 Task: Select street view around selected location Sequoia National Park, California, United States and verify 3 surrounding locations
Action: Mouse moved to (191, 96)
Screenshot: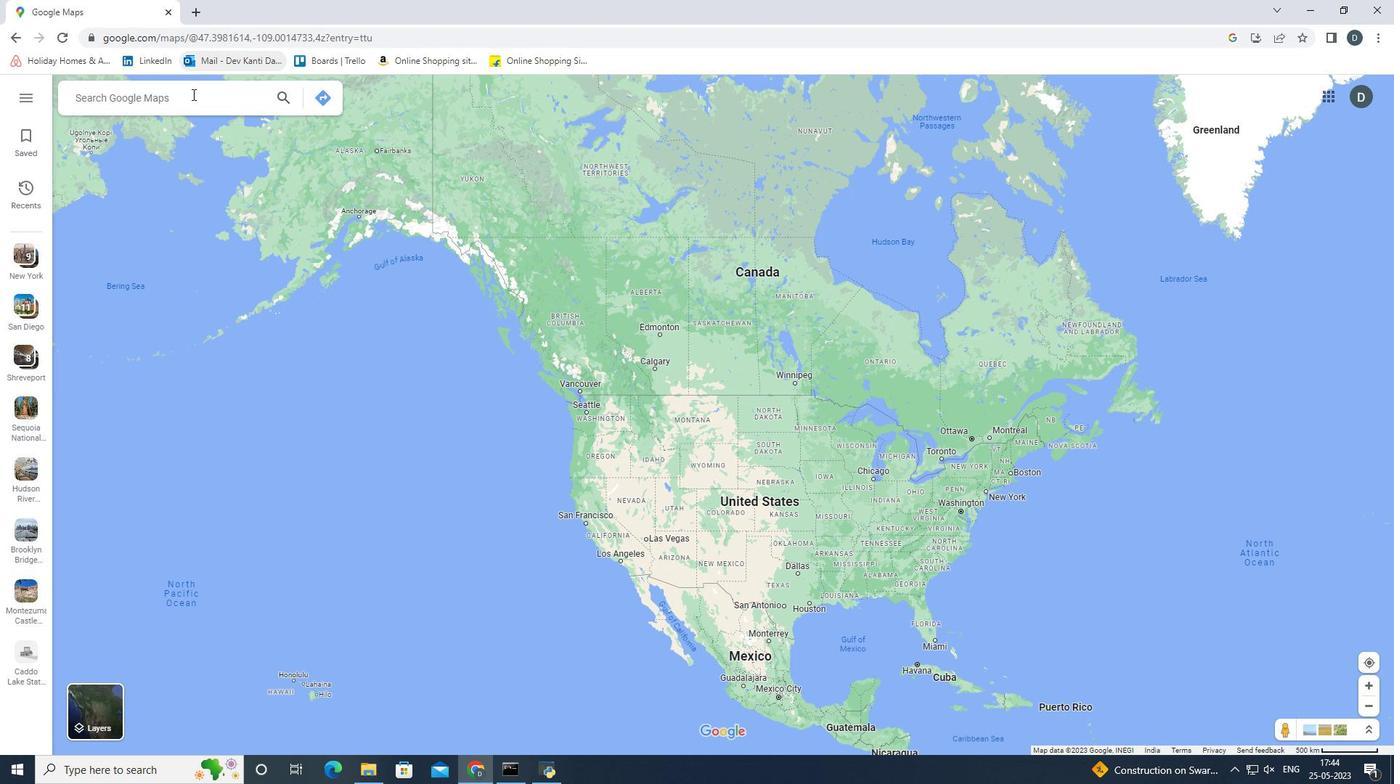 
Action: Mouse pressed left at (191, 96)
Screenshot: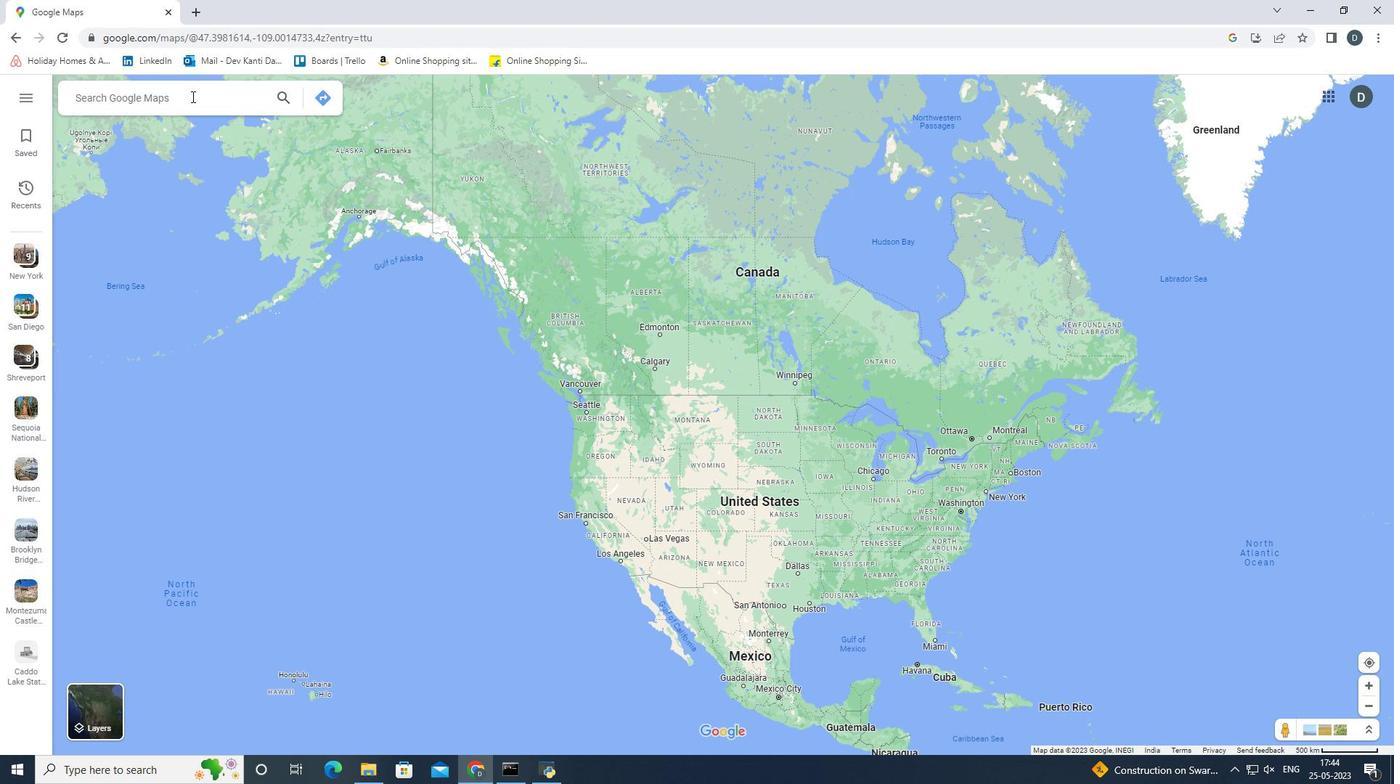 
Action: Mouse moved to (197, 130)
Screenshot: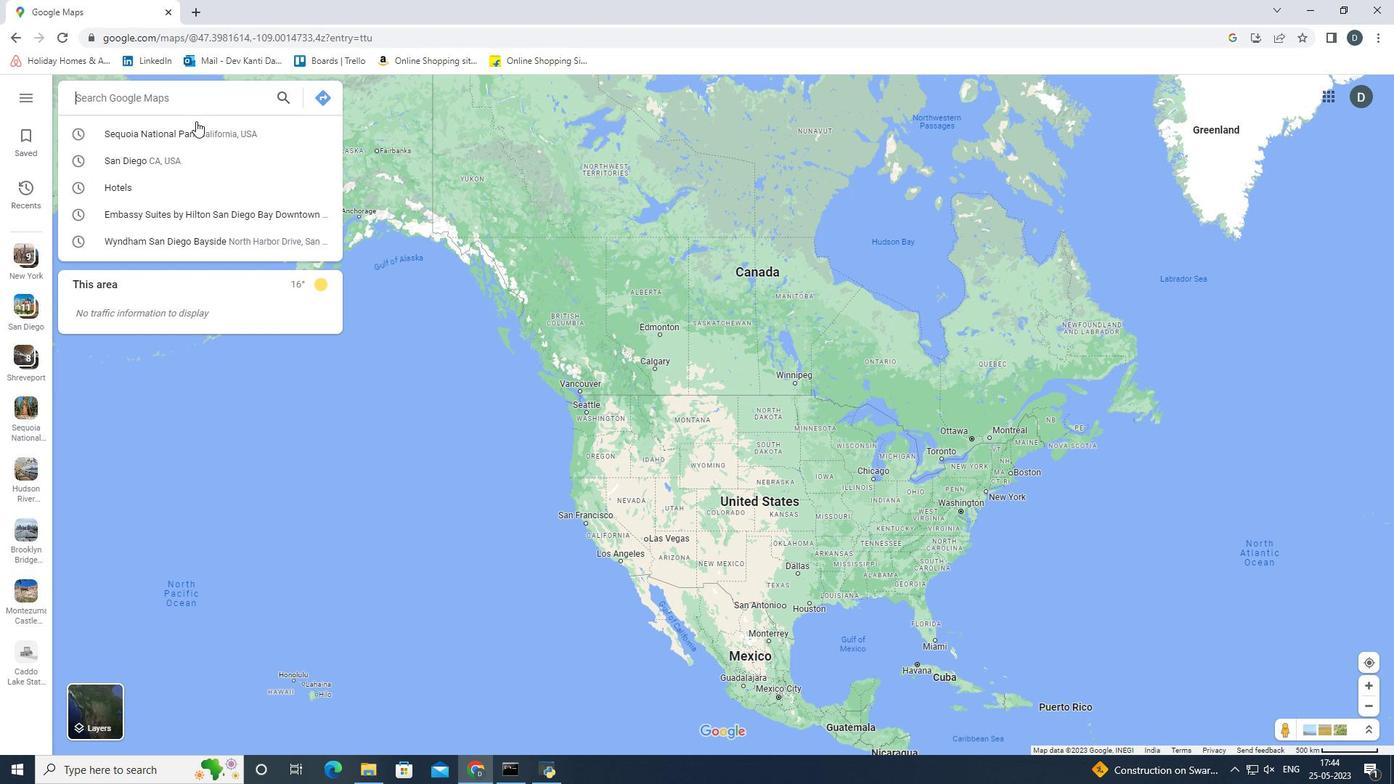 
Action: Mouse pressed left at (197, 130)
Screenshot: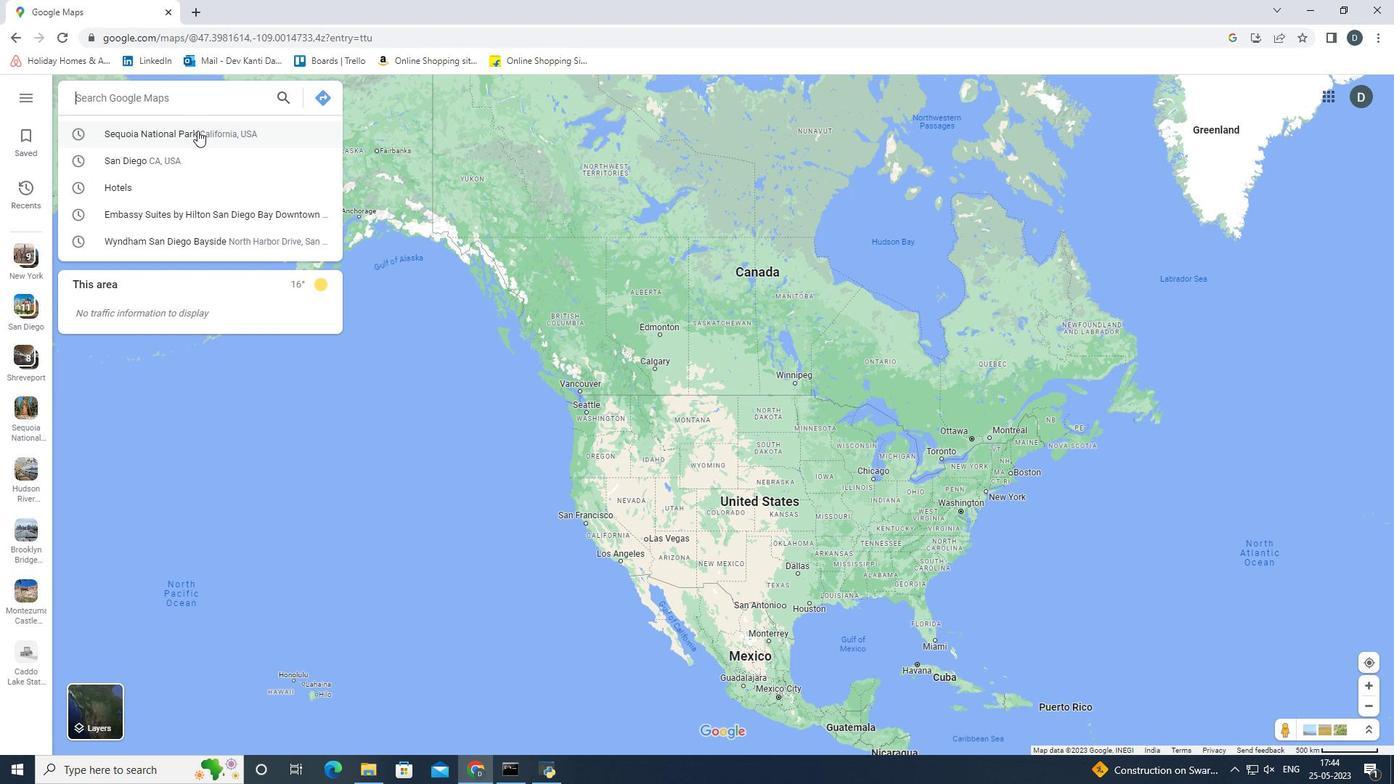 
Action: Mouse moved to (959, 413)
Screenshot: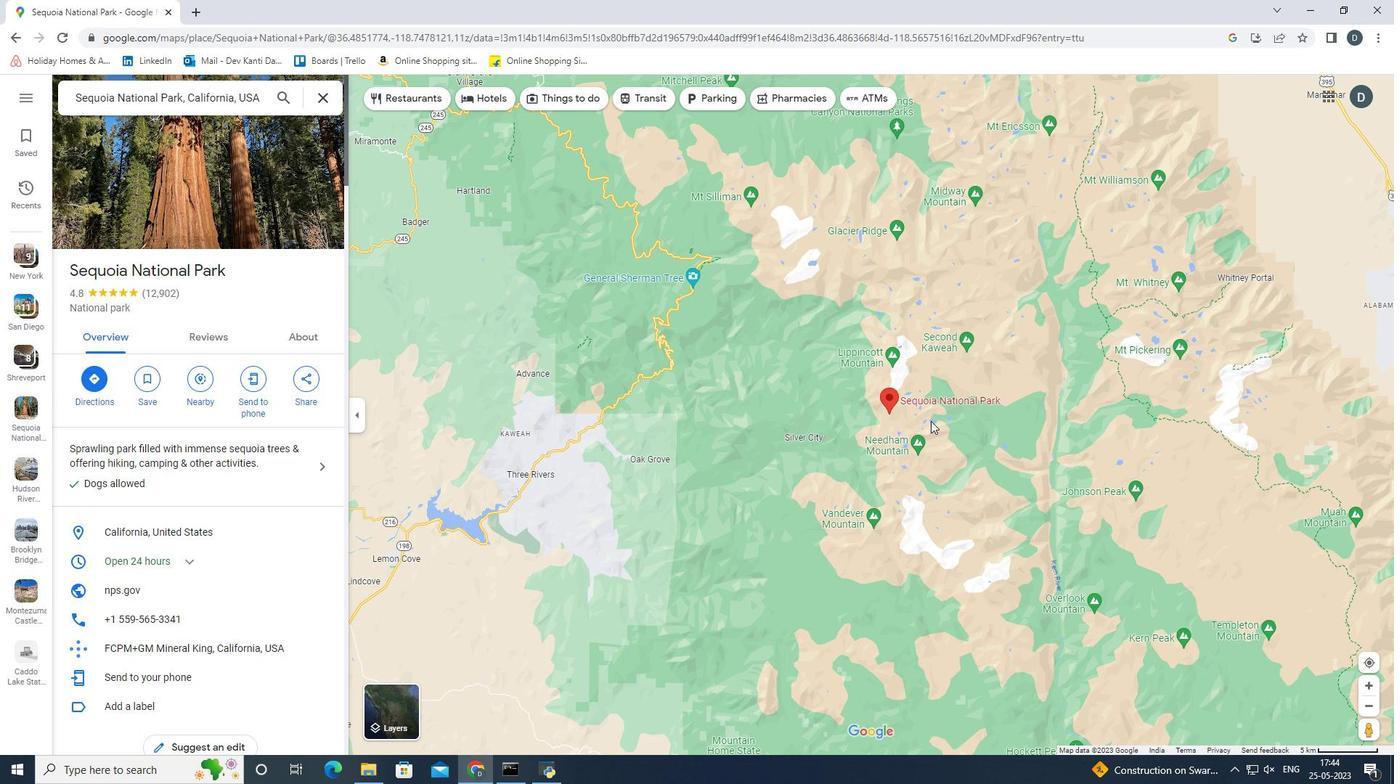 
Action: Mouse pressed left at (959, 413)
Screenshot: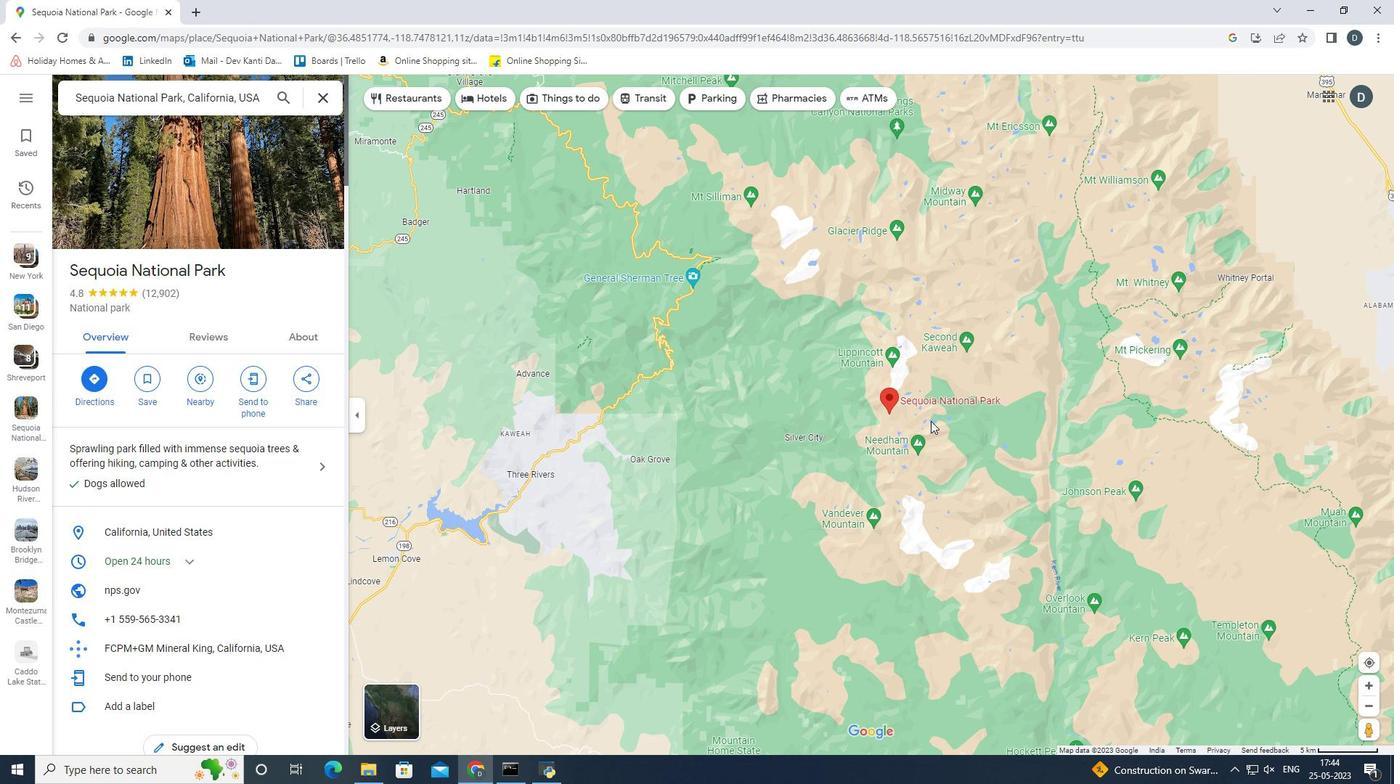 
Action: Mouse moved to (1374, 737)
Screenshot: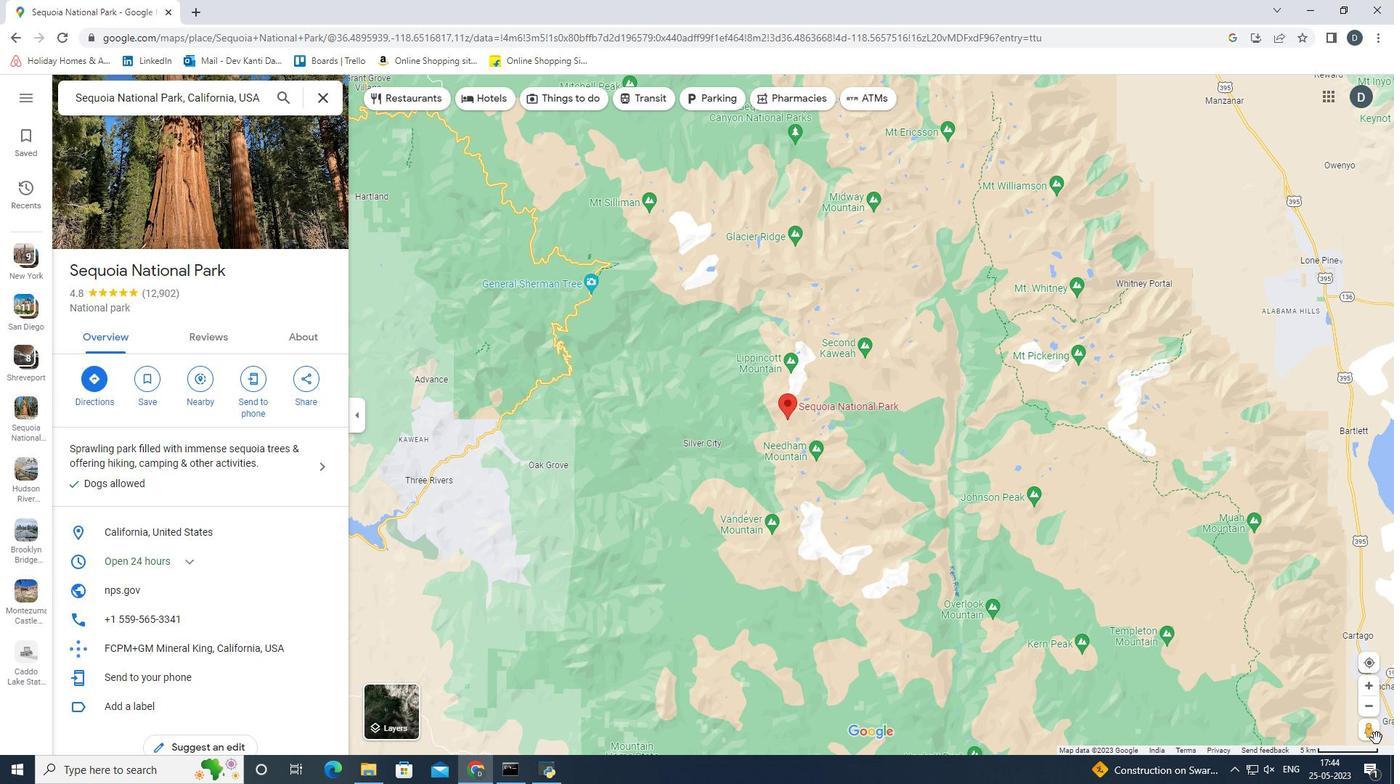 
Action: Mouse pressed left at (1374, 737)
Screenshot: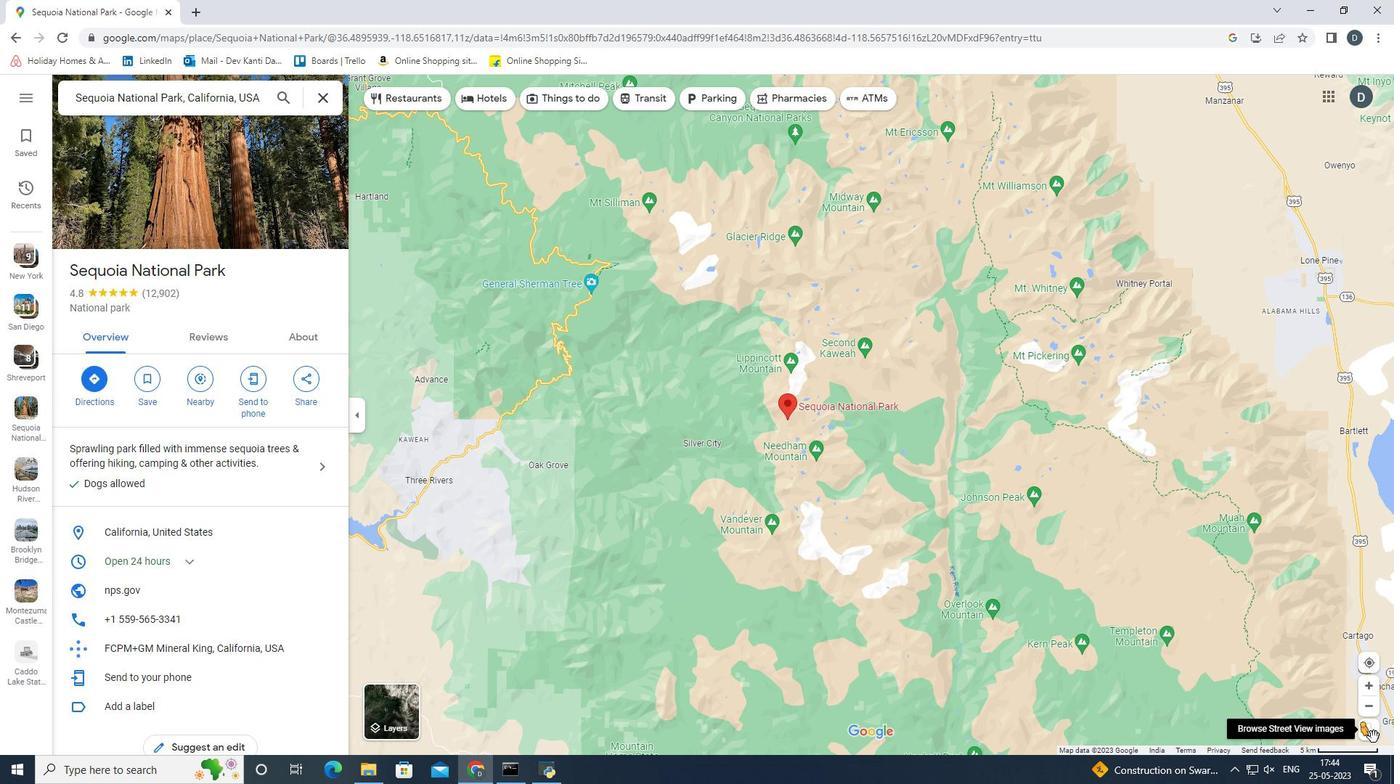 
Action: Mouse moved to (1058, 475)
Screenshot: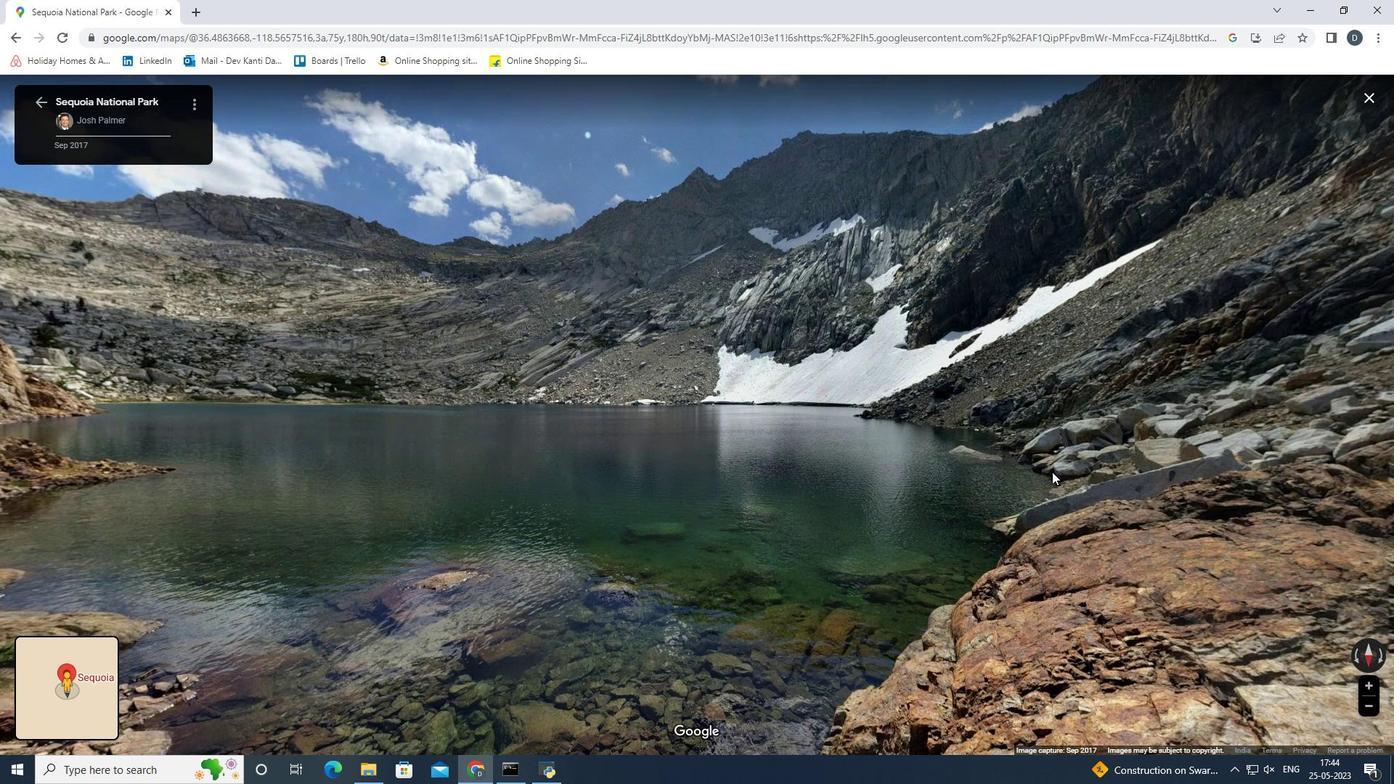 
Action: Mouse pressed left at (1058, 475)
Screenshot: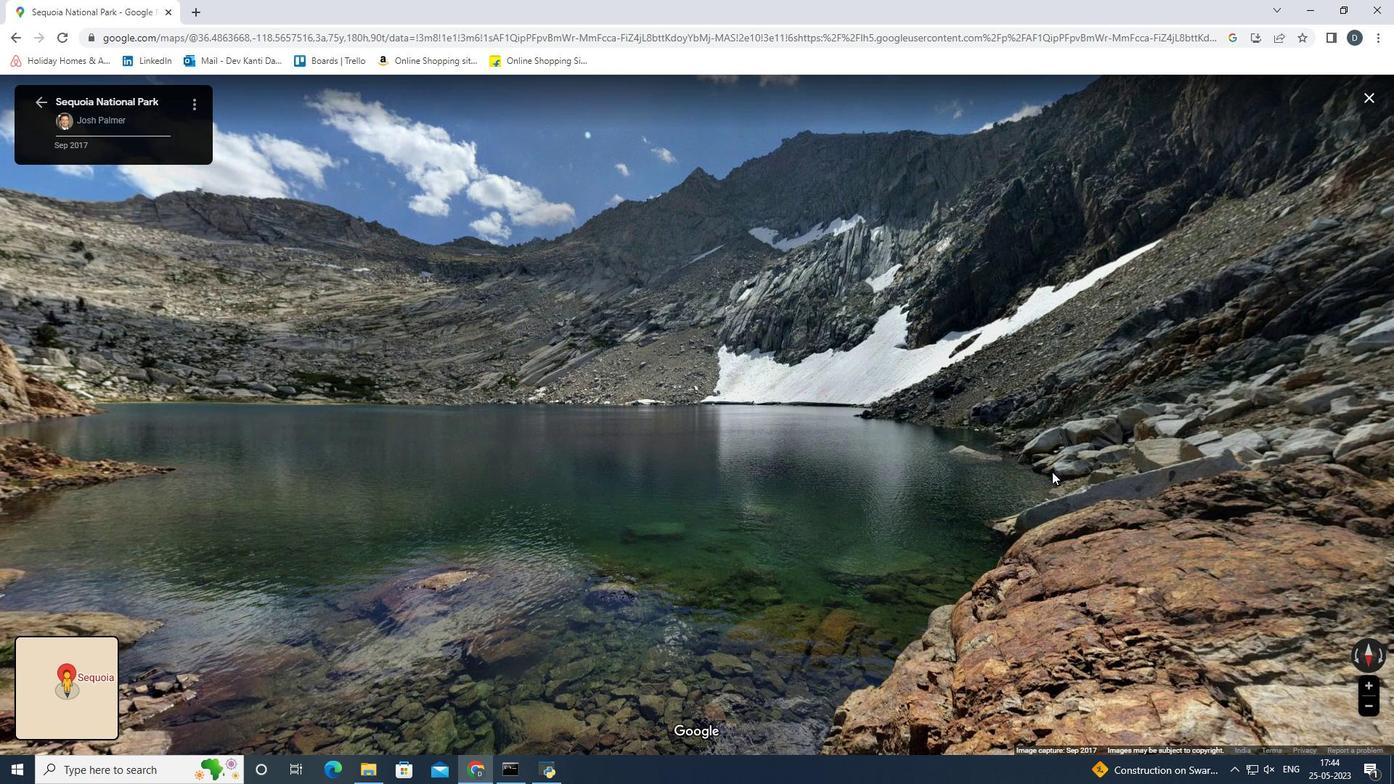 
Action: Mouse moved to (855, 490)
Screenshot: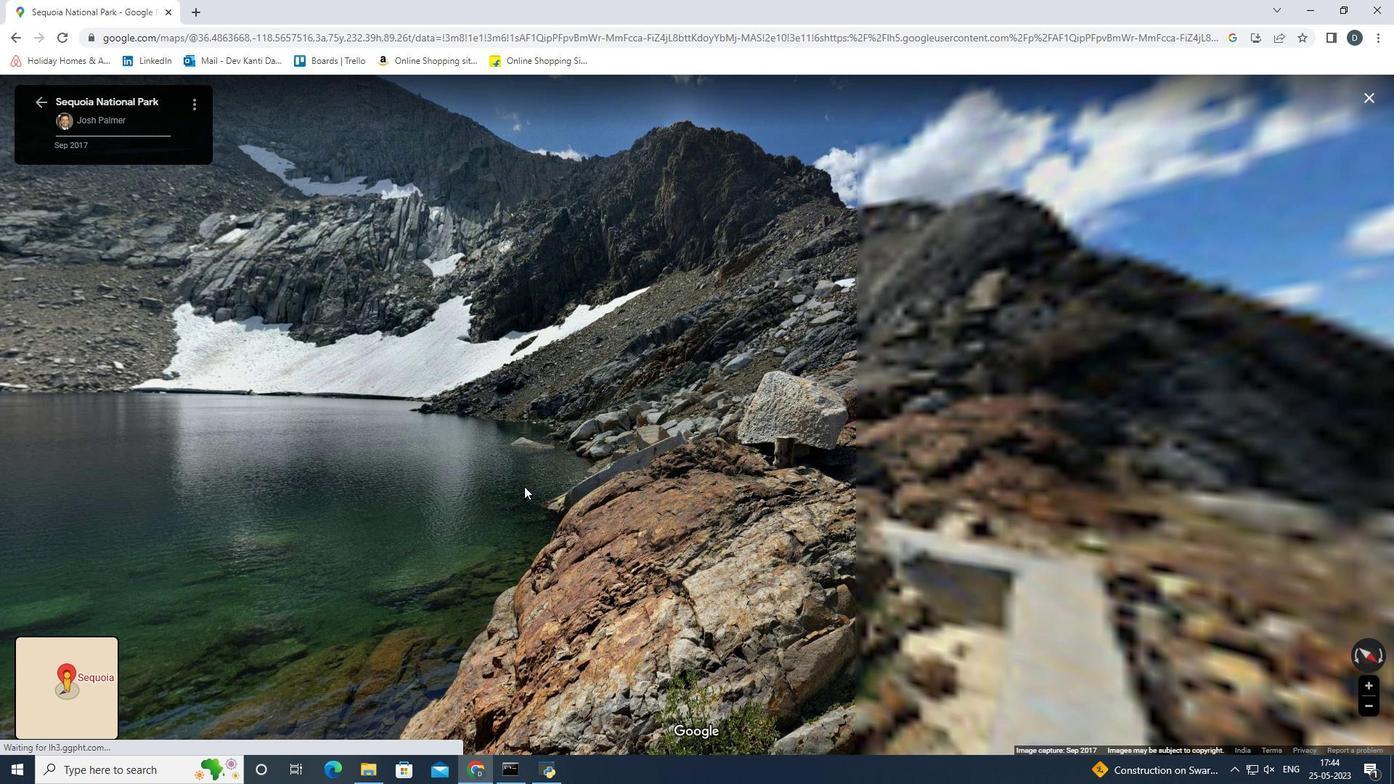 
Action: Mouse pressed left at (855, 490)
Screenshot: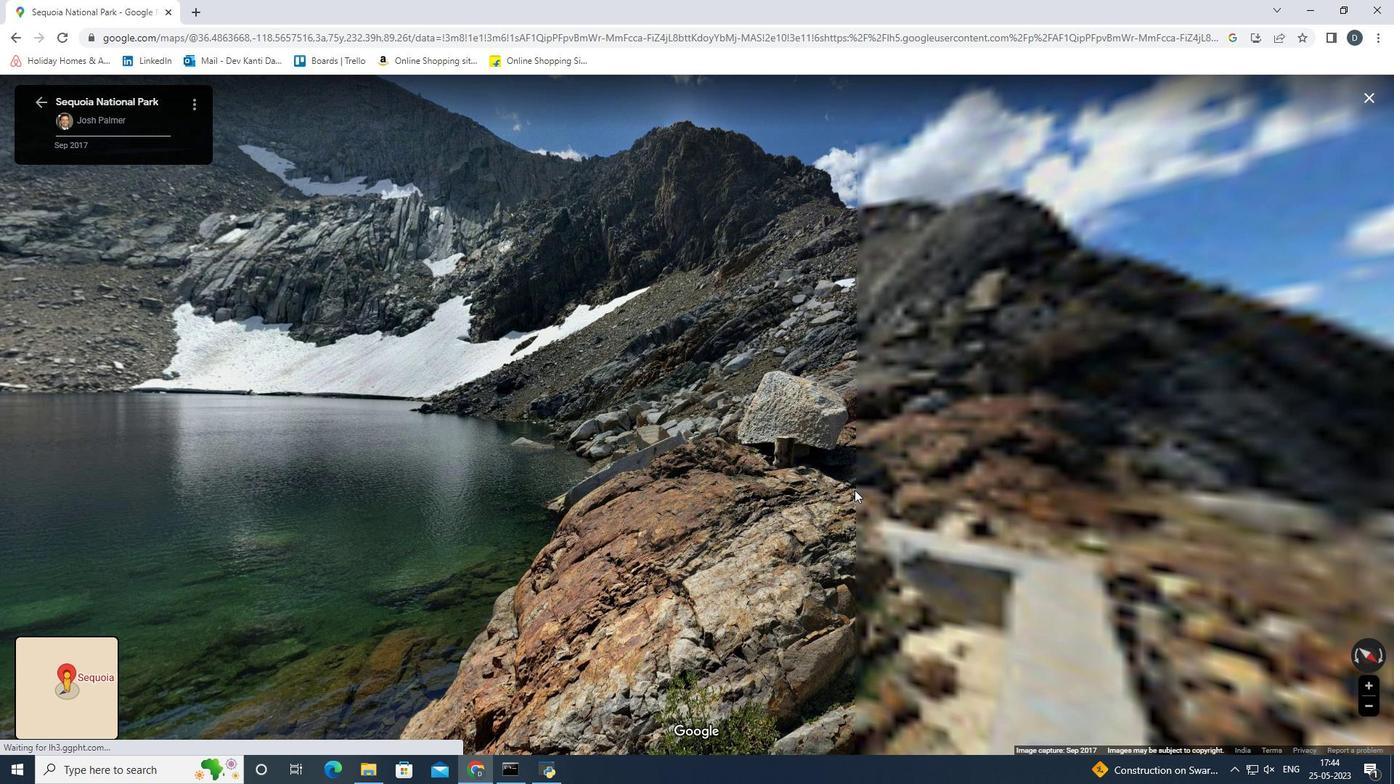 
Action: Mouse moved to (988, 483)
Screenshot: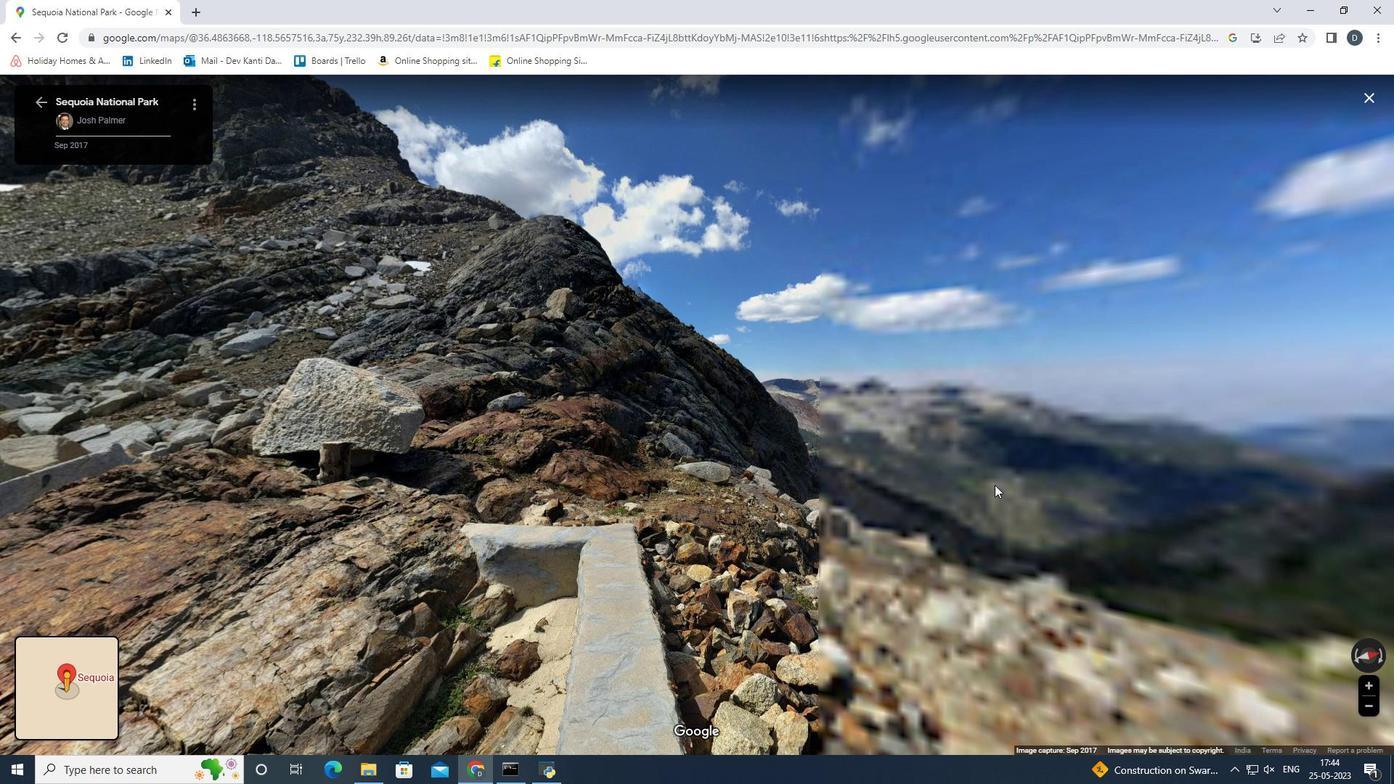 
Action: Mouse pressed left at (988, 483)
Screenshot: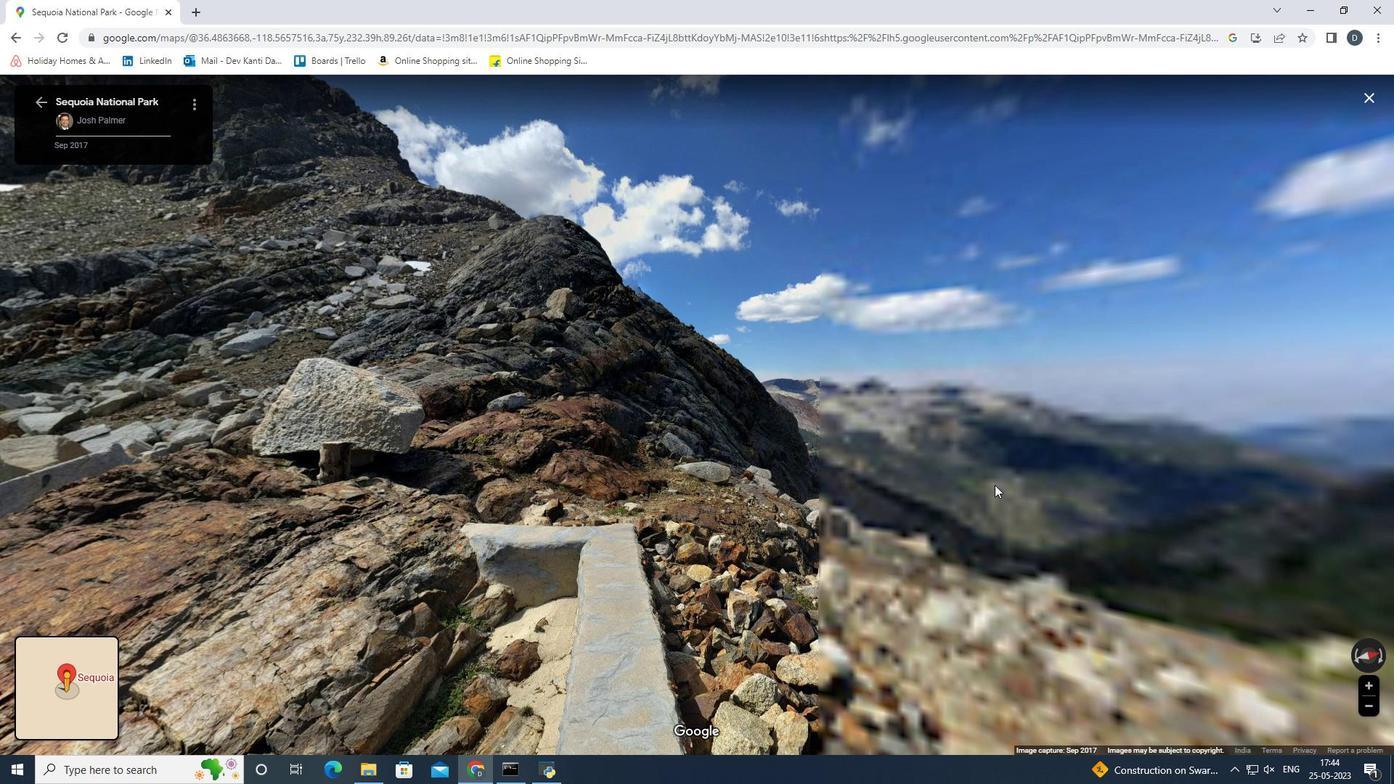 
Action: Mouse moved to (851, 473)
Screenshot: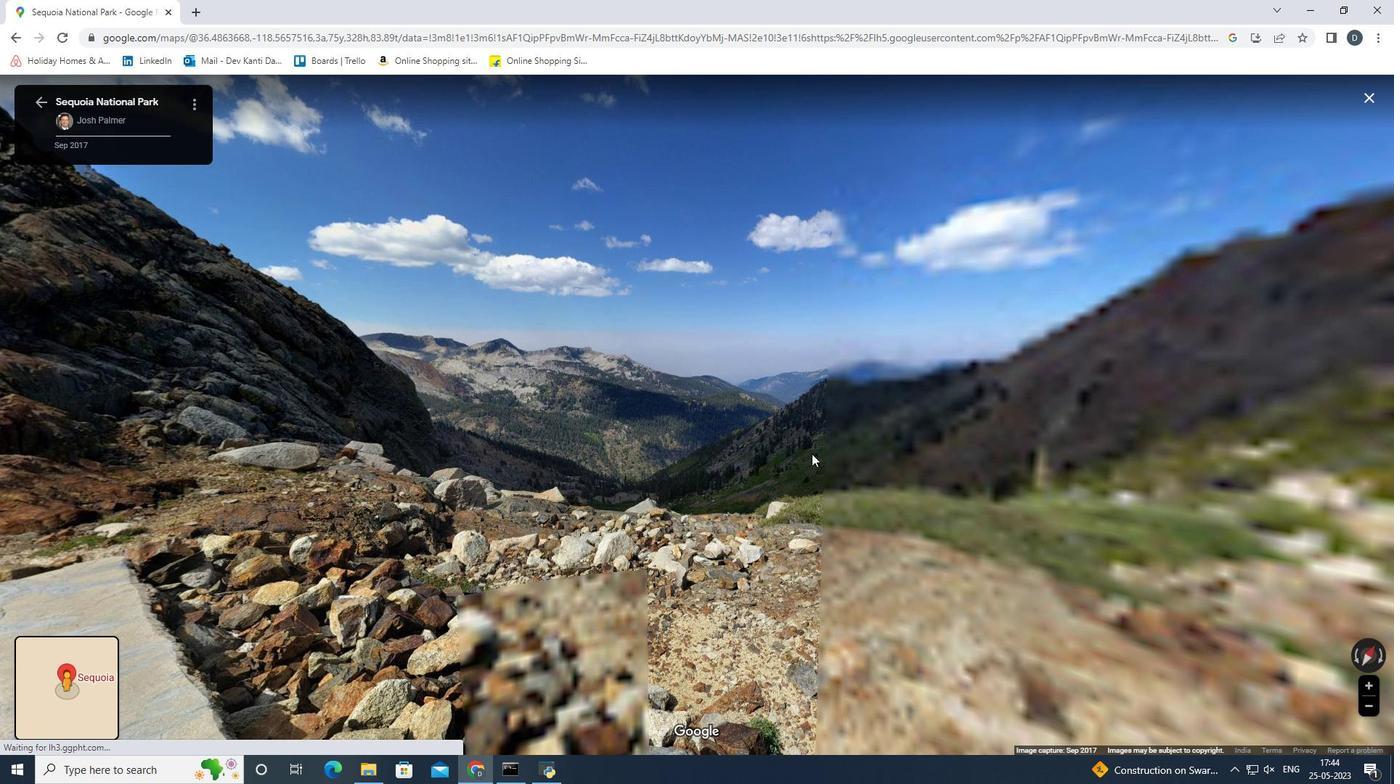 
Action: Mouse scrolled (851, 472) with delta (0, 0)
Screenshot: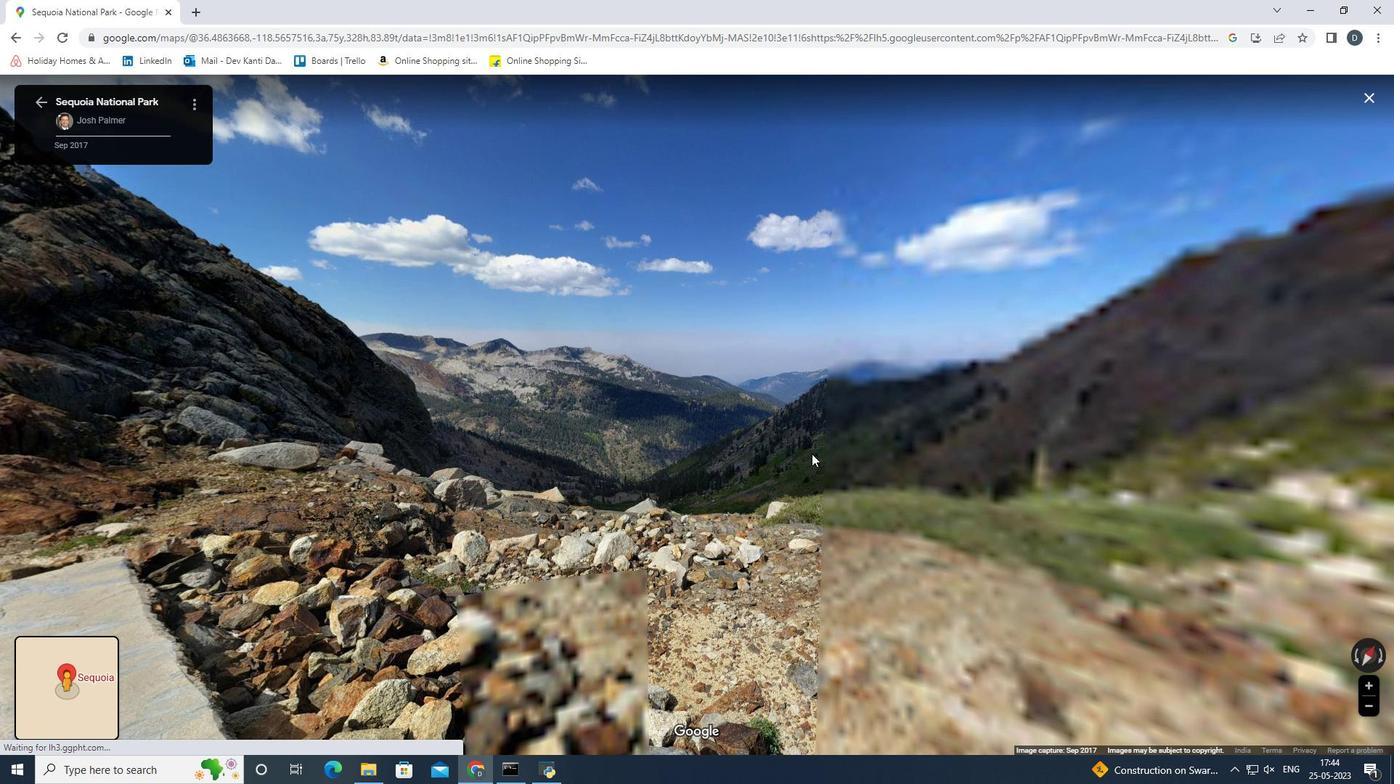 
Action: Mouse scrolled (851, 472) with delta (0, 0)
Screenshot: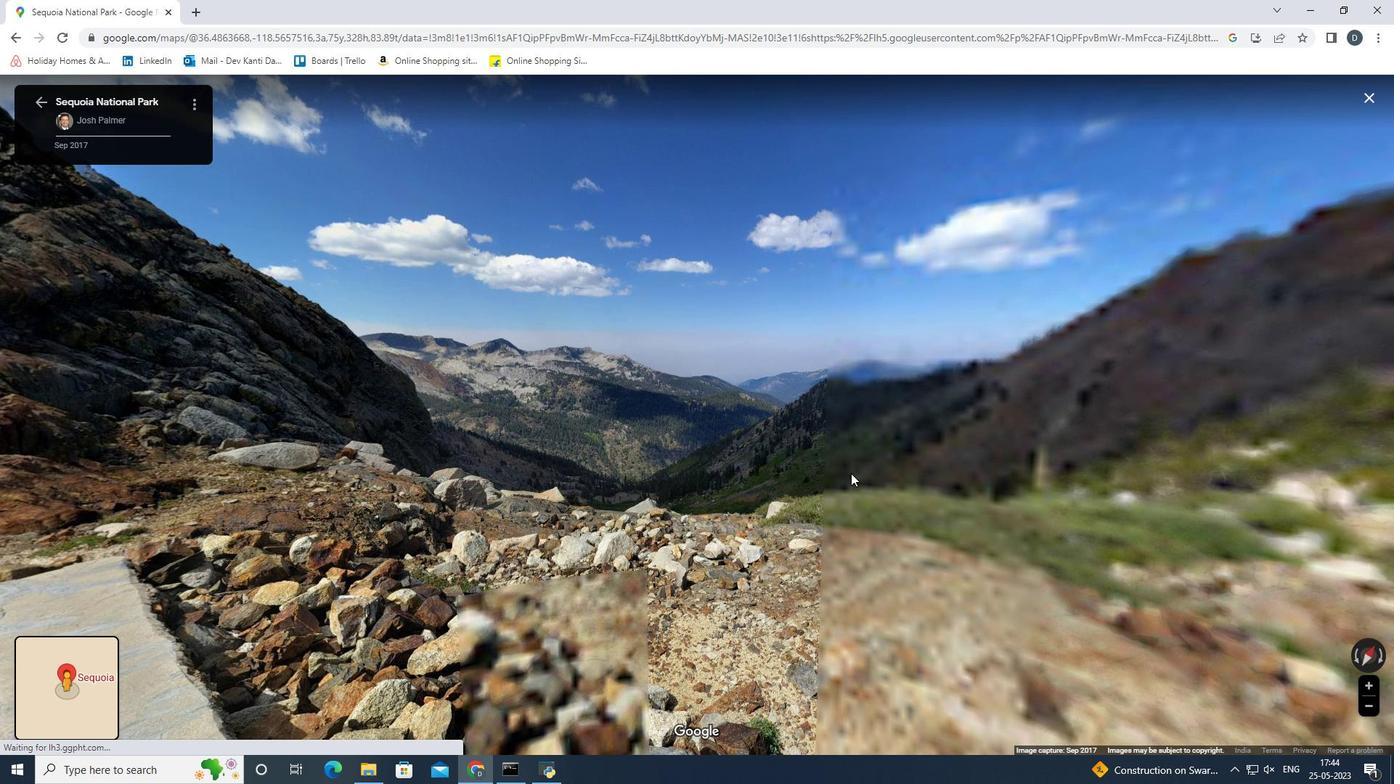 
Action: Mouse scrolled (851, 472) with delta (0, 0)
Screenshot: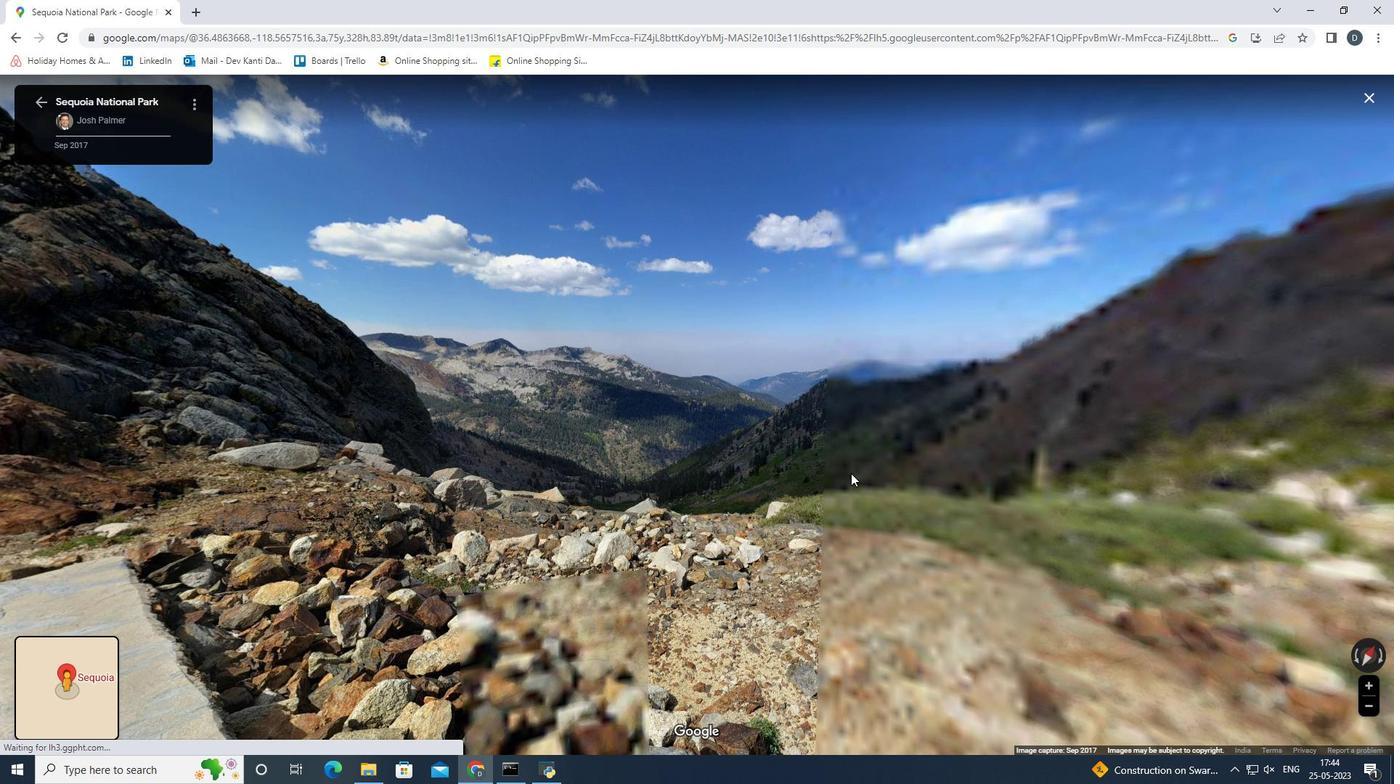 
Action: Mouse moved to (851, 472)
Screenshot: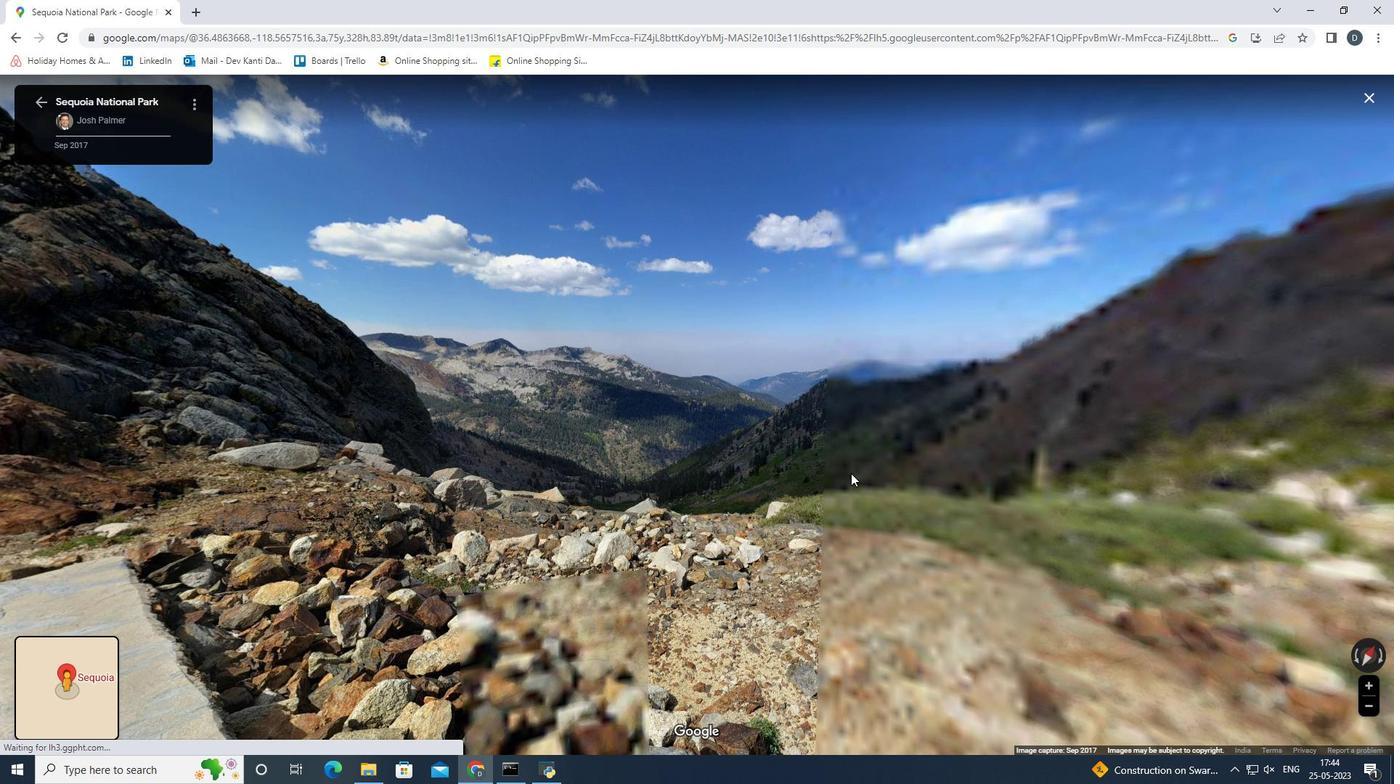 
Action: Mouse scrolled (851, 472) with delta (0, 0)
Screenshot: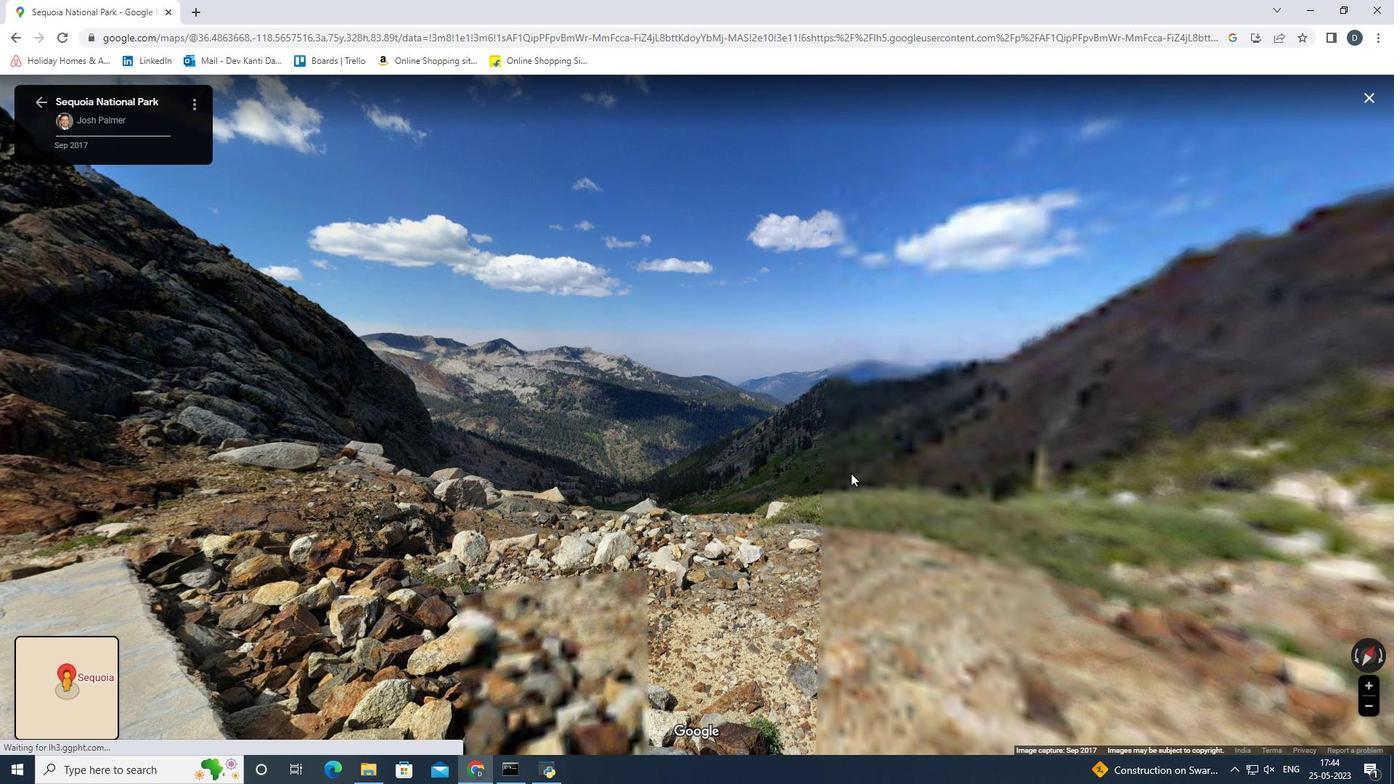 
Action: Mouse scrolled (851, 472) with delta (0, 0)
Screenshot: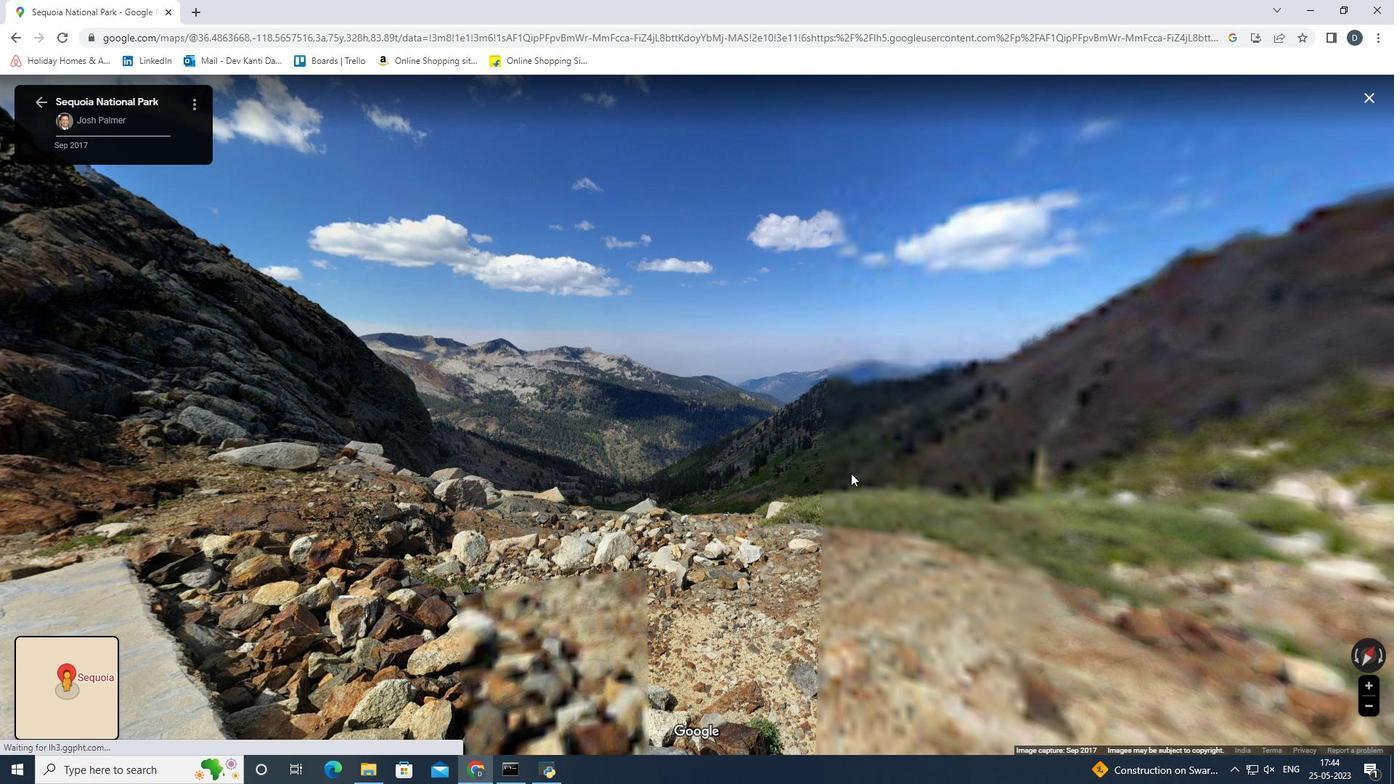 
Action: Mouse moved to (1042, 518)
Screenshot: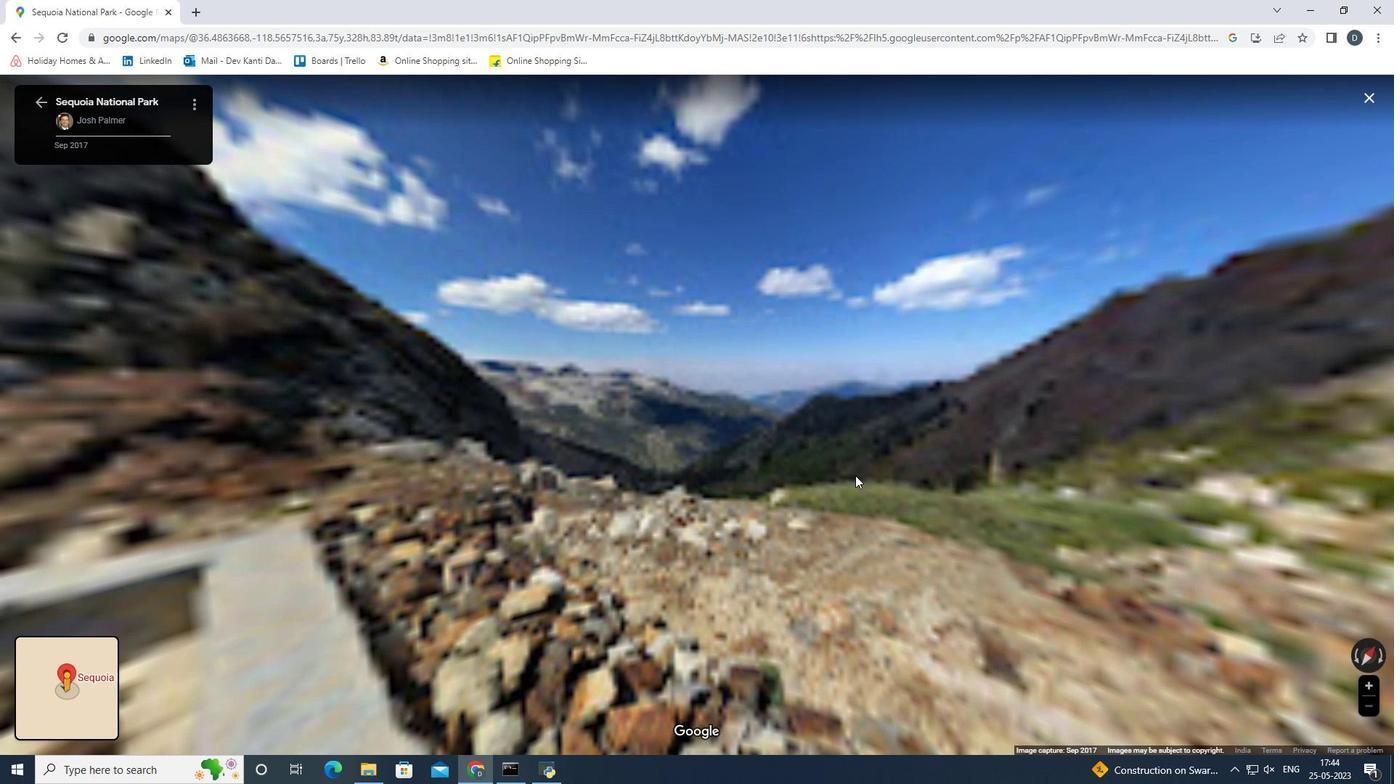 
Action: Mouse pressed left at (1042, 518)
Screenshot: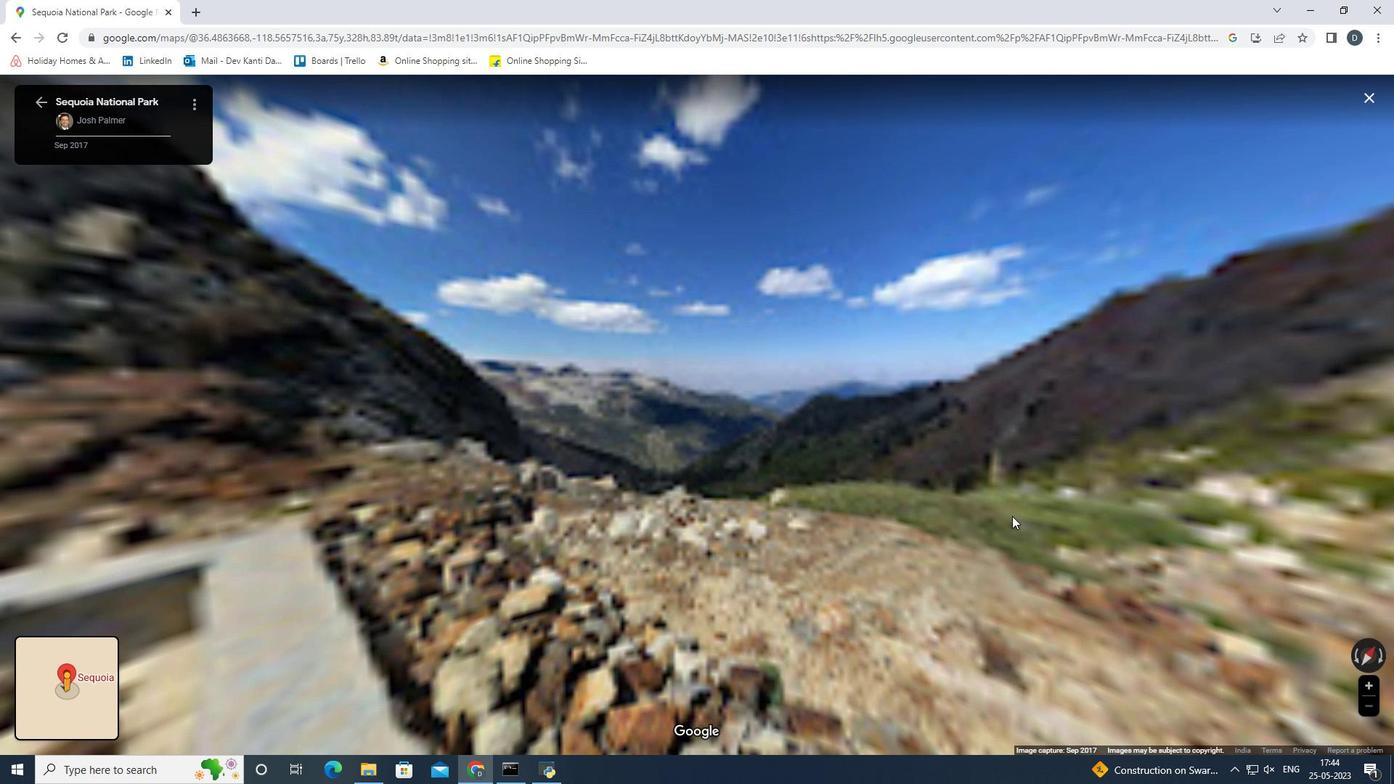 
Action: Mouse moved to (645, 491)
Screenshot: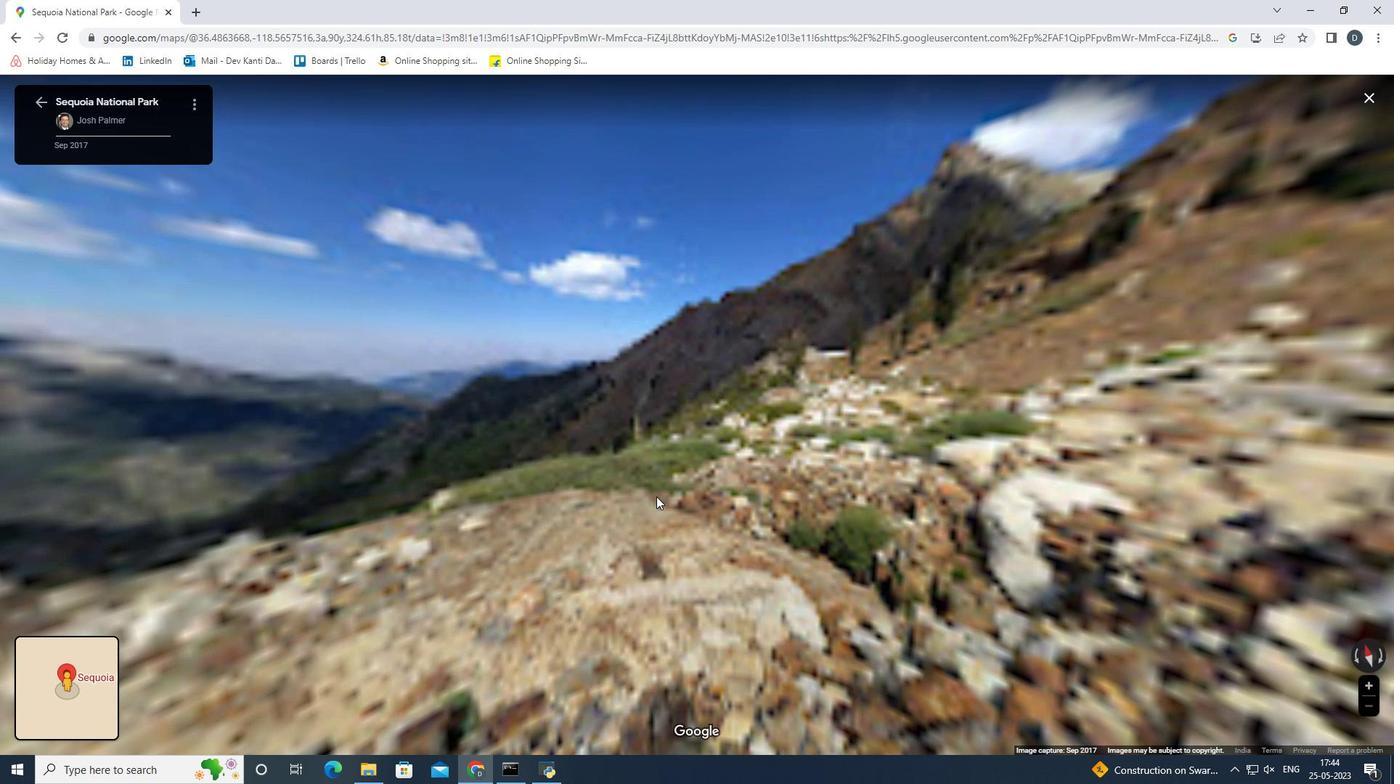 
Action: Mouse pressed left at (645, 491)
Screenshot: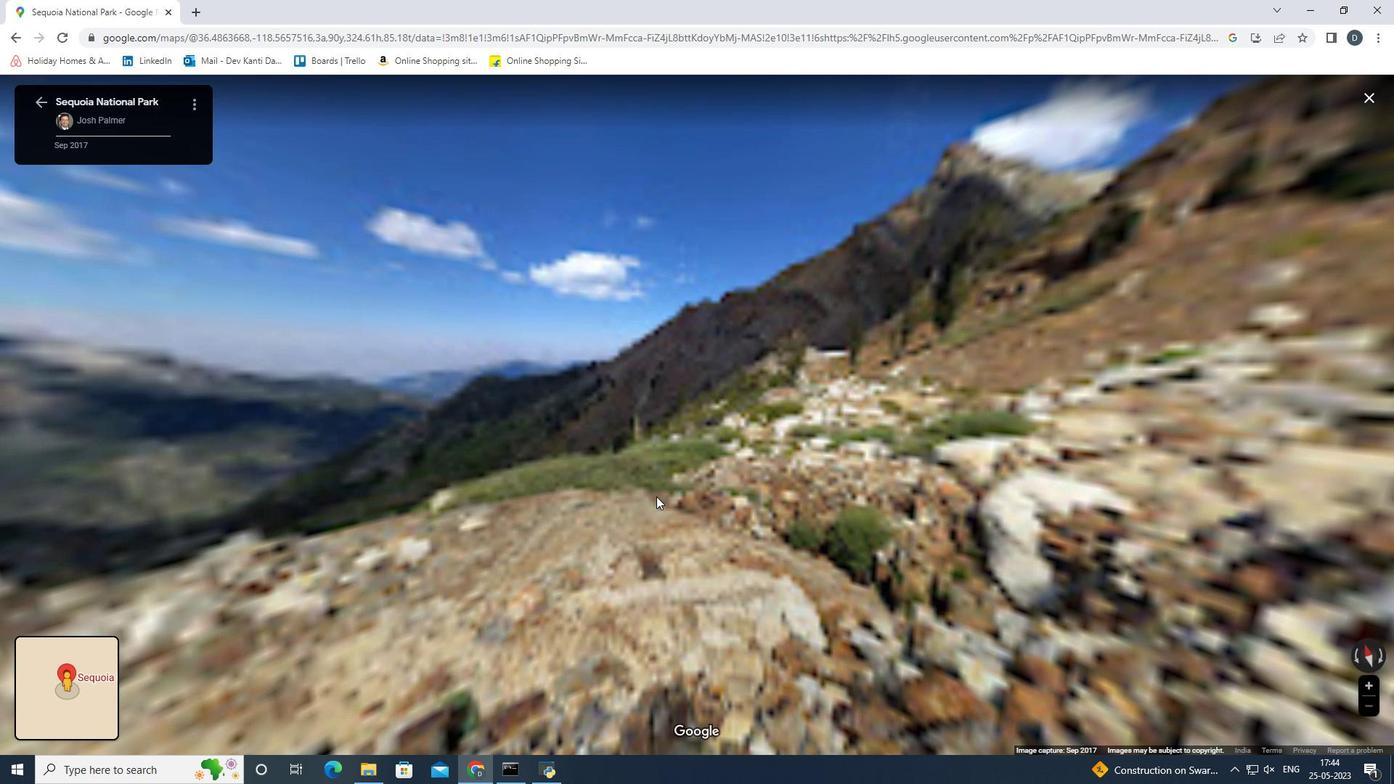 
Action: Mouse moved to (861, 509)
Screenshot: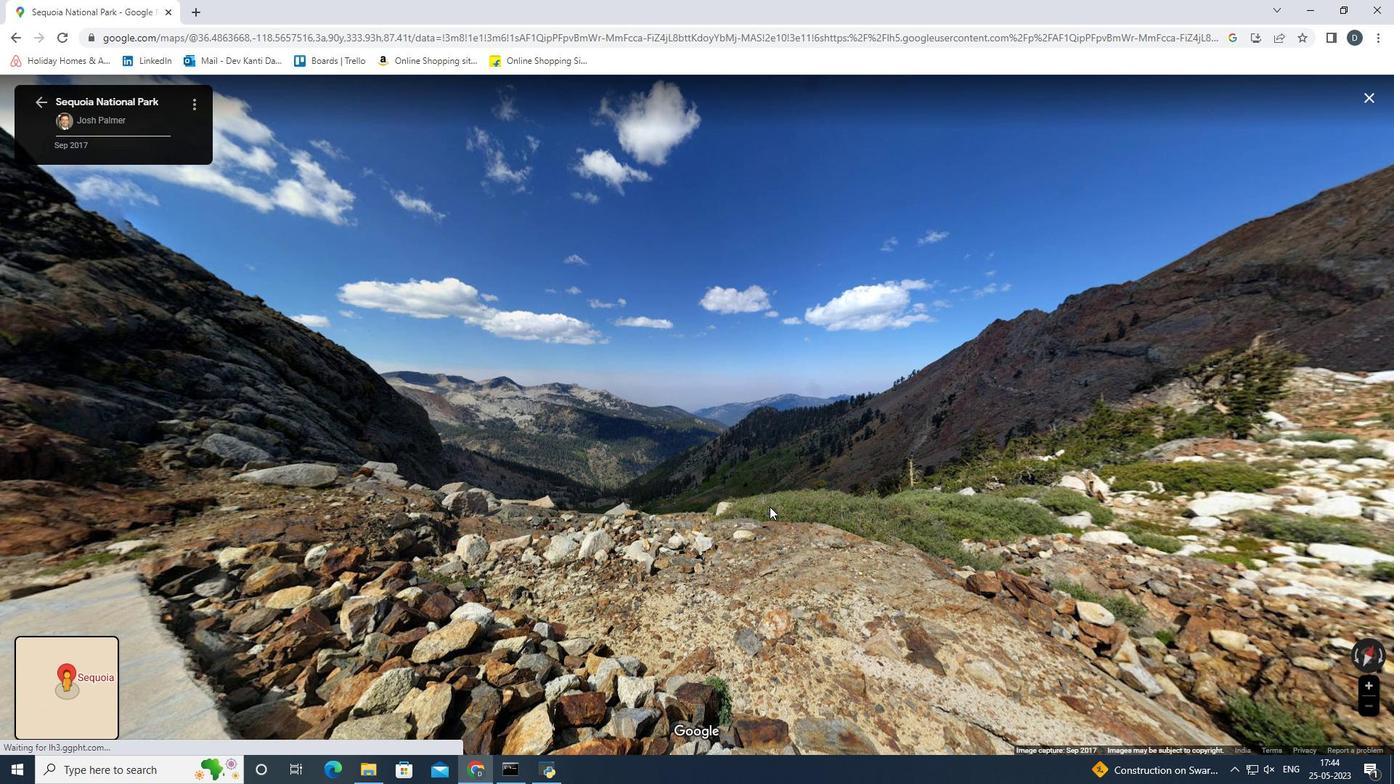
Action: Mouse pressed left at (861, 509)
Screenshot: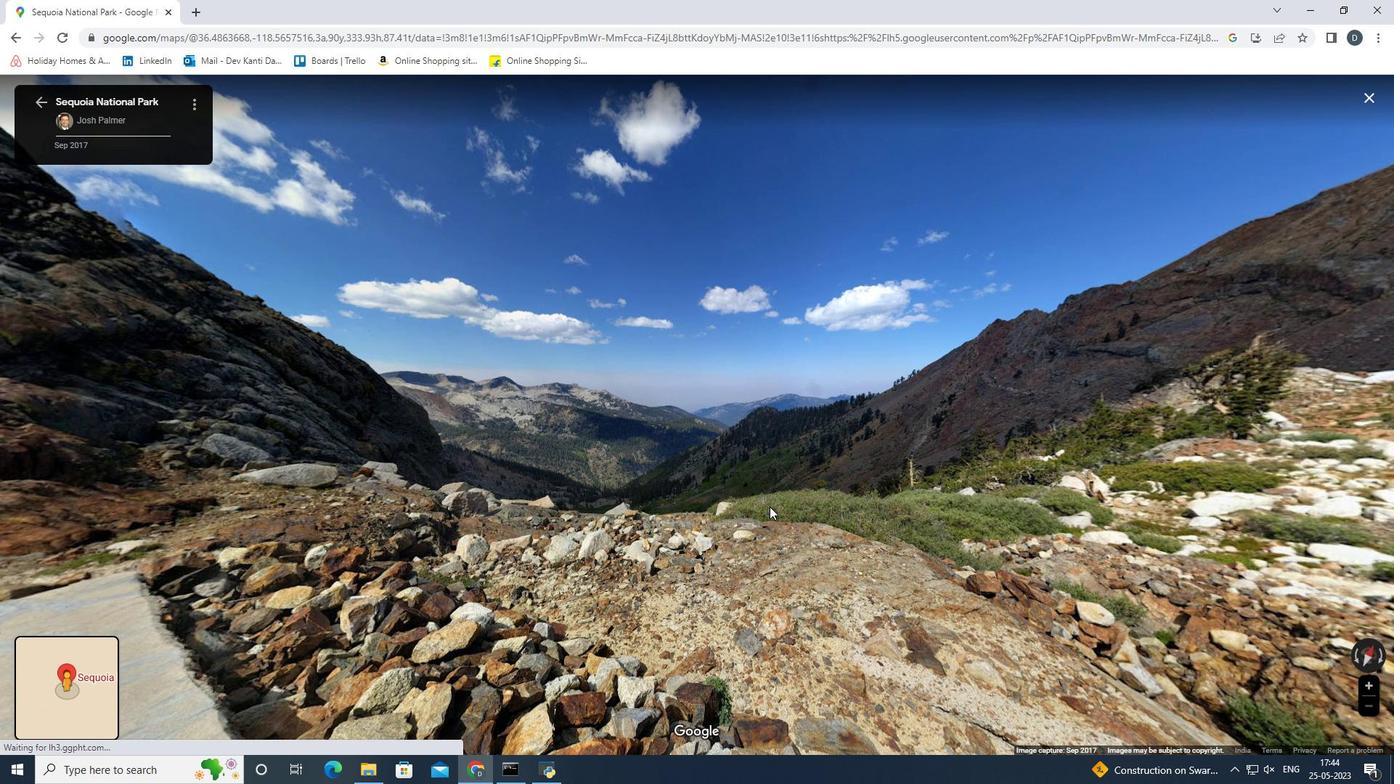 
Action: Mouse moved to (829, 472)
Screenshot: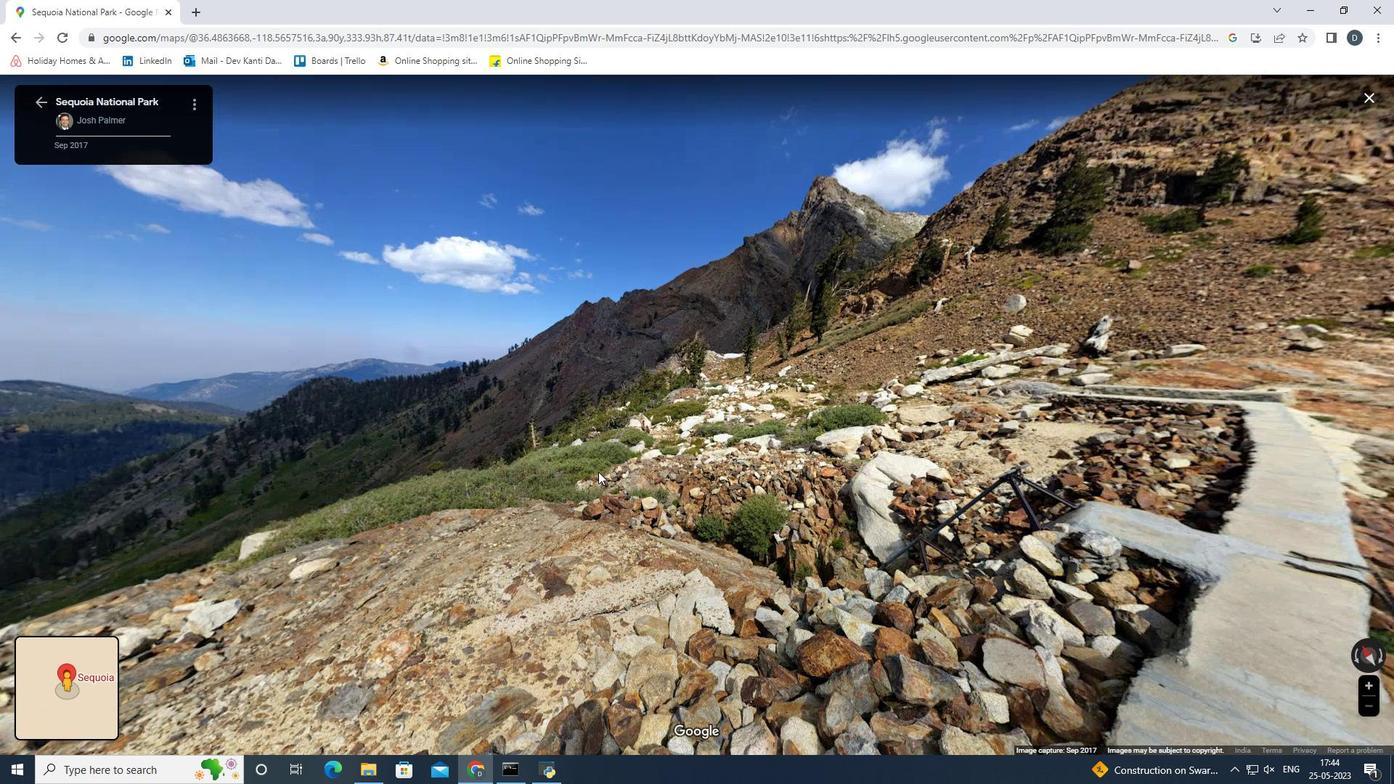 
Action: Mouse pressed left at (829, 472)
Screenshot: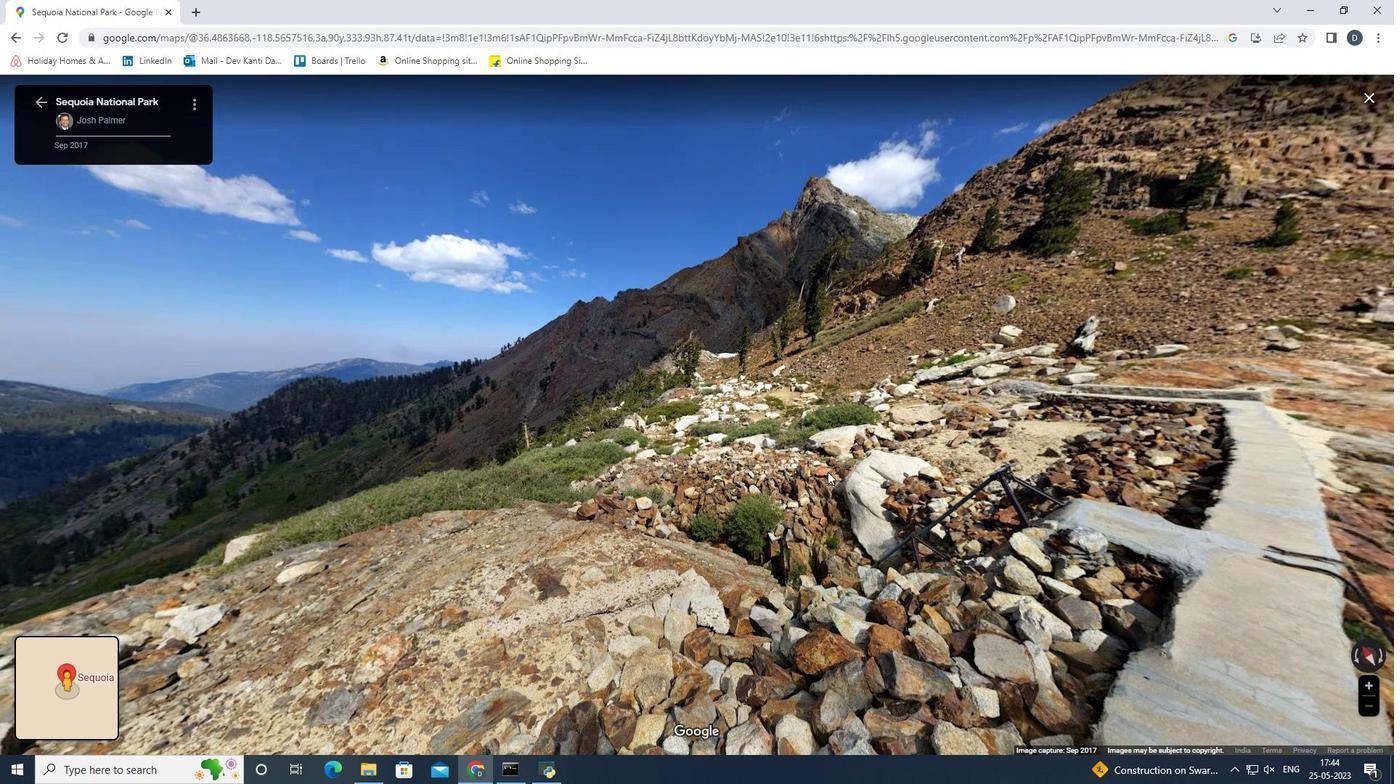 
Action: Mouse moved to (828, 475)
Screenshot: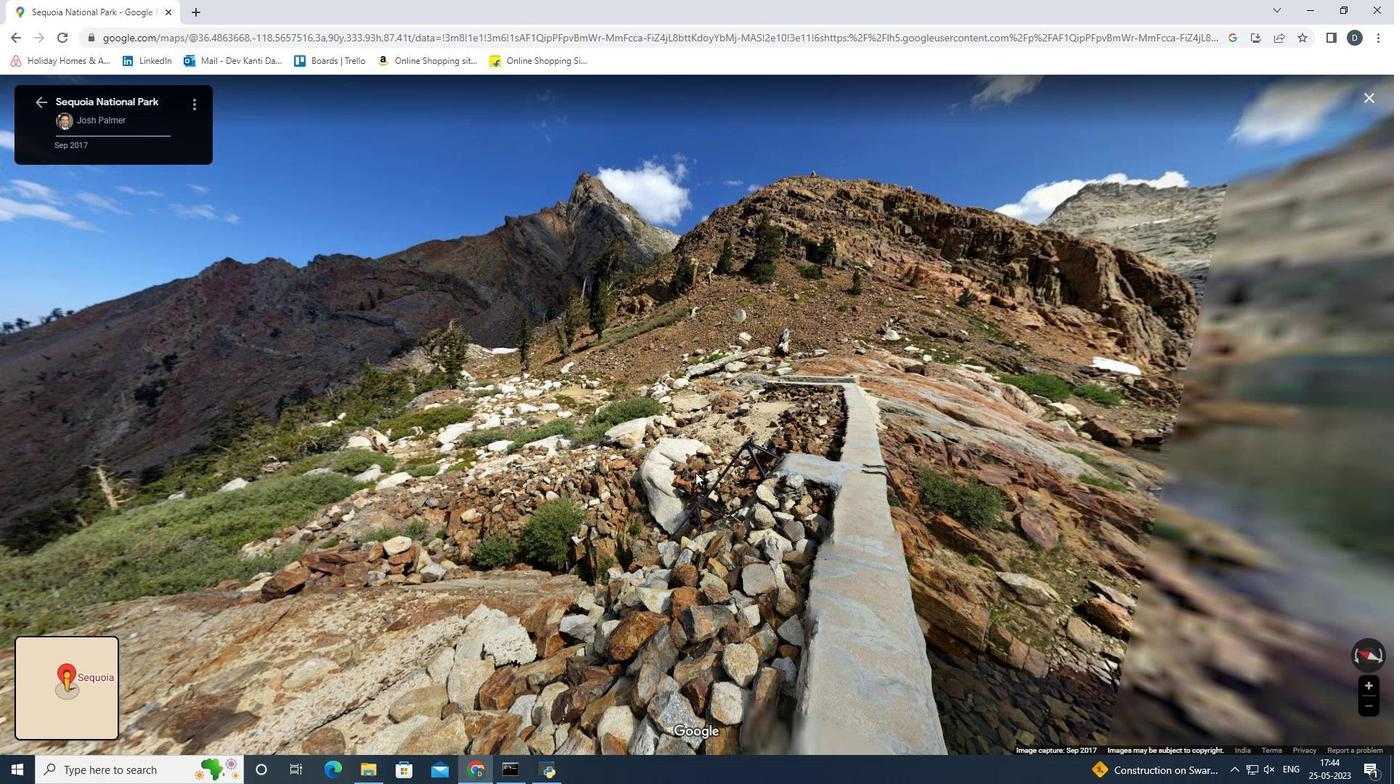 
Action: Mouse pressed left at (828, 475)
Screenshot: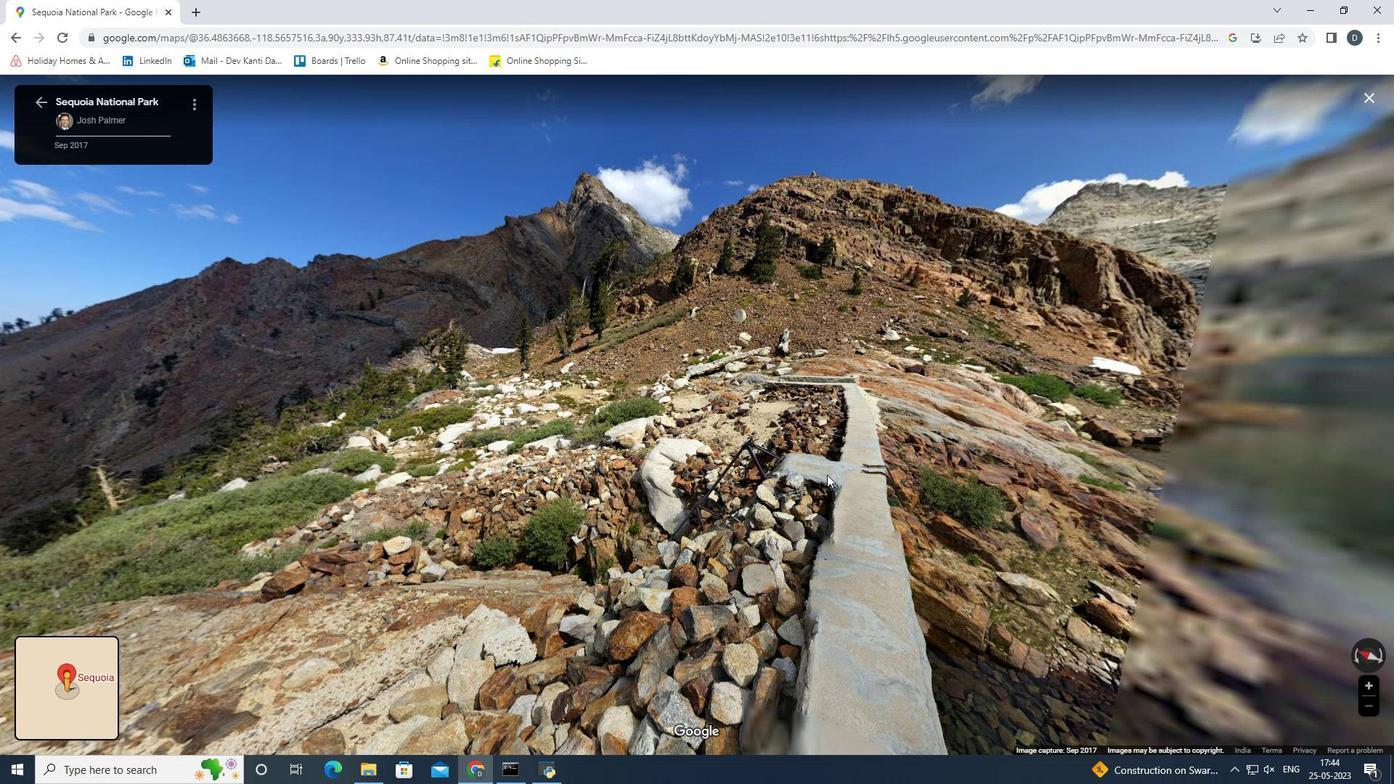 
Action: Mouse moved to (932, 466)
Screenshot: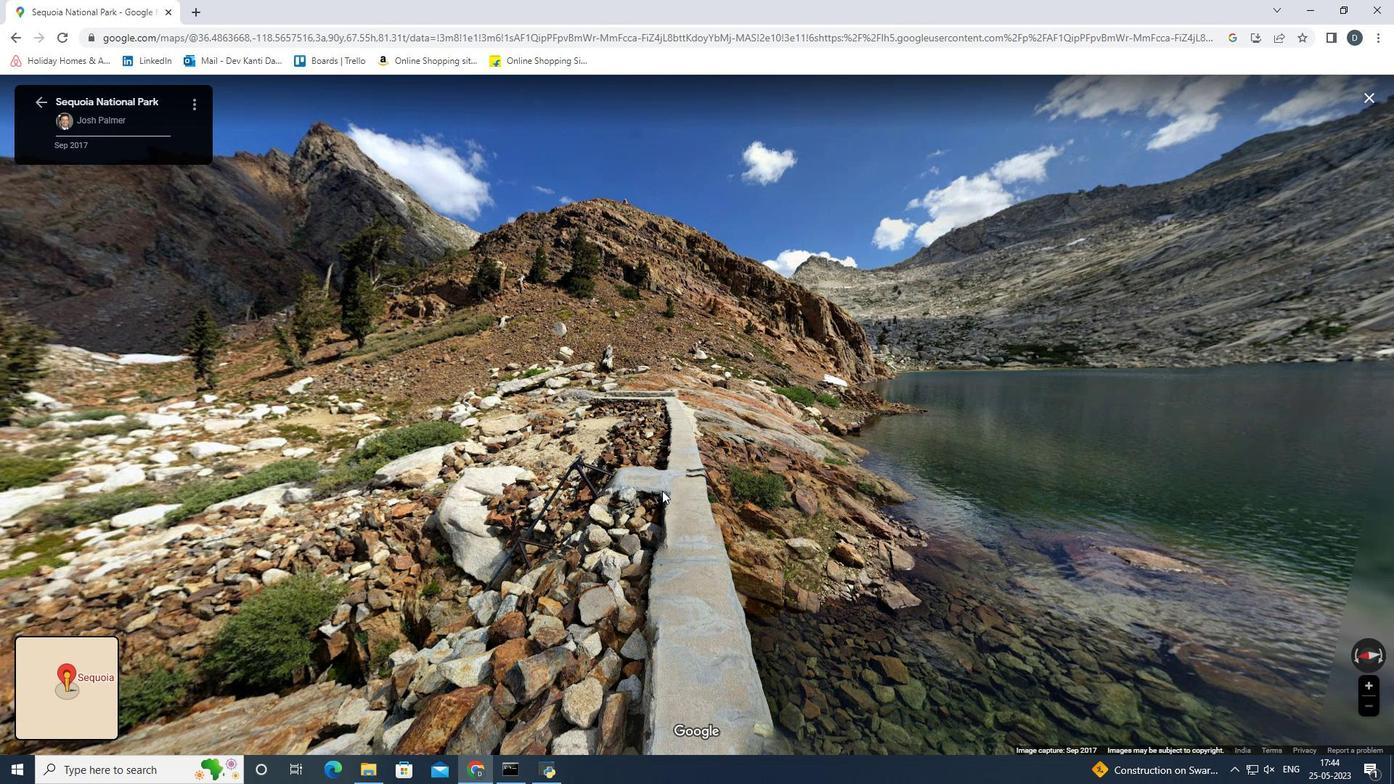 
Action: Mouse pressed left at (932, 466)
Screenshot: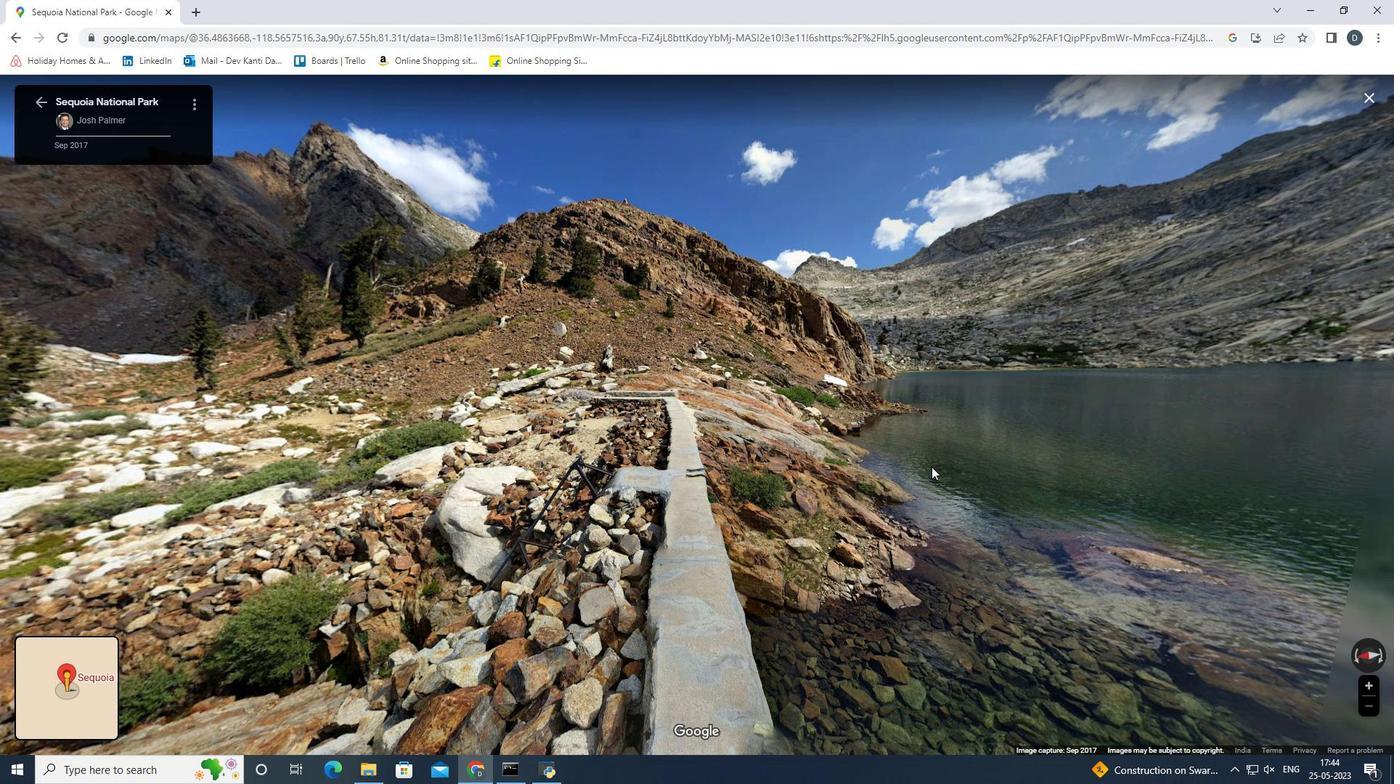 
Action: Mouse moved to (149, 479)
Screenshot: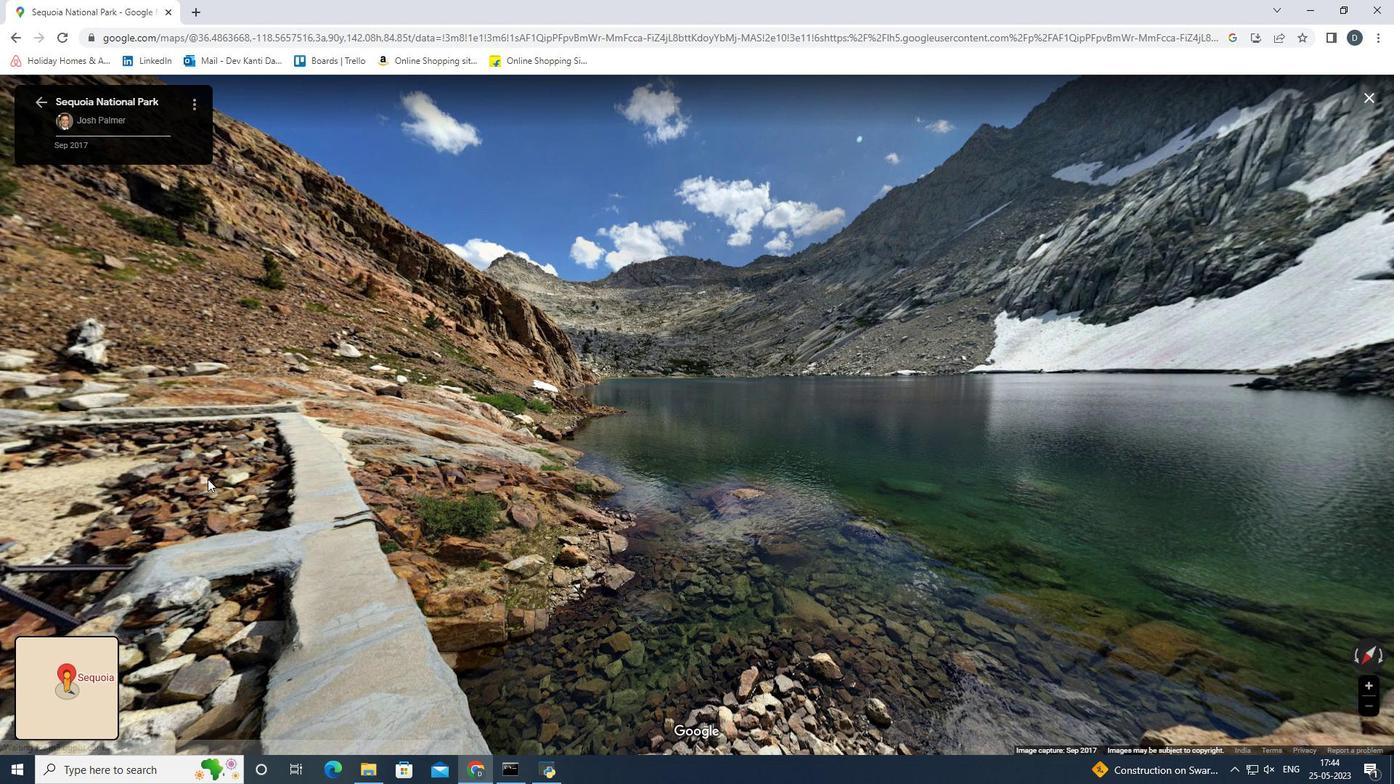 
Action: Mouse pressed left at (149, 479)
Screenshot: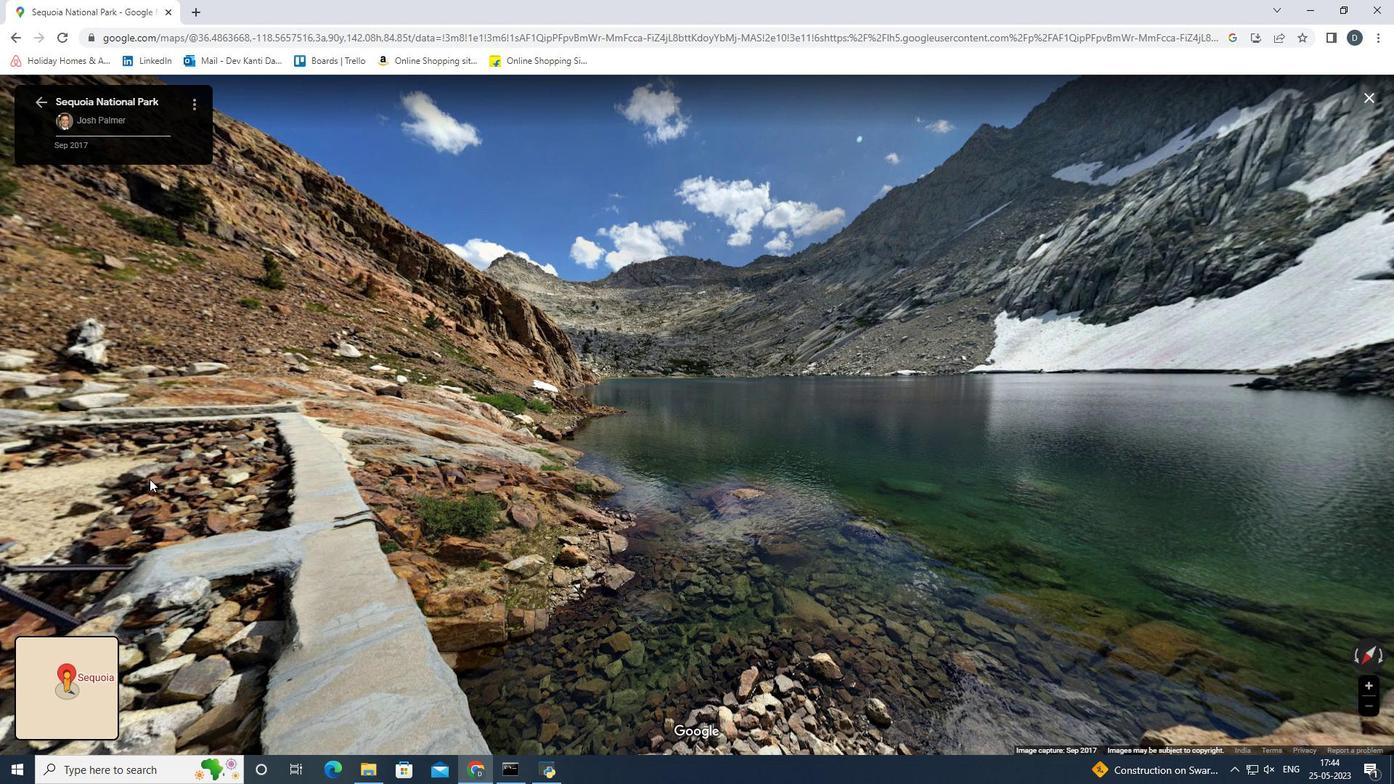 
Action: Mouse moved to (905, 480)
Screenshot: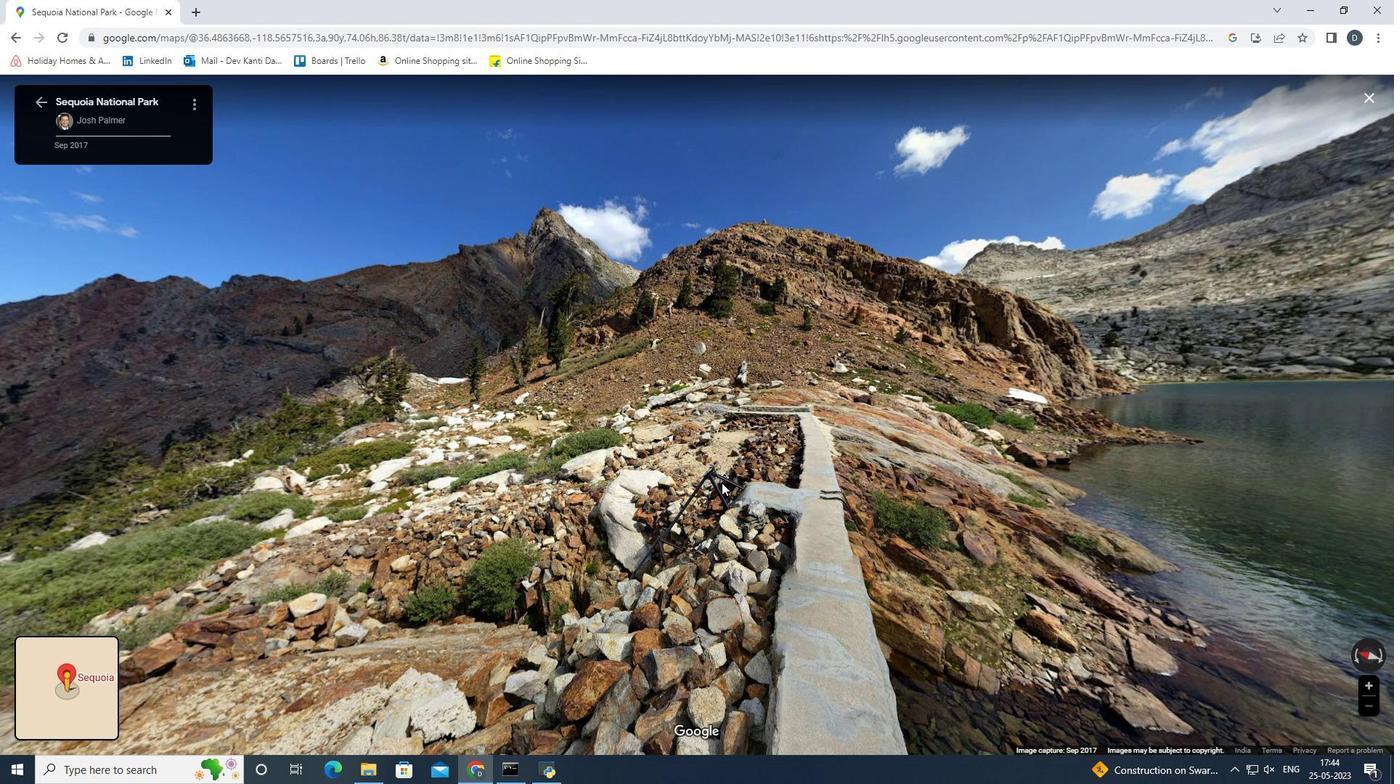
Action: Mouse pressed left at (905, 480)
Screenshot: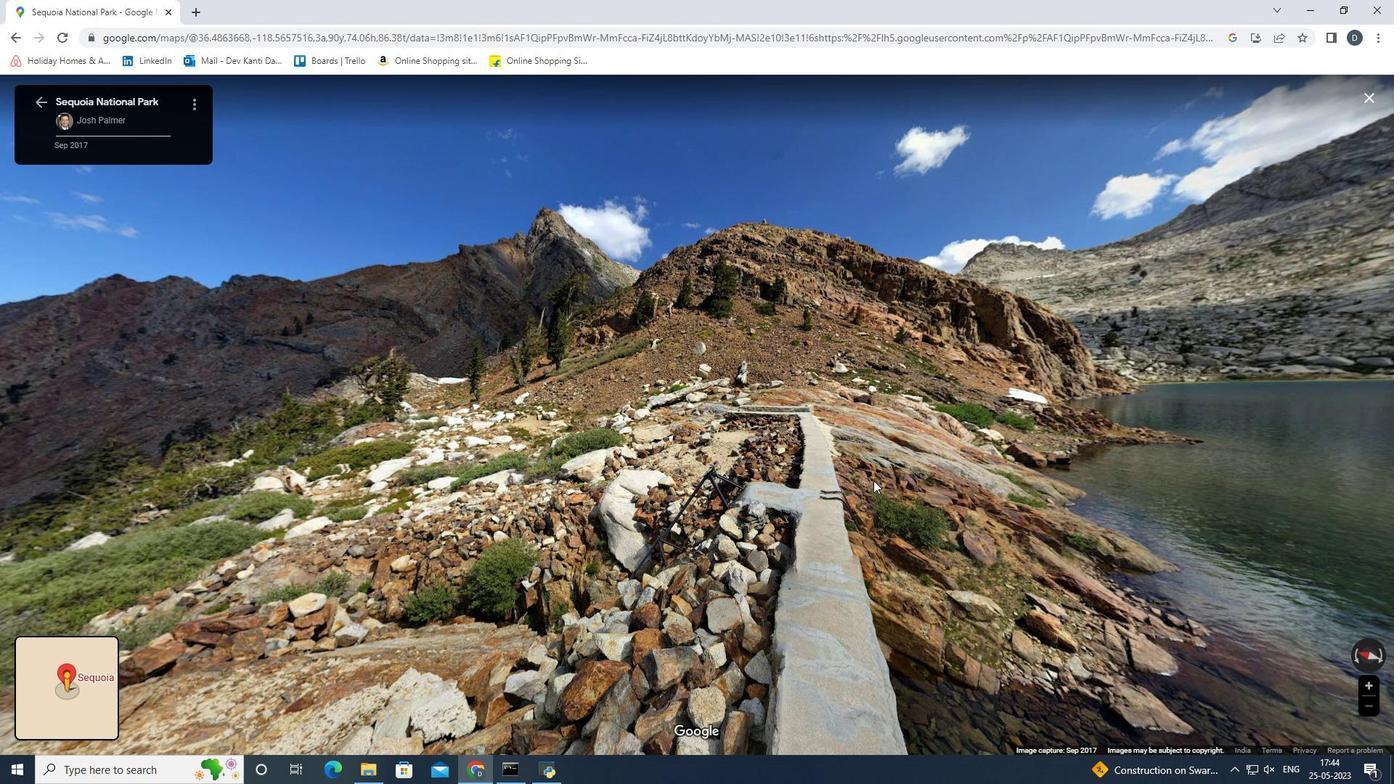 
Action: Mouse moved to (834, 479)
Screenshot: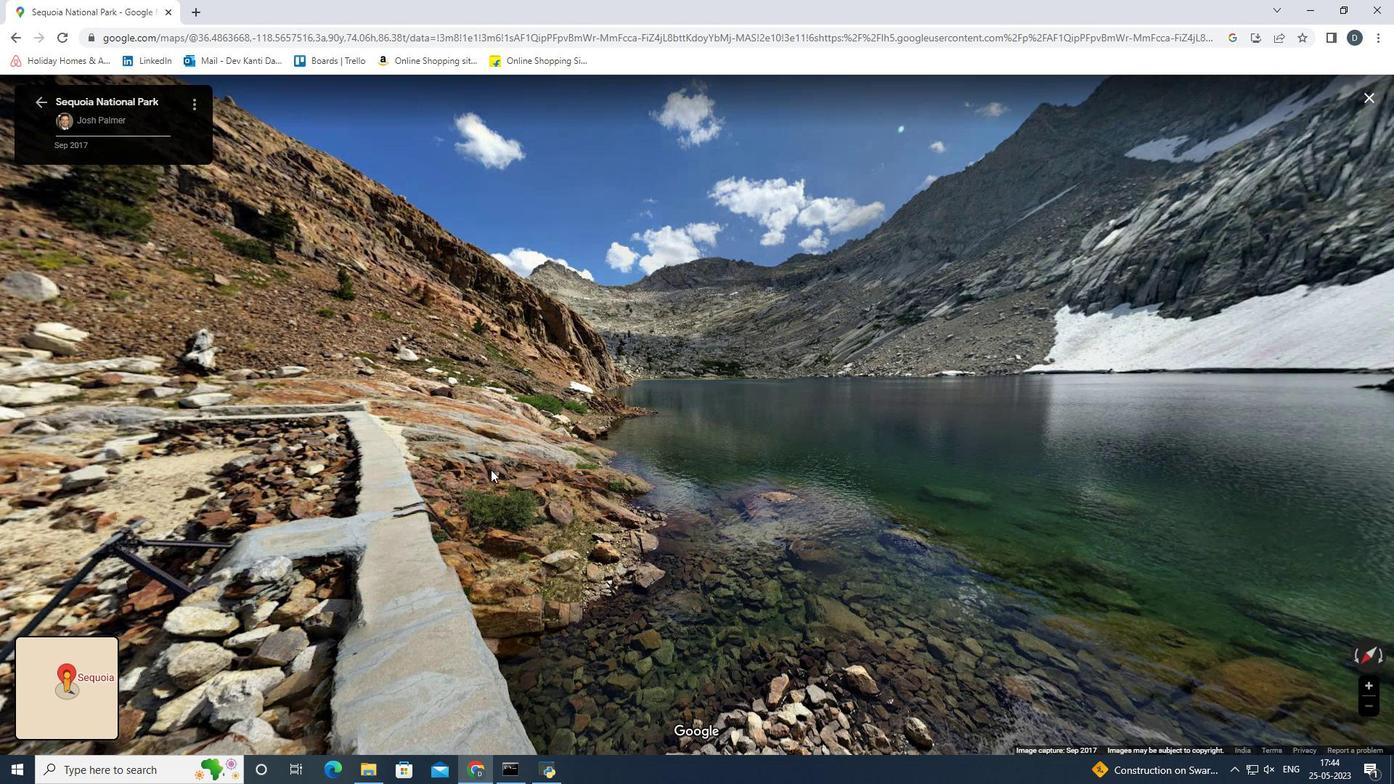 
Action: Mouse pressed left at (834, 479)
Screenshot: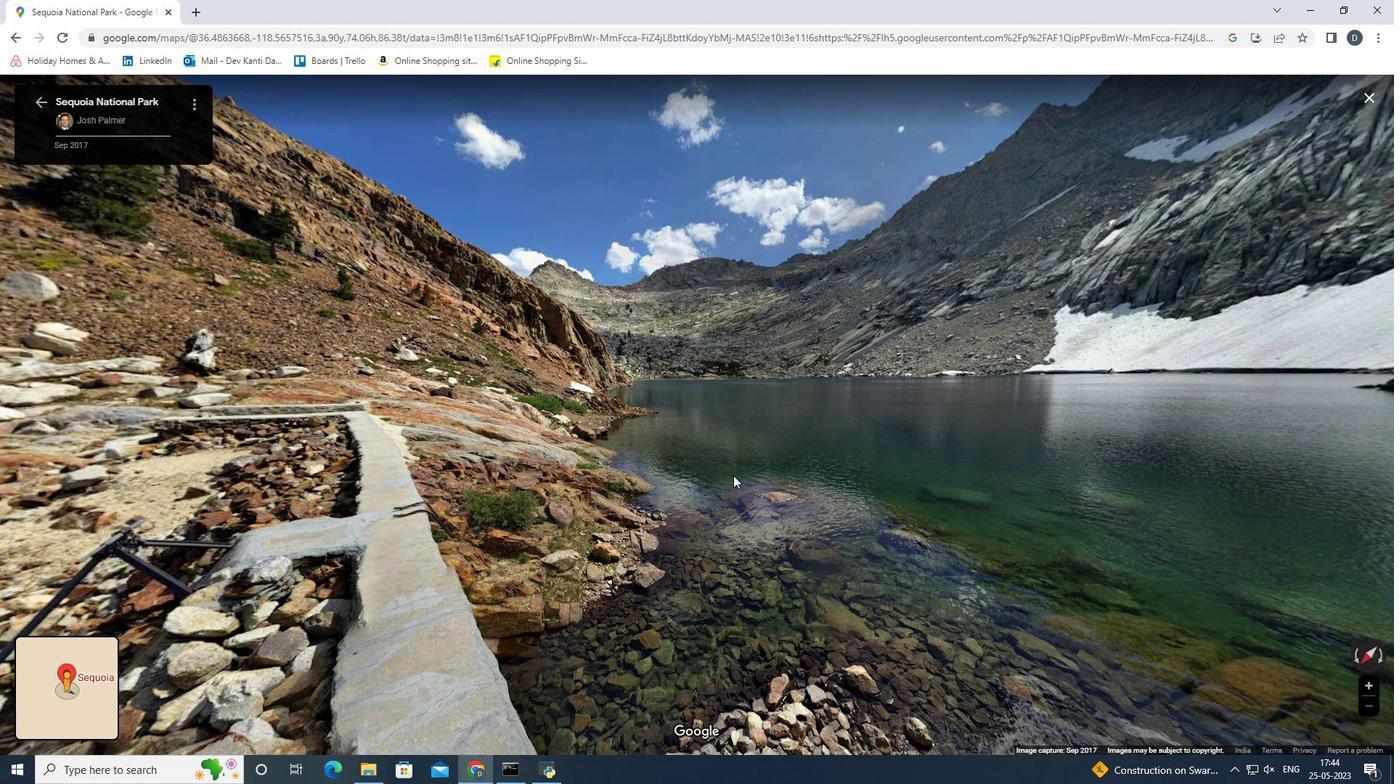 
Action: Mouse moved to (835, 480)
Screenshot: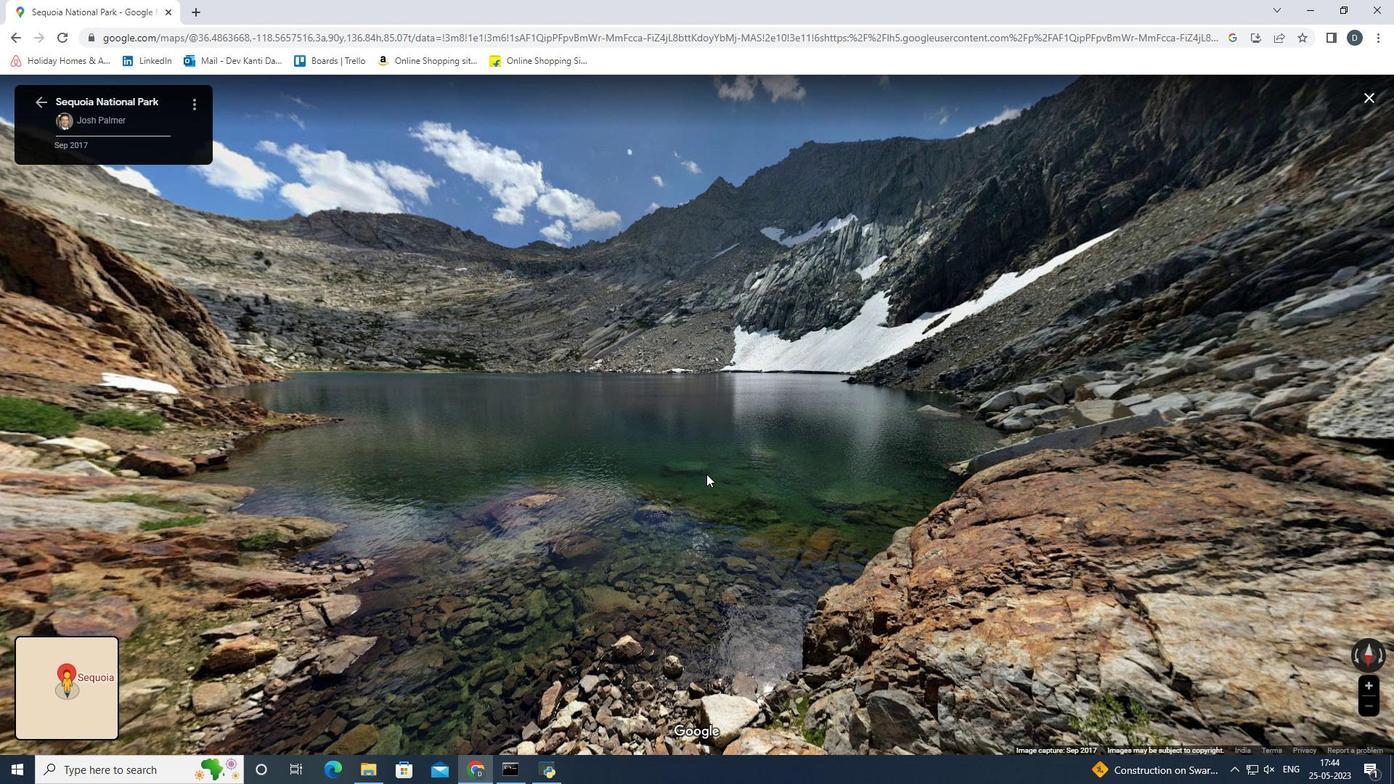 
Action: Mouse pressed left at (835, 480)
Screenshot: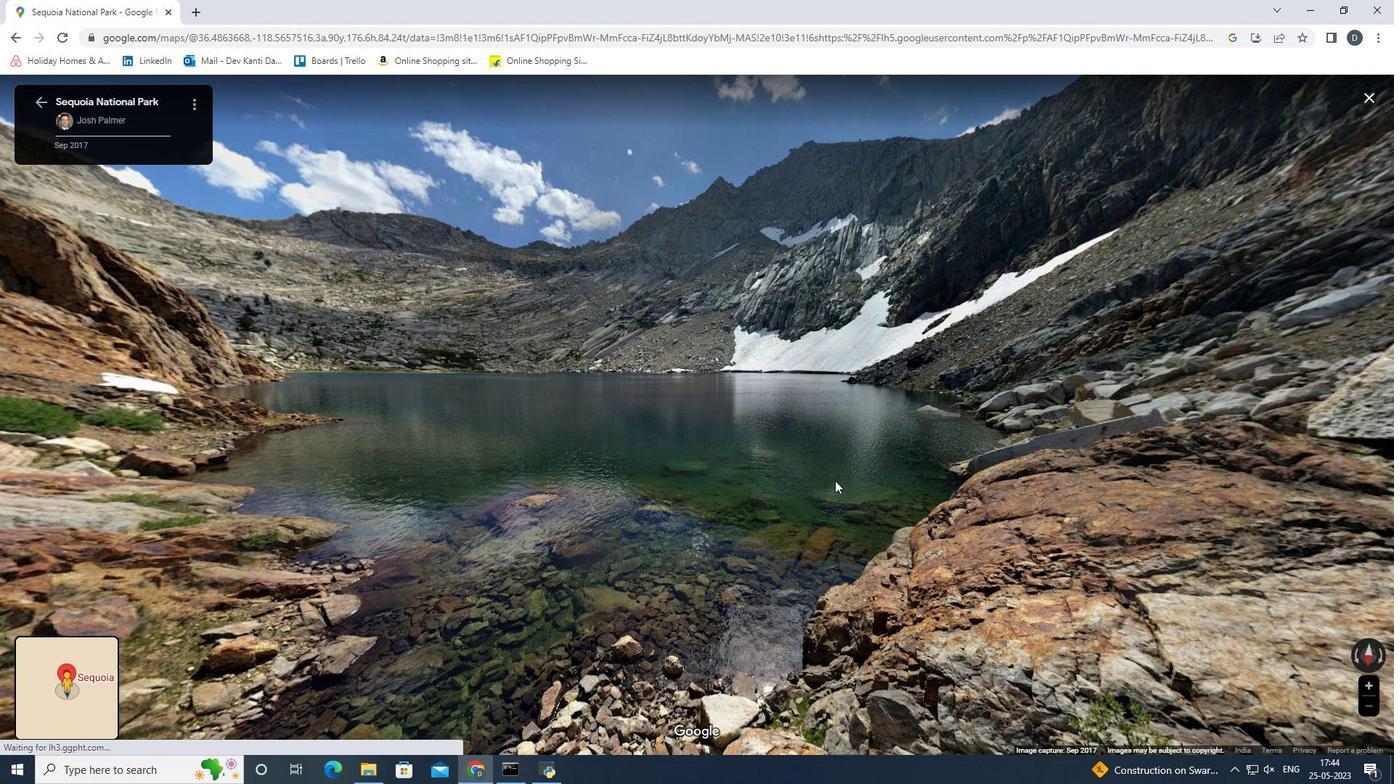 
Action: Mouse moved to (711, 426)
Screenshot: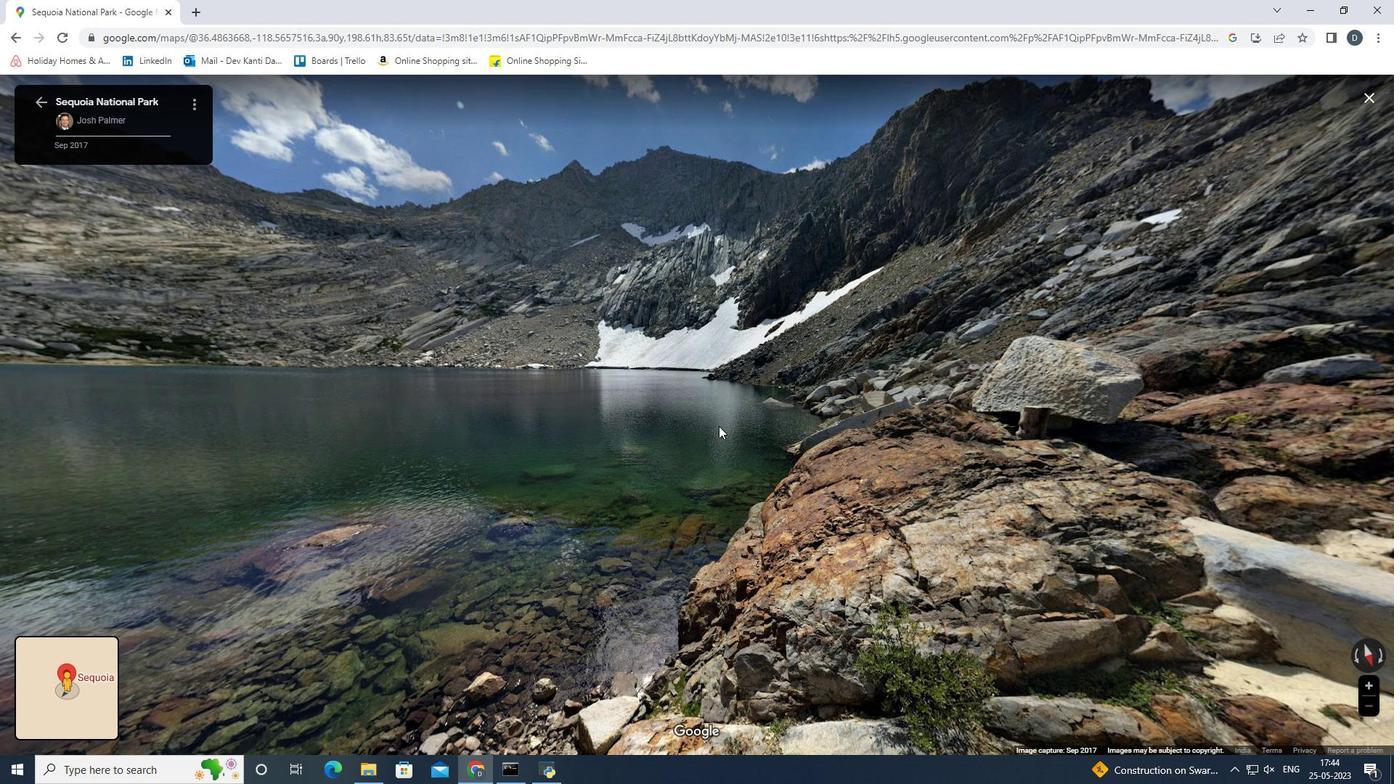 
Action: Mouse pressed left at (711, 426)
Screenshot: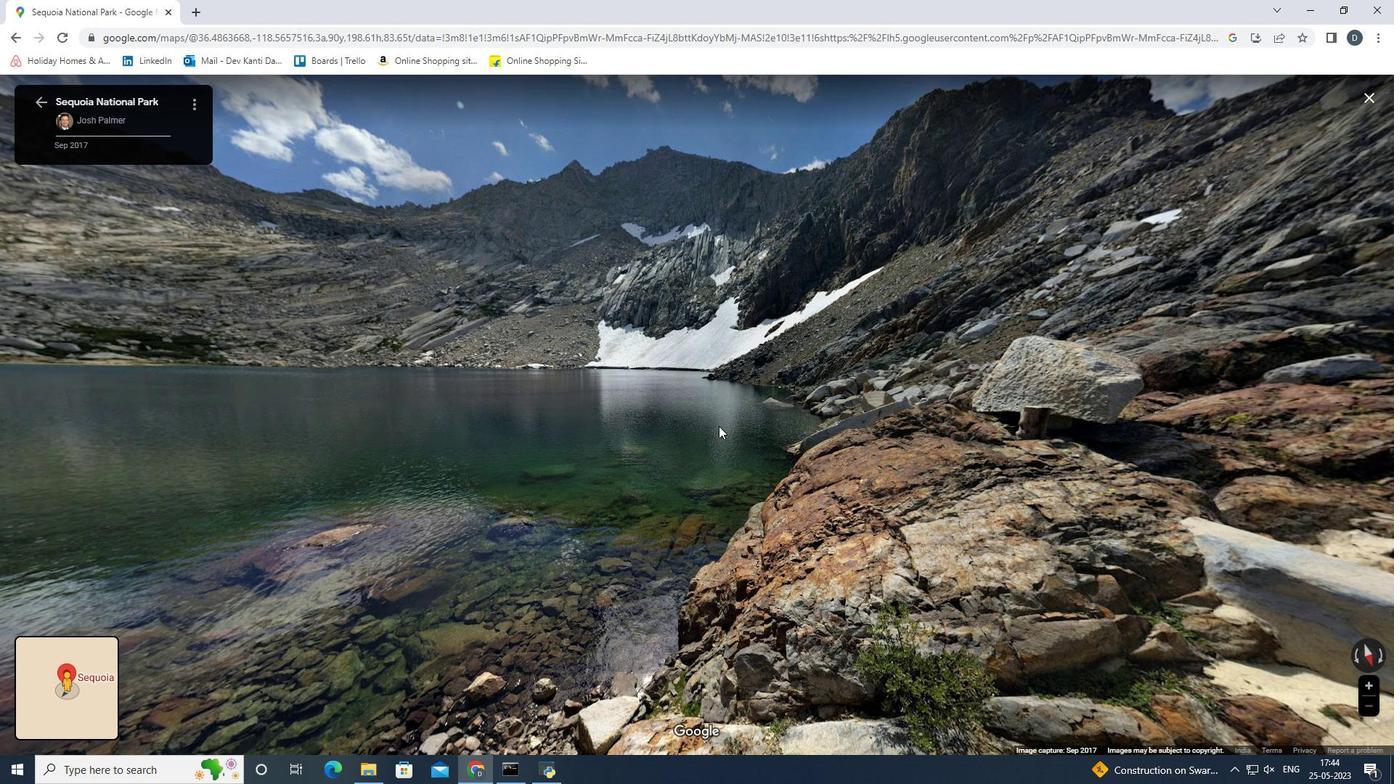 
Action: Mouse moved to (867, 446)
Screenshot: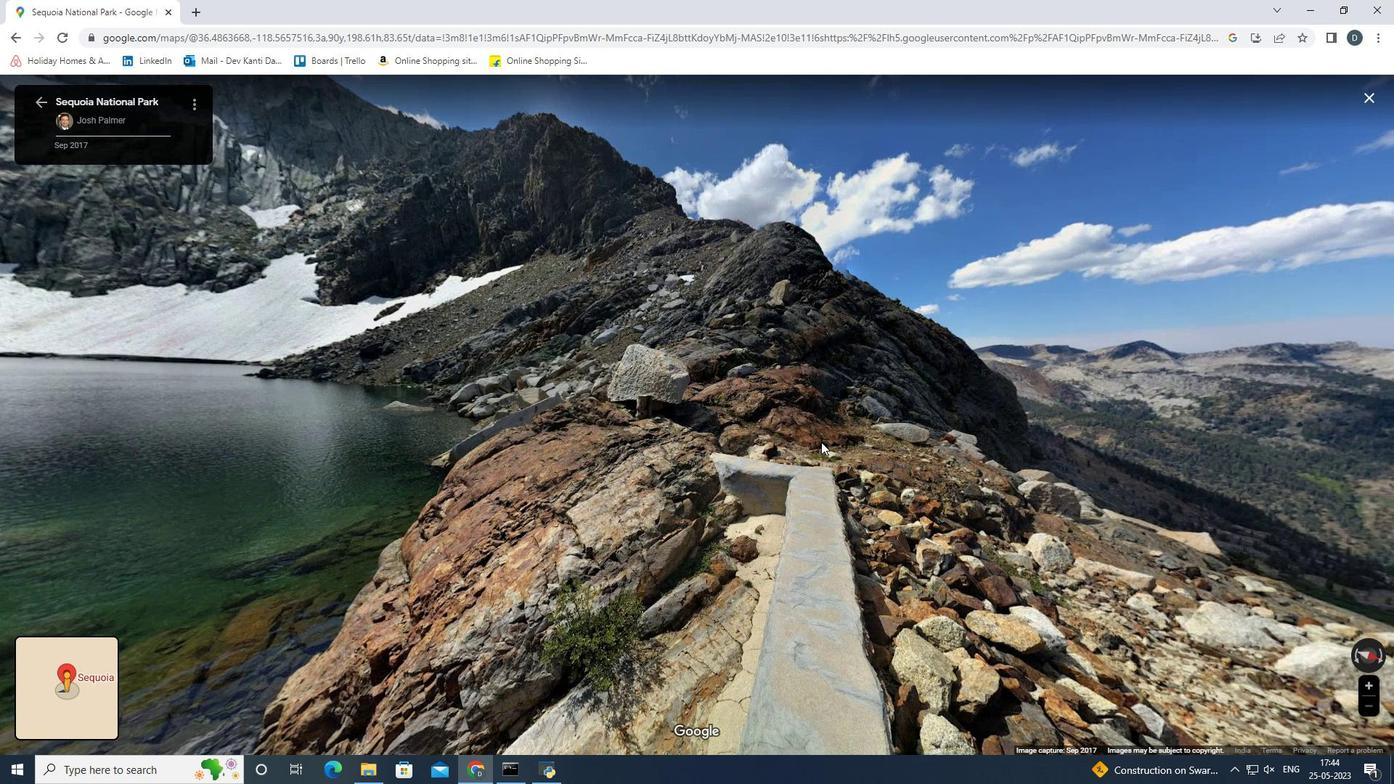 
Action: Mouse pressed left at (867, 446)
Screenshot: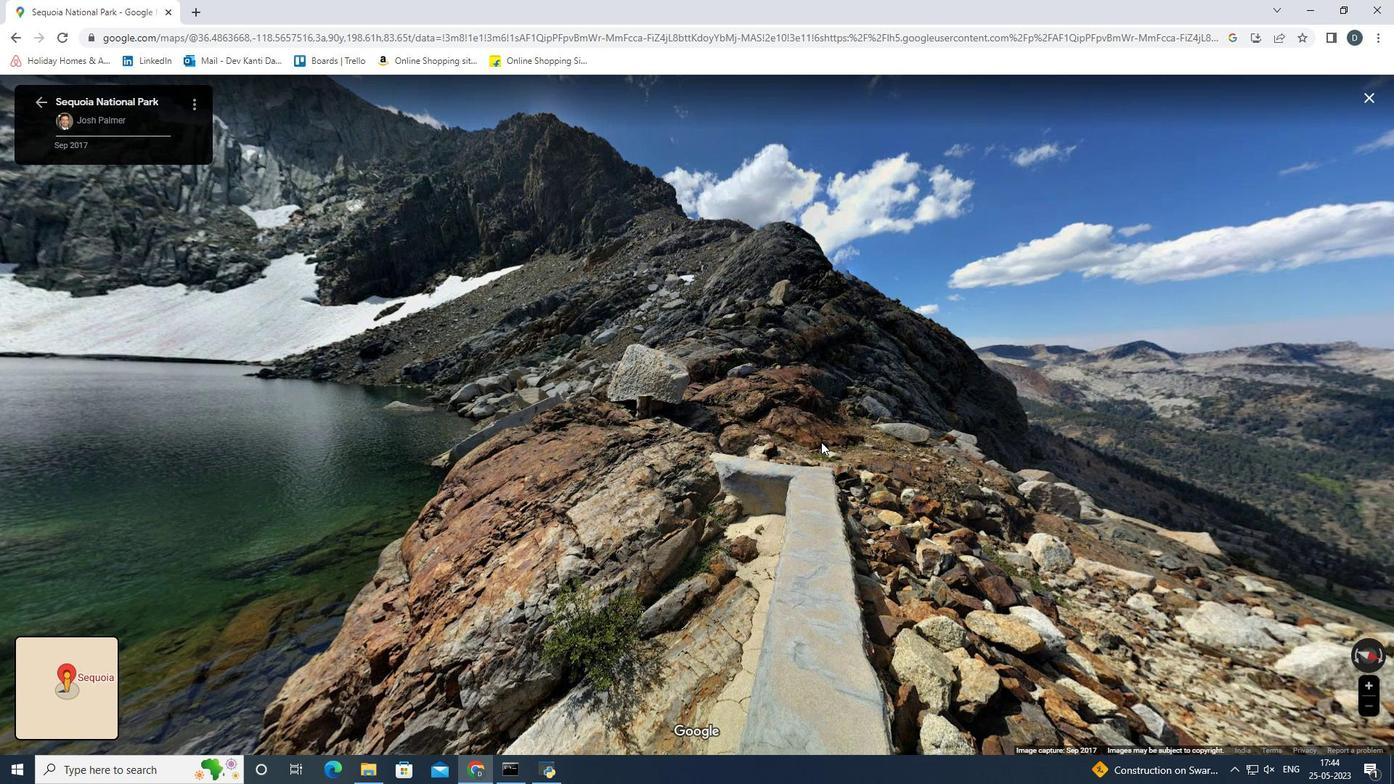 
Action: Mouse moved to (514, 443)
Screenshot: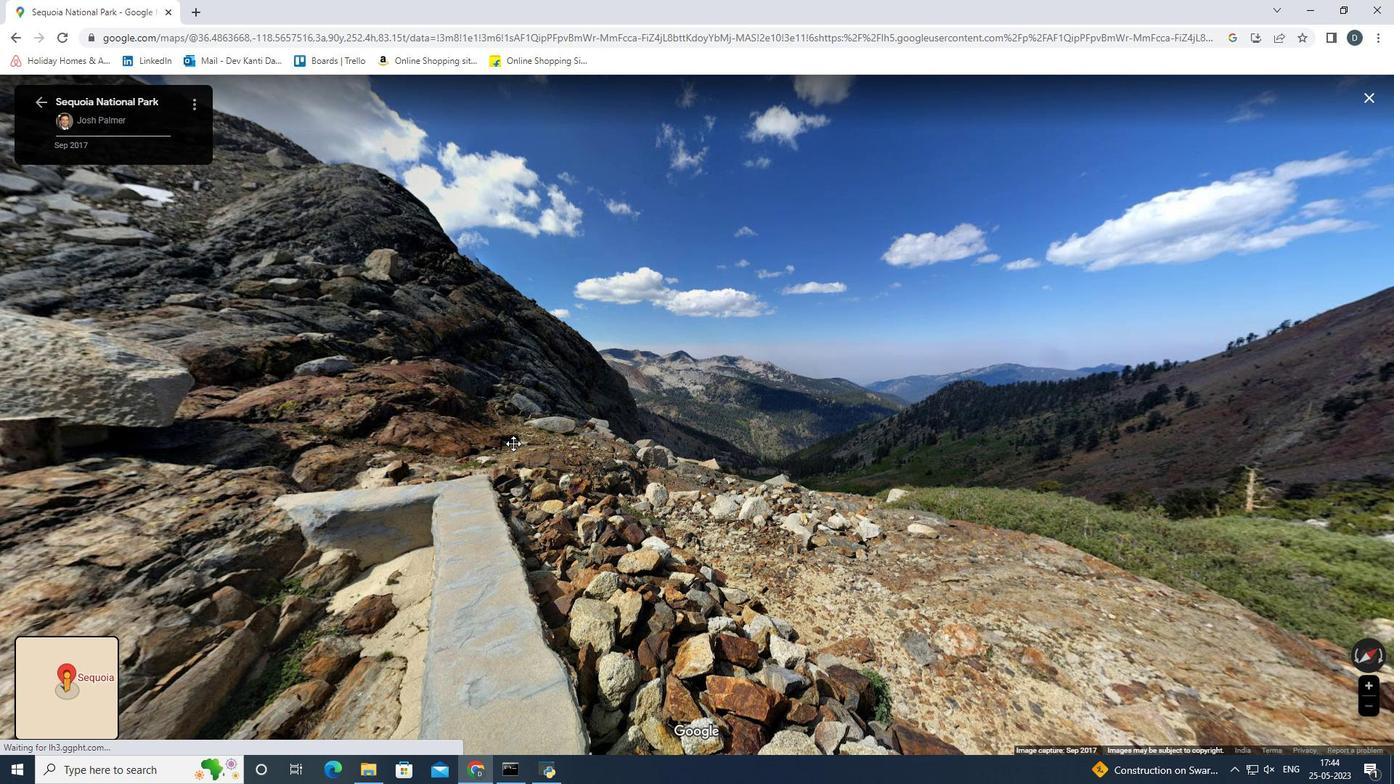 
Action: Mouse pressed left at (513, 443)
Screenshot: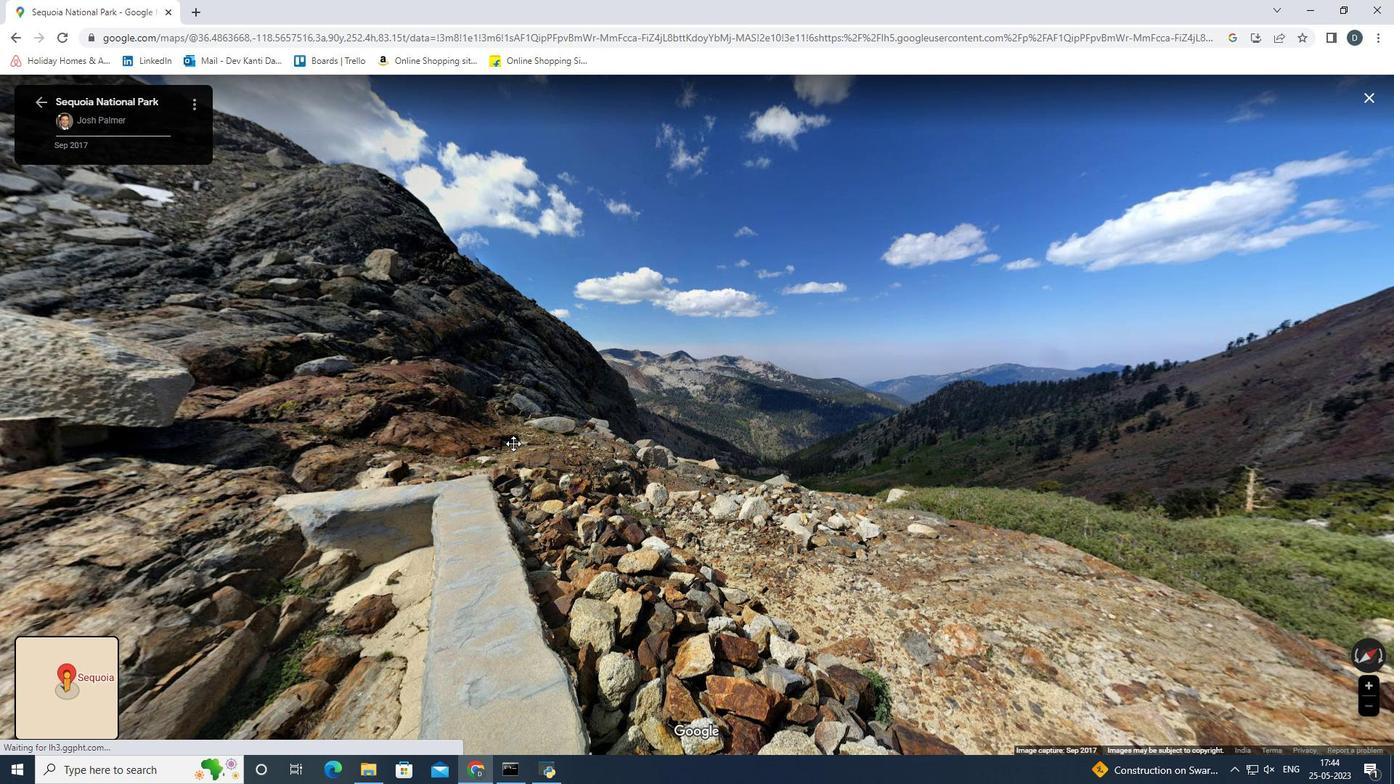 
Action: Mouse moved to (558, 449)
Screenshot: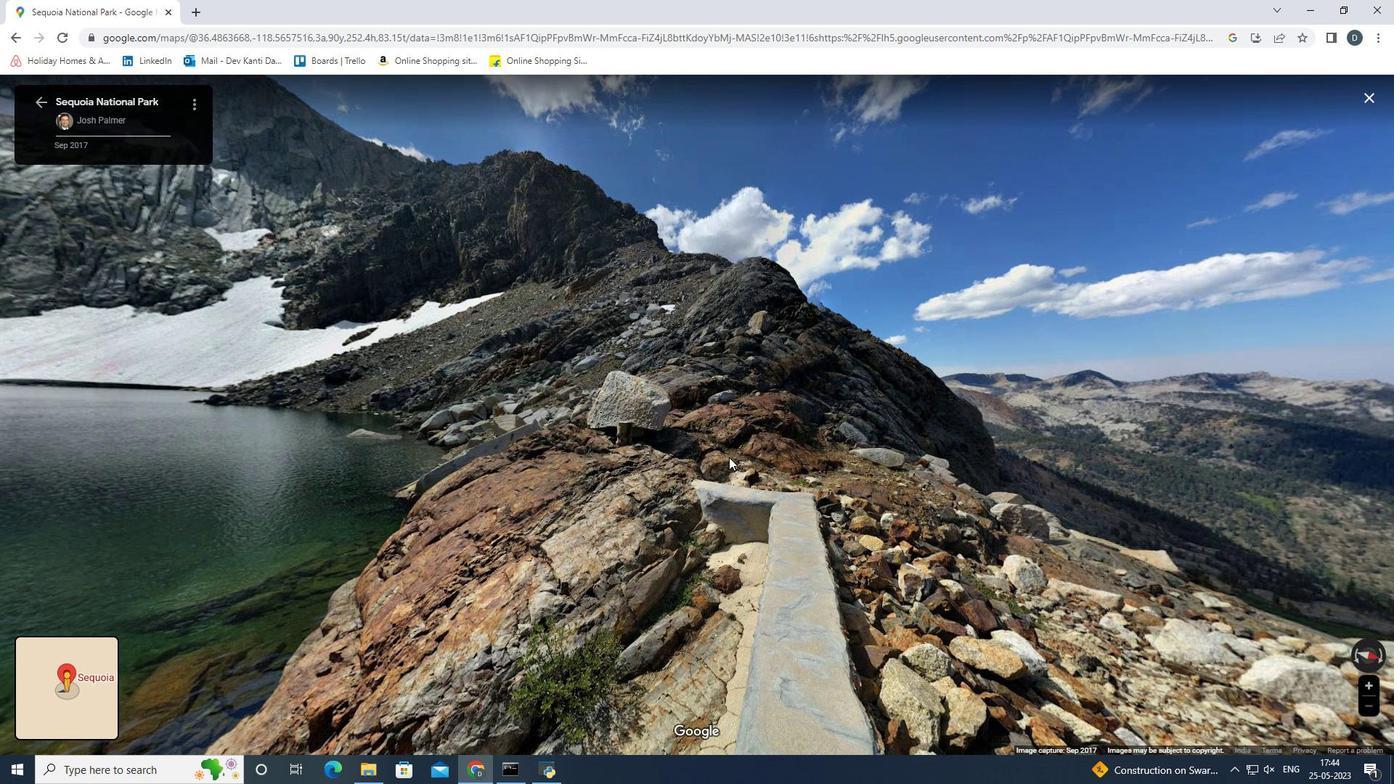 
Action: Mouse pressed left at (558, 449)
Screenshot: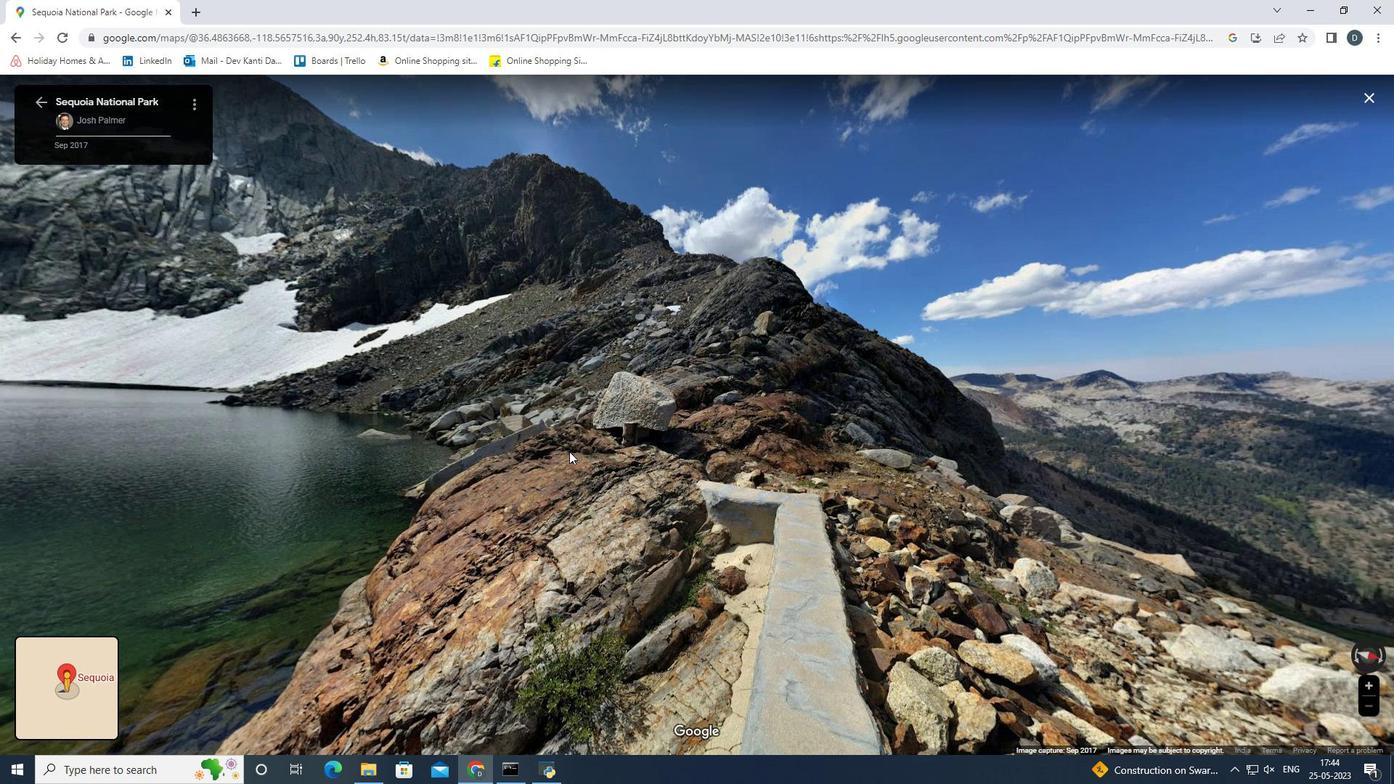
Action: Mouse moved to (441, 454)
Screenshot: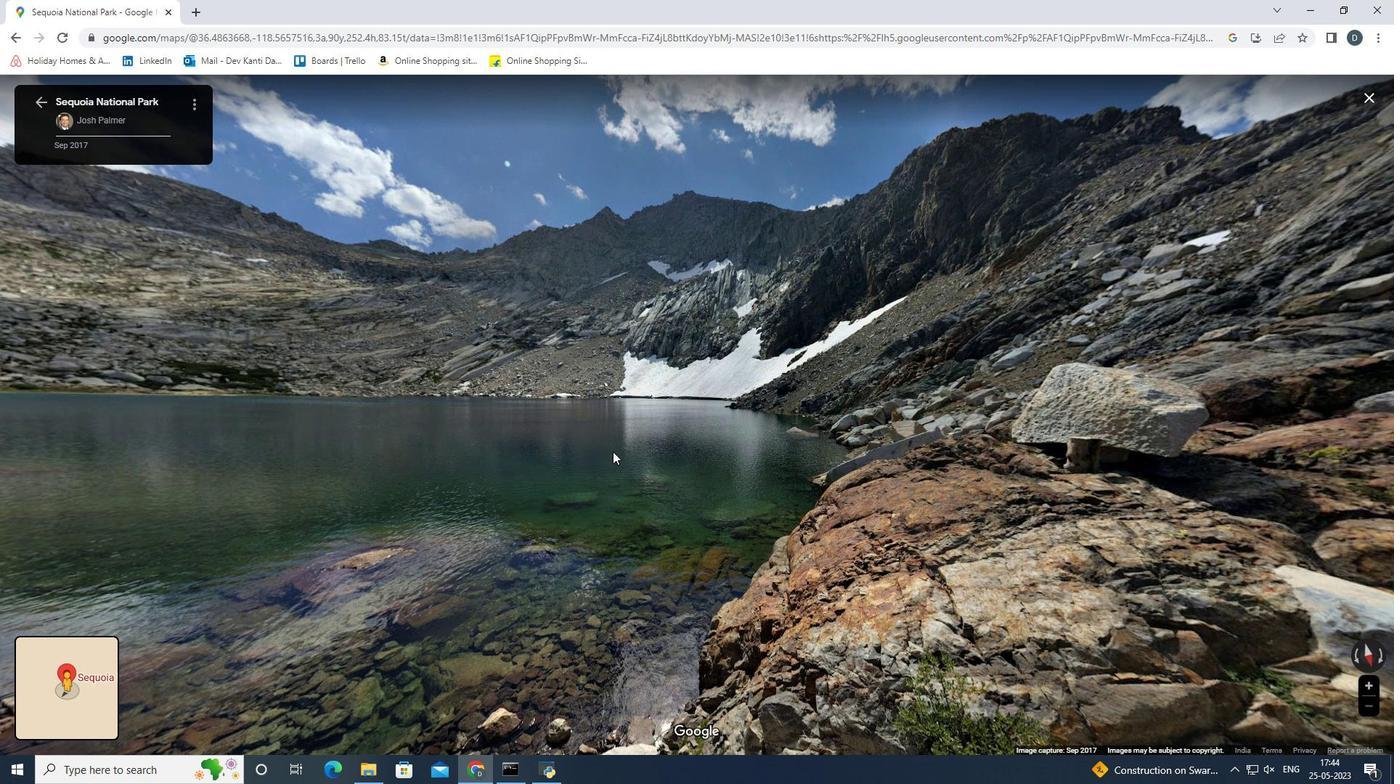 
Action: Mouse pressed left at (419, 451)
Screenshot: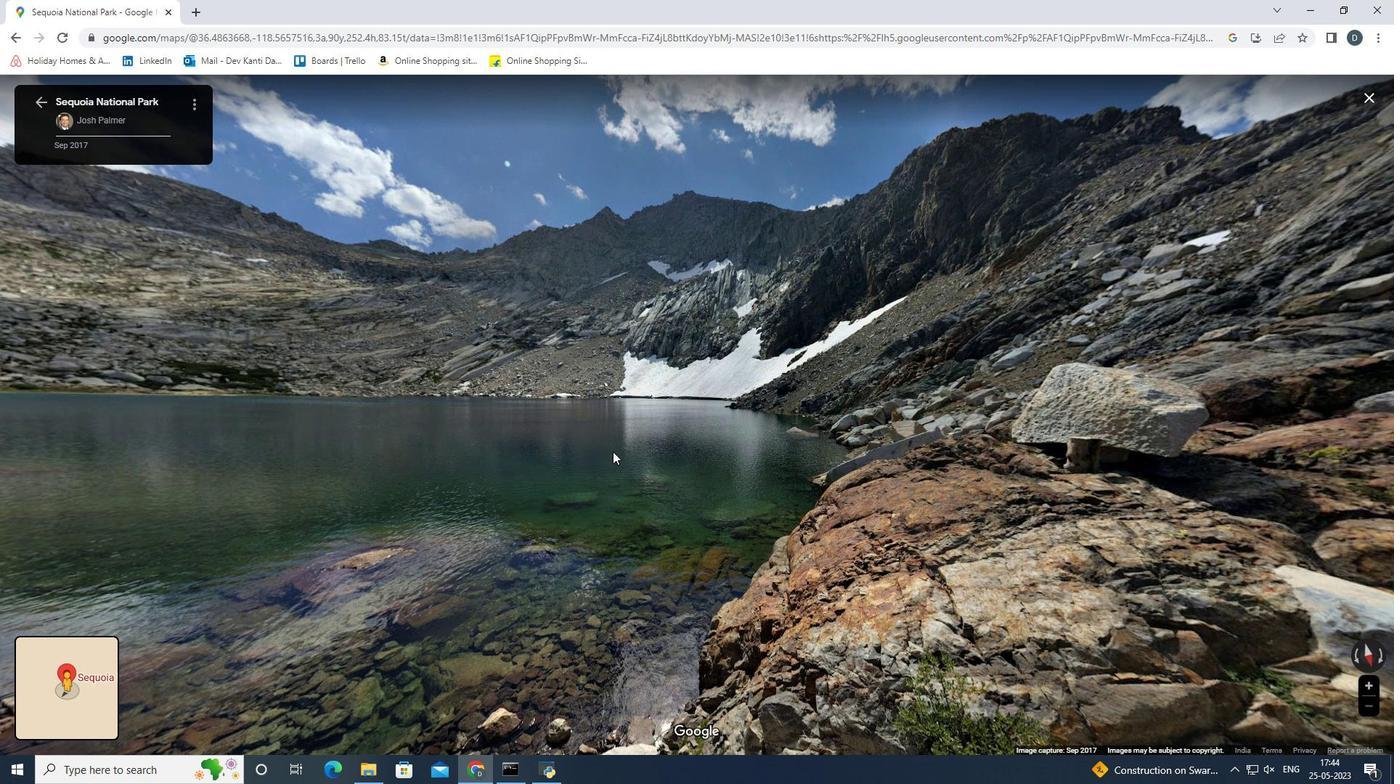 
Action: Mouse moved to (584, 461)
Screenshot: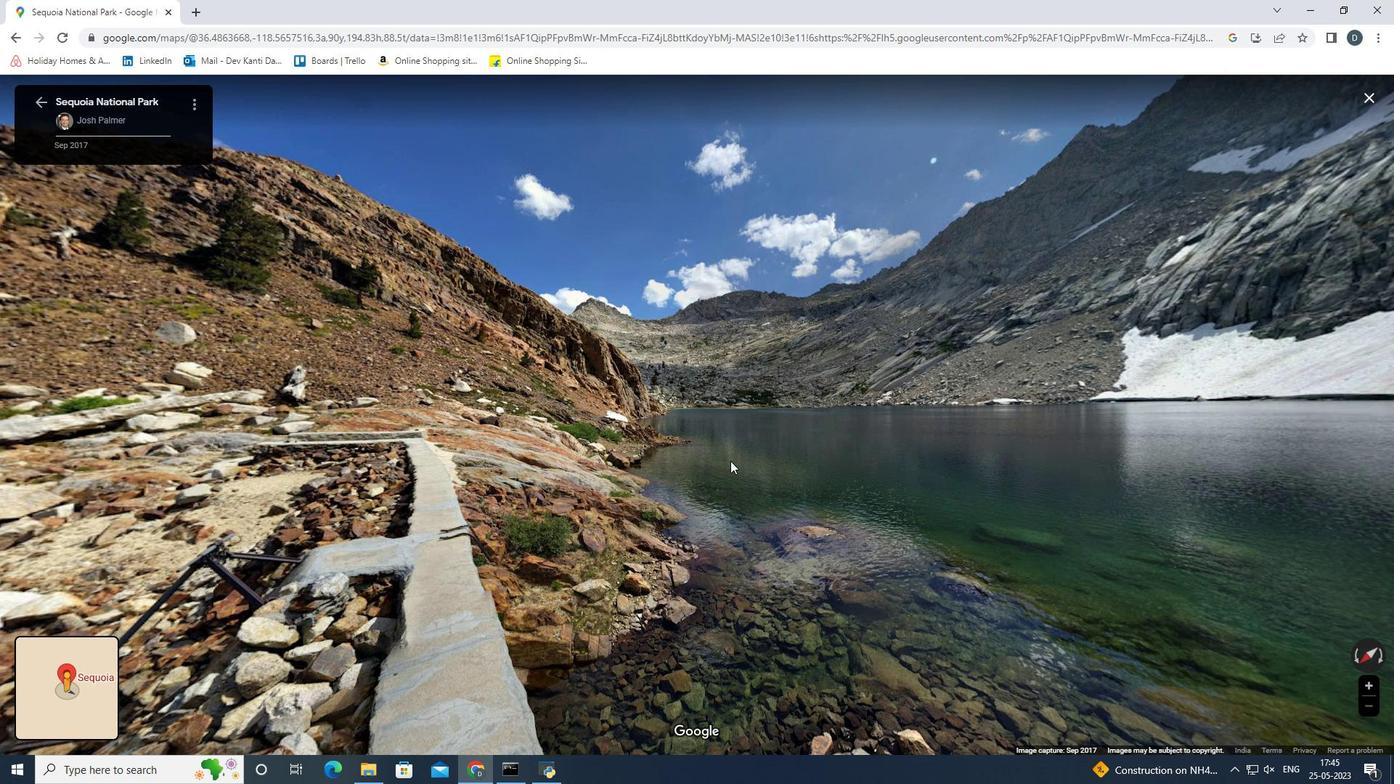 
Action: Mouse pressed left at (584, 461)
Screenshot: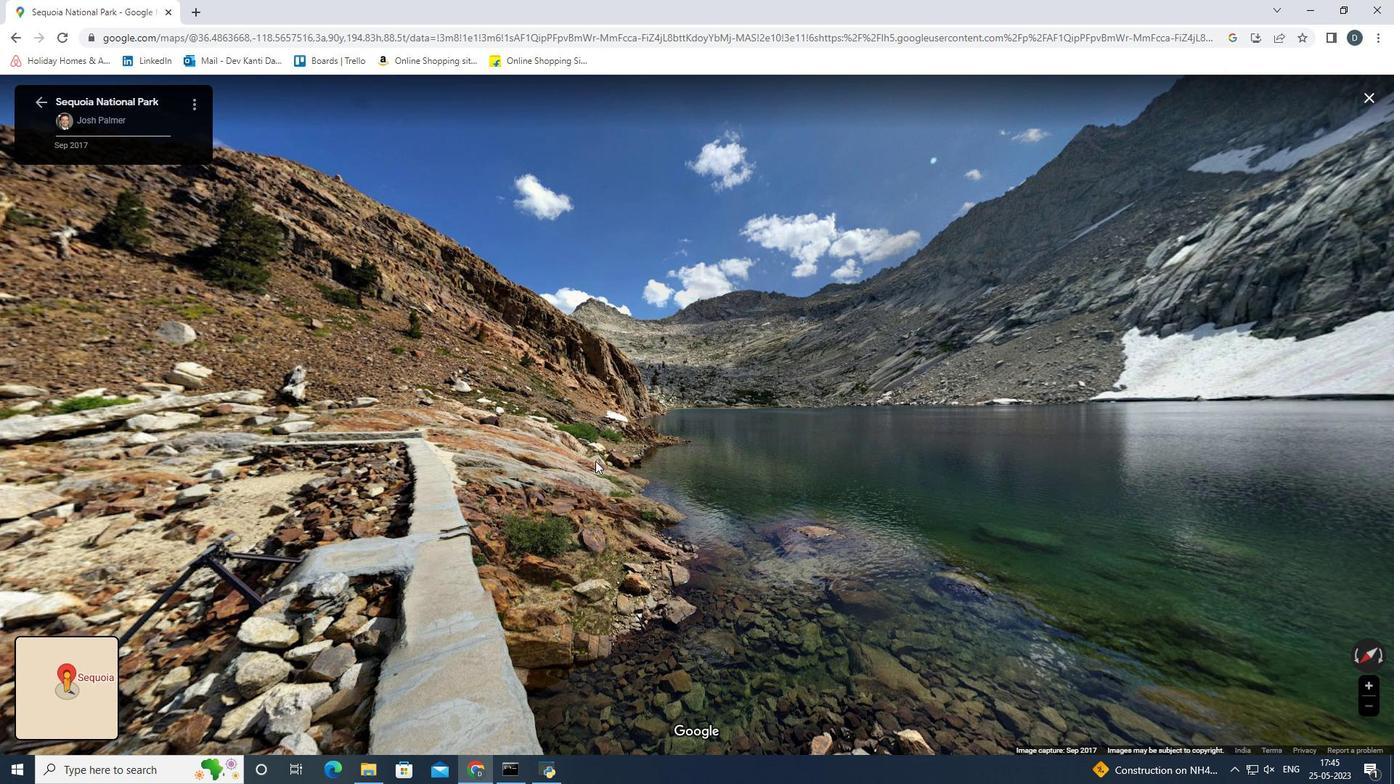 
Action: Mouse moved to (936, 464)
Screenshot: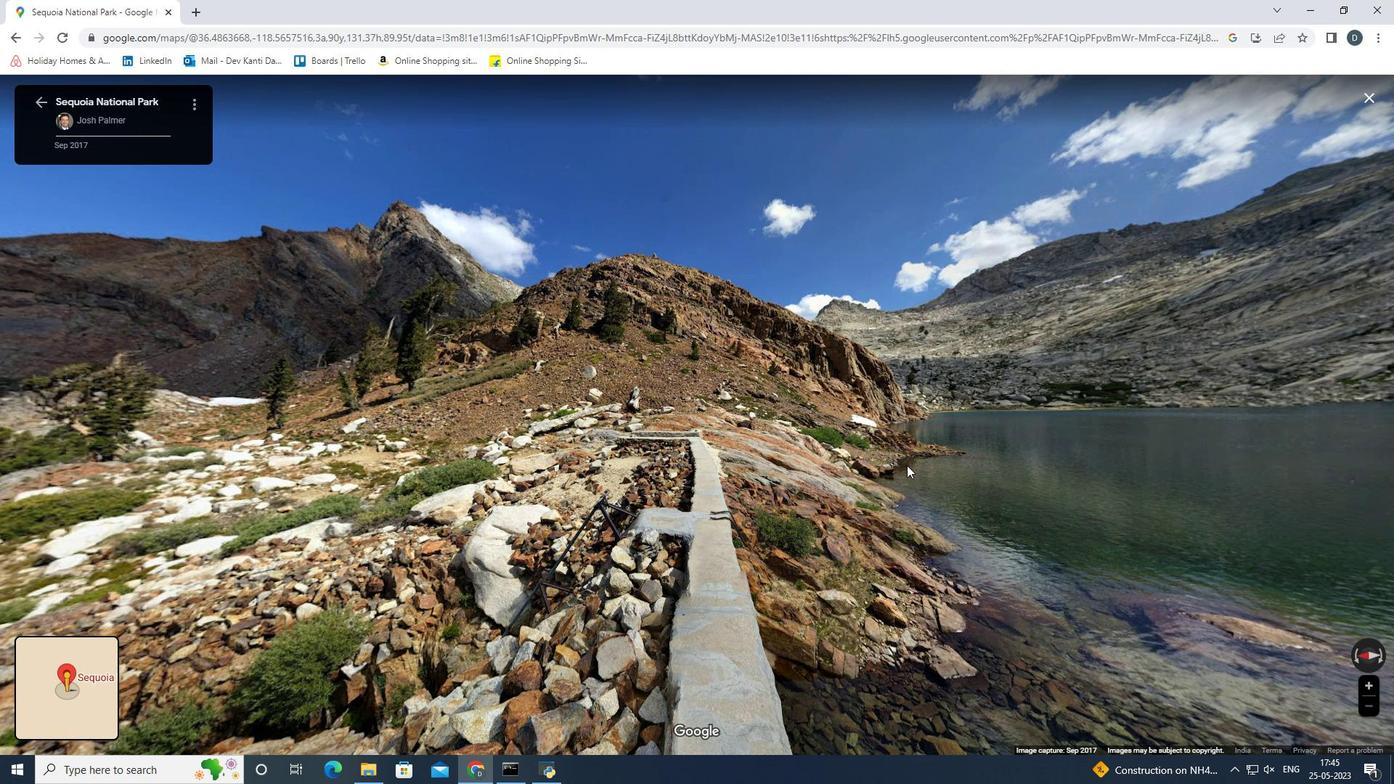 
Action: Mouse pressed left at (936, 464)
Screenshot: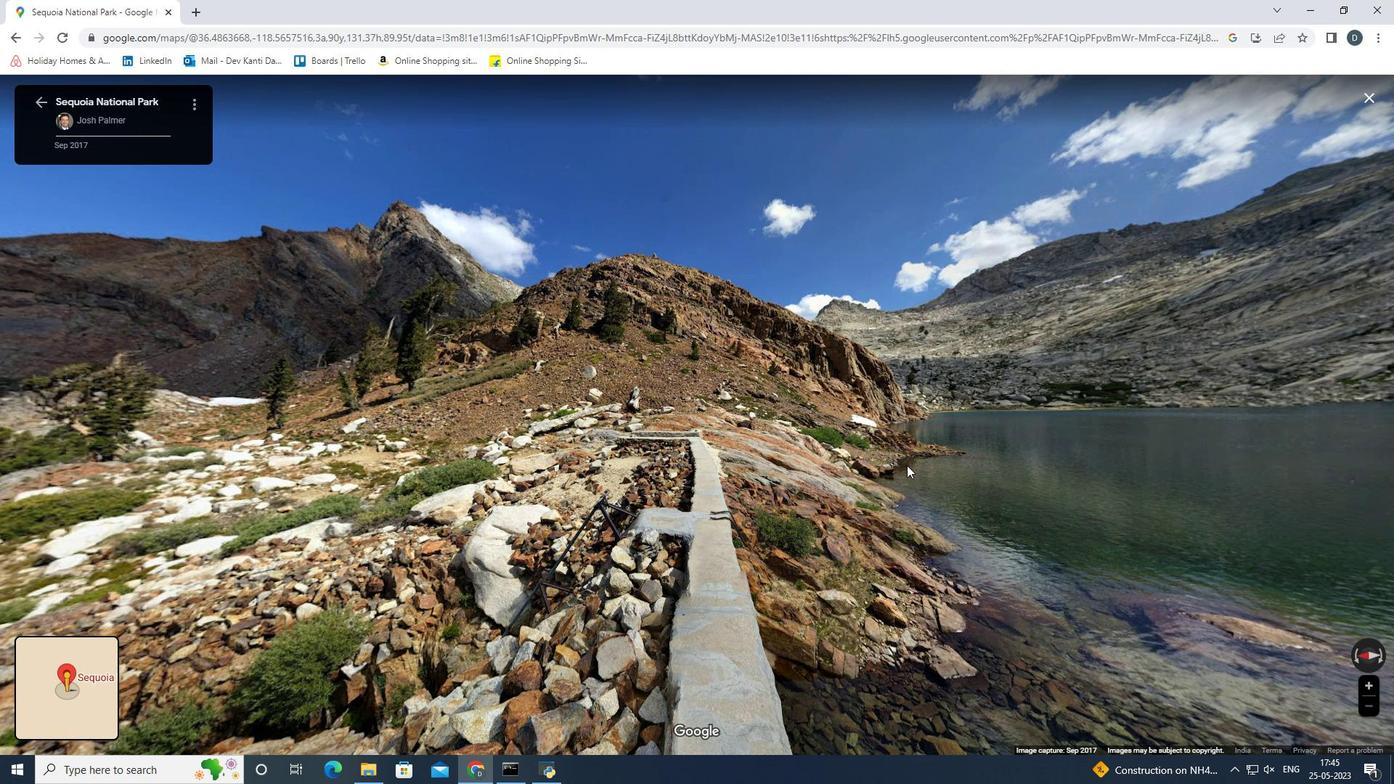 
Action: Mouse moved to (929, 462)
Screenshot: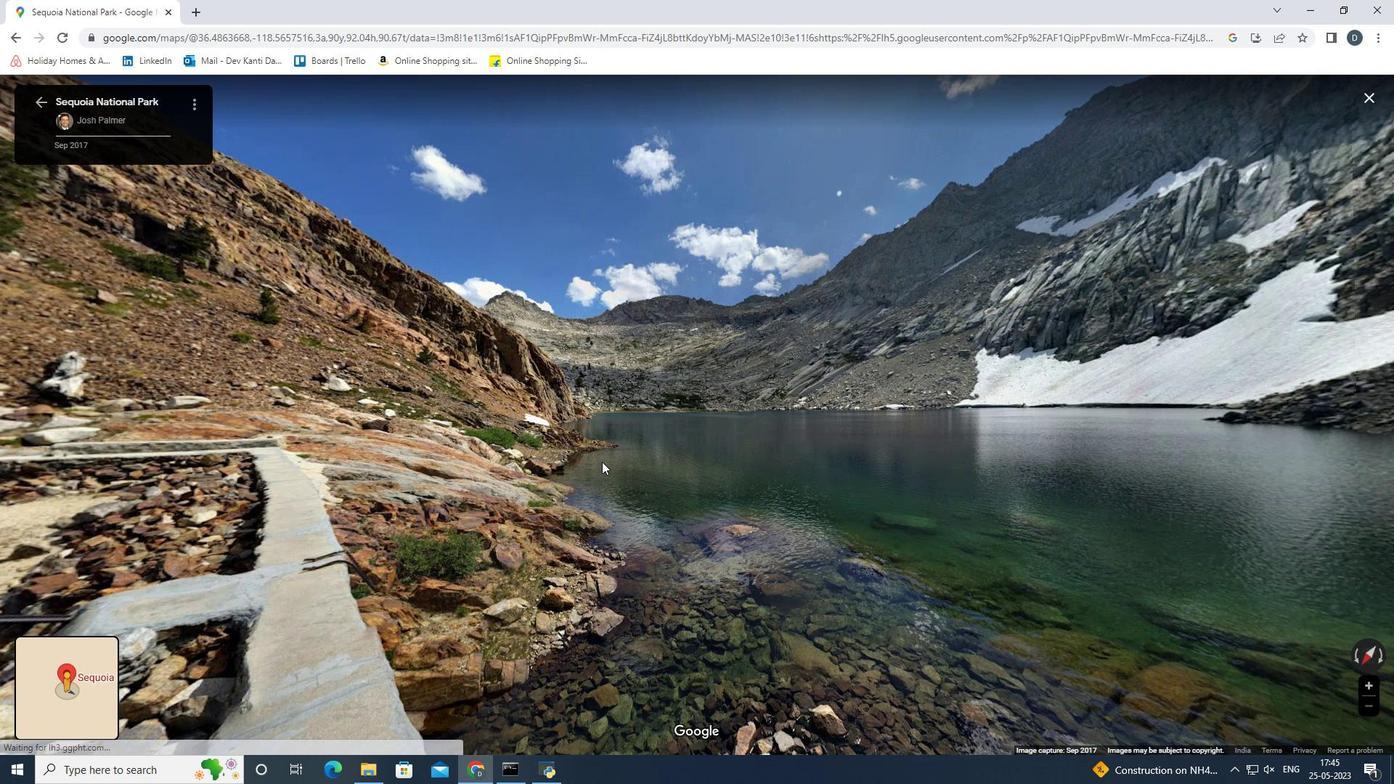 
Action: Mouse pressed left at (929, 462)
Screenshot: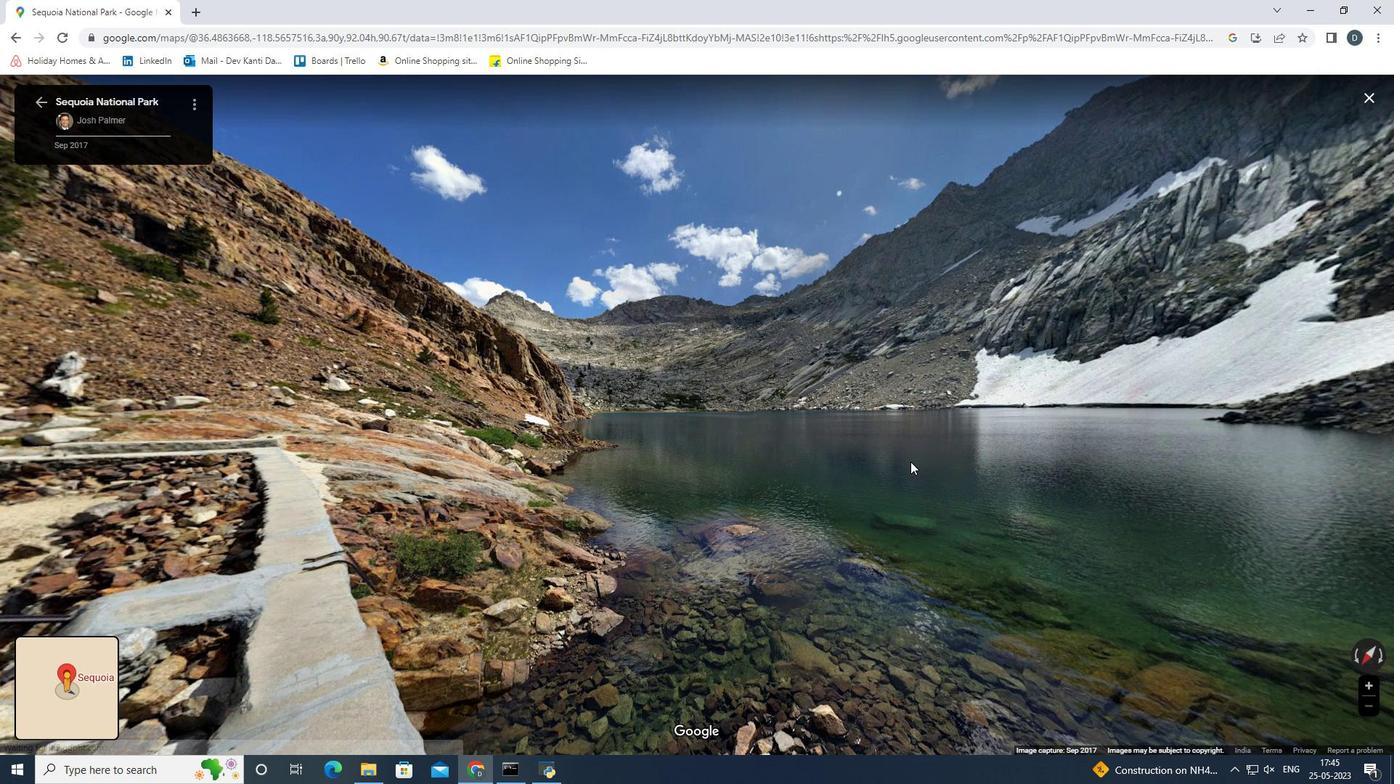 
Action: Mouse moved to (571, 491)
Screenshot: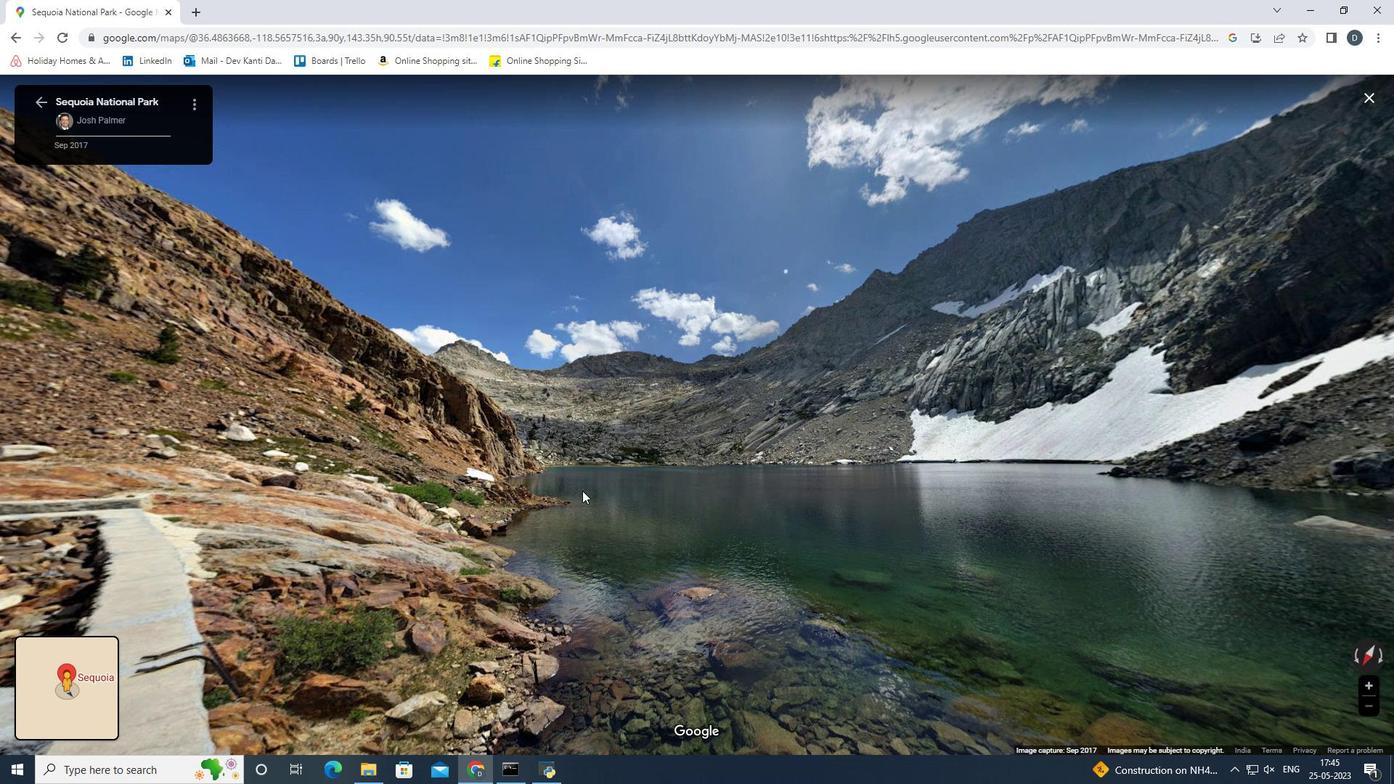 
Action: Mouse pressed left at (571, 491)
Screenshot: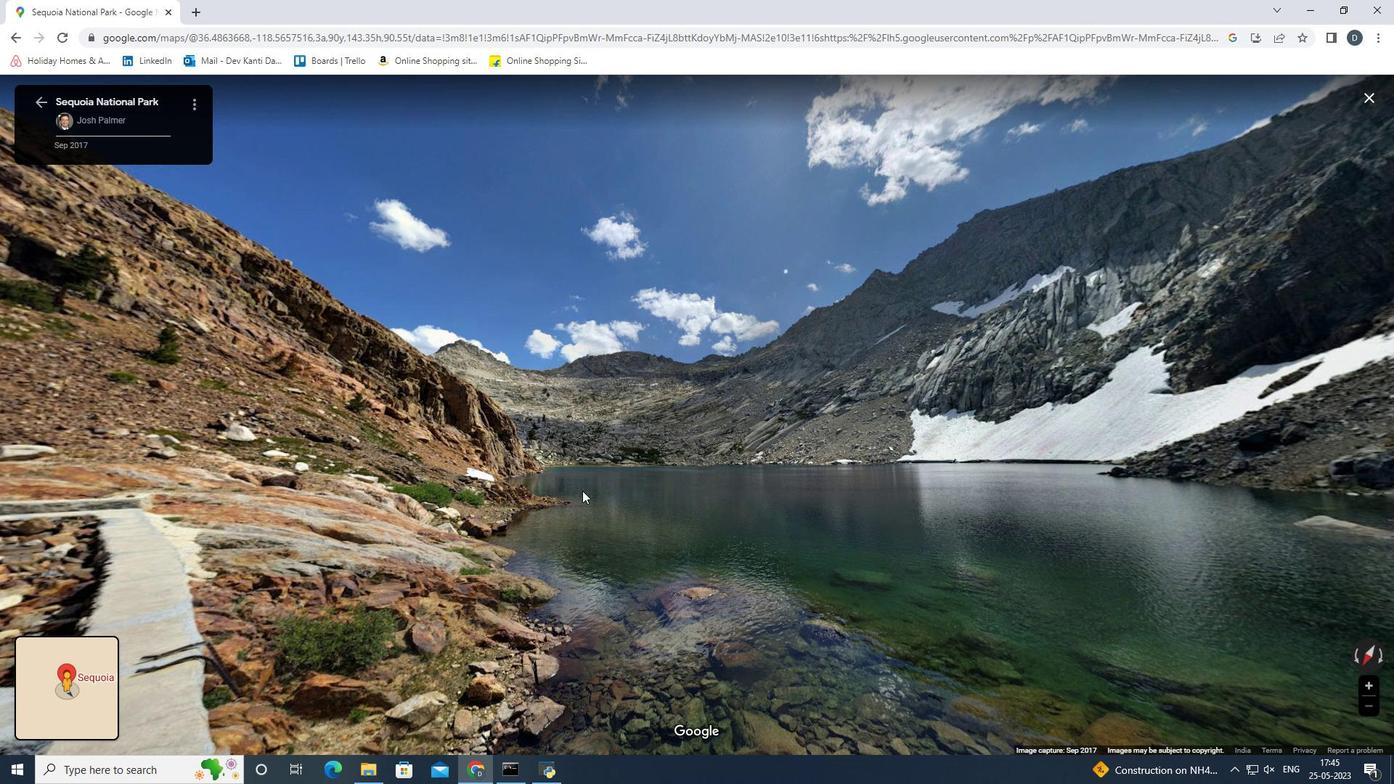 
Action: Mouse moved to (618, 480)
Screenshot: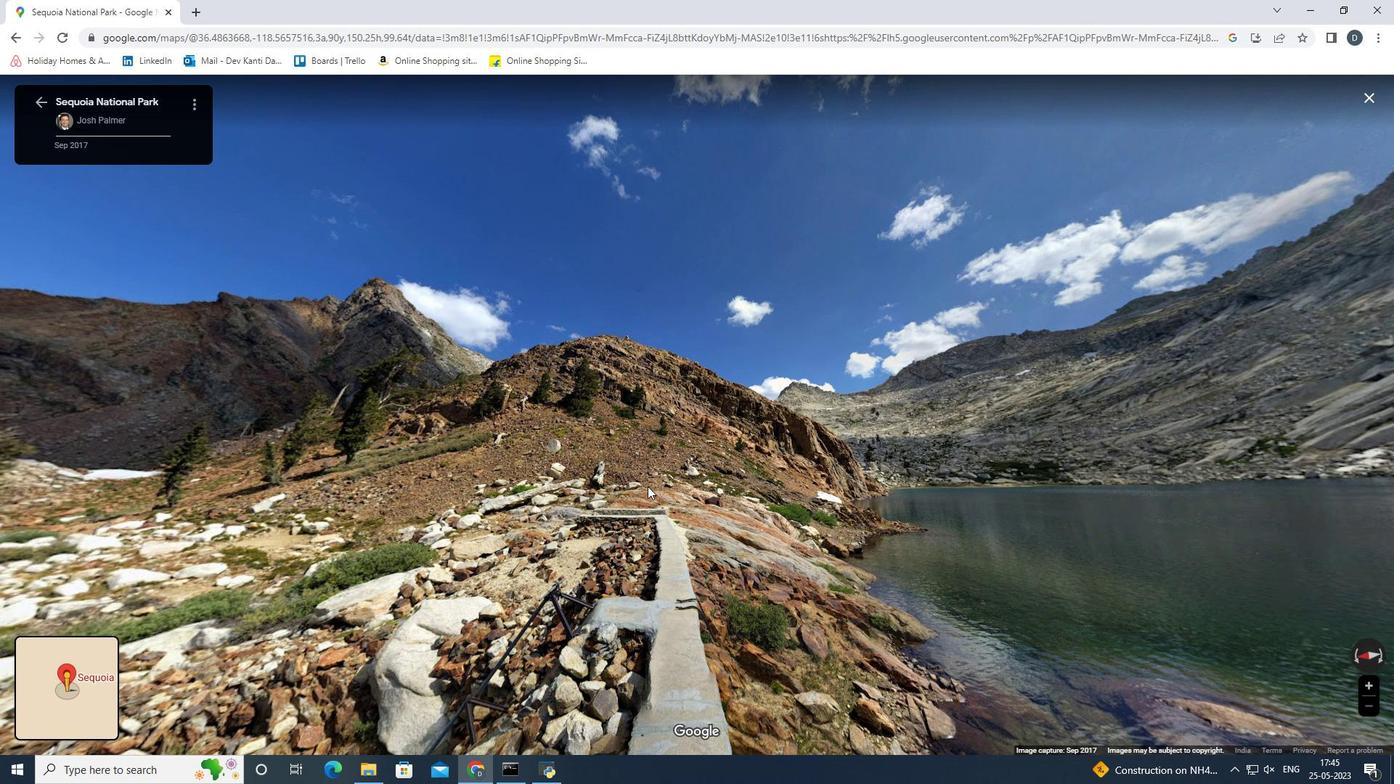 
Action: Mouse pressed left at (618, 480)
Screenshot: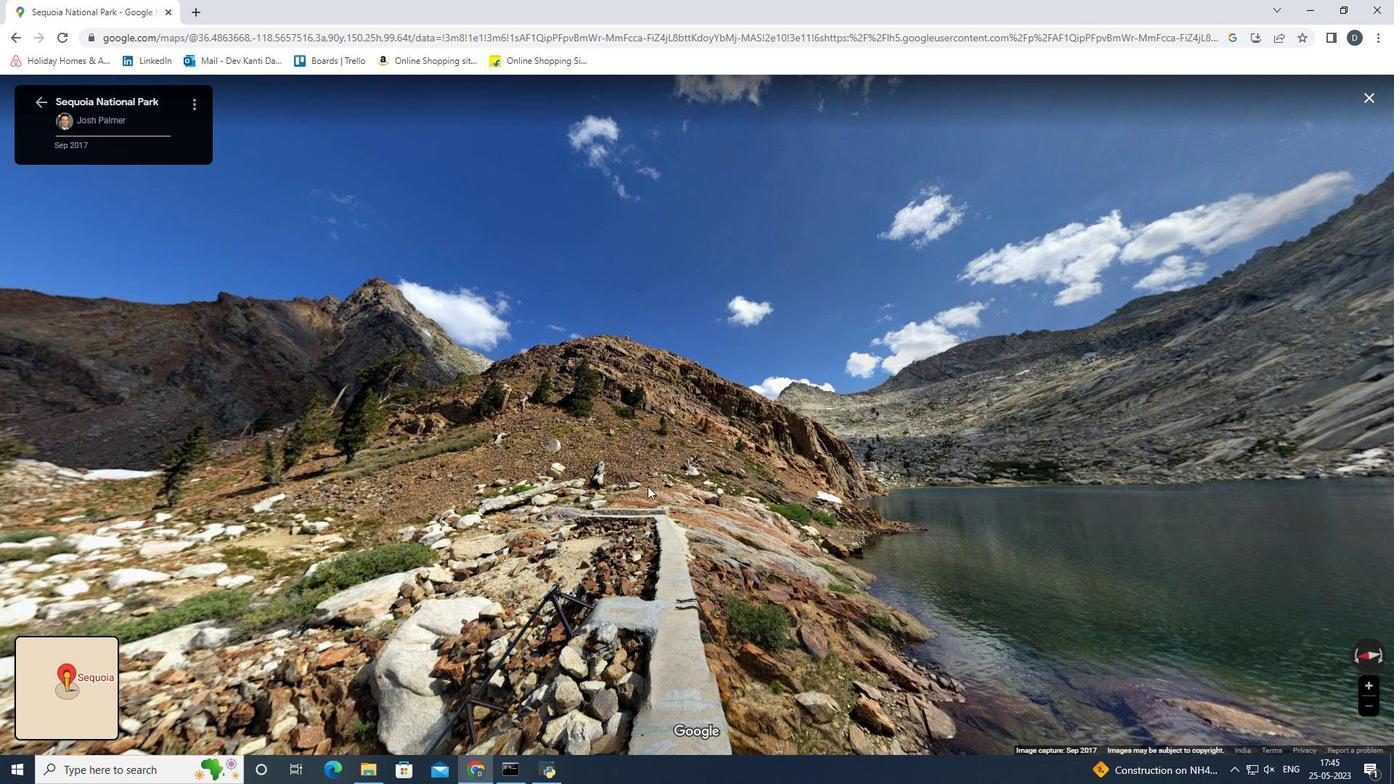 
Action: Mouse moved to (709, 486)
Screenshot: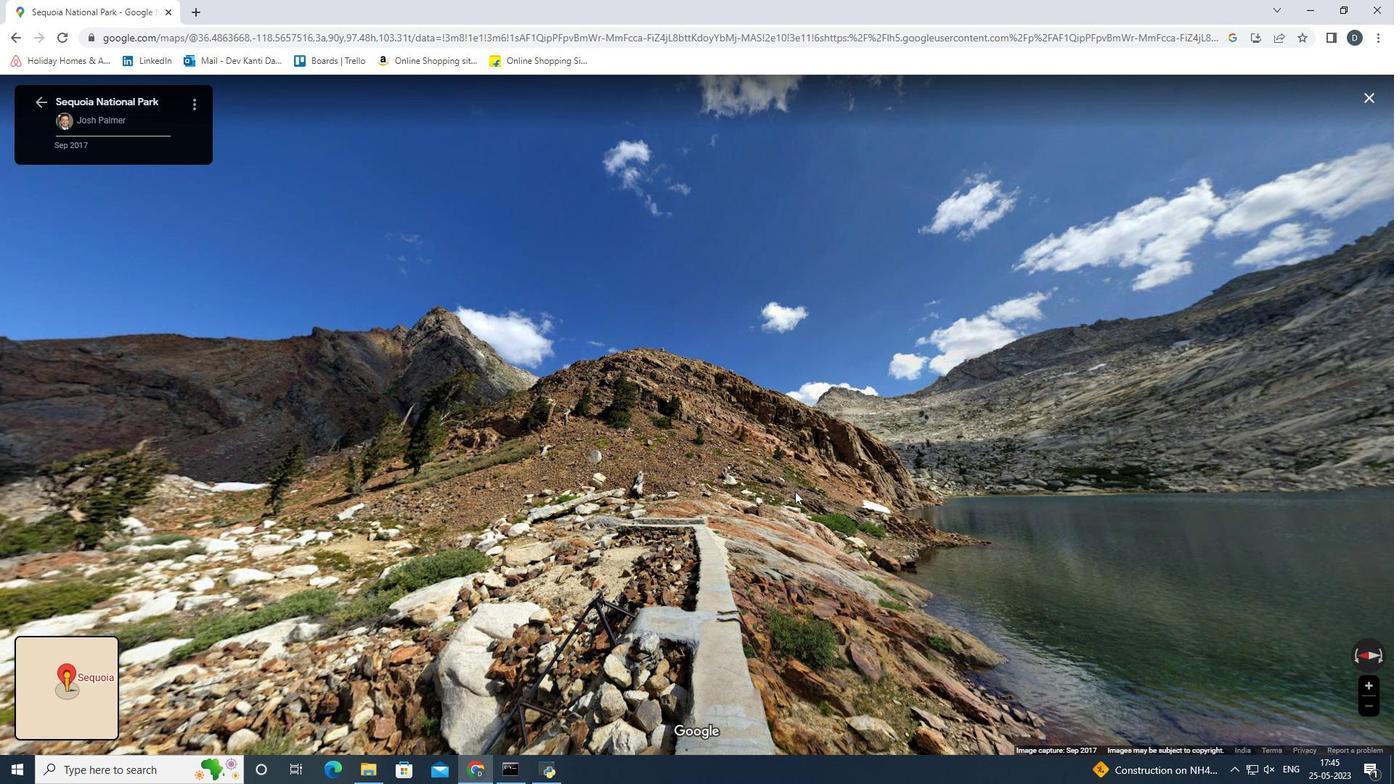 
Action: Mouse pressed left at (709, 486)
Screenshot: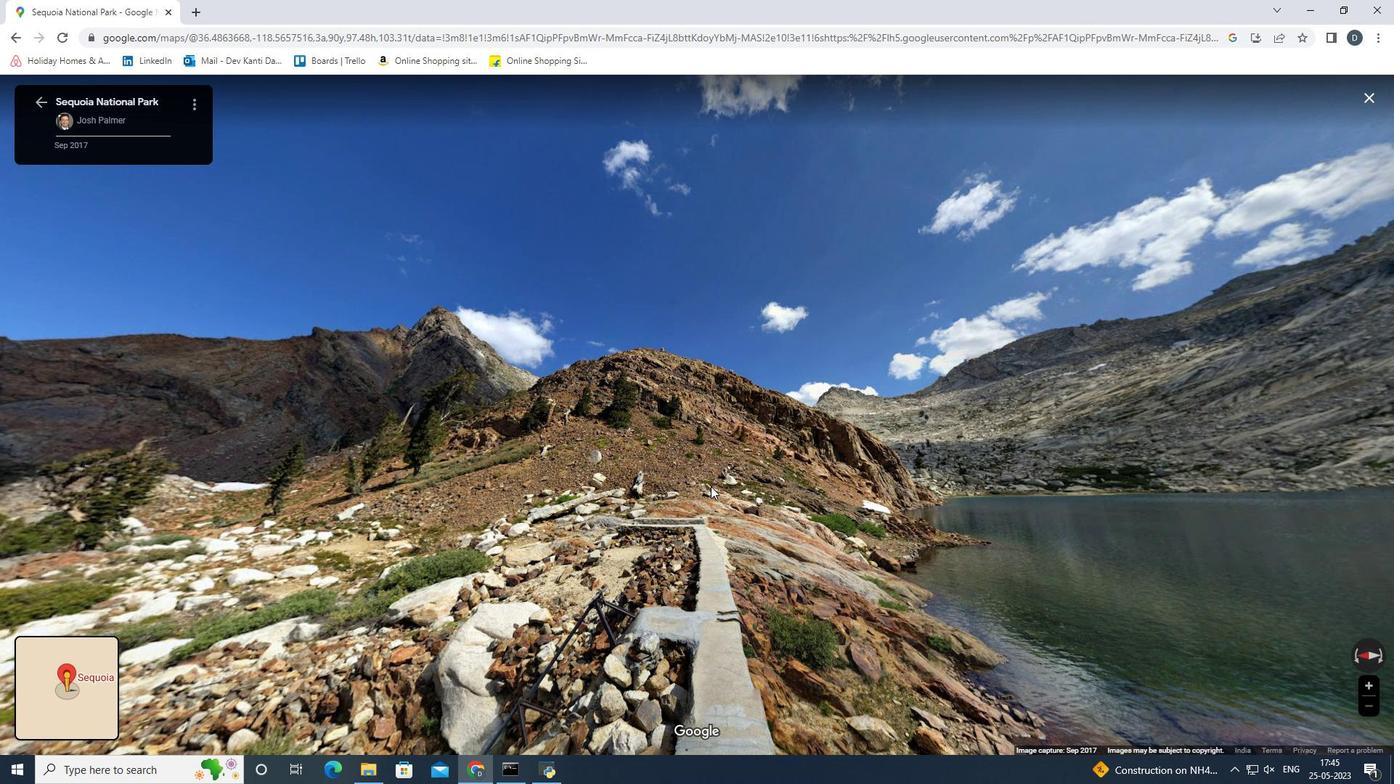 
Action: Mouse moved to (750, 459)
Screenshot: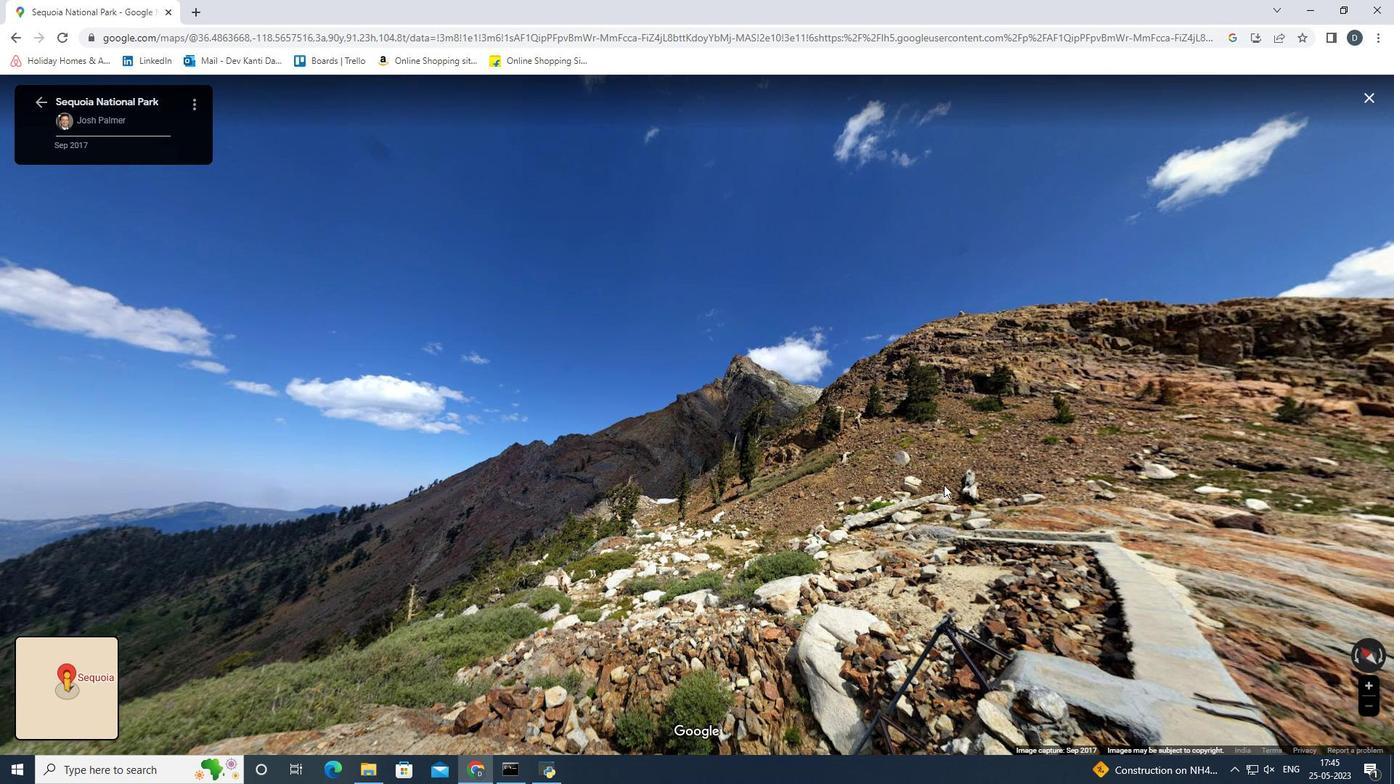
Action: Mouse pressed left at (750, 459)
Screenshot: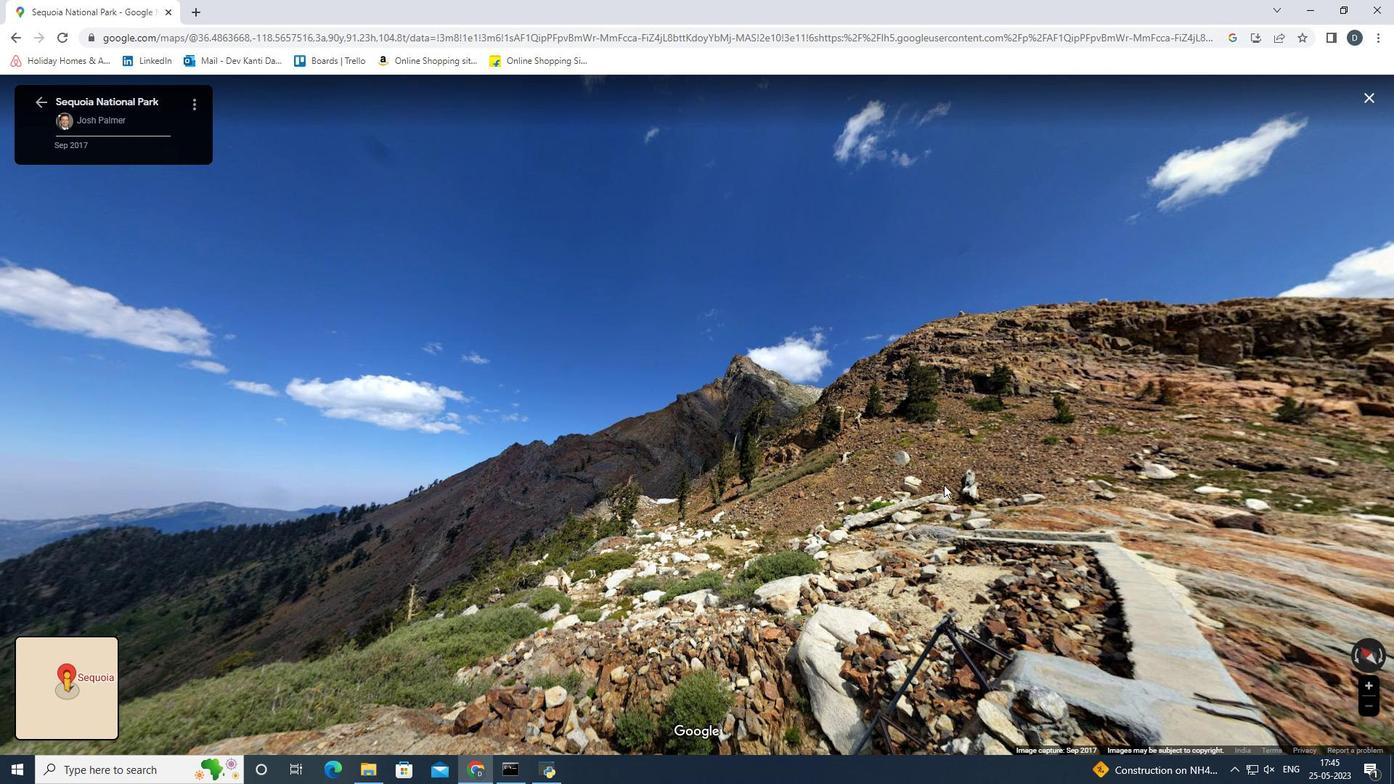 
Action: Mouse moved to (1010, 512)
Screenshot: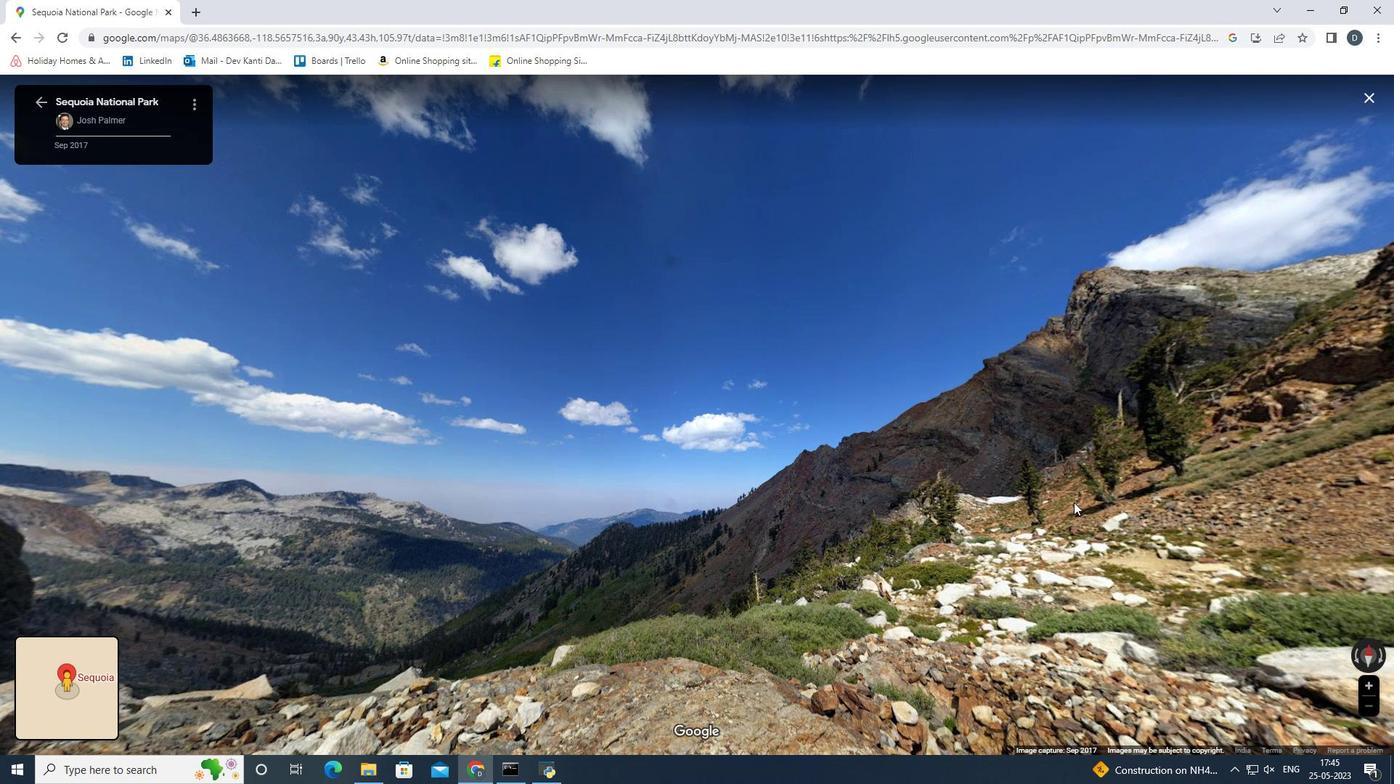 
Action: Mouse pressed left at (1010, 512)
Screenshot: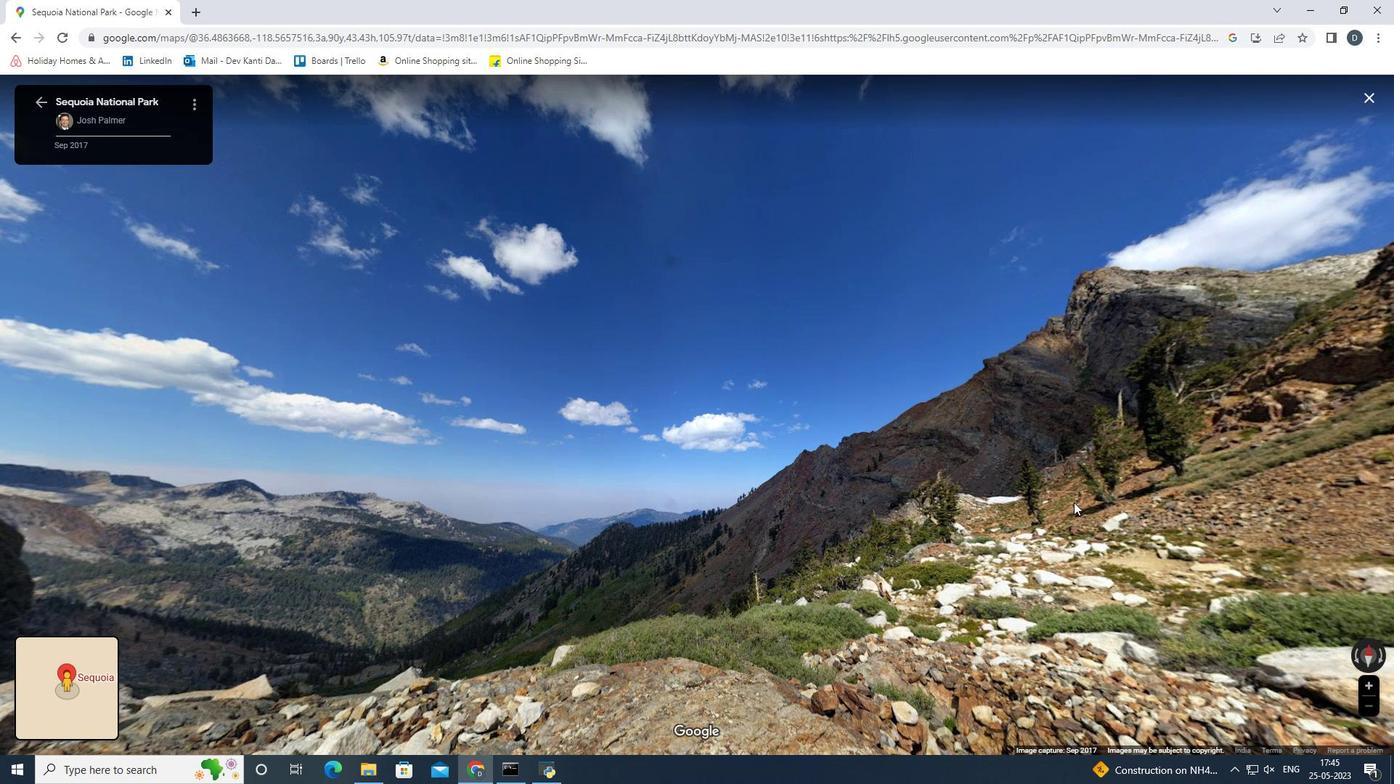 
Action: Mouse moved to (636, 468)
Screenshot: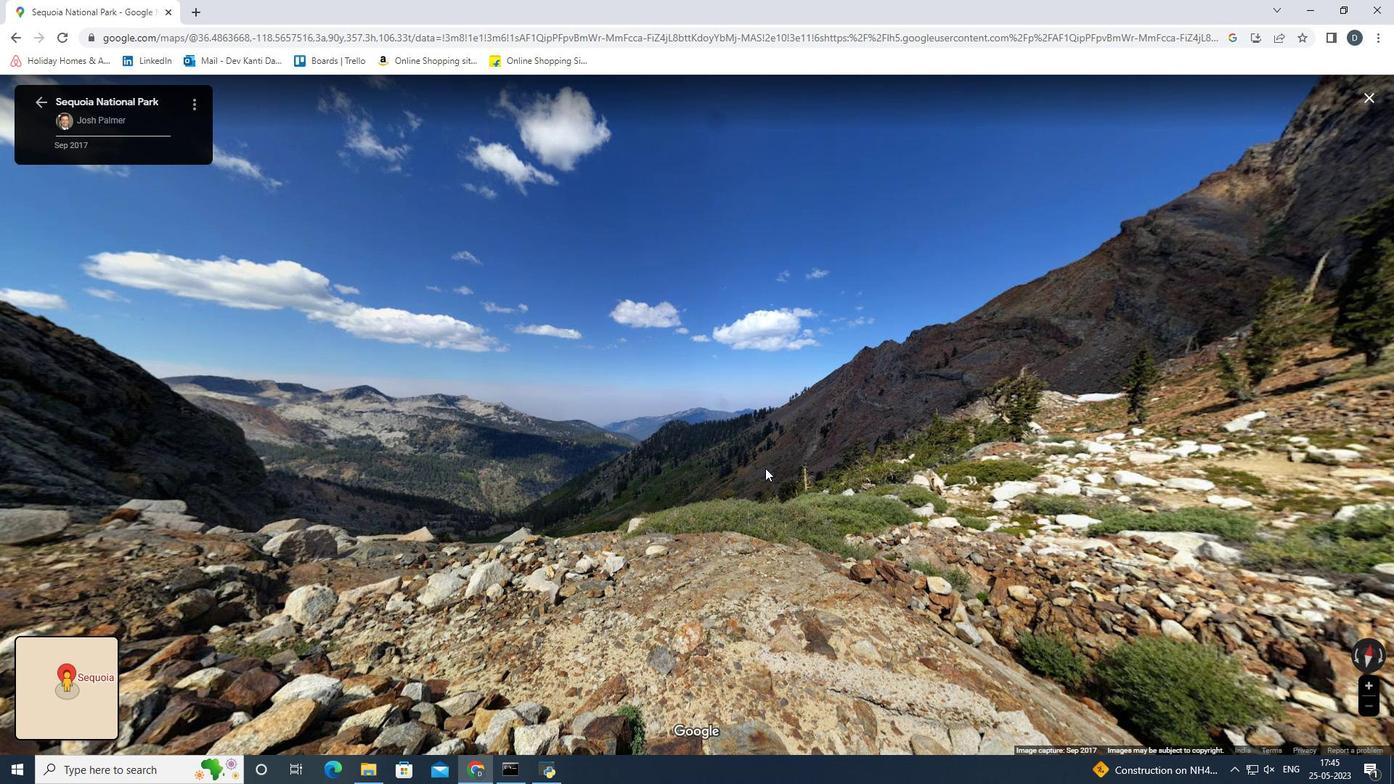 
Action: Mouse pressed left at (636, 468)
Screenshot: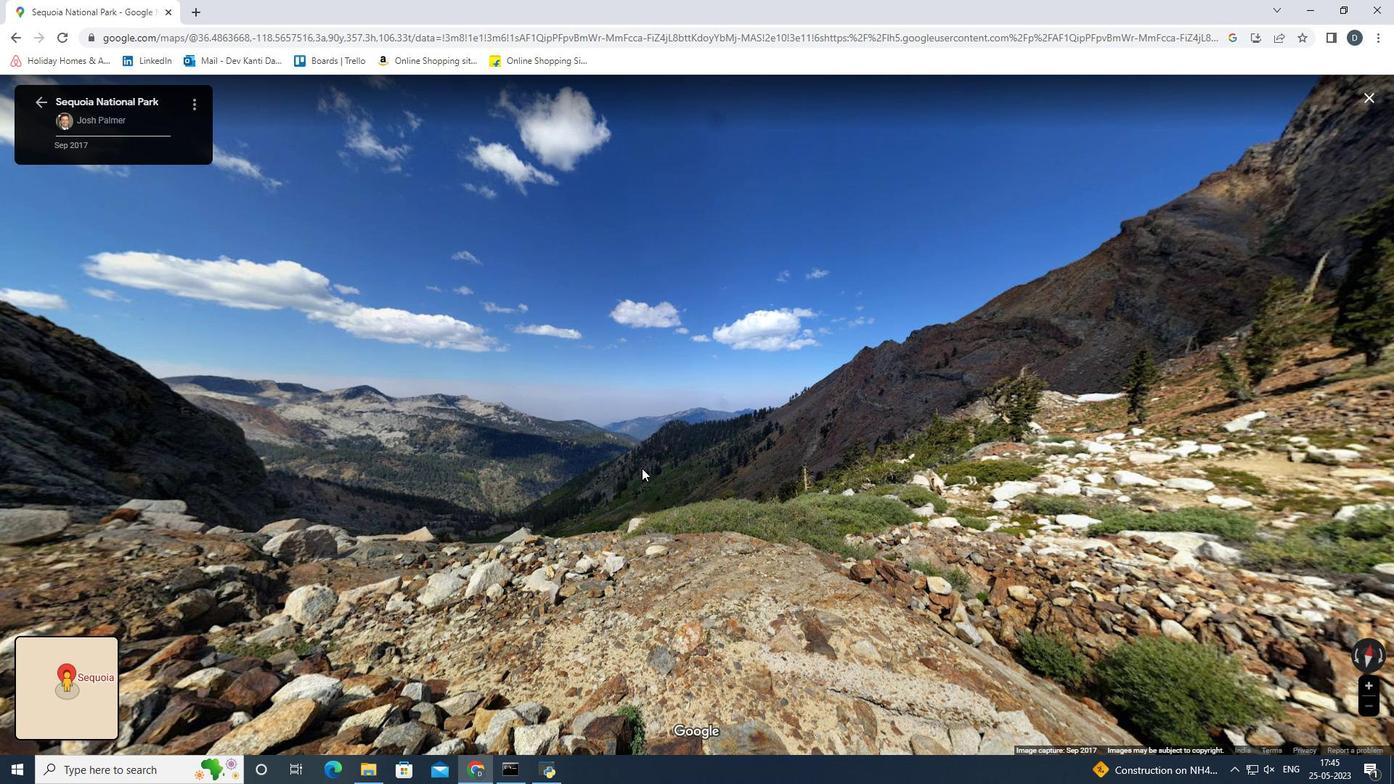 
Action: Mouse moved to (1102, 505)
Screenshot: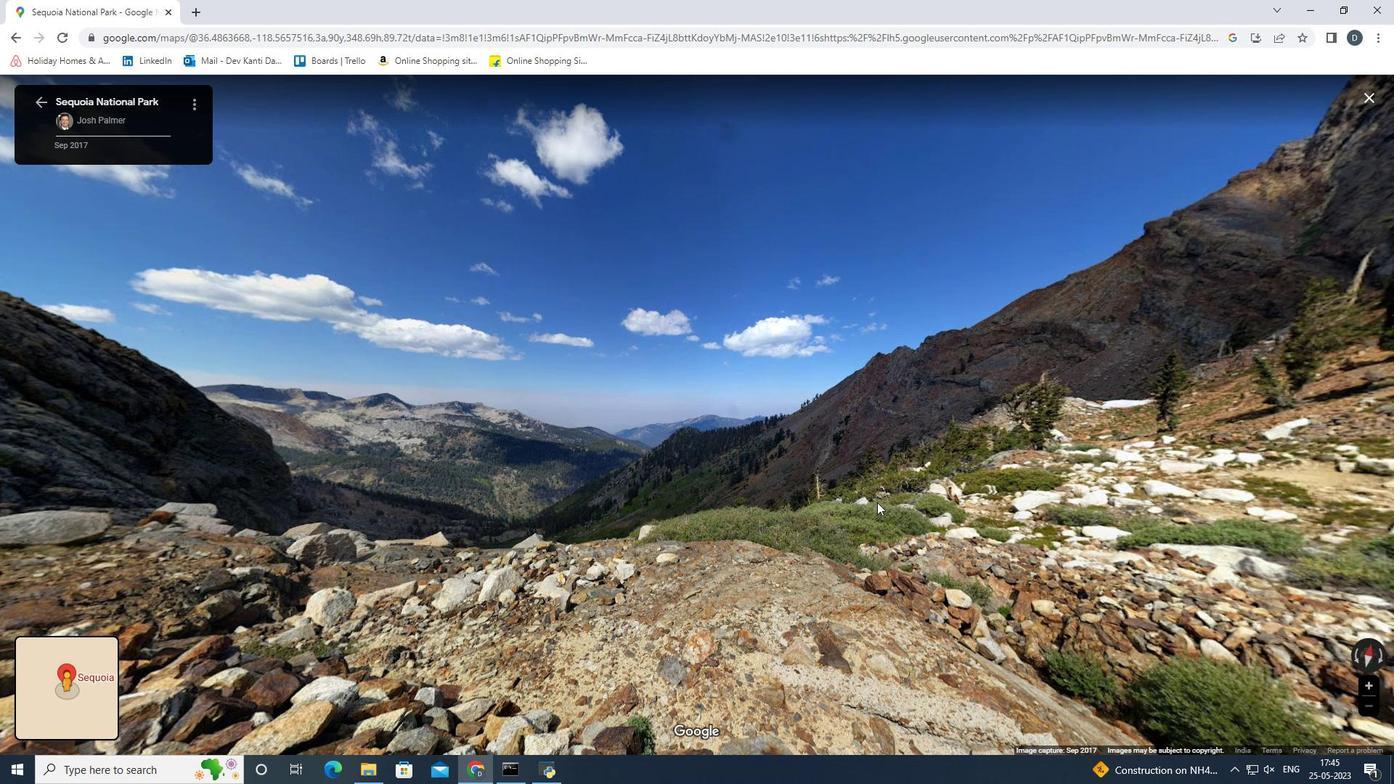 
Action: Mouse pressed left at (1102, 505)
Screenshot: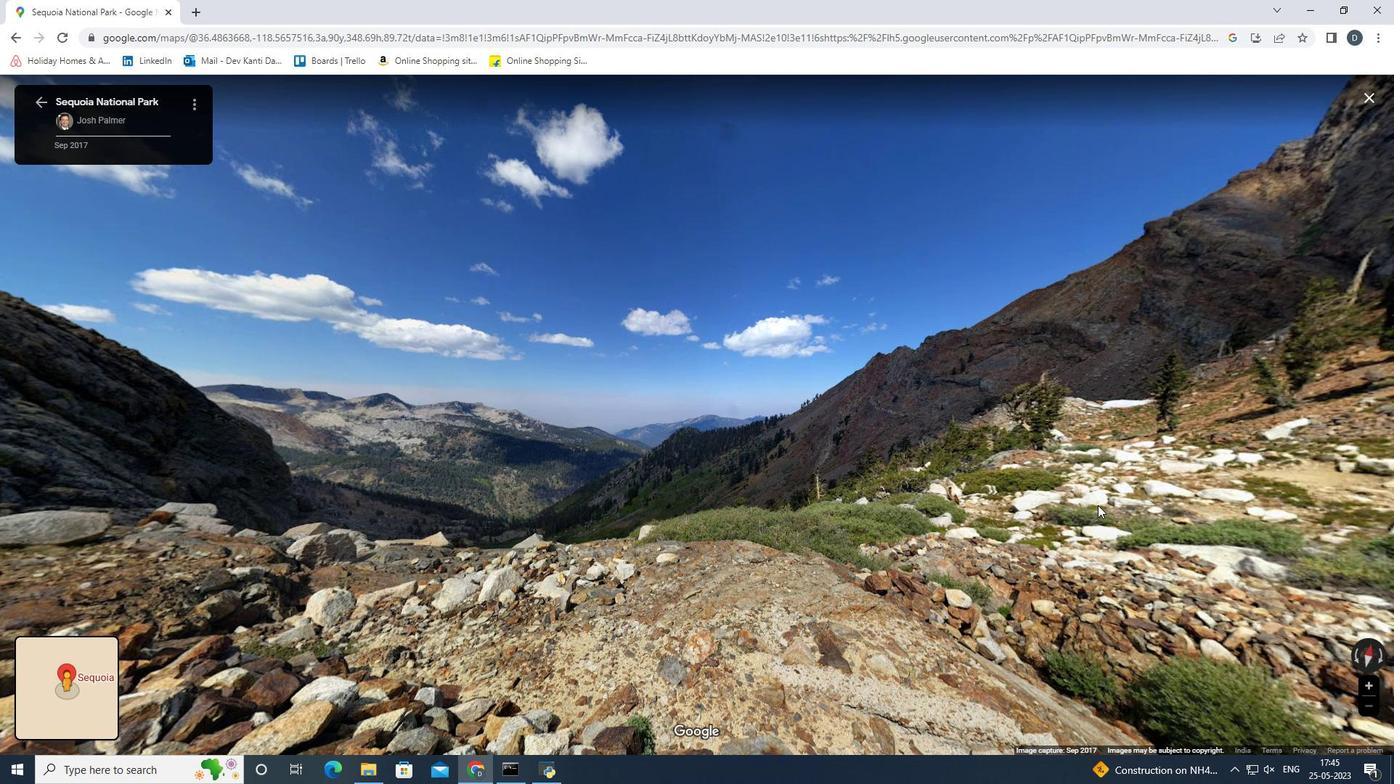 
Action: Mouse moved to (1203, 516)
Screenshot: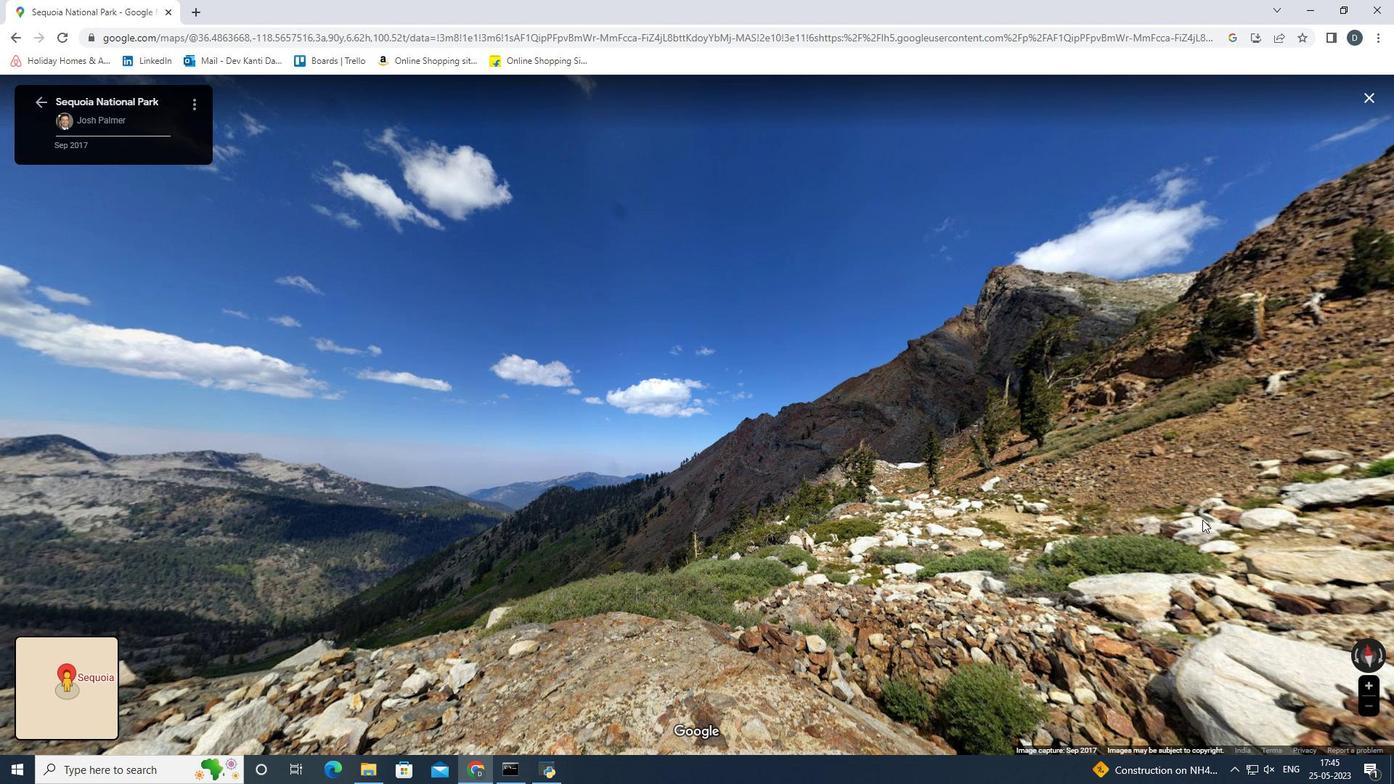 
Action: Mouse pressed left at (1203, 516)
Screenshot: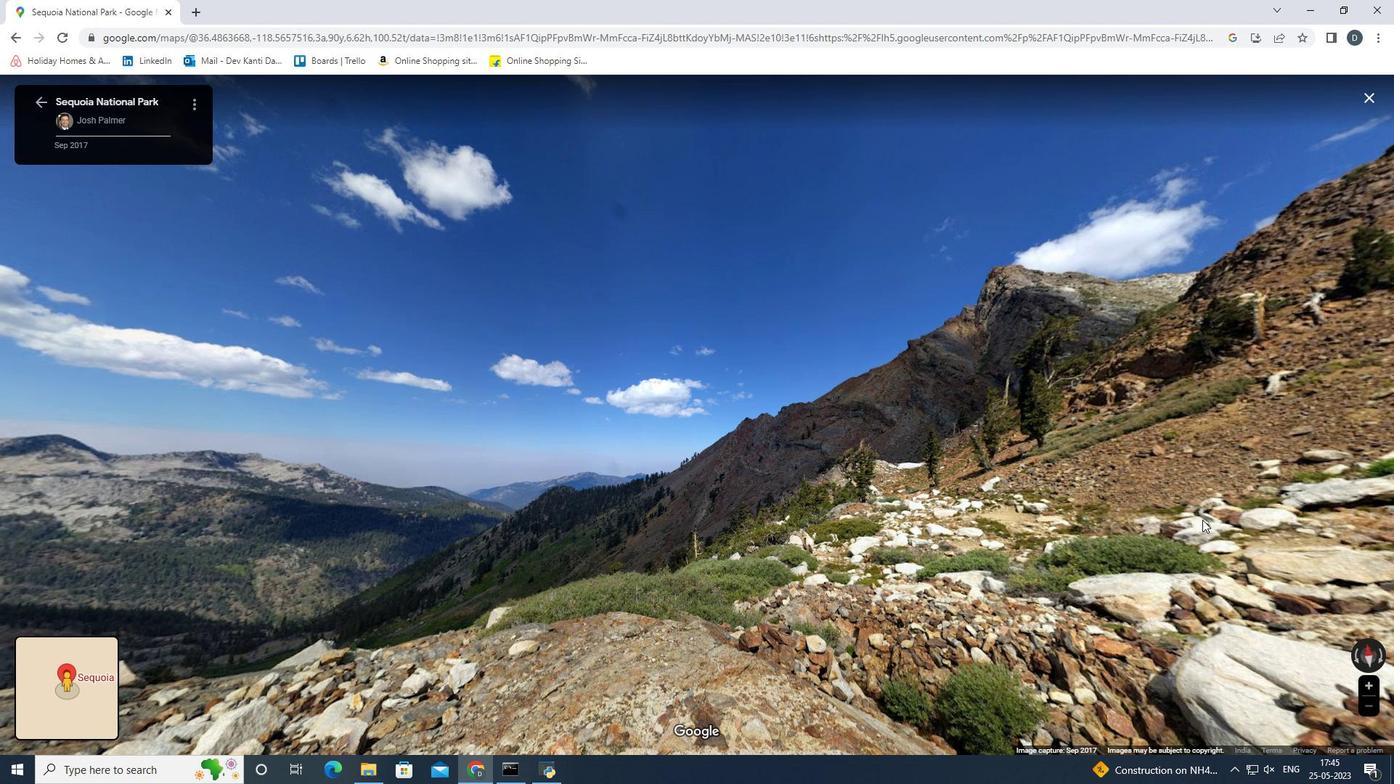 
Action: Mouse moved to (800, 512)
Screenshot: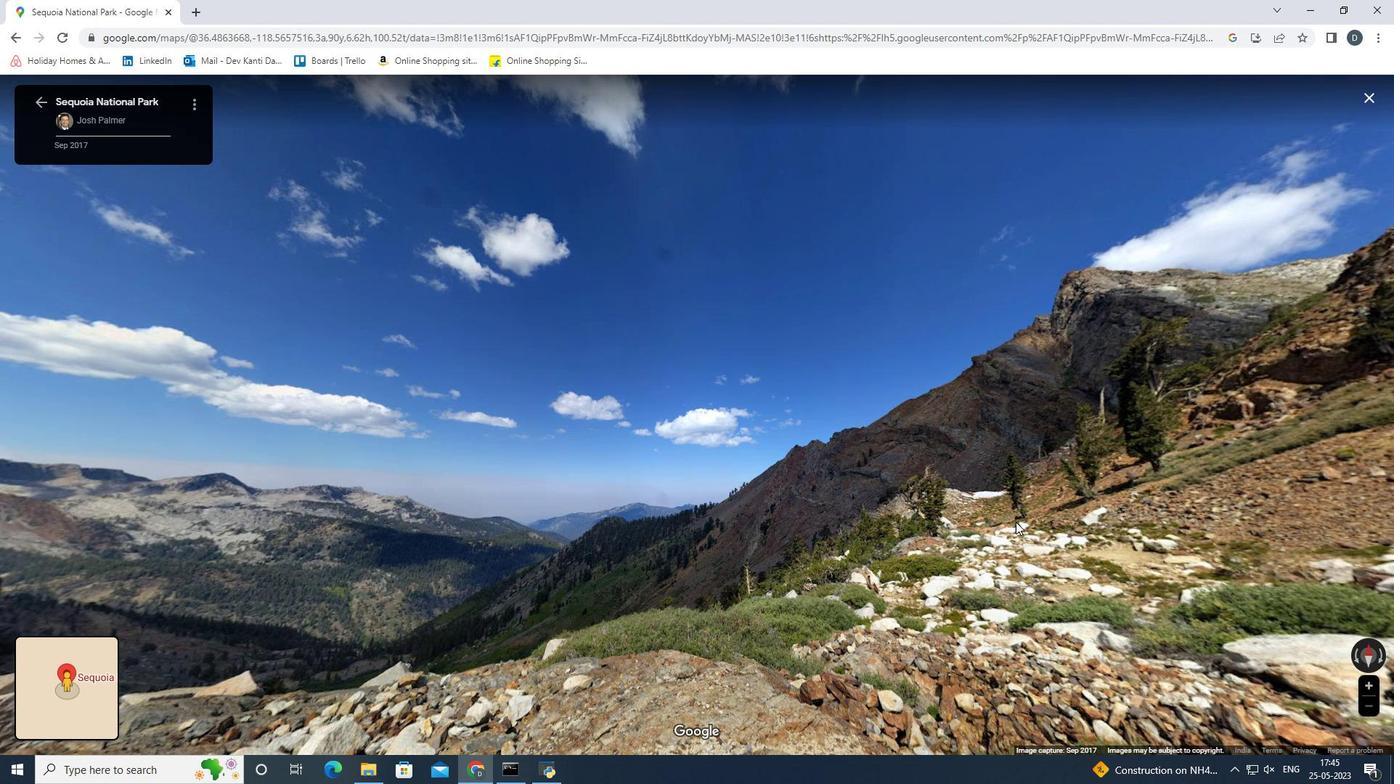 
Action: Mouse pressed left at (800, 512)
Screenshot: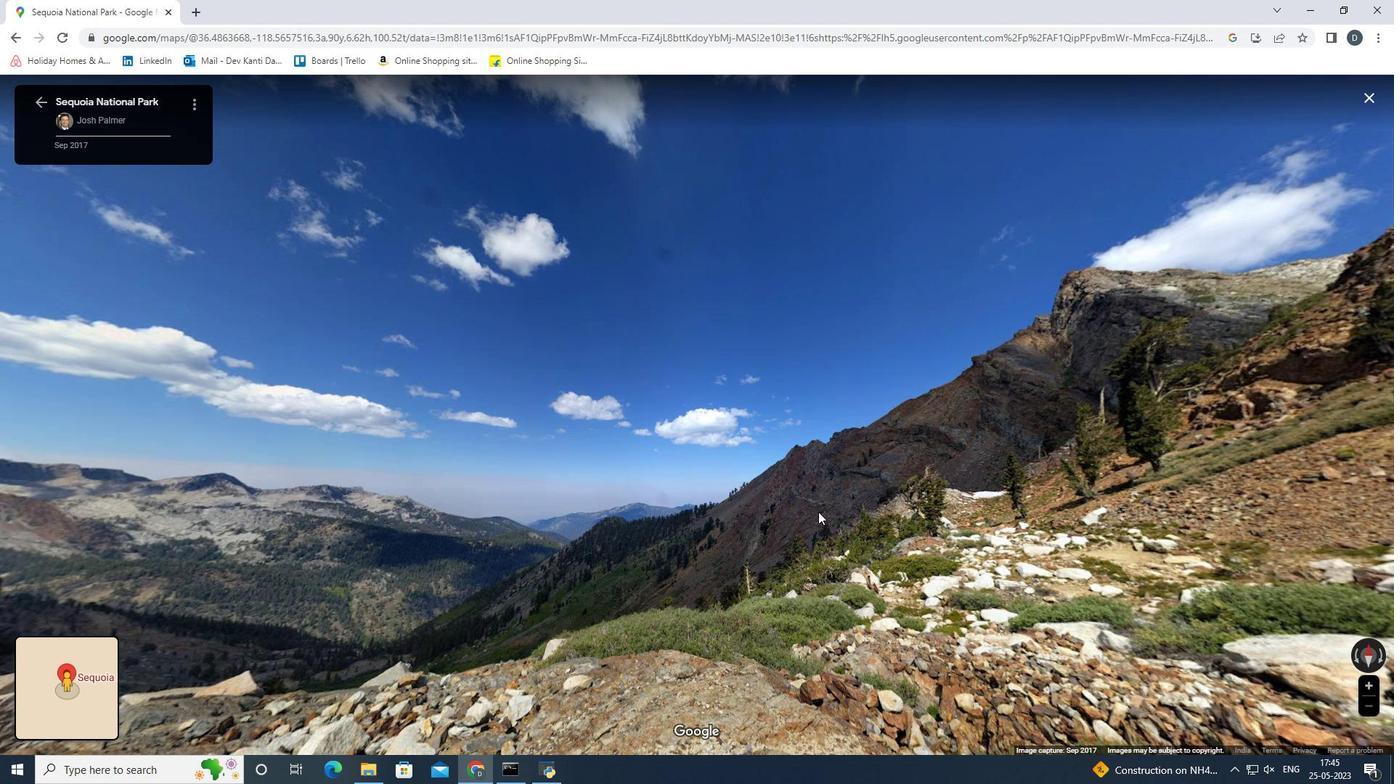 
Action: Mouse moved to (777, 461)
Screenshot: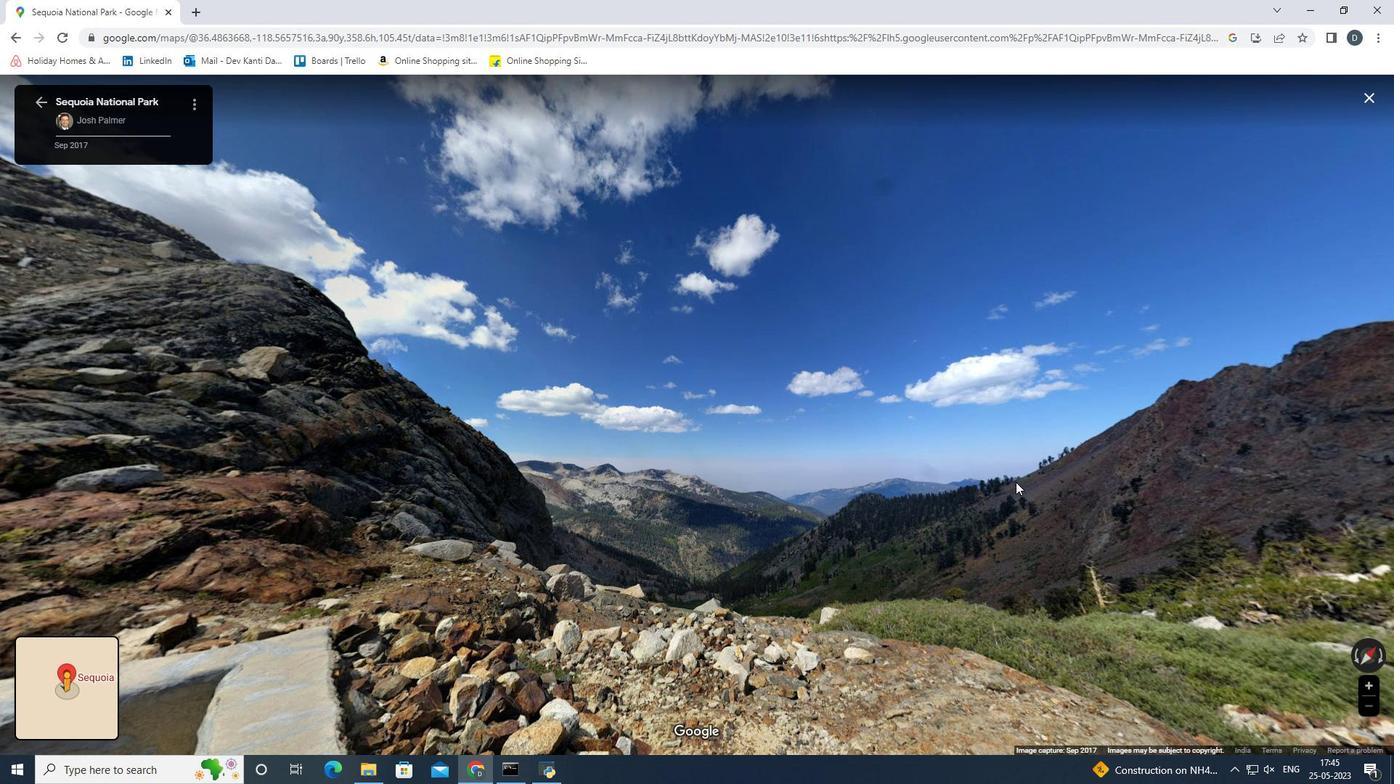 
Action: Mouse pressed left at (777, 461)
Screenshot: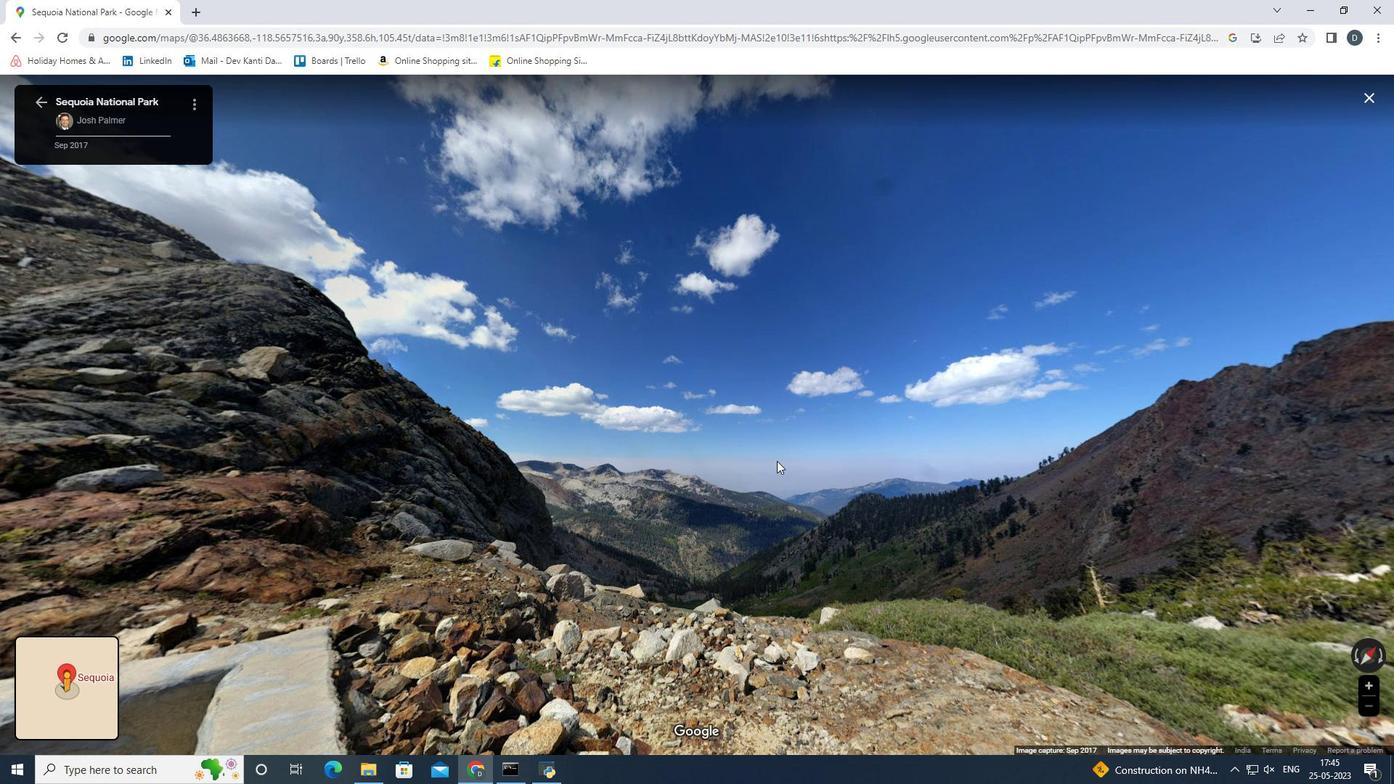 
Action: Mouse moved to (812, 461)
Screenshot: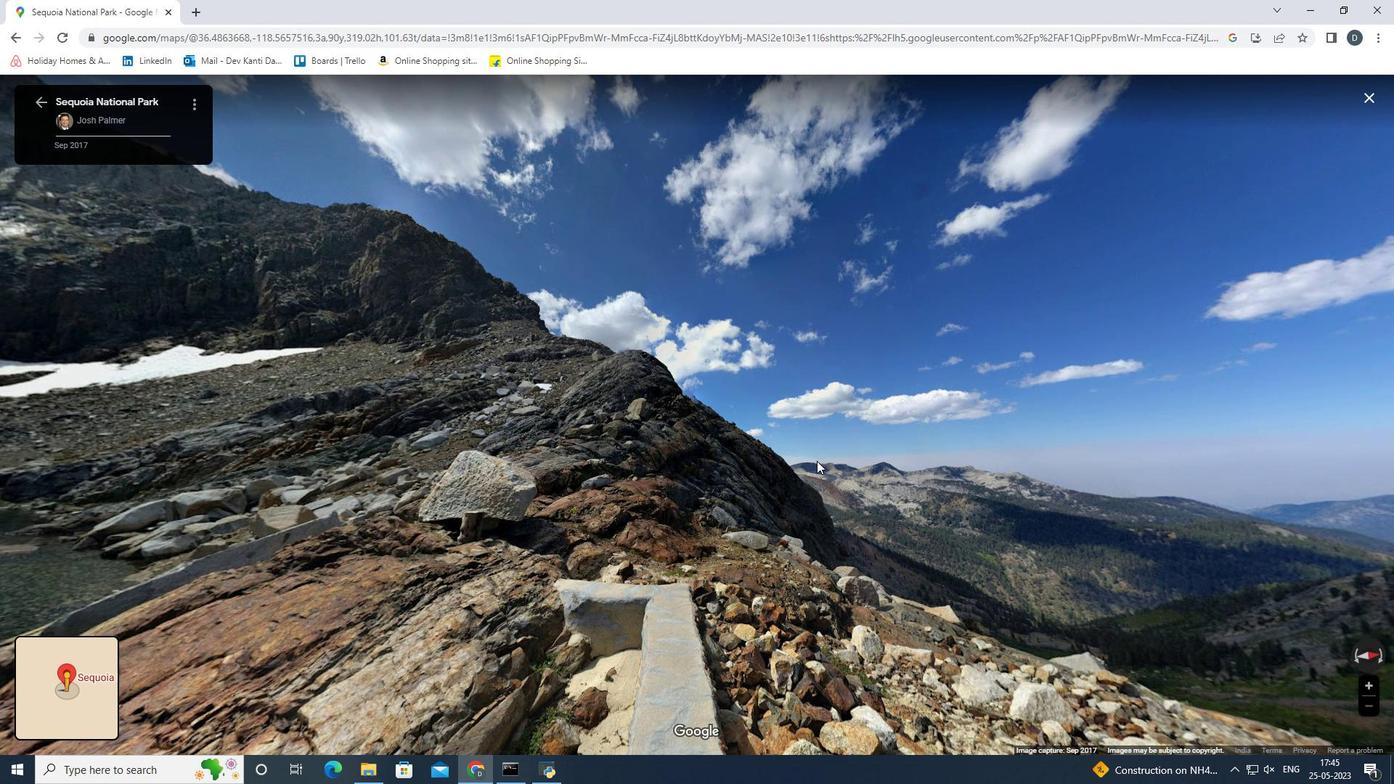 
Action: Mouse pressed left at (812, 461)
Screenshot: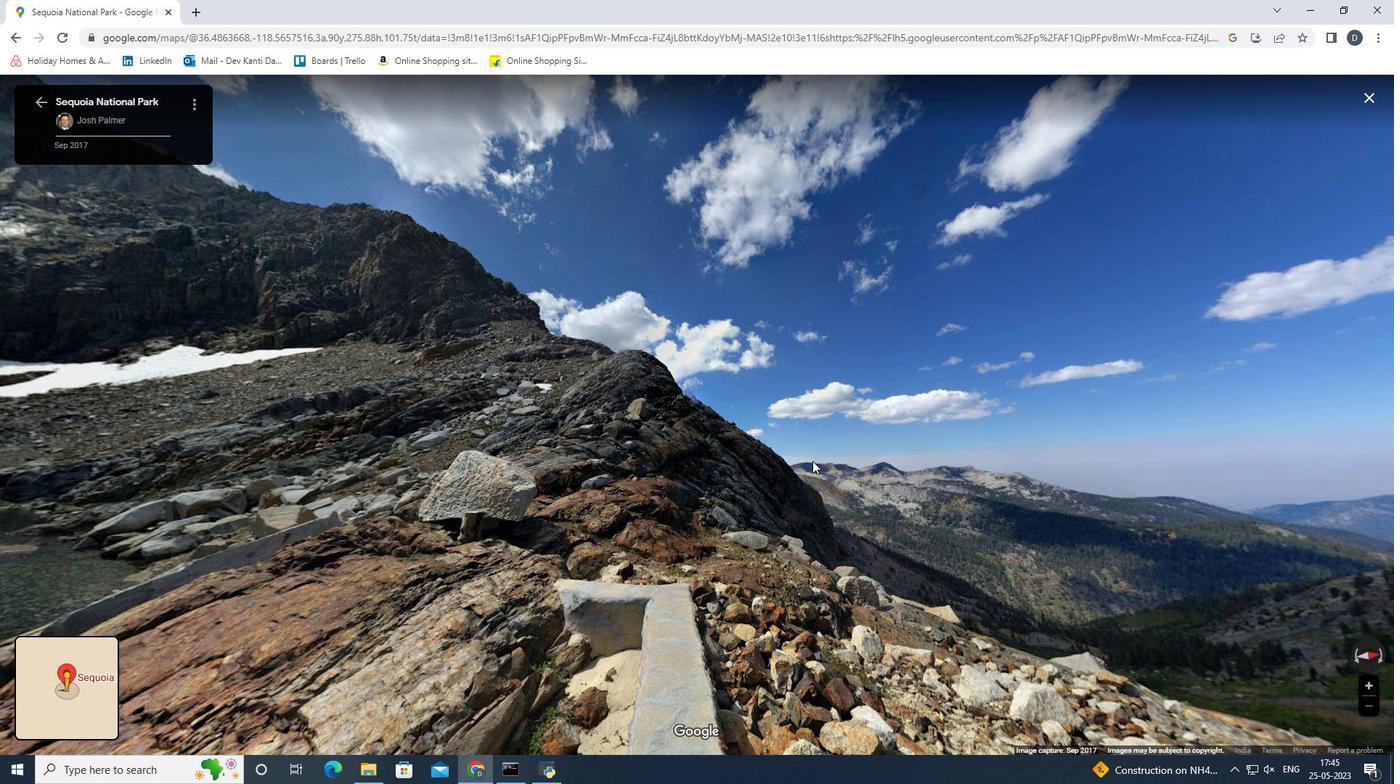 
Action: Mouse moved to (893, 522)
Screenshot: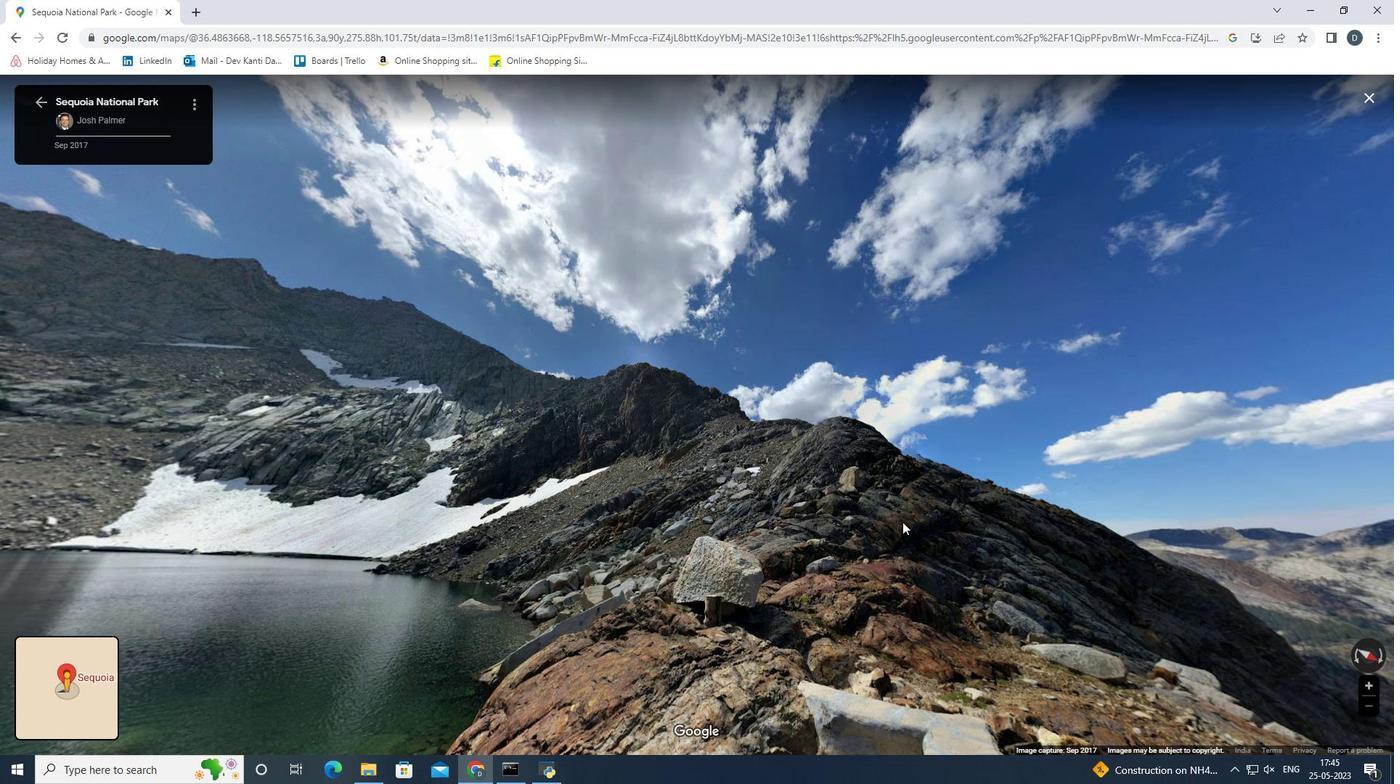 
Action: Mouse pressed left at (893, 522)
Screenshot: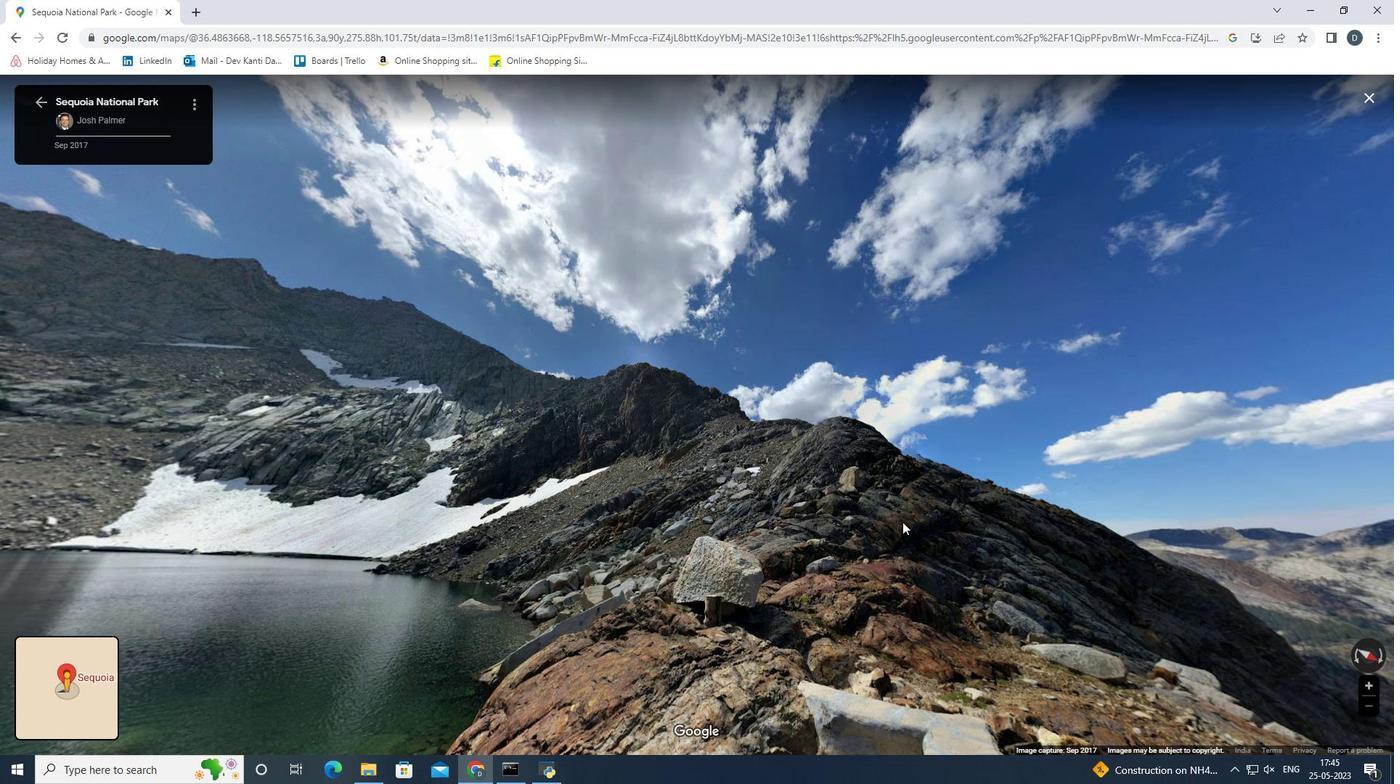 
Action: Mouse moved to (31, 725)
Screenshot: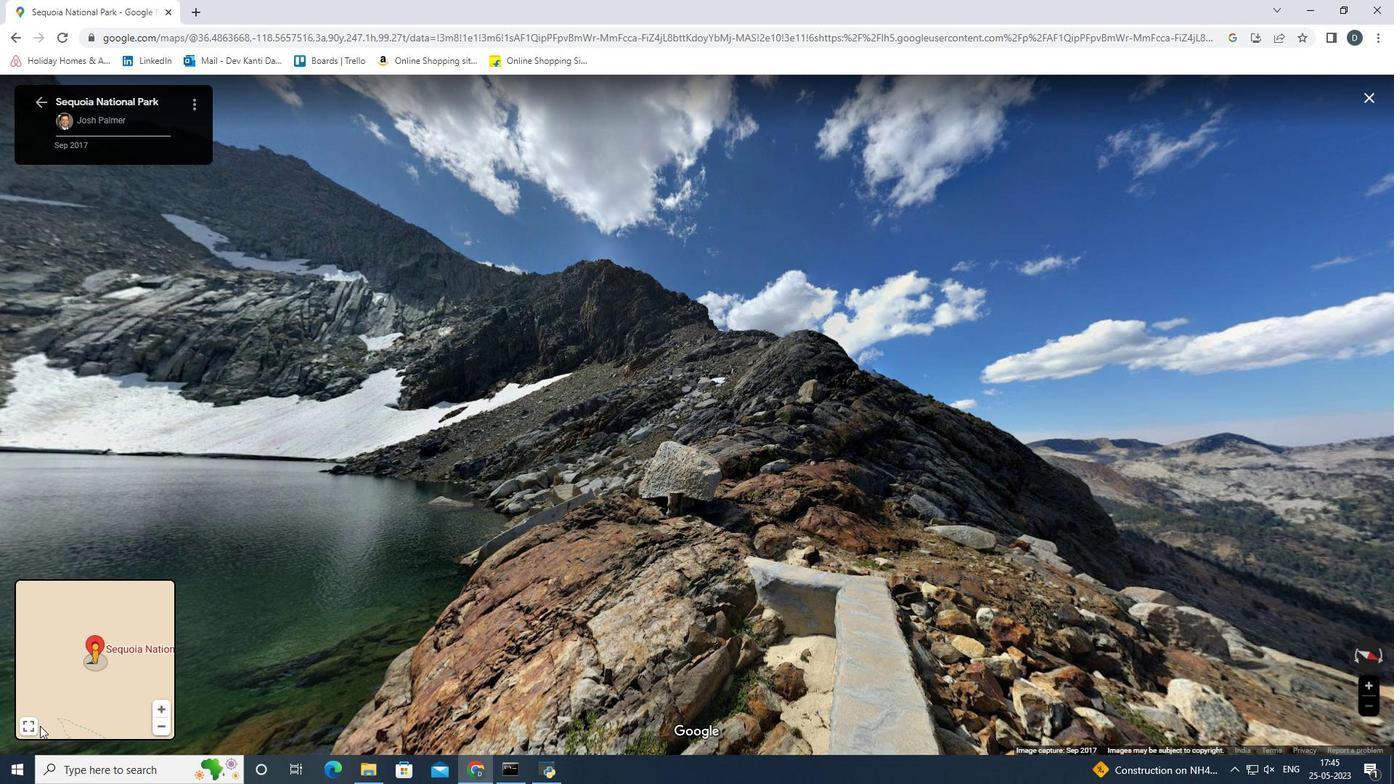 
Action: Mouse pressed left at (31, 725)
Screenshot: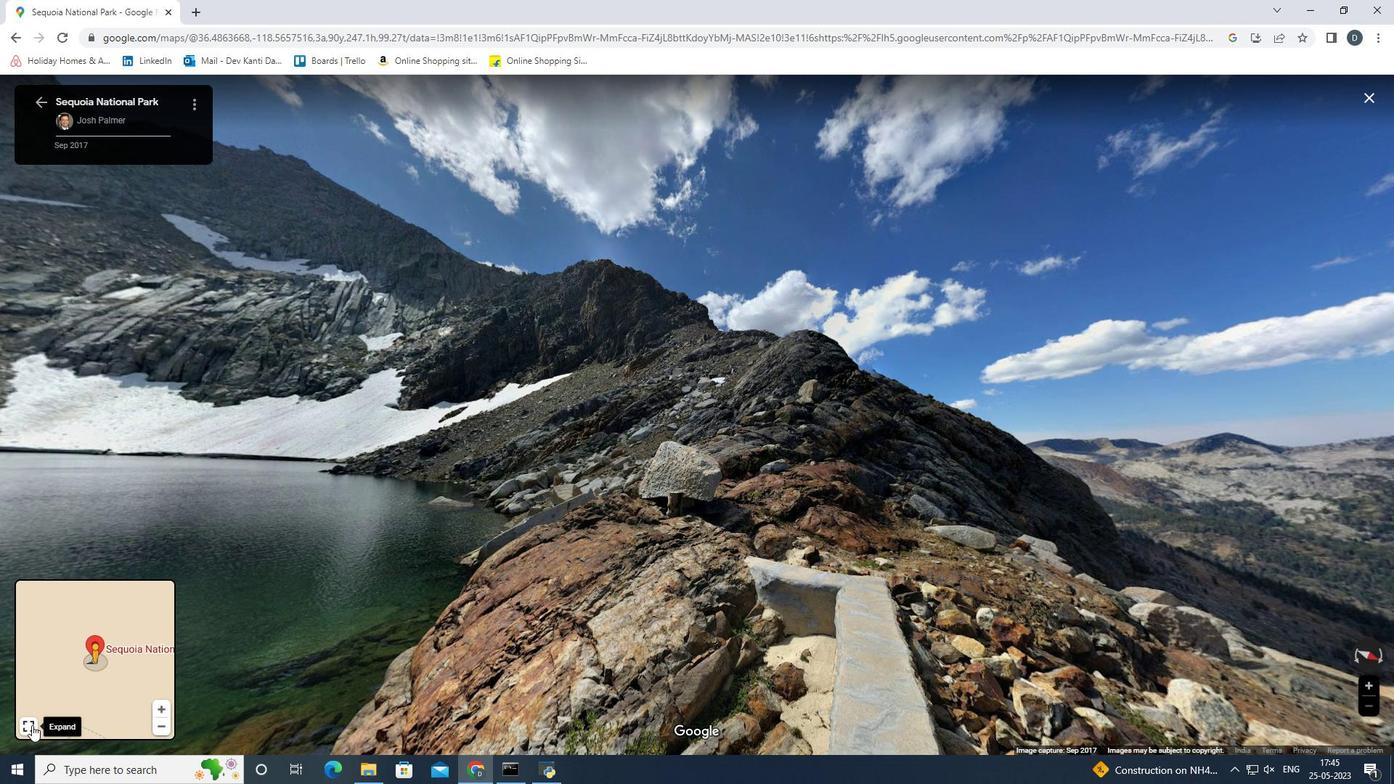 
Action: Mouse moved to (735, 719)
Screenshot: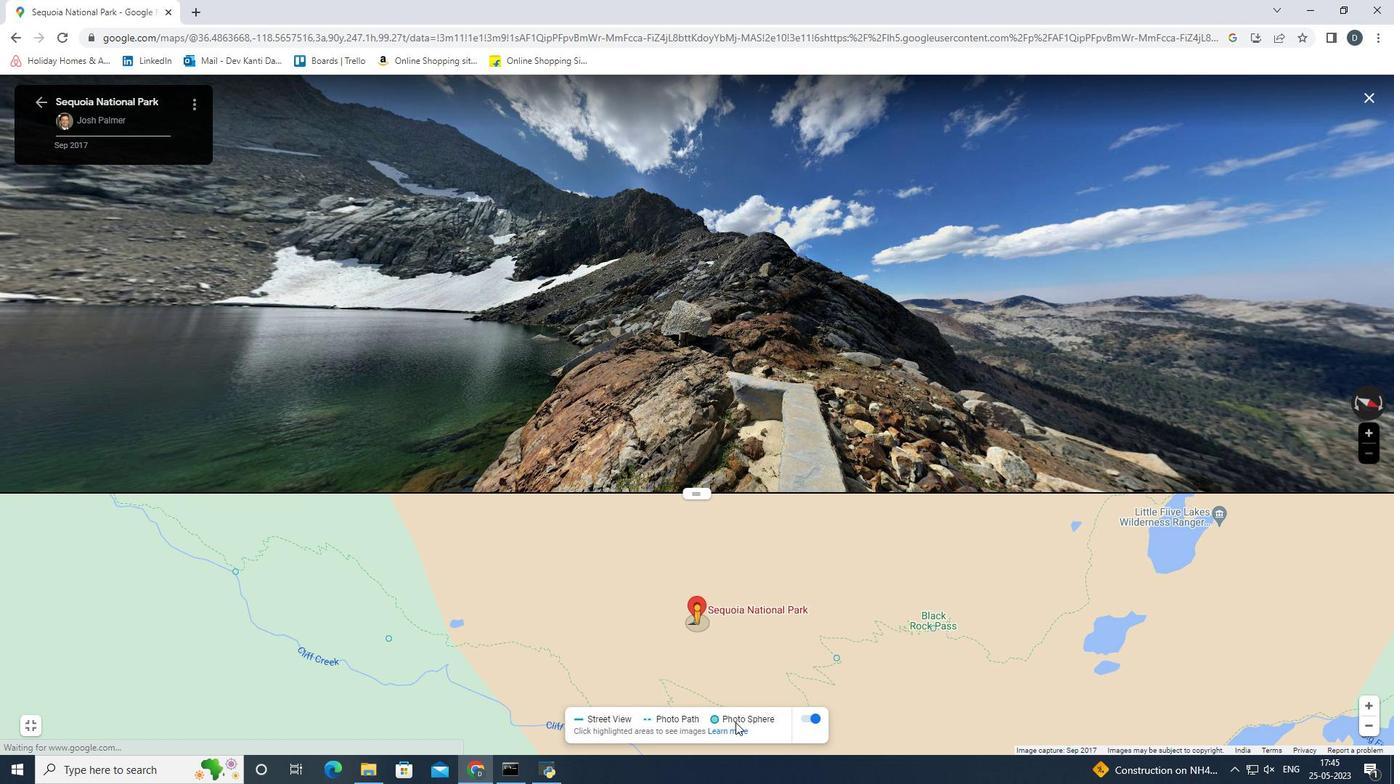 
Action: Mouse scrolled (735, 718) with delta (0, 0)
Screenshot: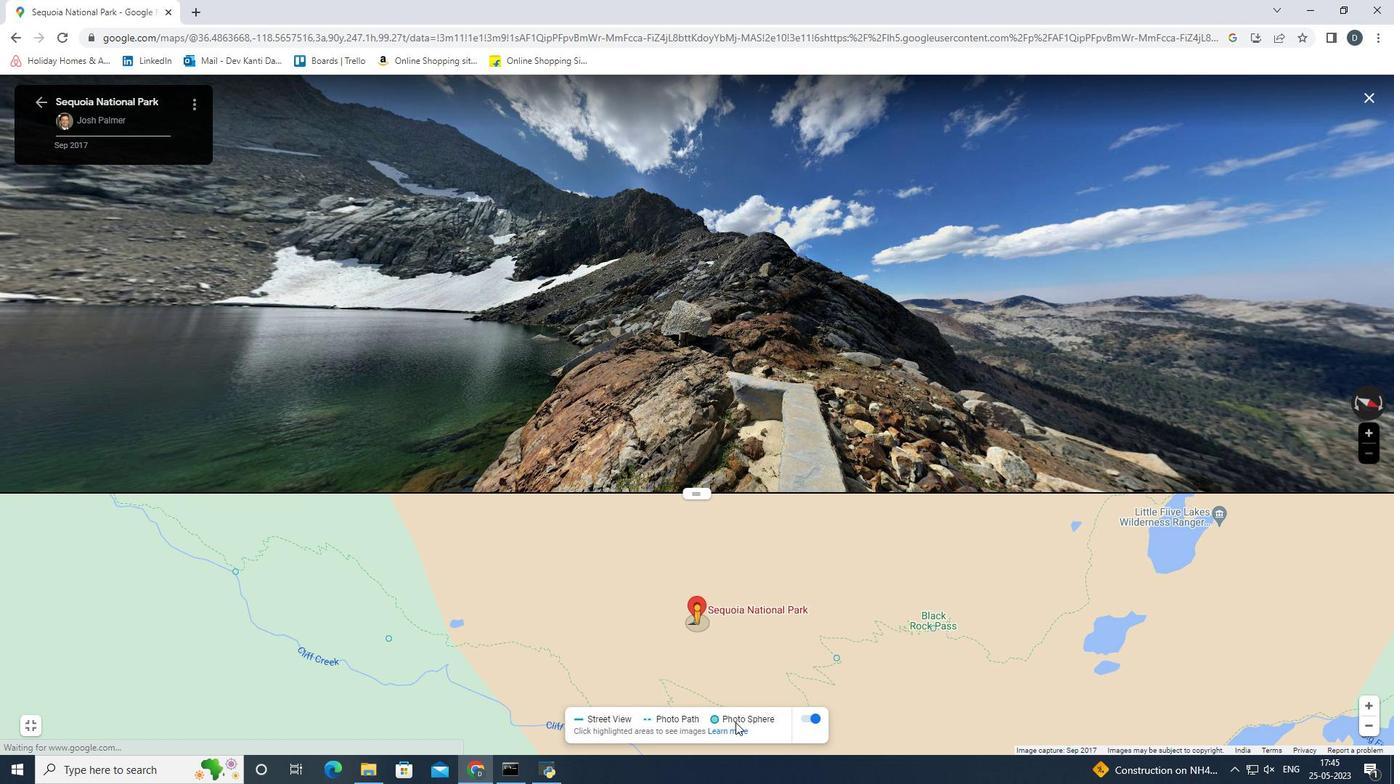 
Action: Mouse moved to (733, 719)
Screenshot: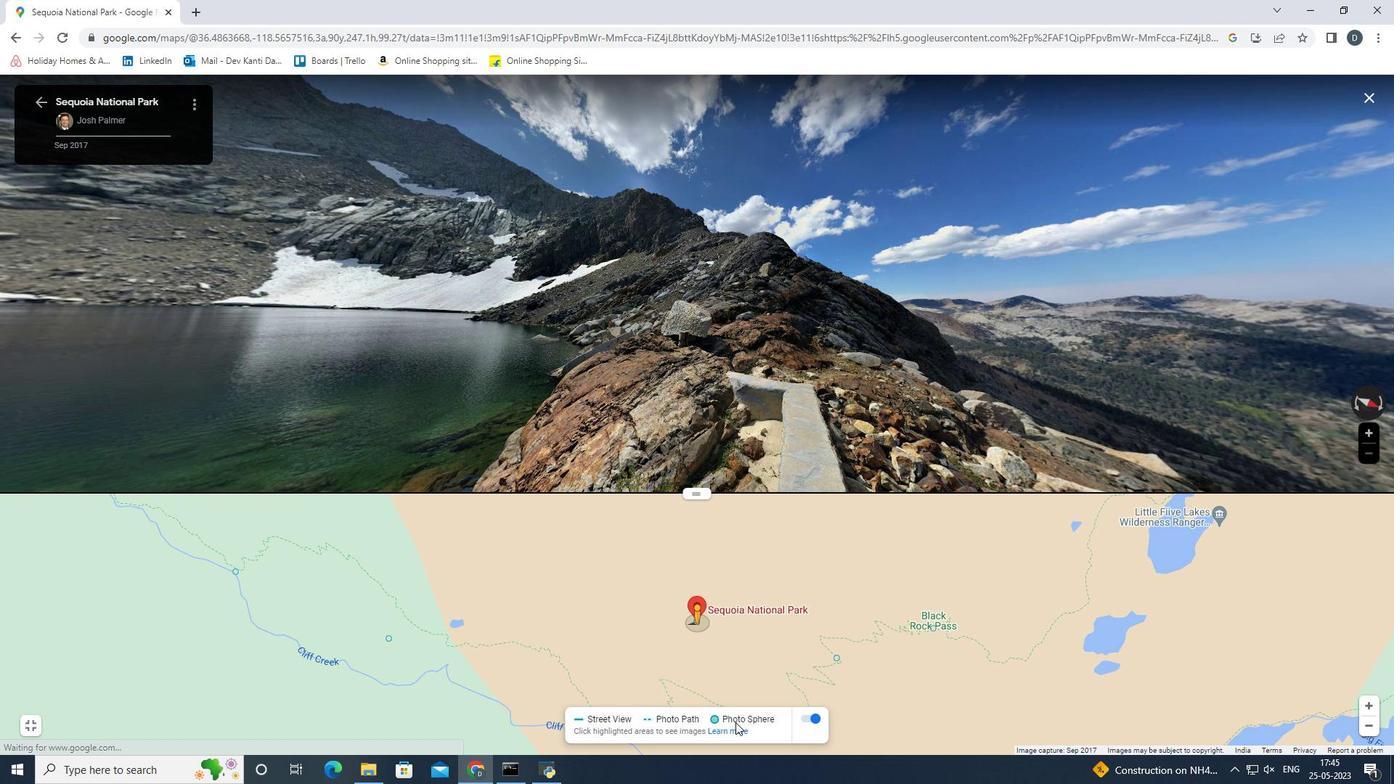
Action: Mouse scrolled (733, 718) with delta (0, 0)
Screenshot: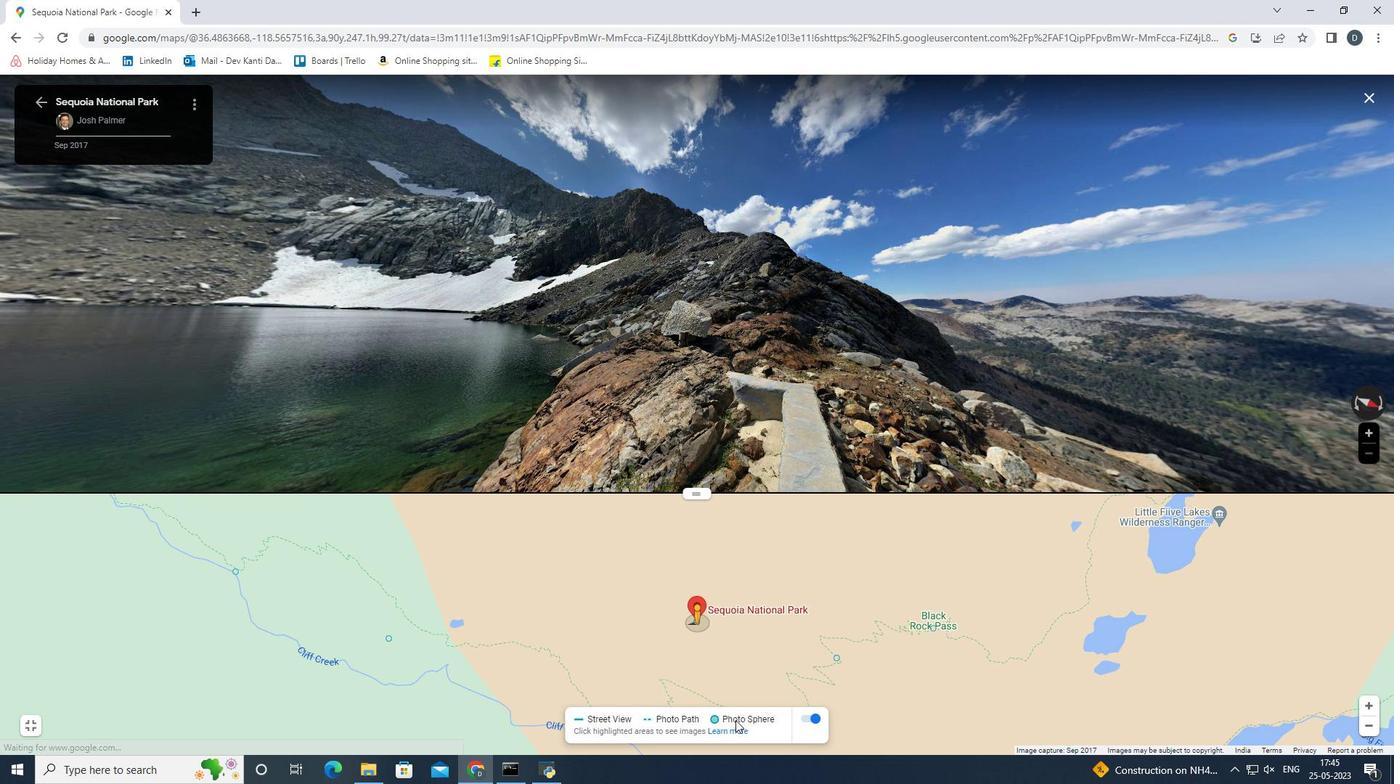 
Action: Mouse scrolled (733, 718) with delta (0, 0)
Screenshot: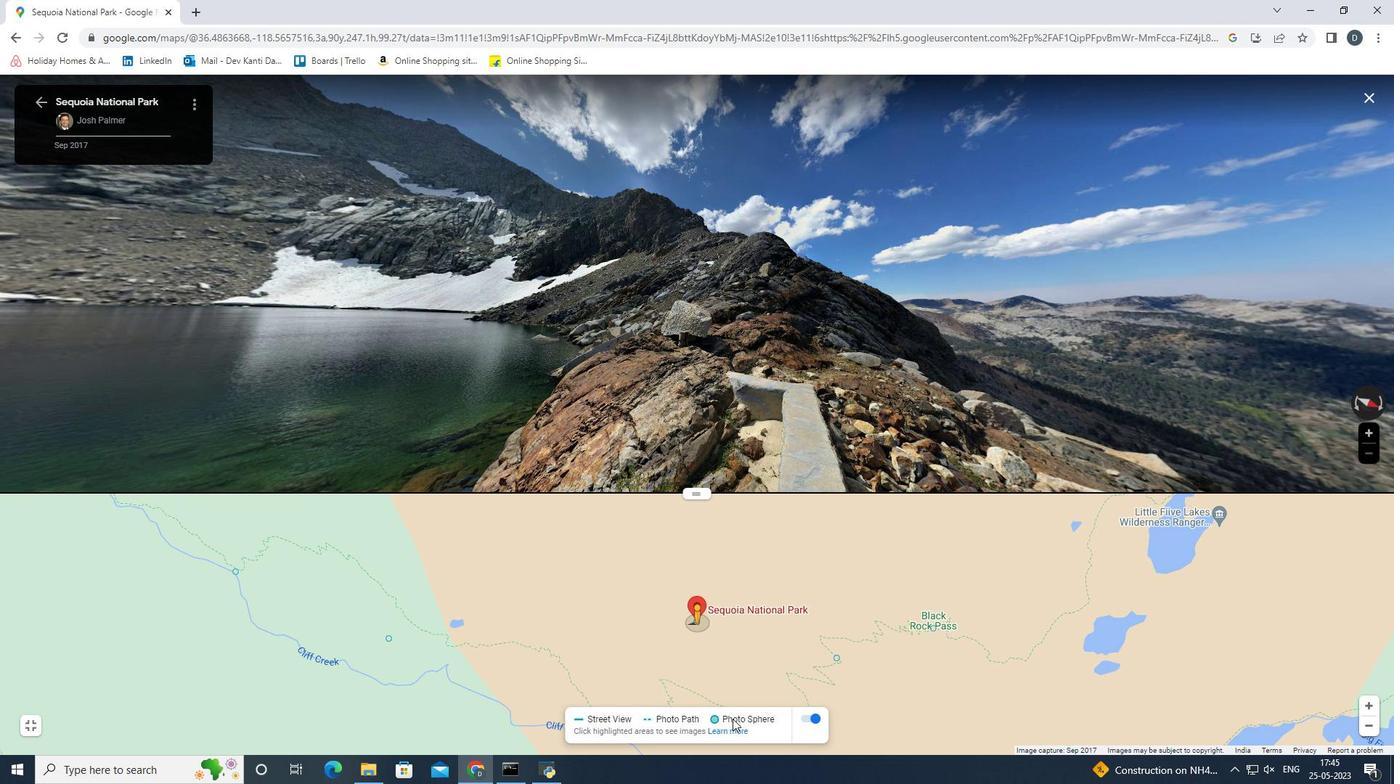 
Action: Mouse moved to (770, 634)
Screenshot: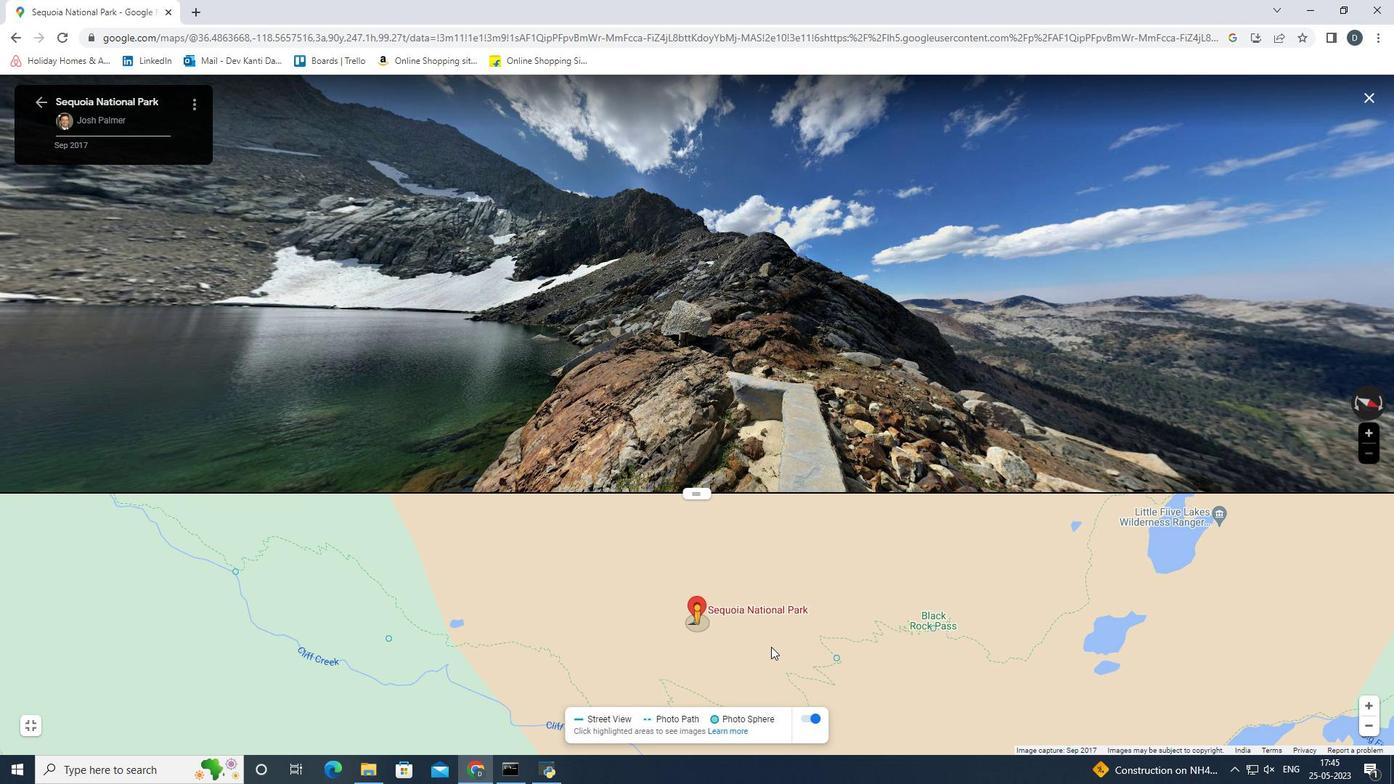 
Action: Mouse scrolled (770, 634) with delta (0, 0)
Screenshot: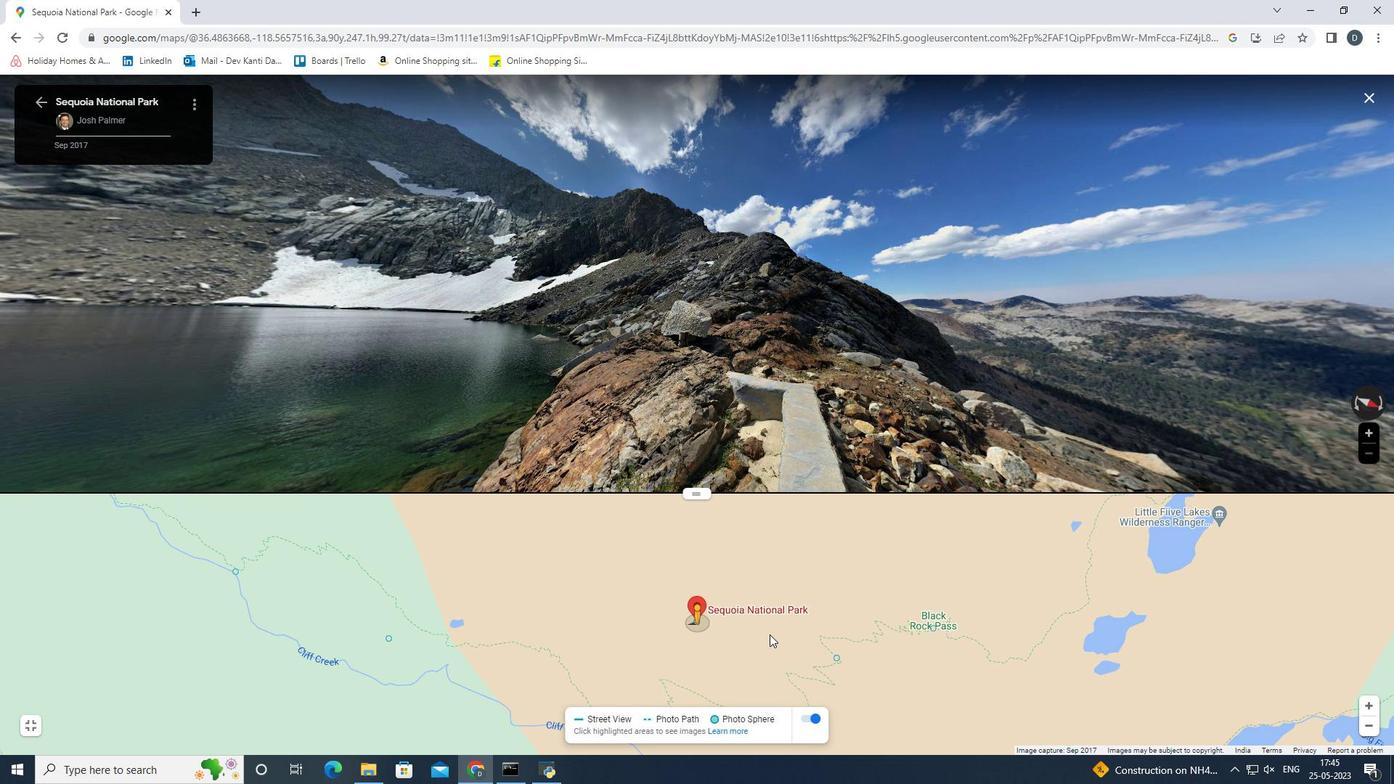 
Action: Mouse scrolled (770, 634) with delta (0, 0)
Screenshot: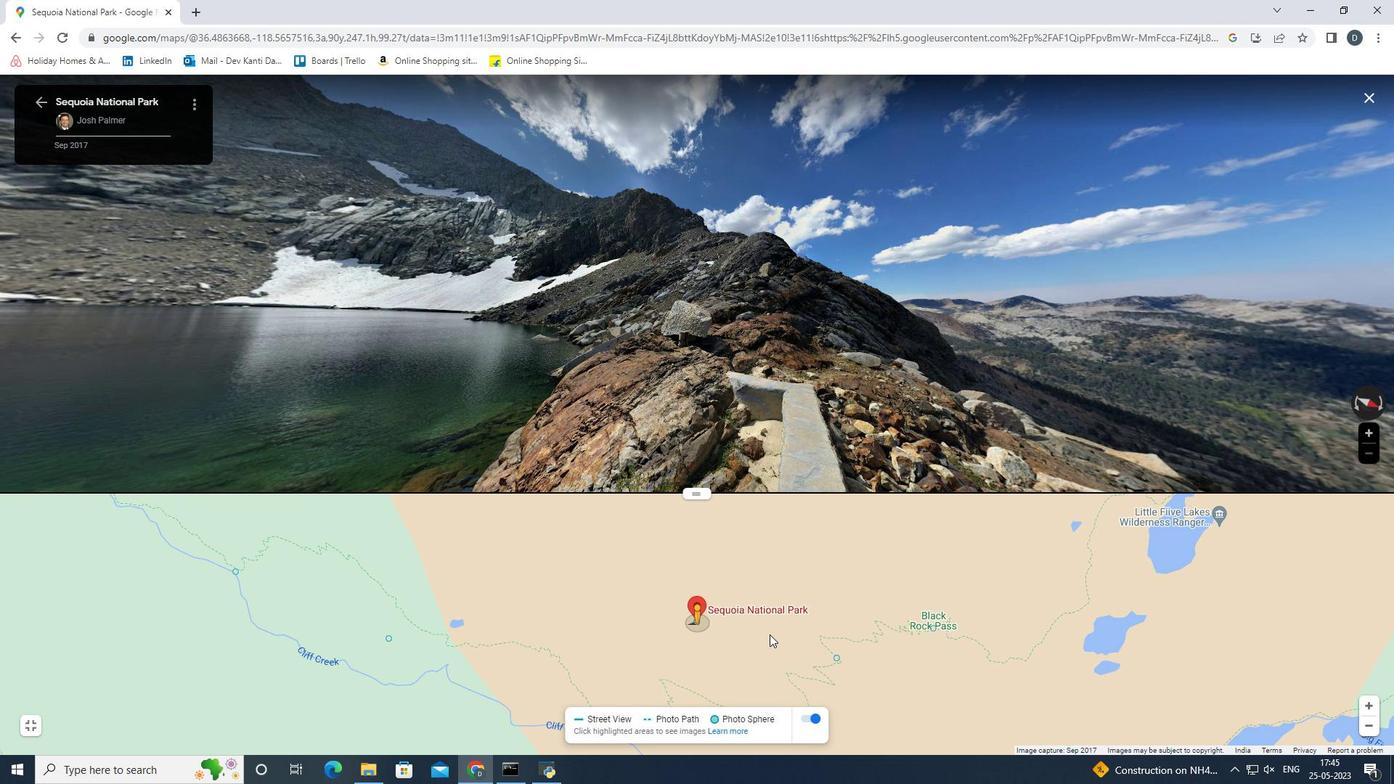 
Action: Mouse scrolled (770, 634) with delta (0, 0)
Screenshot: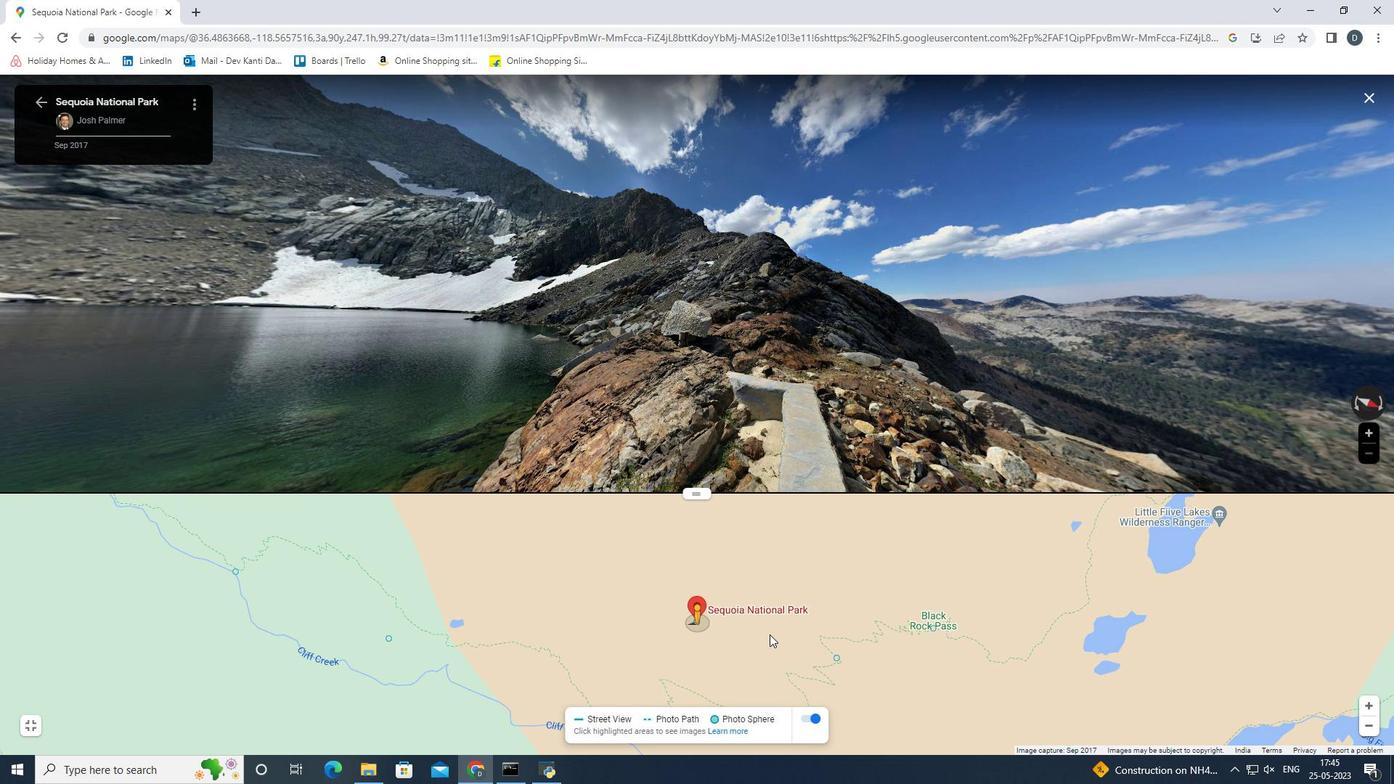 
Action: Mouse scrolled (770, 634) with delta (0, 0)
Screenshot: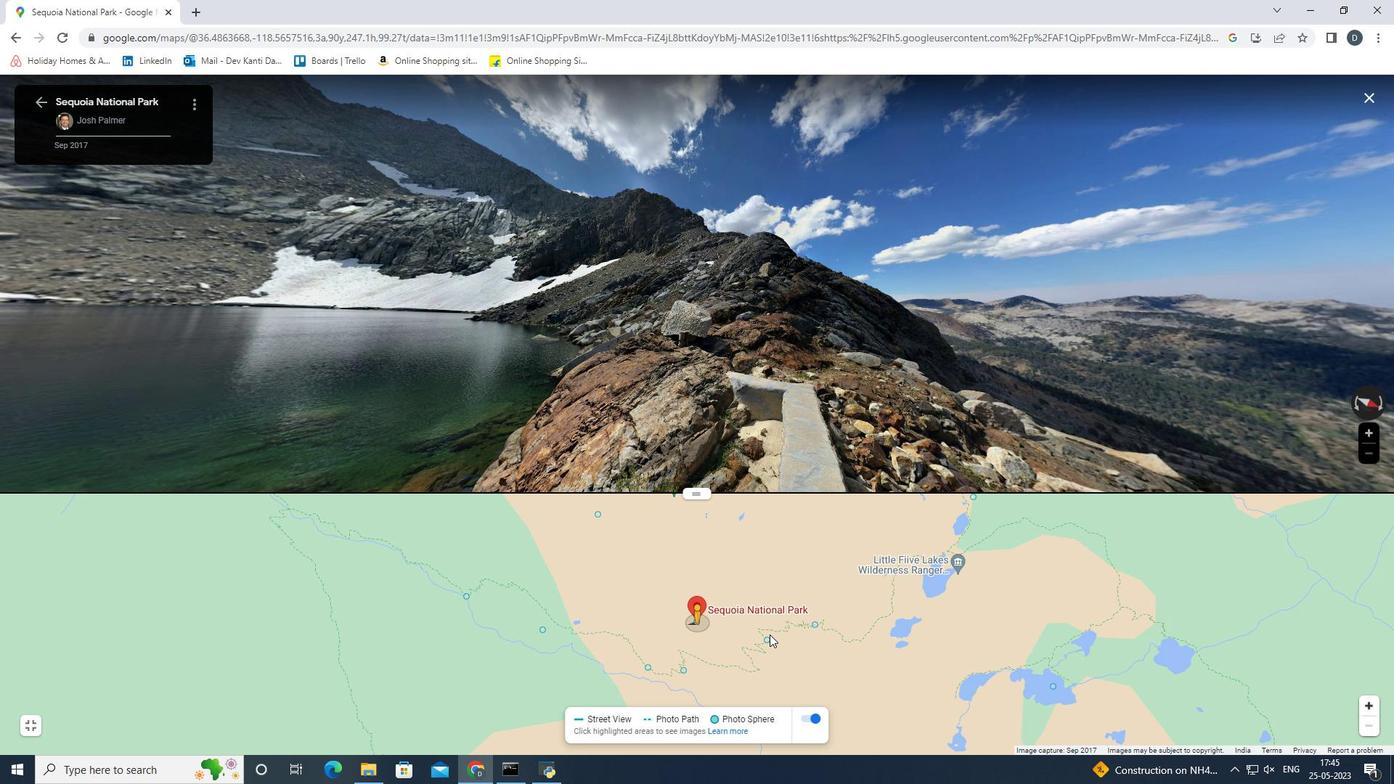 
Action: Mouse scrolled (770, 634) with delta (0, 0)
Screenshot: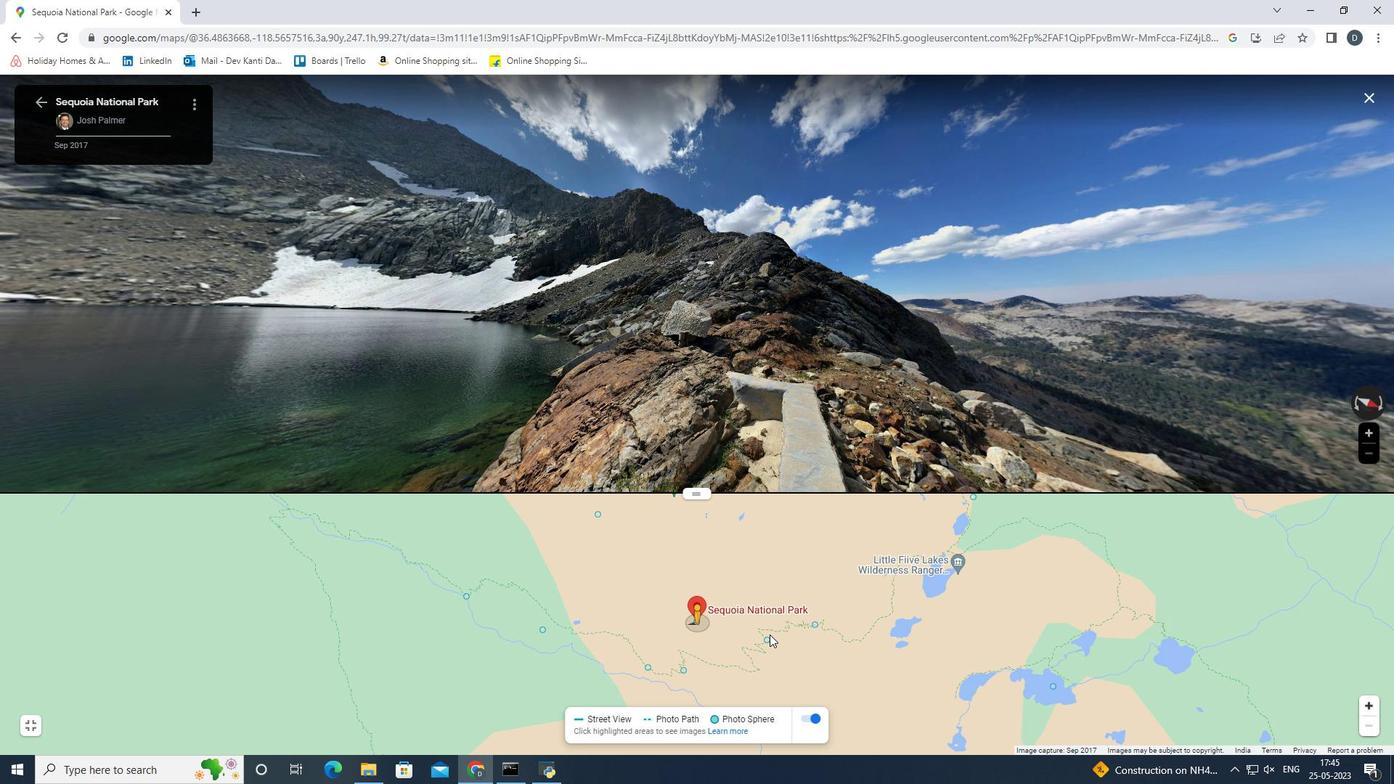 
Action: Mouse scrolled (770, 634) with delta (0, 0)
Screenshot: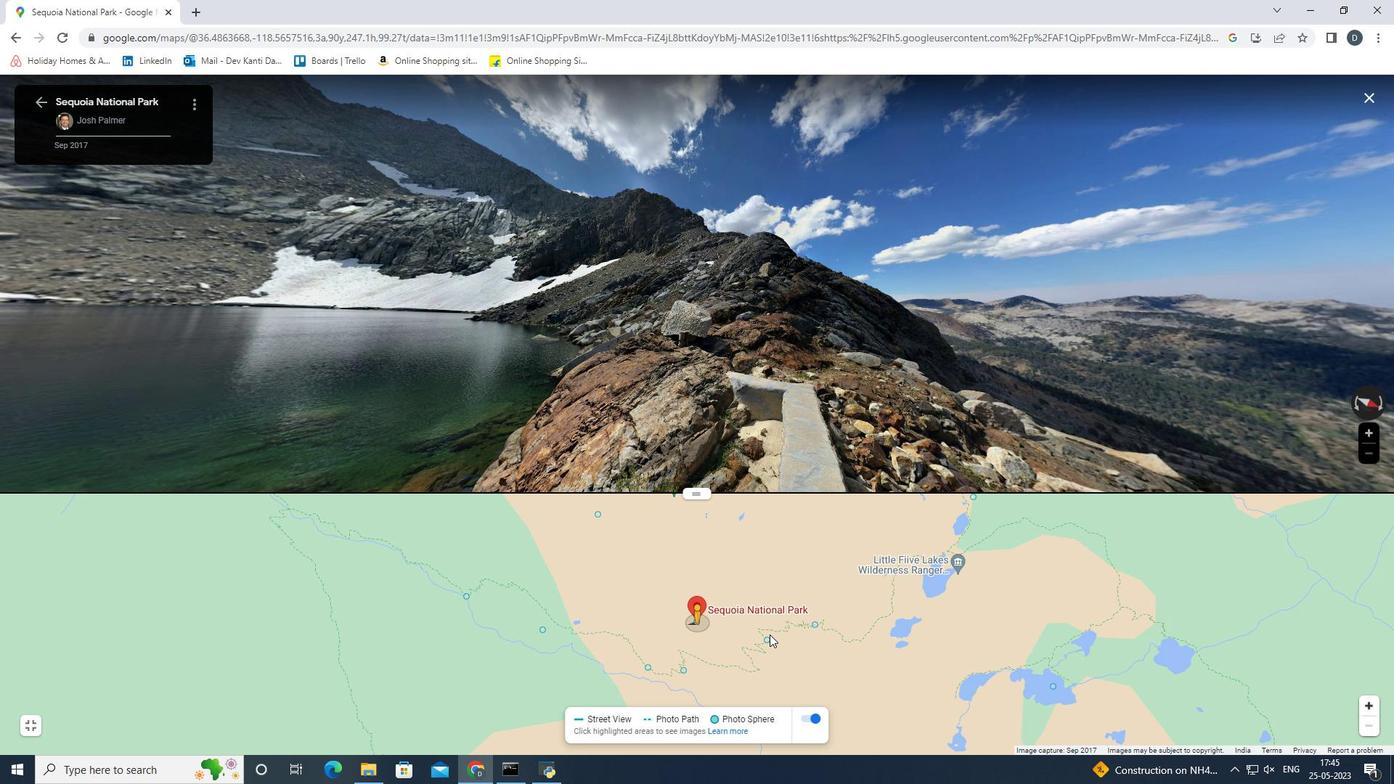 
Action: Mouse moved to (845, 597)
Screenshot: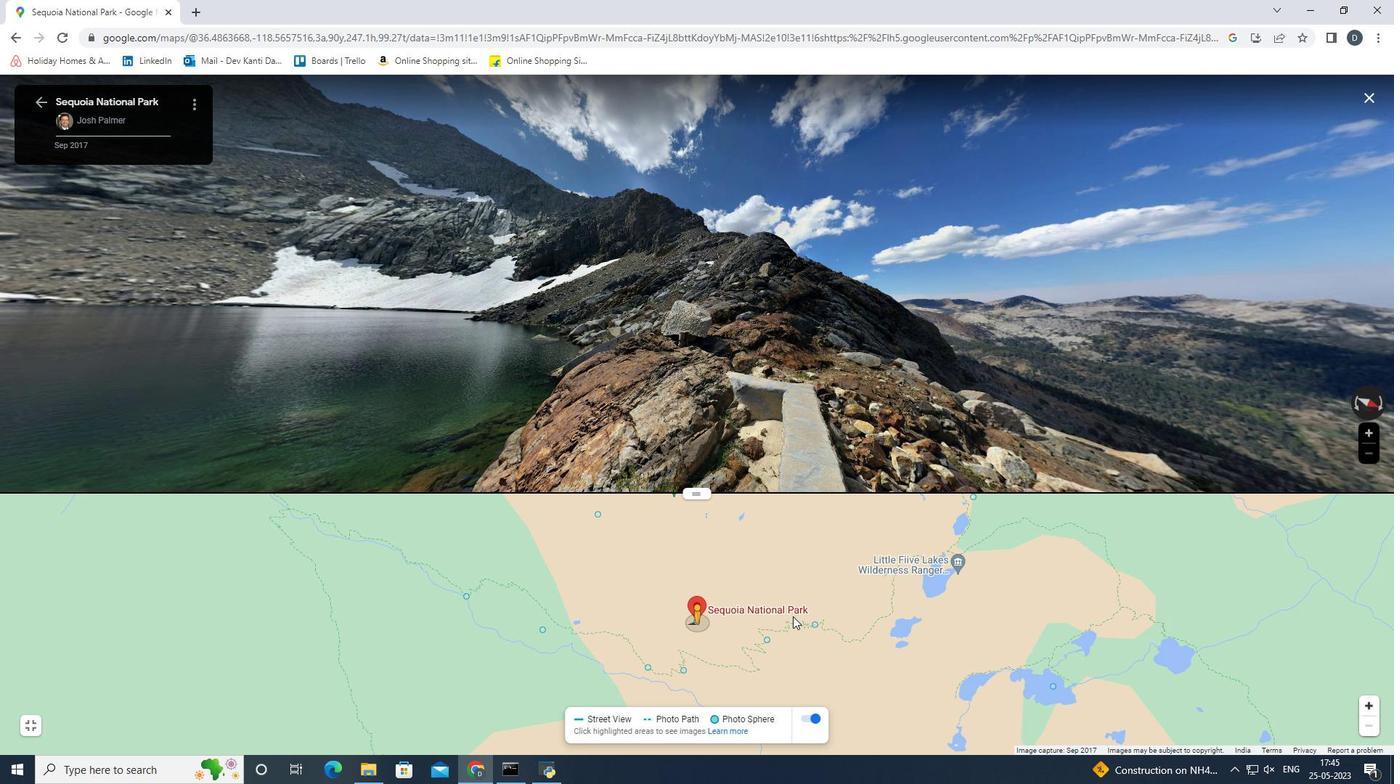 
Action: Mouse pressed left at (845, 597)
Screenshot: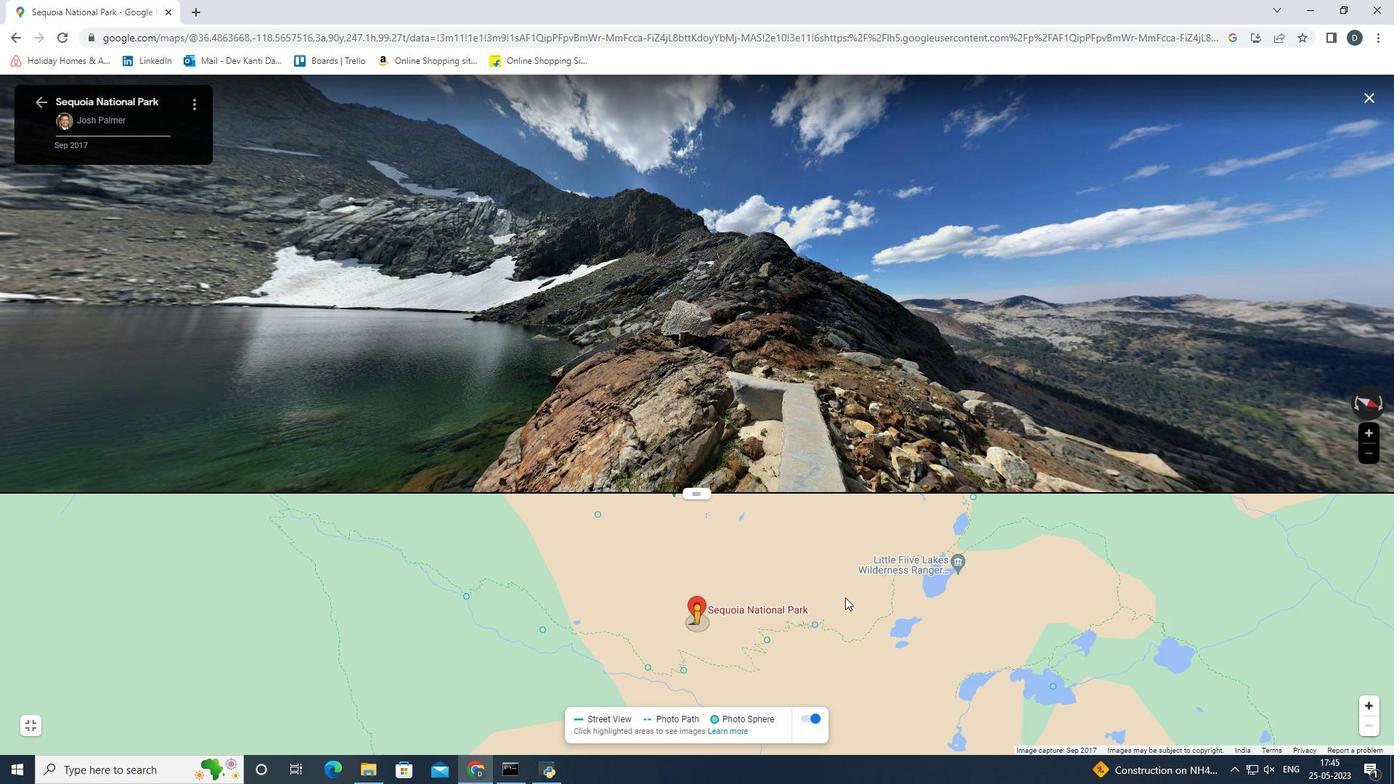 
Action: Mouse moved to (641, 661)
Screenshot: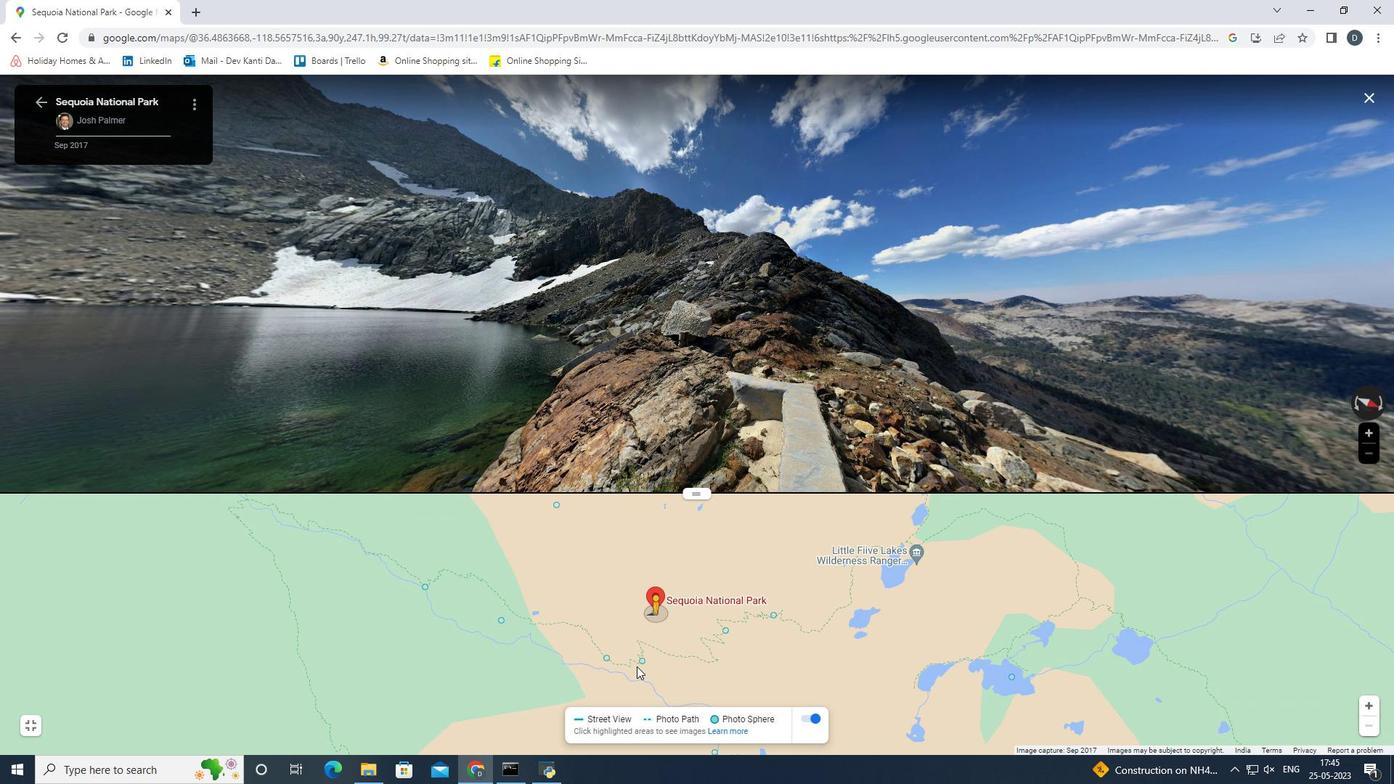
Action: Mouse pressed left at (641, 661)
Screenshot: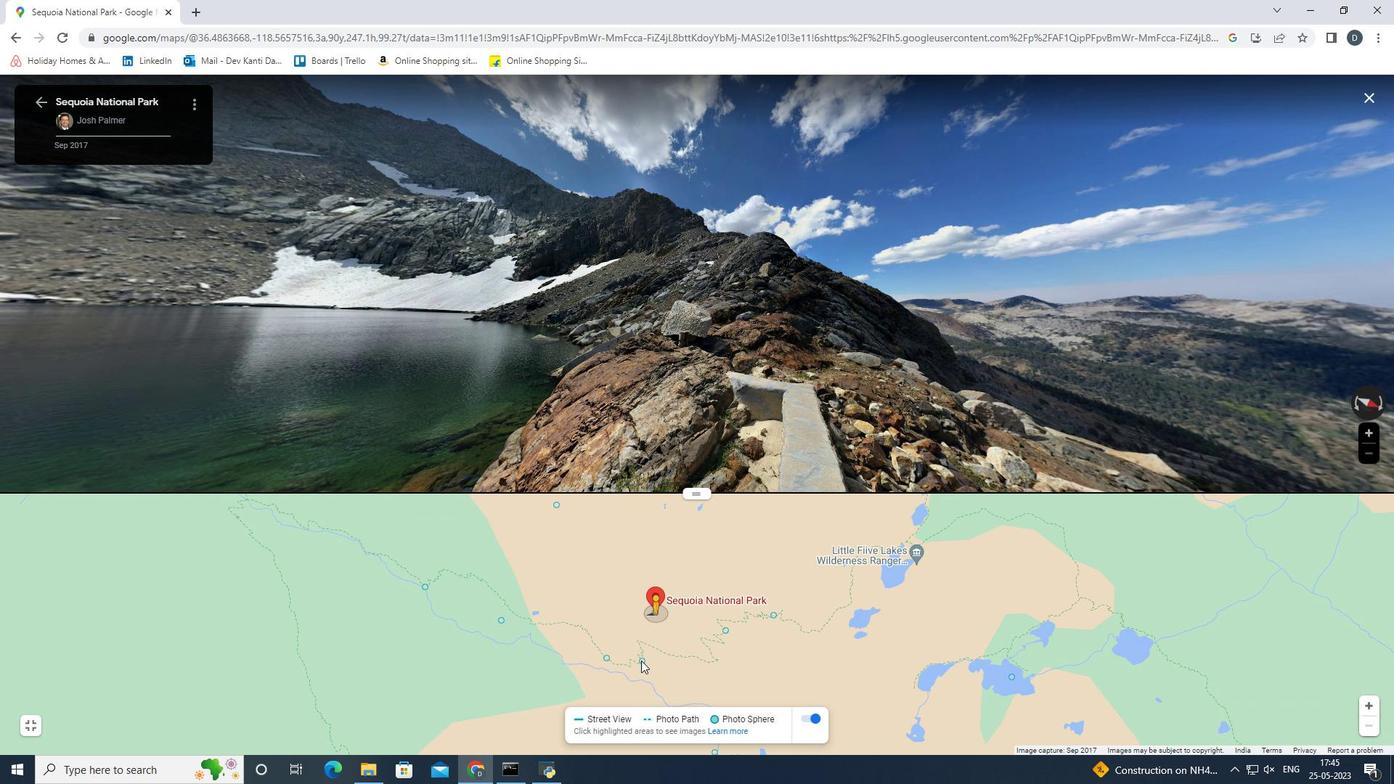 
Action: Mouse moved to (28, 724)
Screenshot: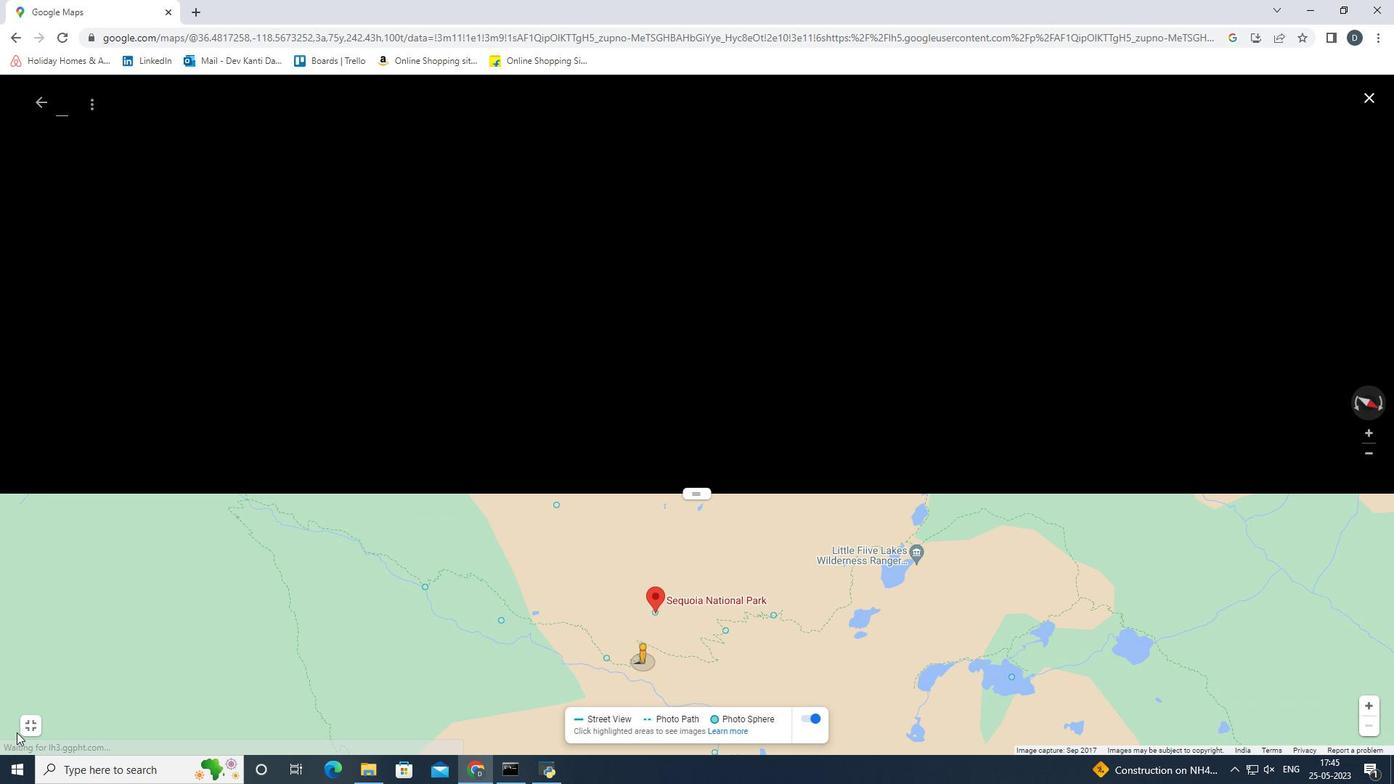
Action: Mouse pressed left at (28, 724)
Screenshot: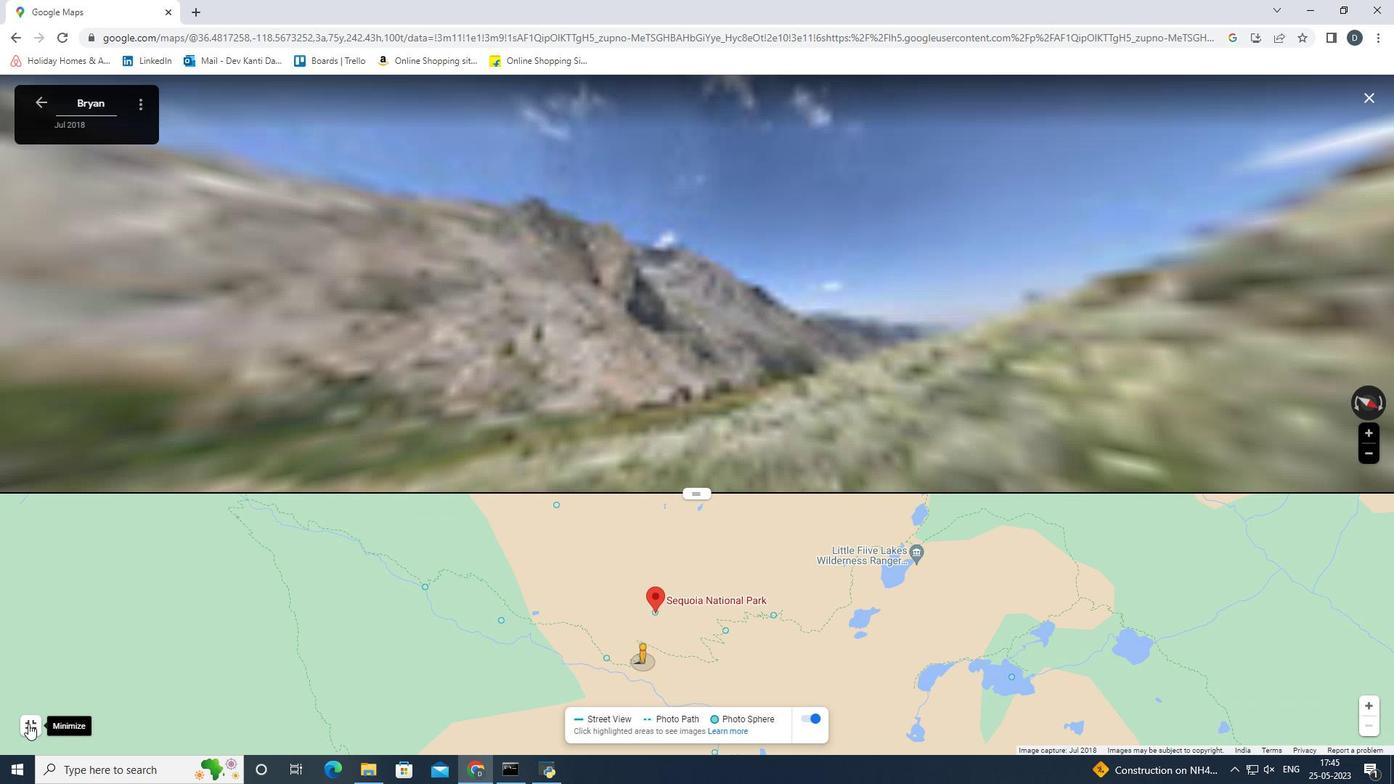 
Action: Mouse moved to (748, 602)
Screenshot: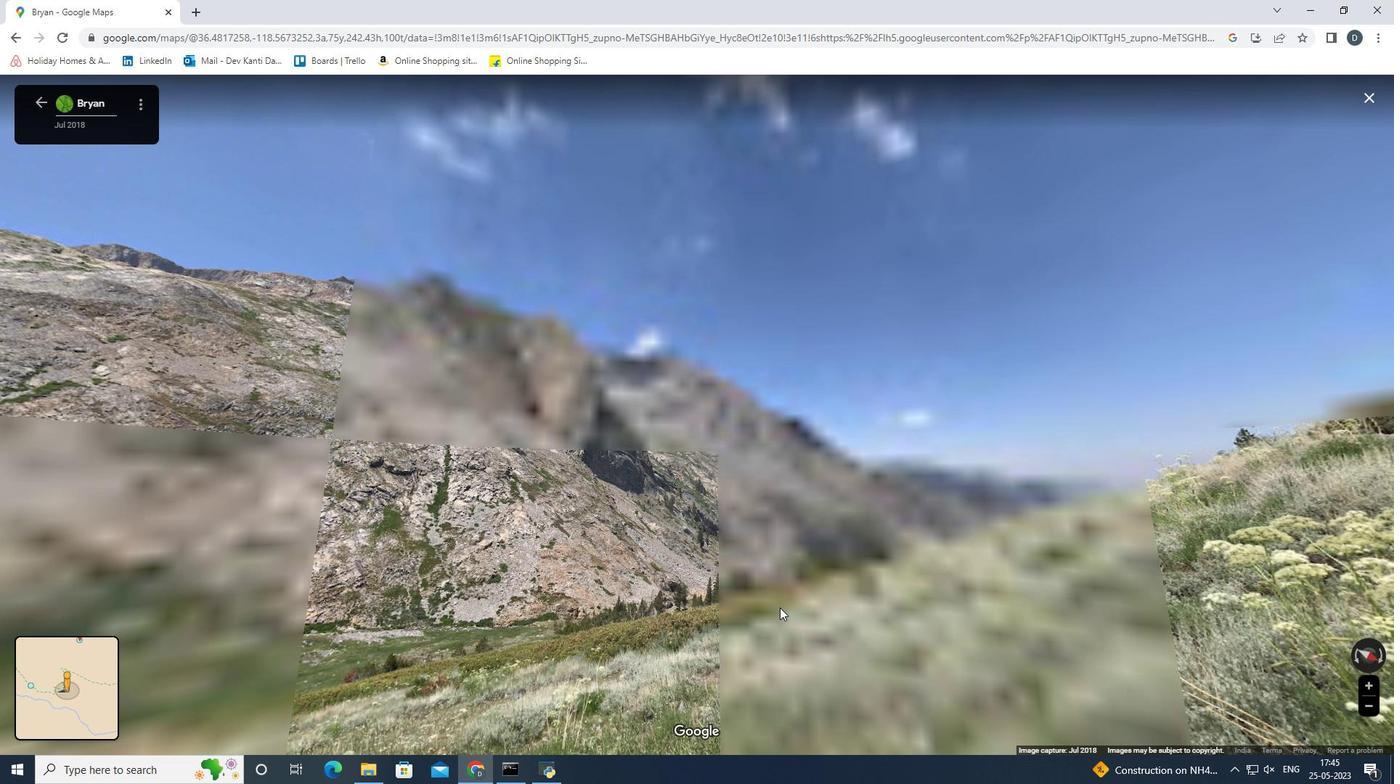 
Action: Mouse scrolled (748, 601) with delta (0, 0)
Screenshot: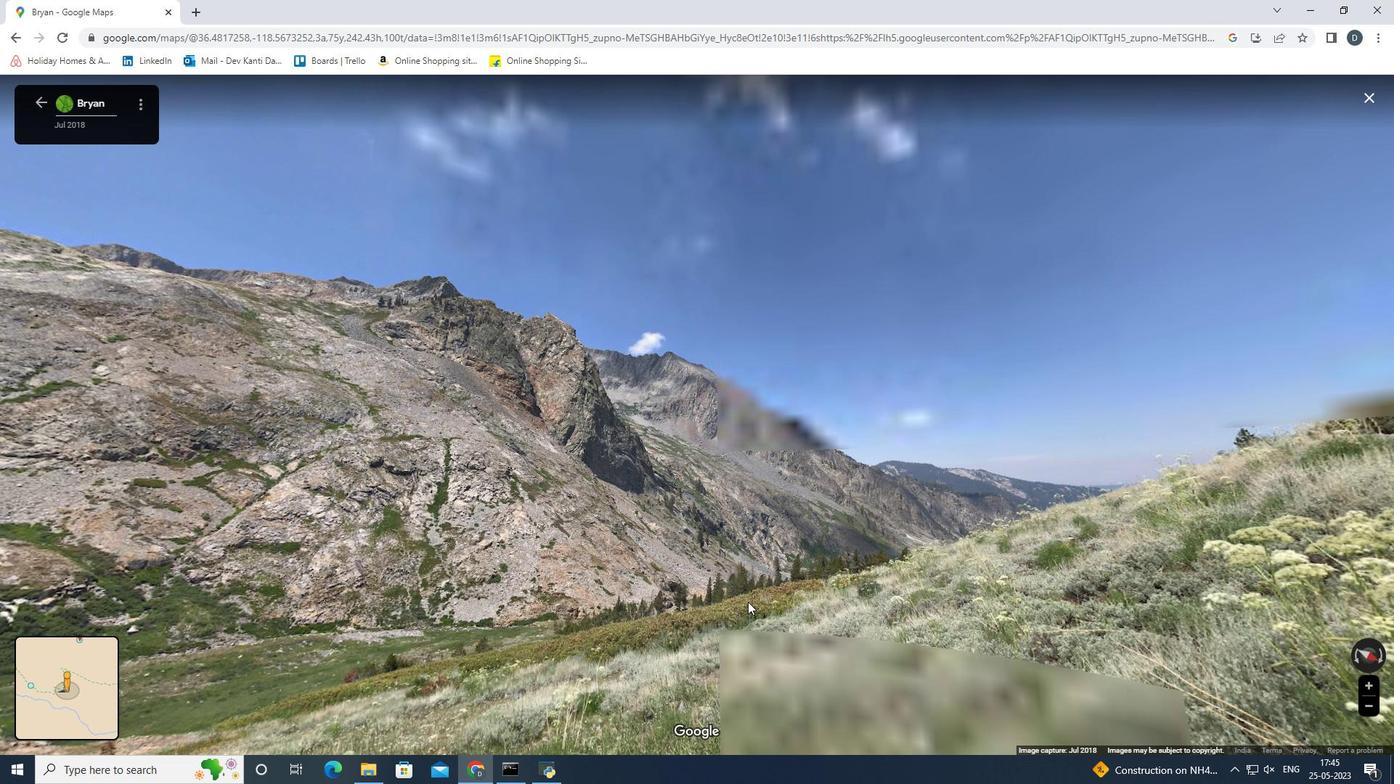 
Action: Mouse scrolled (748, 601) with delta (0, 0)
Screenshot: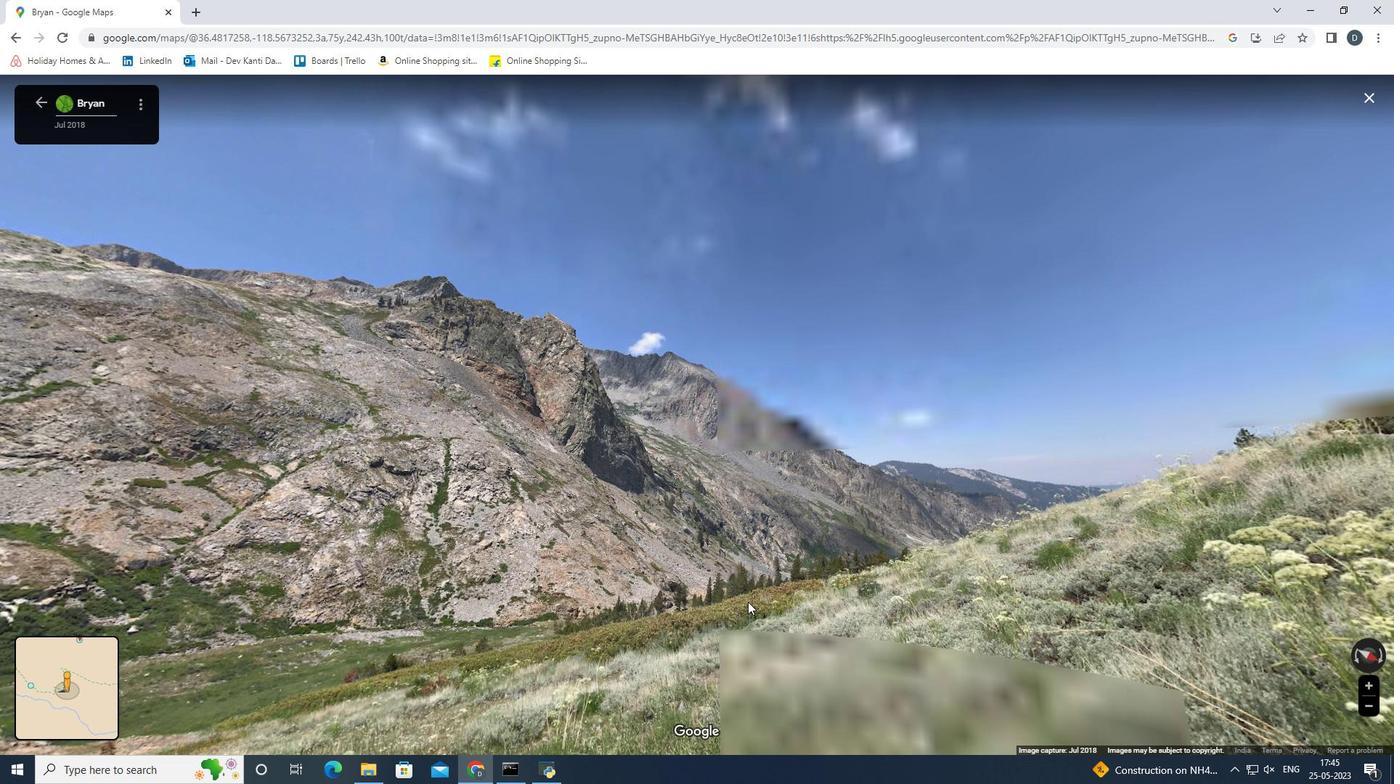 
Action: Mouse scrolled (748, 601) with delta (0, 0)
Screenshot: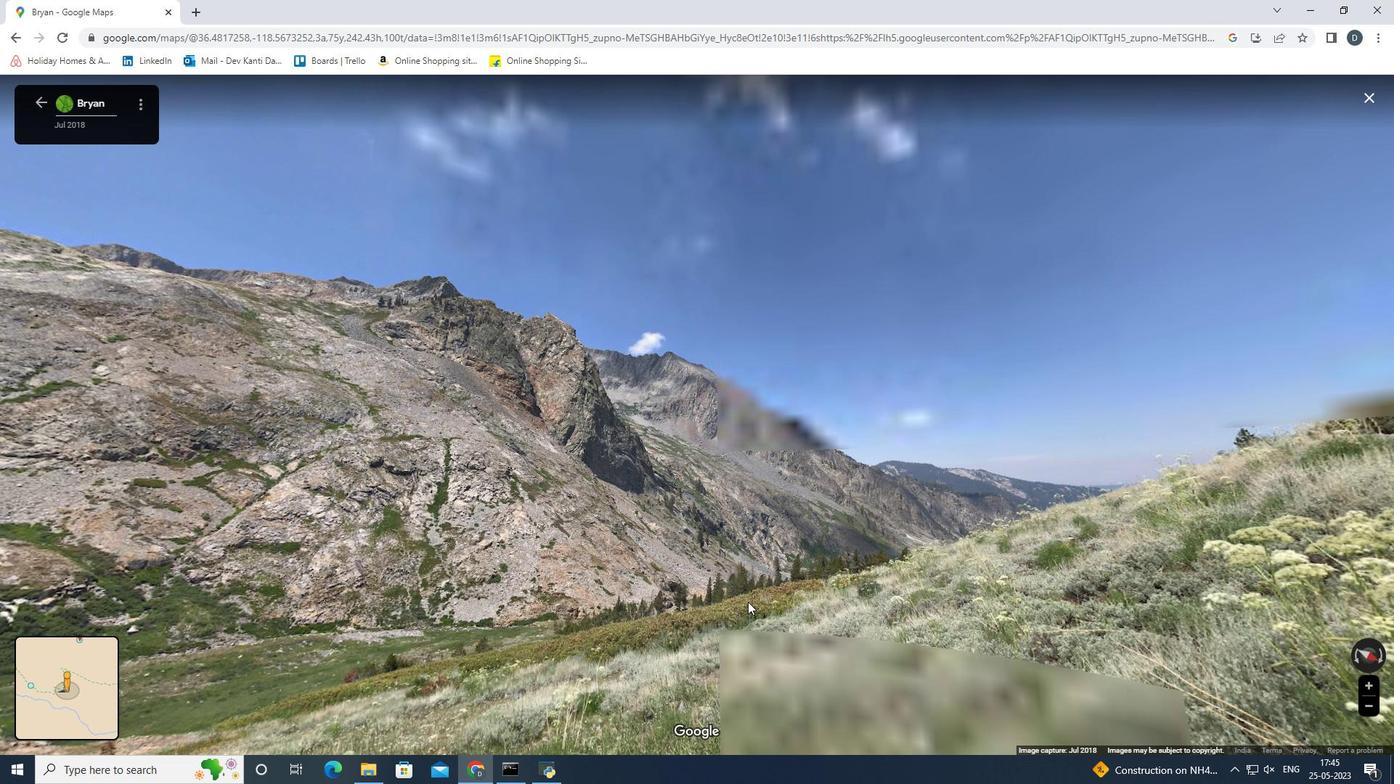 
Action: Mouse scrolled (748, 601) with delta (0, 0)
Screenshot: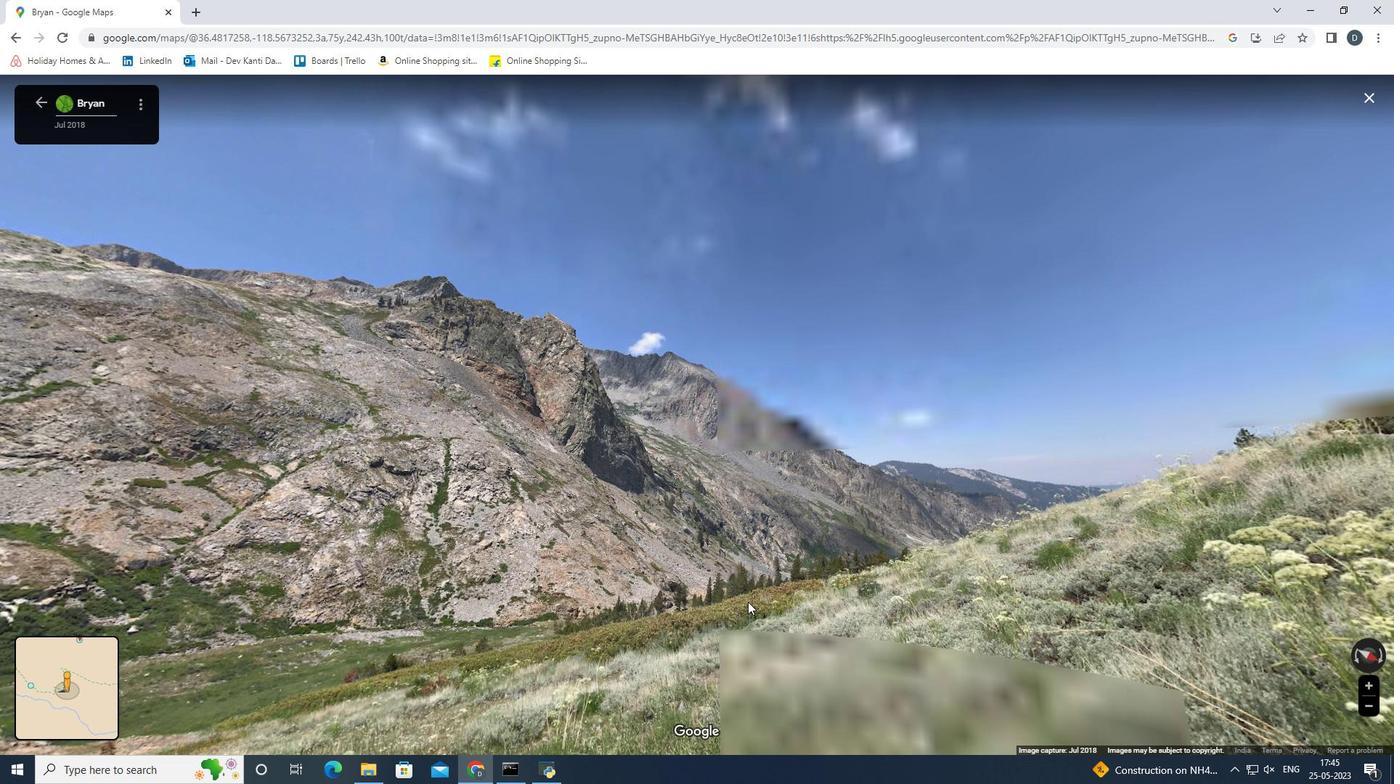 
Action: Mouse scrolled (748, 601) with delta (0, 0)
Screenshot: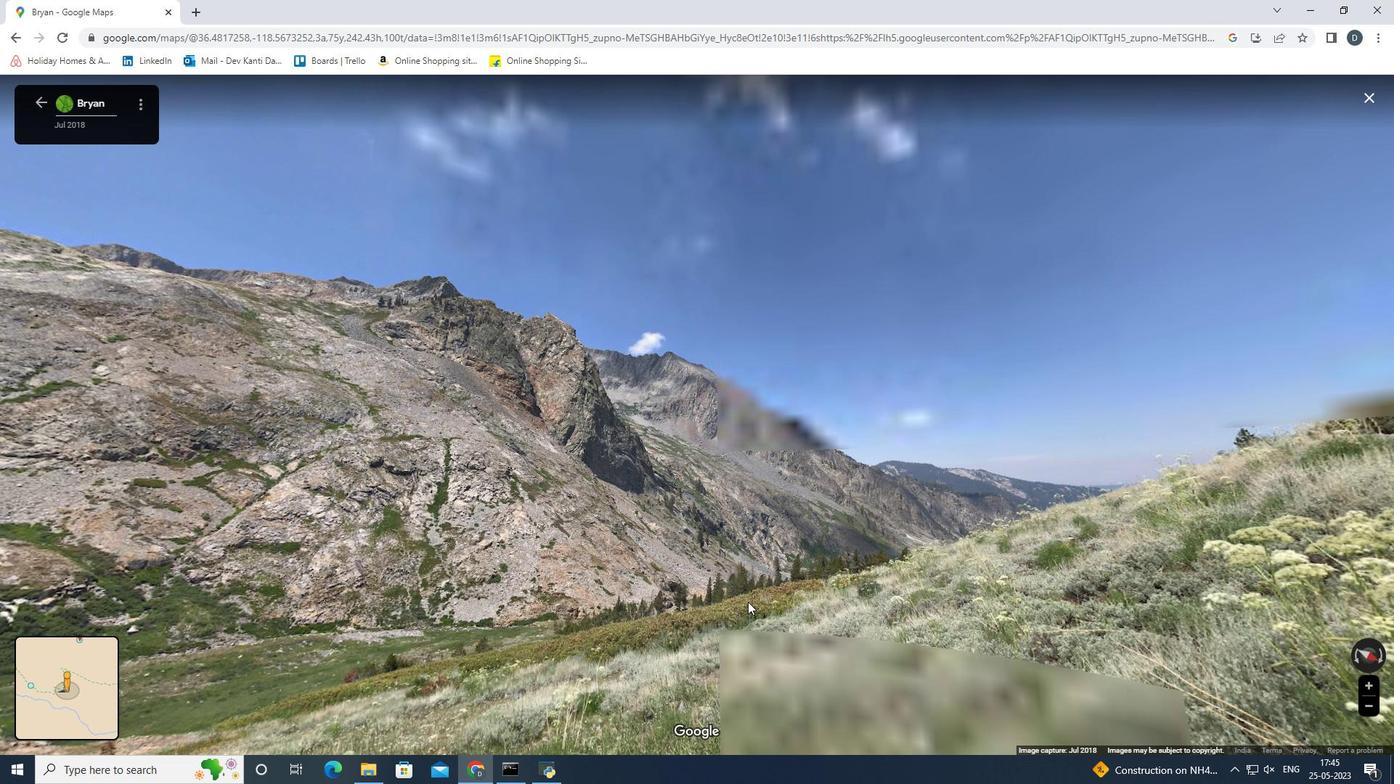 
Action: Mouse moved to (922, 606)
Screenshot: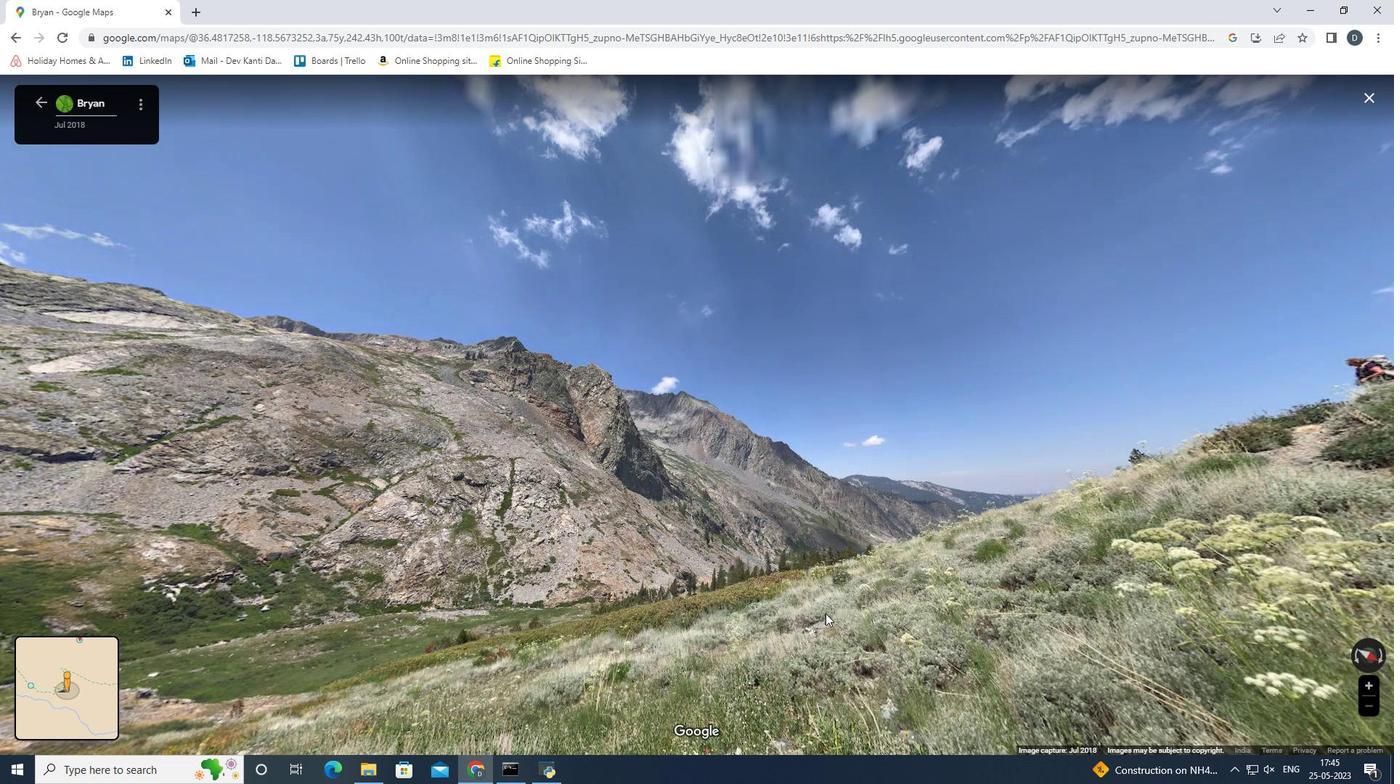 
Action: Mouse pressed left at (922, 606)
Screenshot: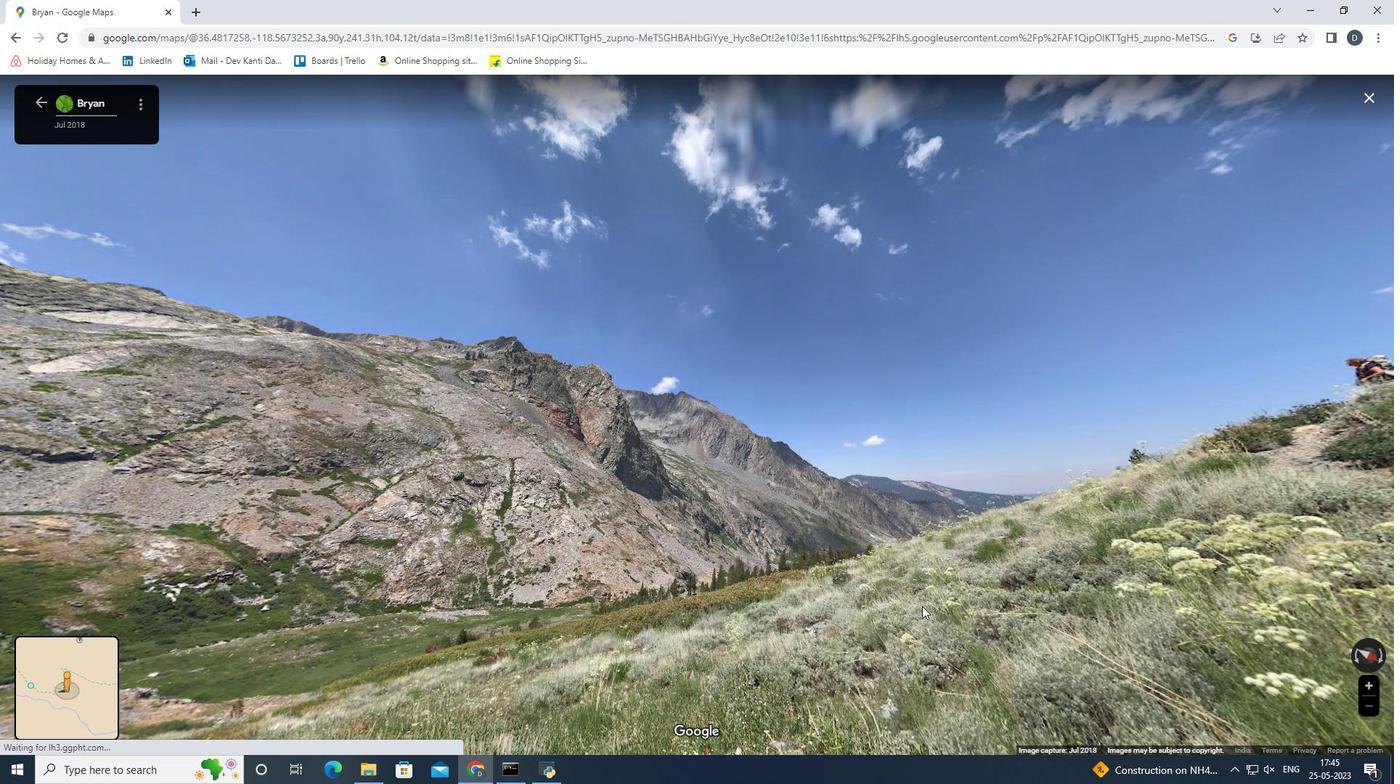 
Action: Mouse moved to (942, 509)
Screenshot: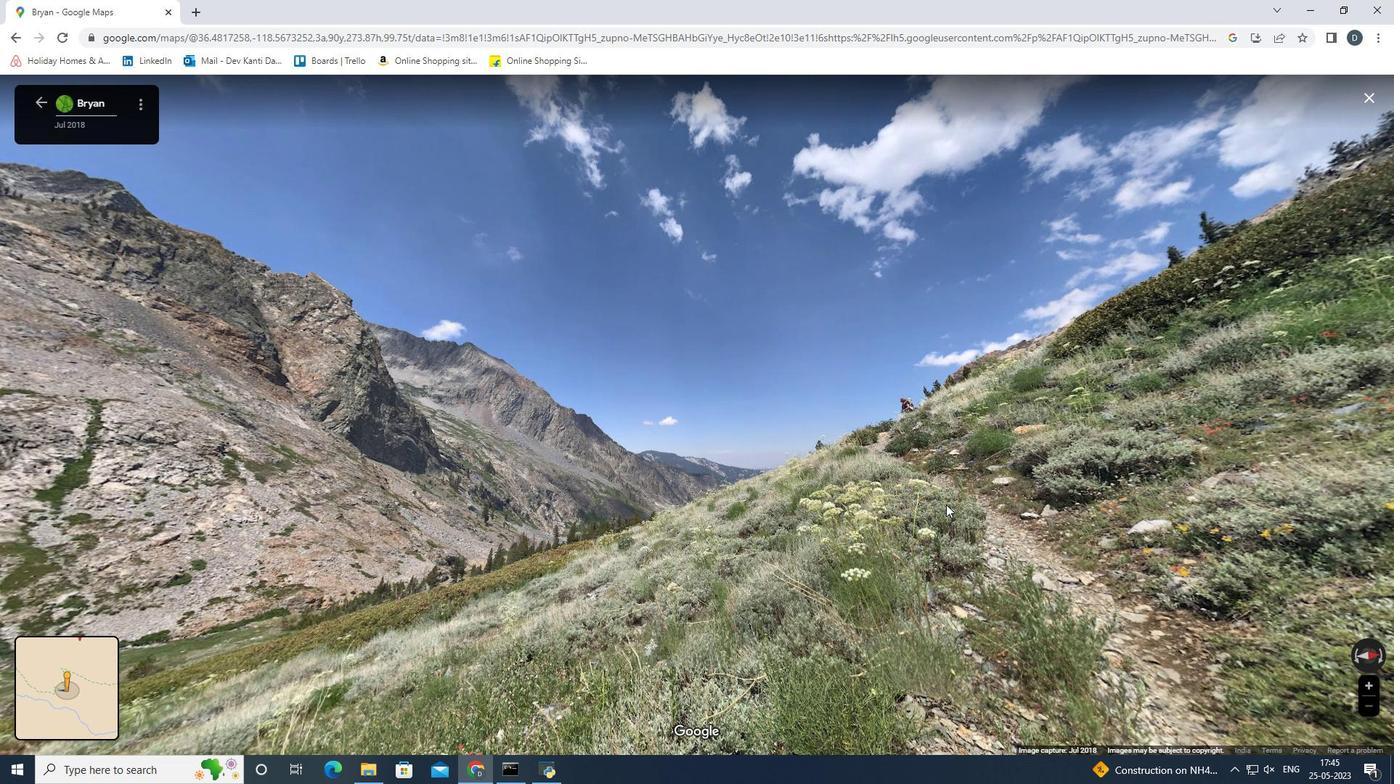 
Action: Mouse pressed left at (942, 509)
Screenshot: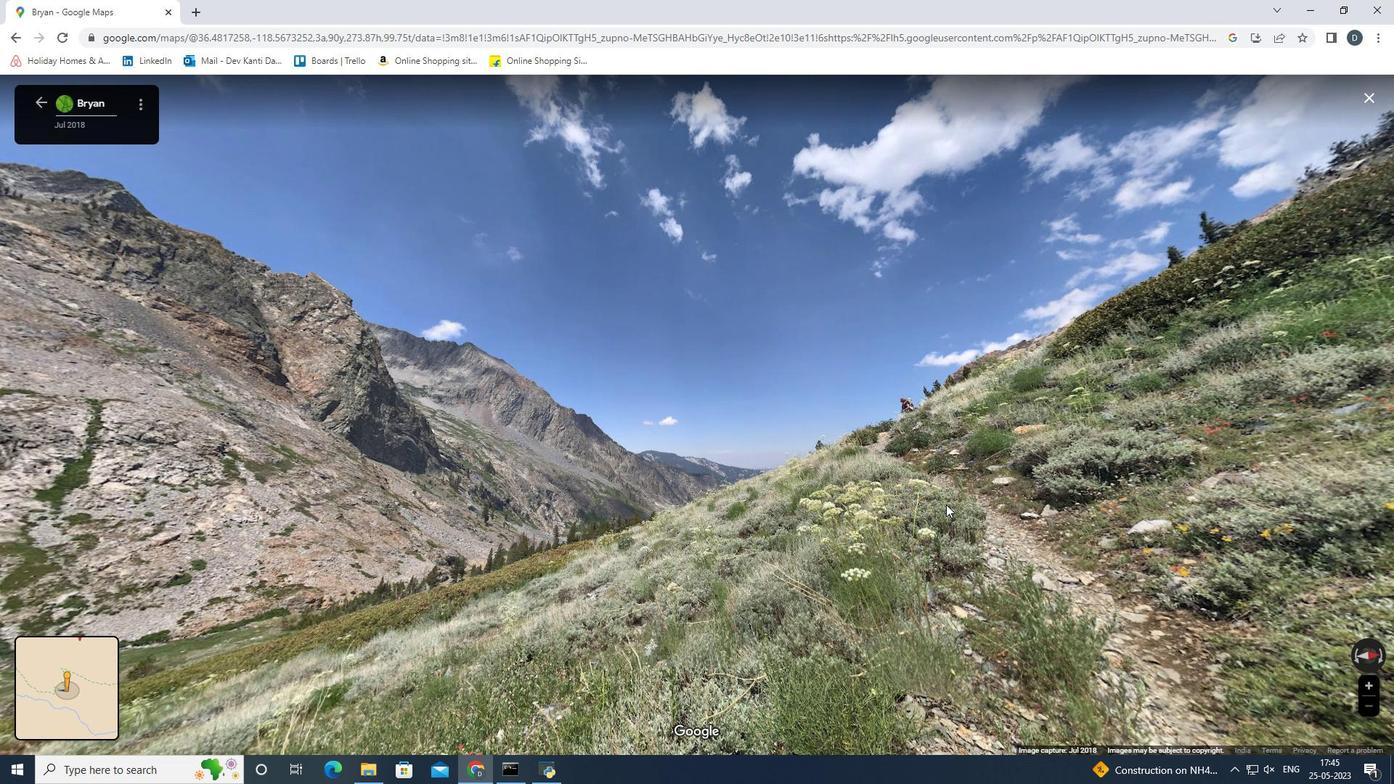 
Action: Mouse moved to (628, 524)
Screenshot: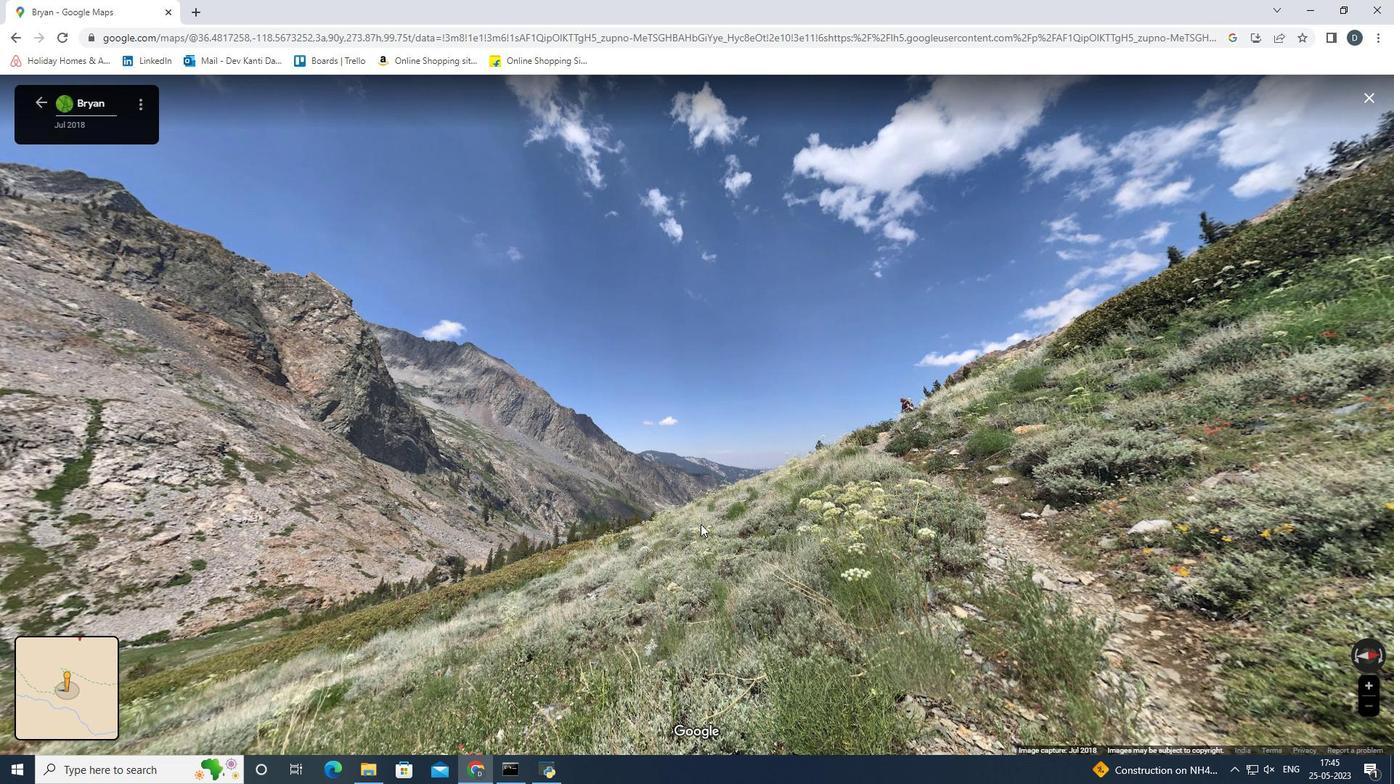 
Action: Mouse pressed left at (628, 524)
Screenshot: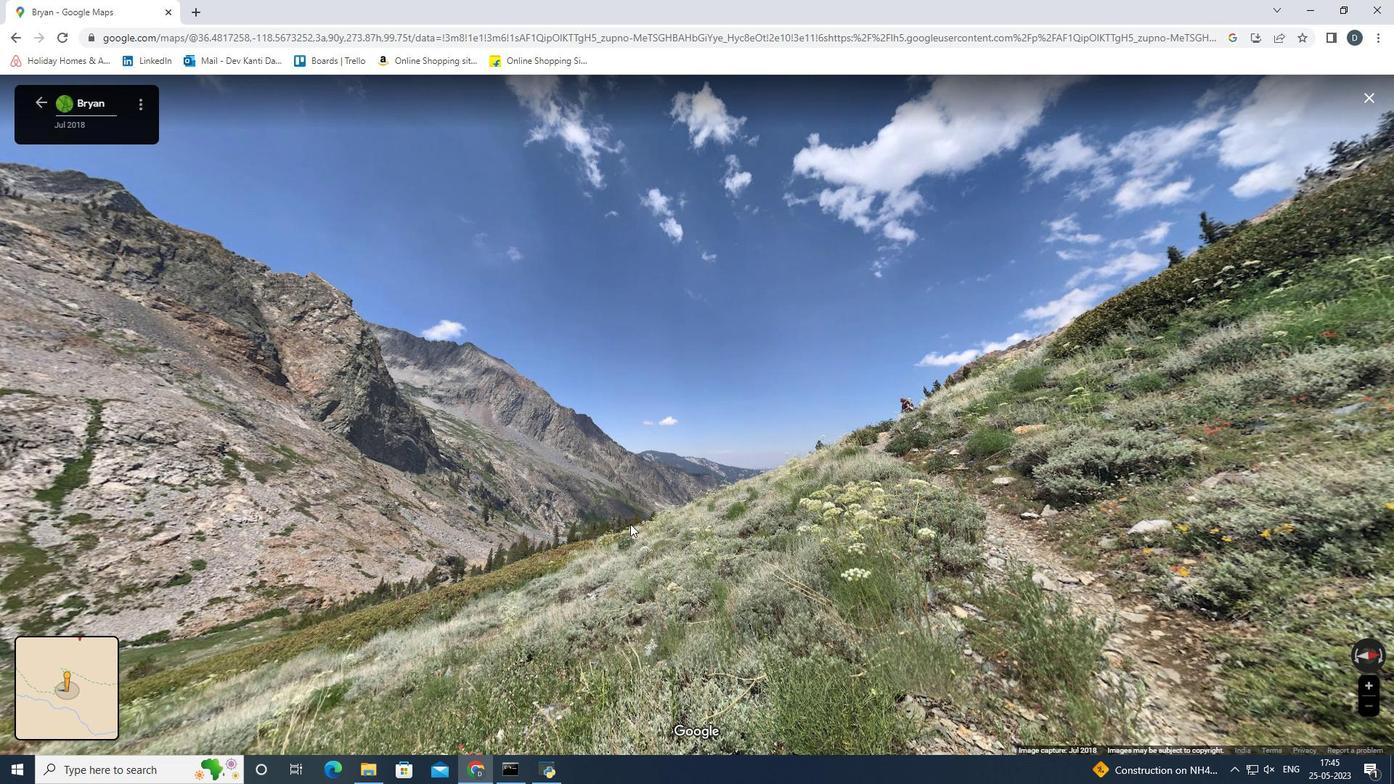 
Action: Mouse moved to (703, 517)
Screenshot: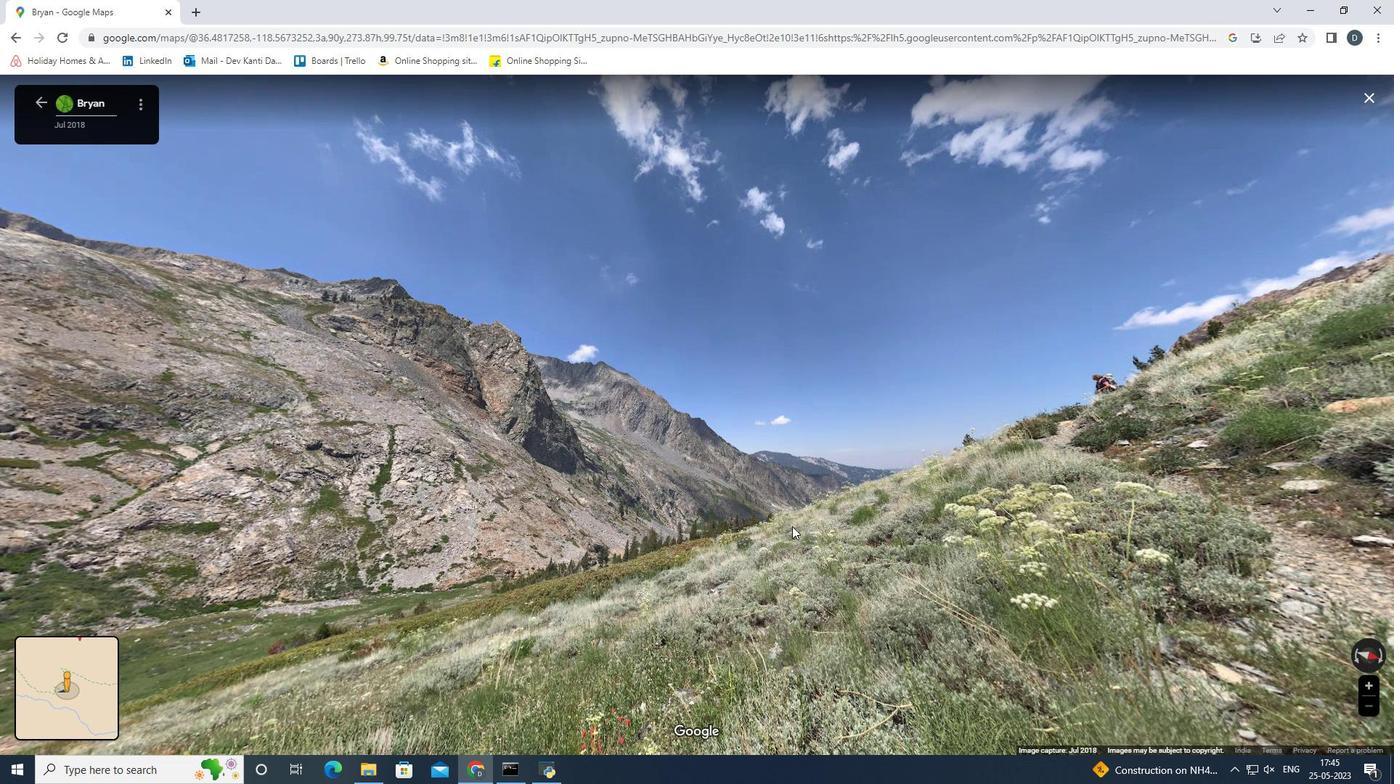 
Action: Mouse pressed left at (703, 517)
Screenshot: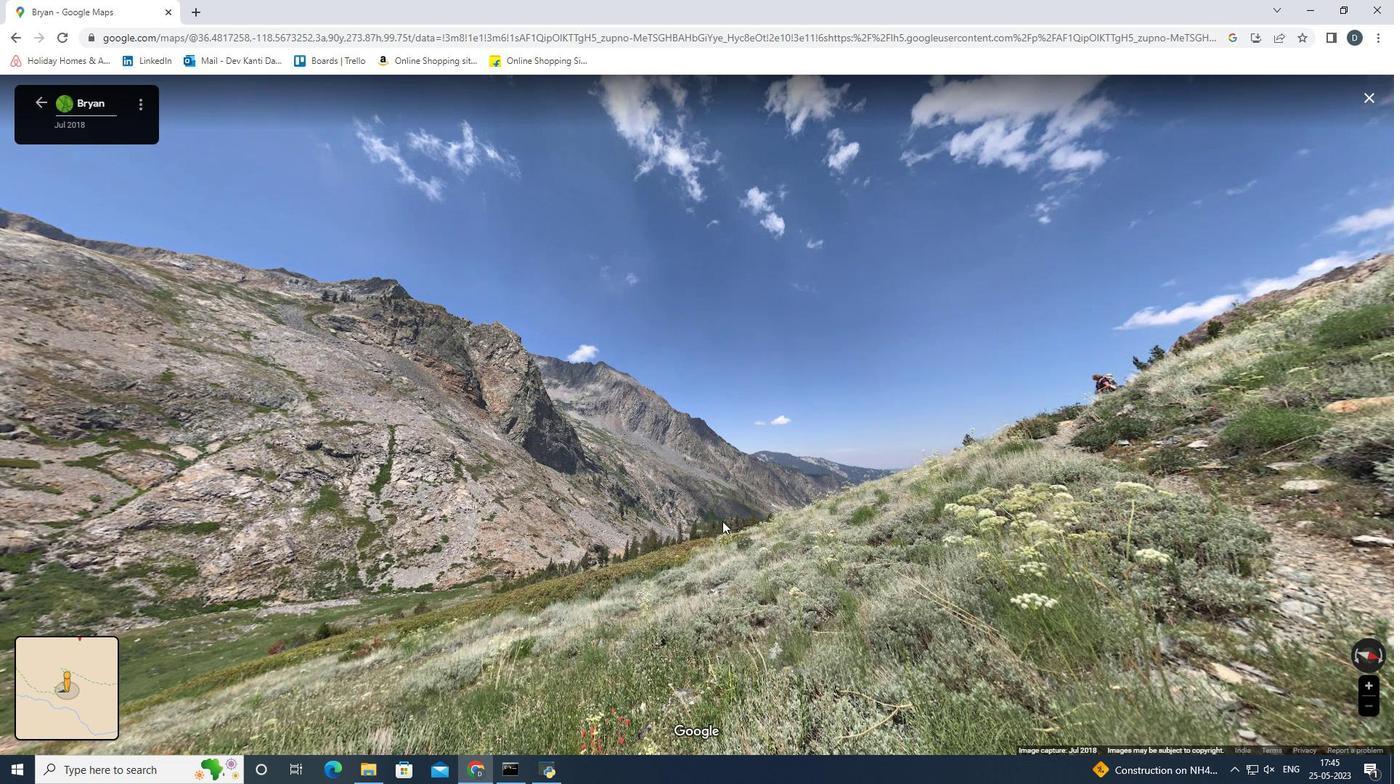 
Action: Mouse moved to (993, 557)
Screenshot: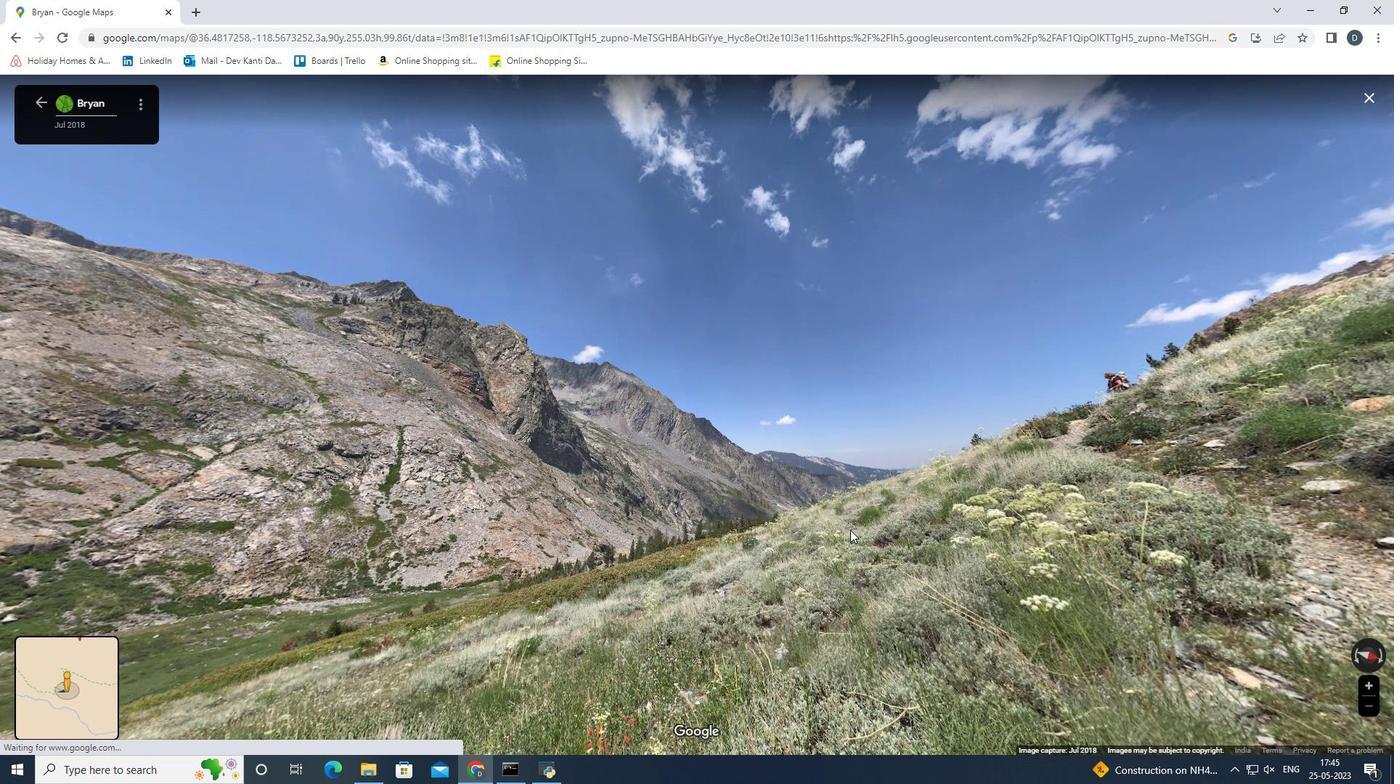 
Action: Mouse pressed left at (993, 557)
Screenshot: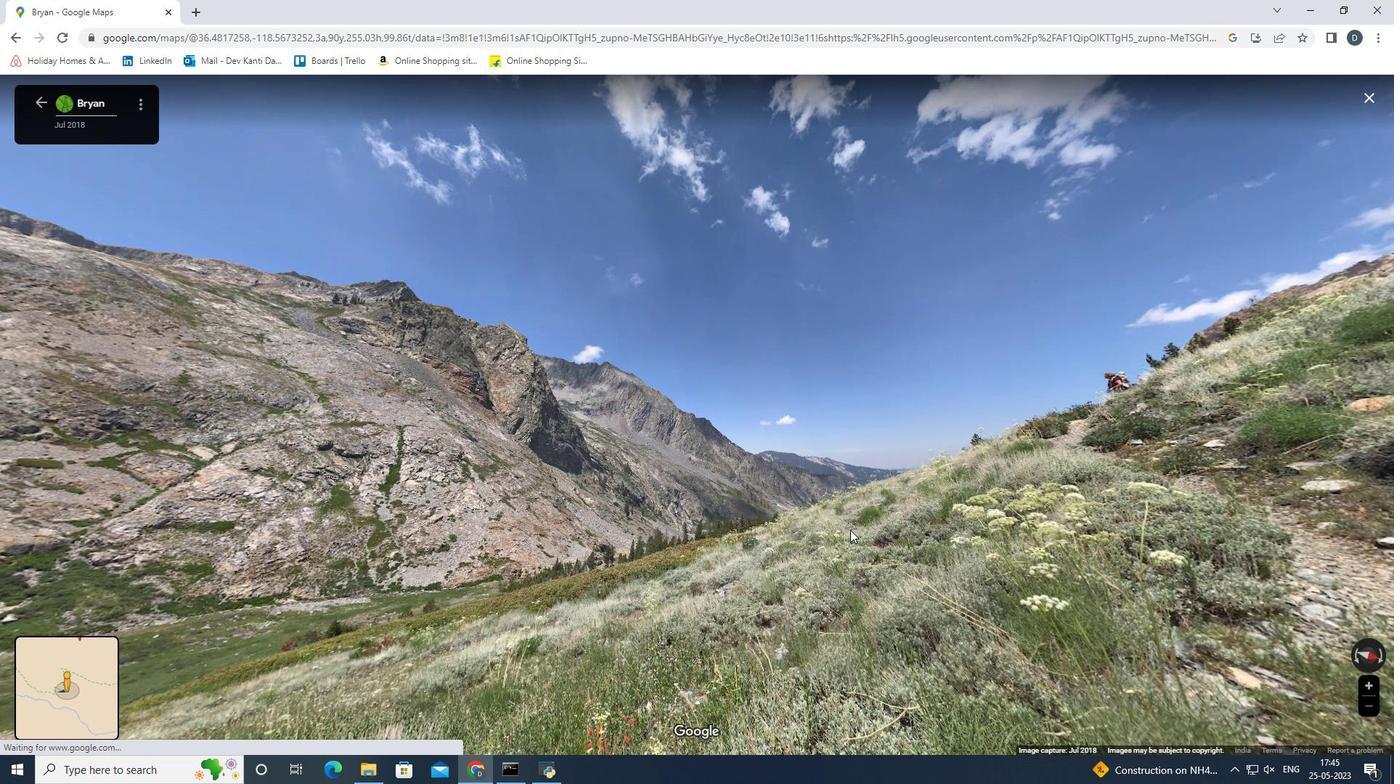 
Action: Mouse moved to (612, 578)
Screenshot: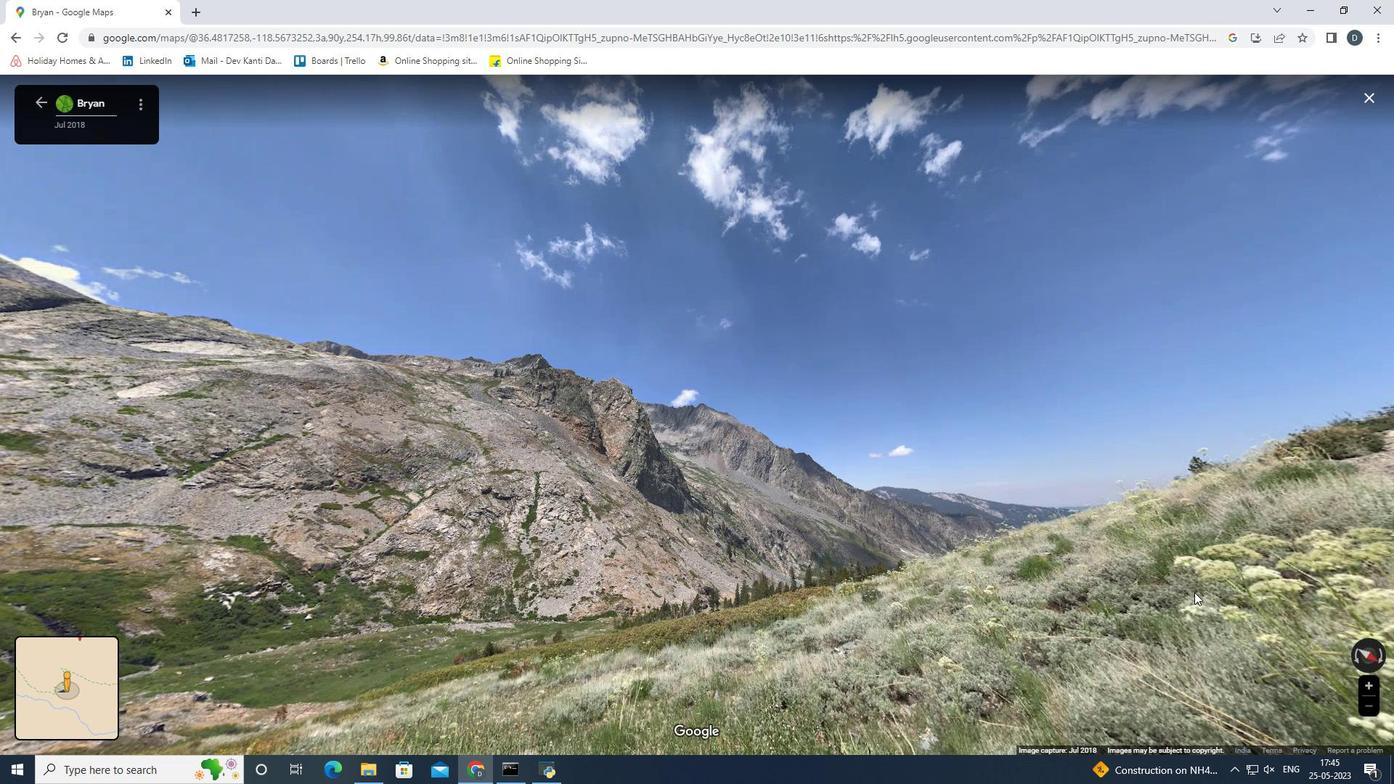 
Action: Mouse pressed left at (612, 578)
Screenshot: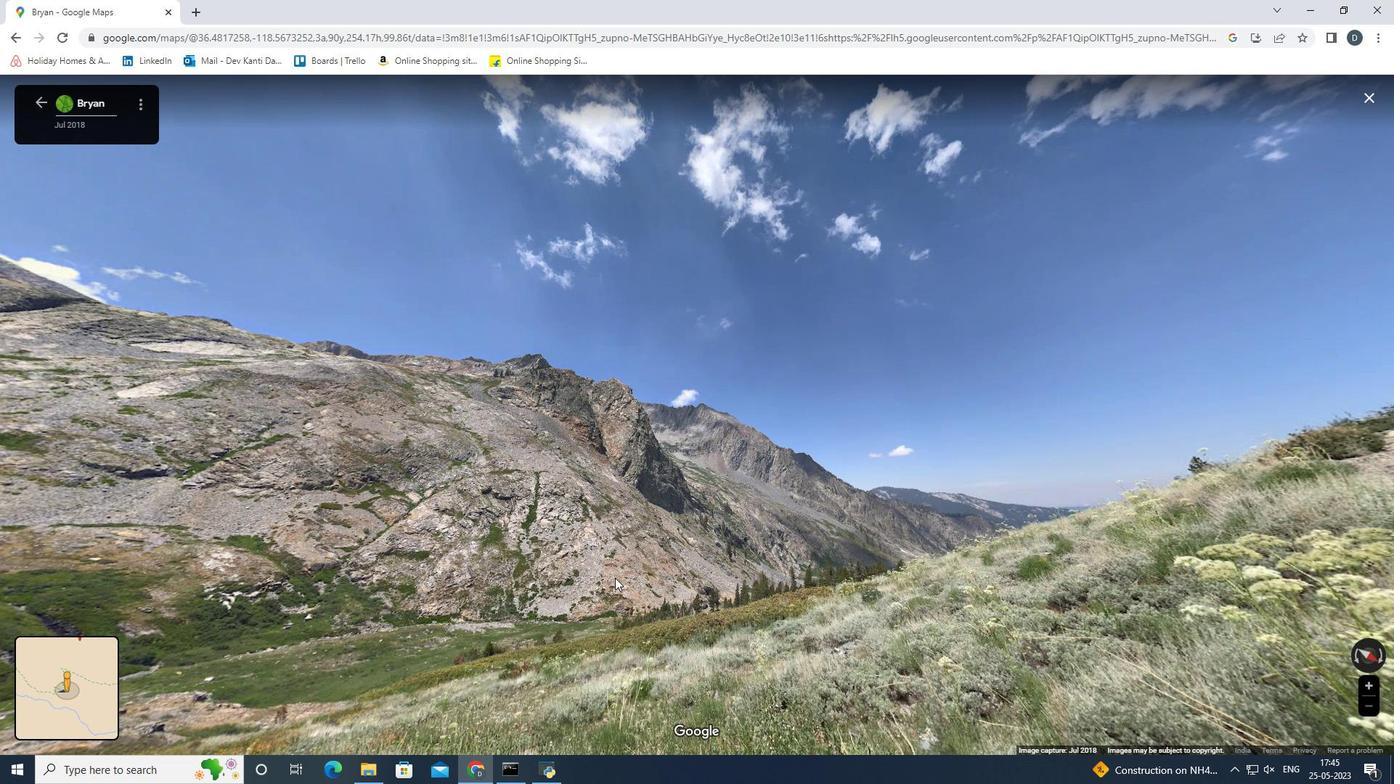 
Action: Mouse moved to (589, 571)
Screenshot: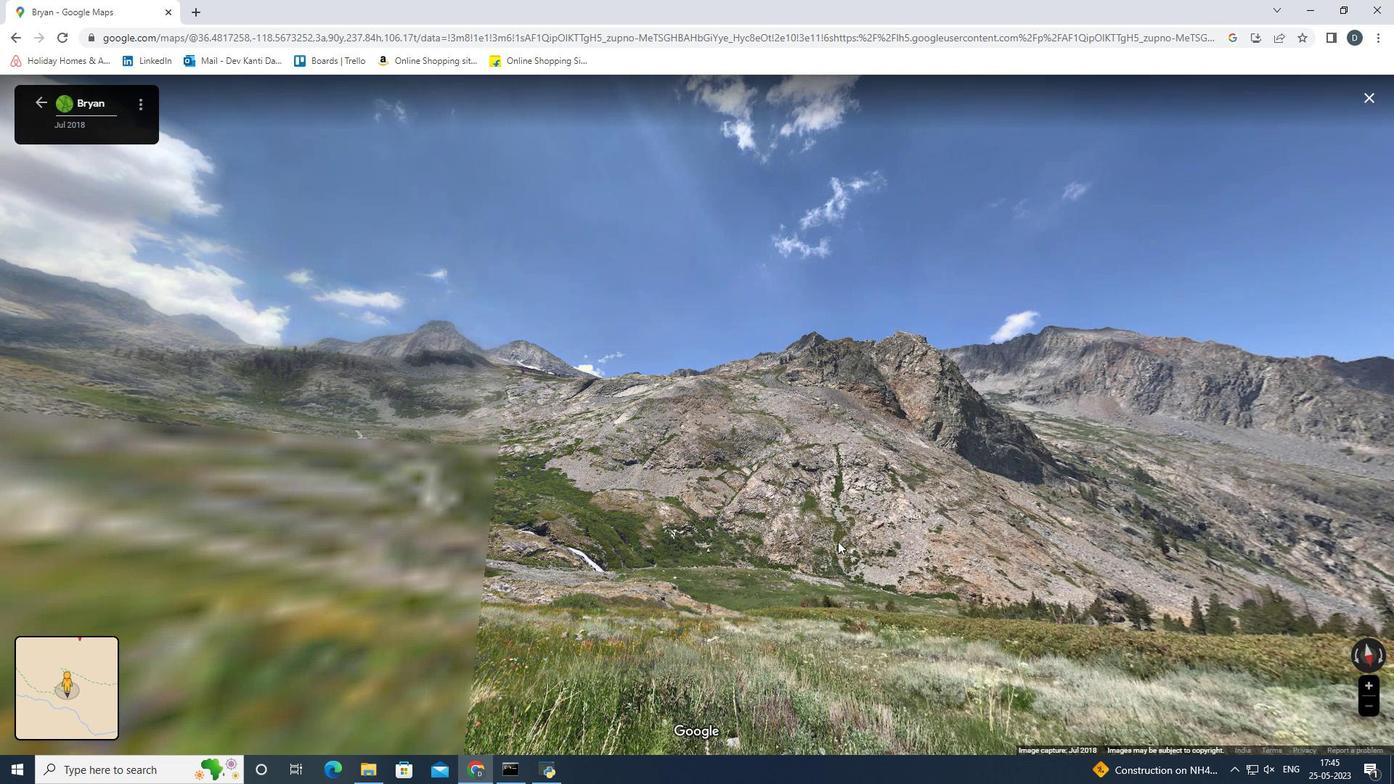
Action: Mouse pressed left at (589, 571)
Screenshot: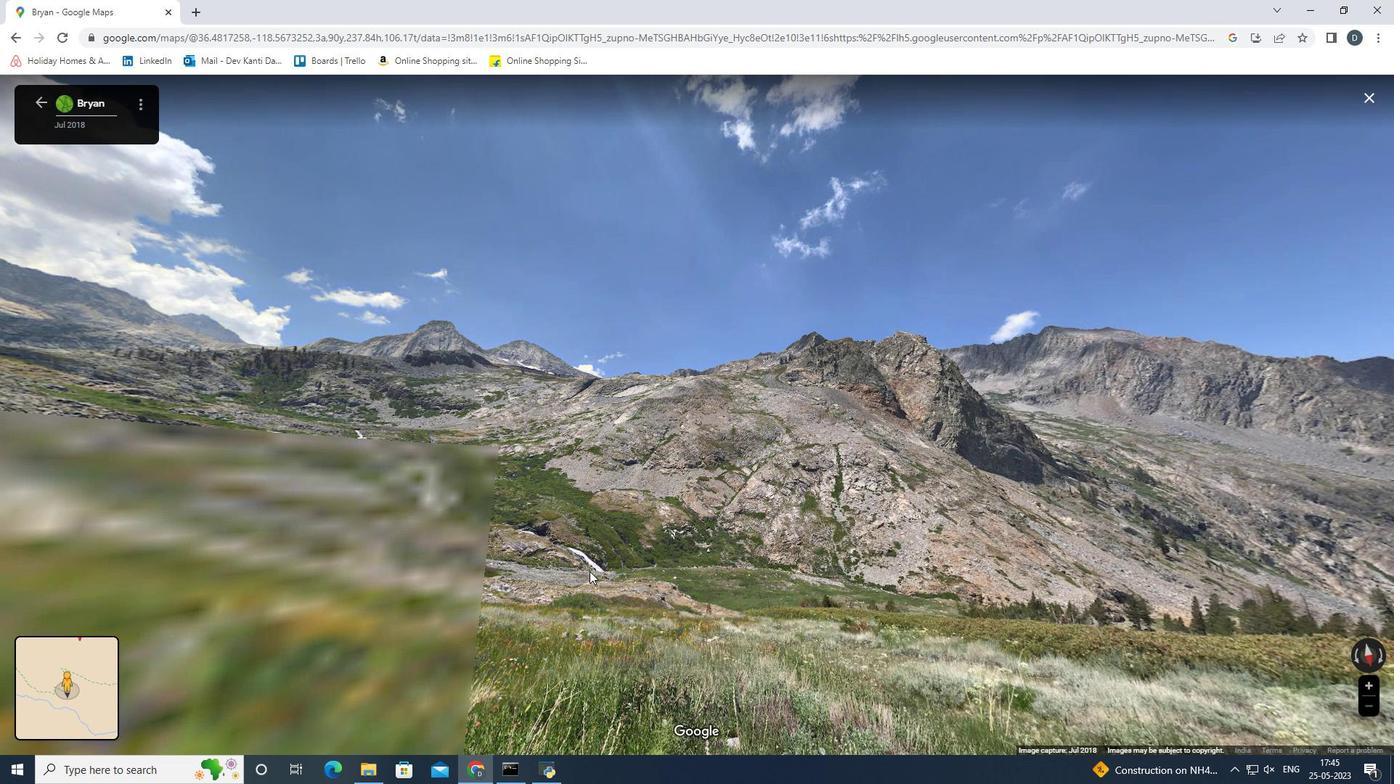 
Action: Mouse moved to (605, 572)
Screenshot: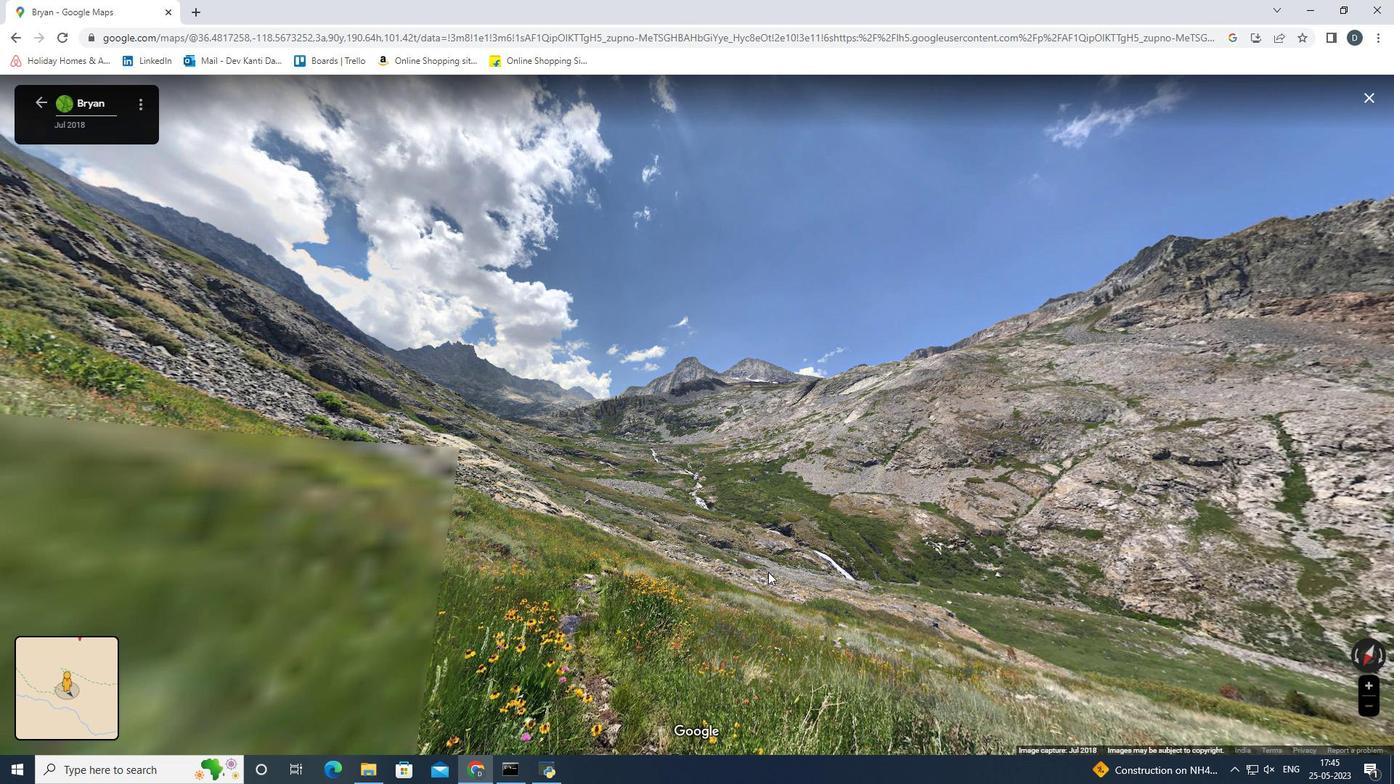 
Action: Mouse pressed left at (605, 572)
Screenshot: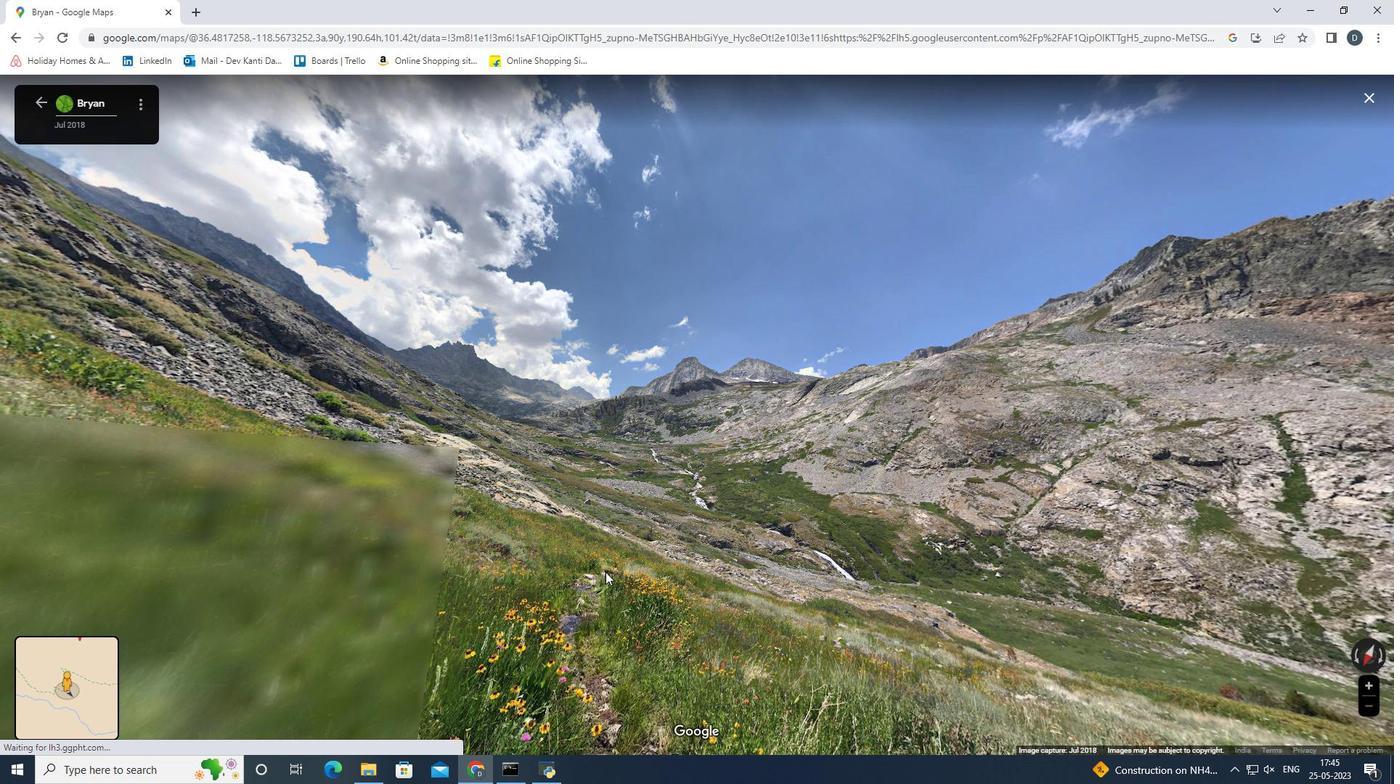 
Action: Mouse moved to (716, 567)
Screenshot: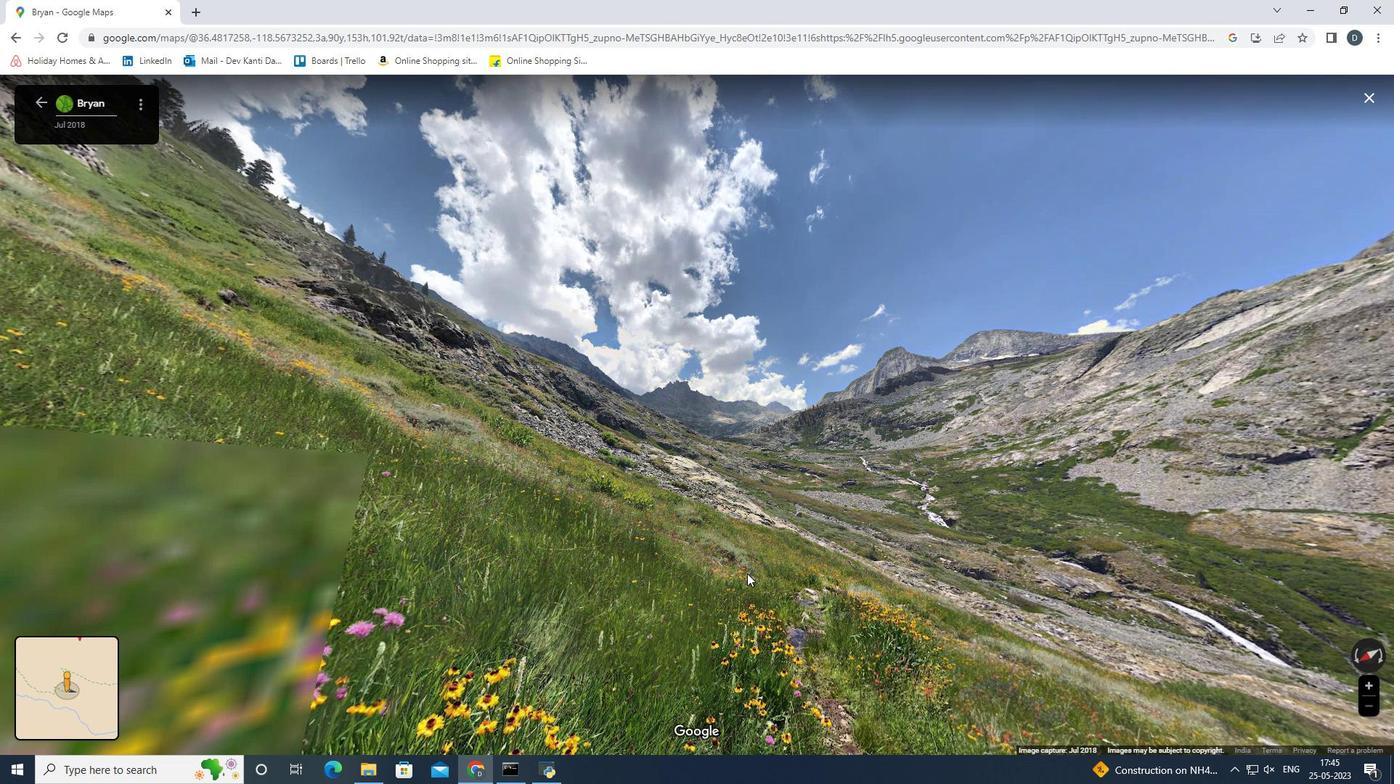 
Action: Mouse pressed left at (716, 567)
Screenshot: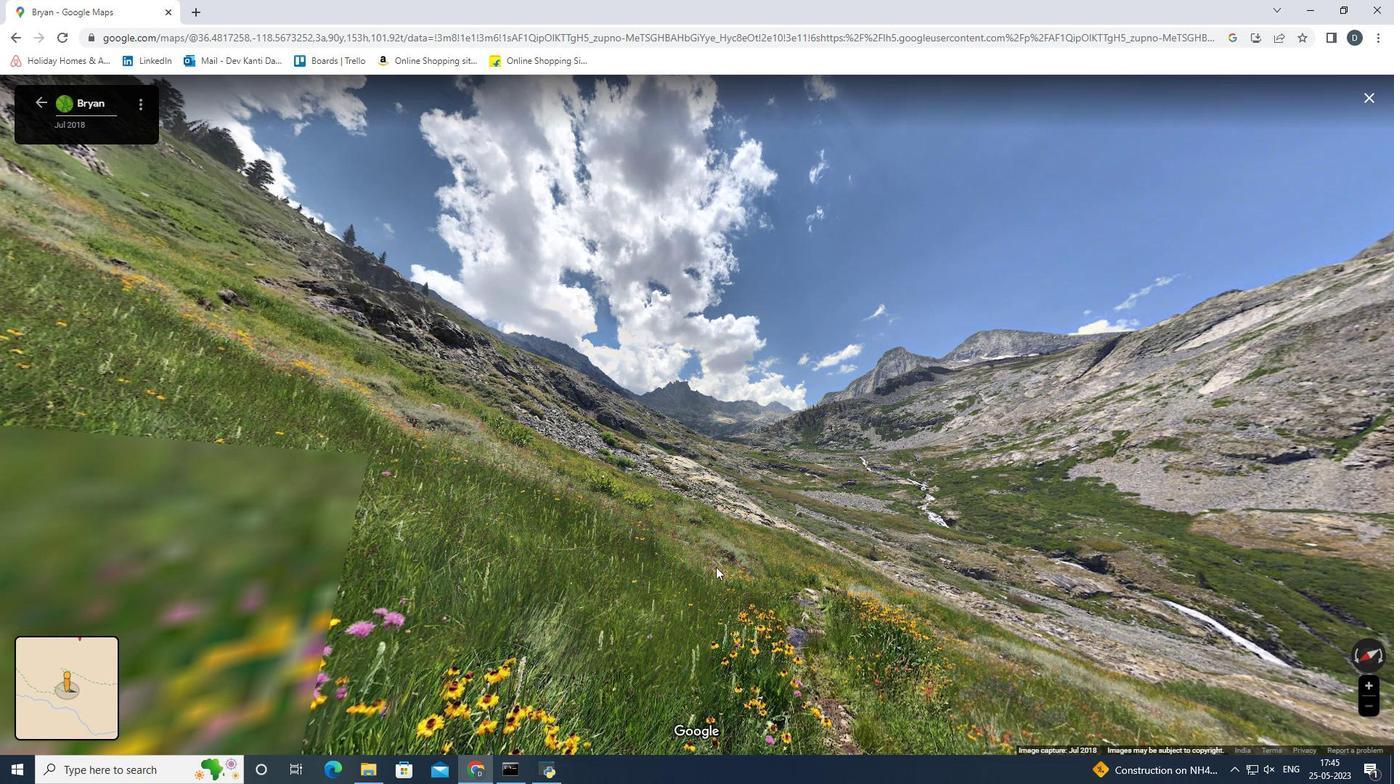 
Action: Mouse moved to (683, 544)
Screenshot: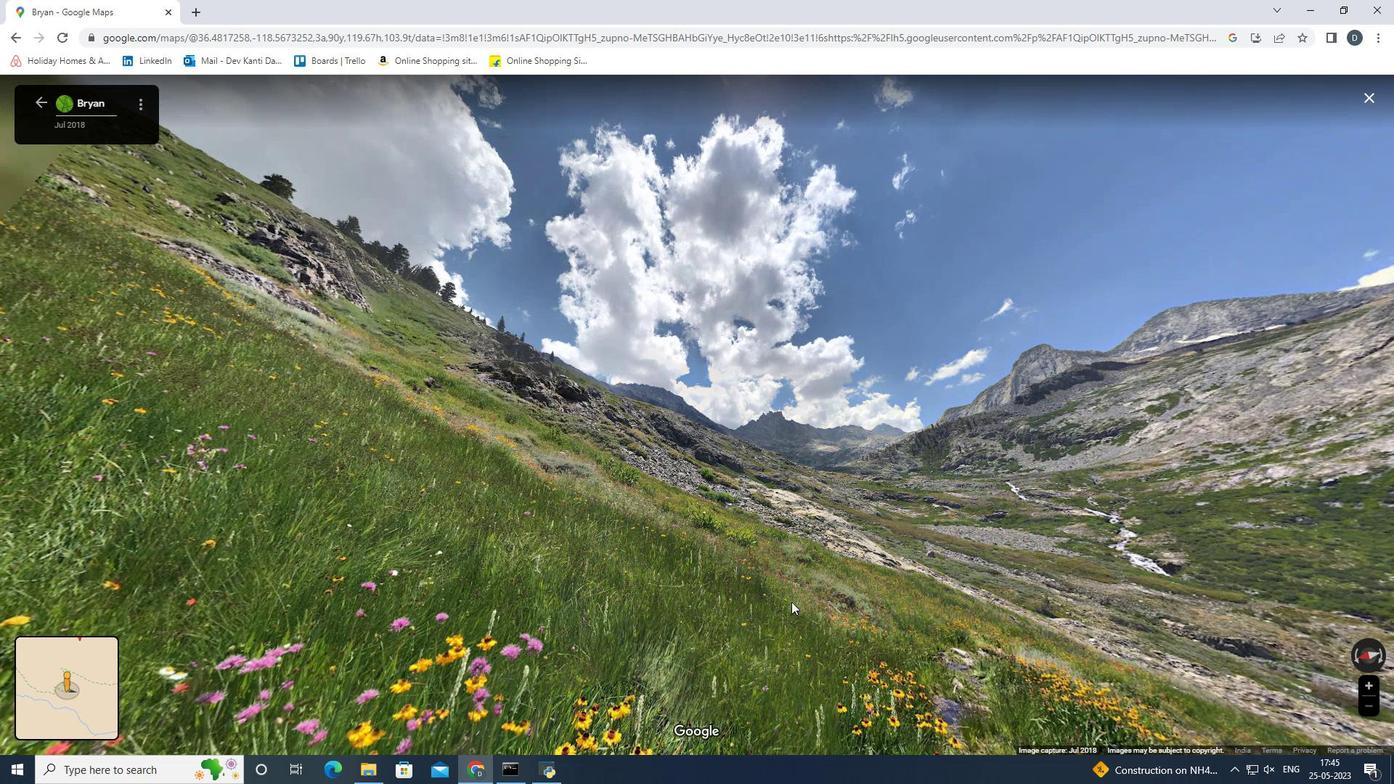 
Action: Mouse pressed left at (683, 544)
Screenshot: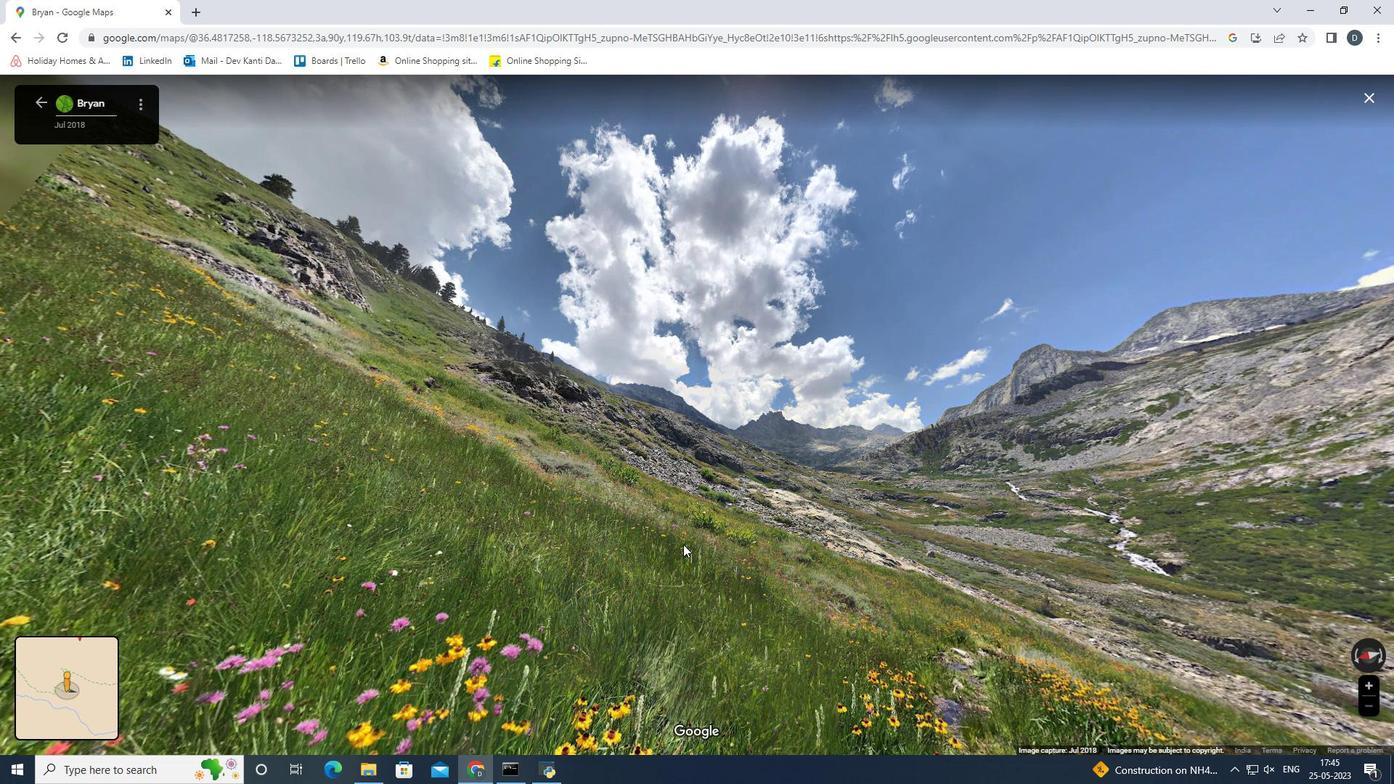 
Action: Mouse moved to (539, 533)
Screenshot: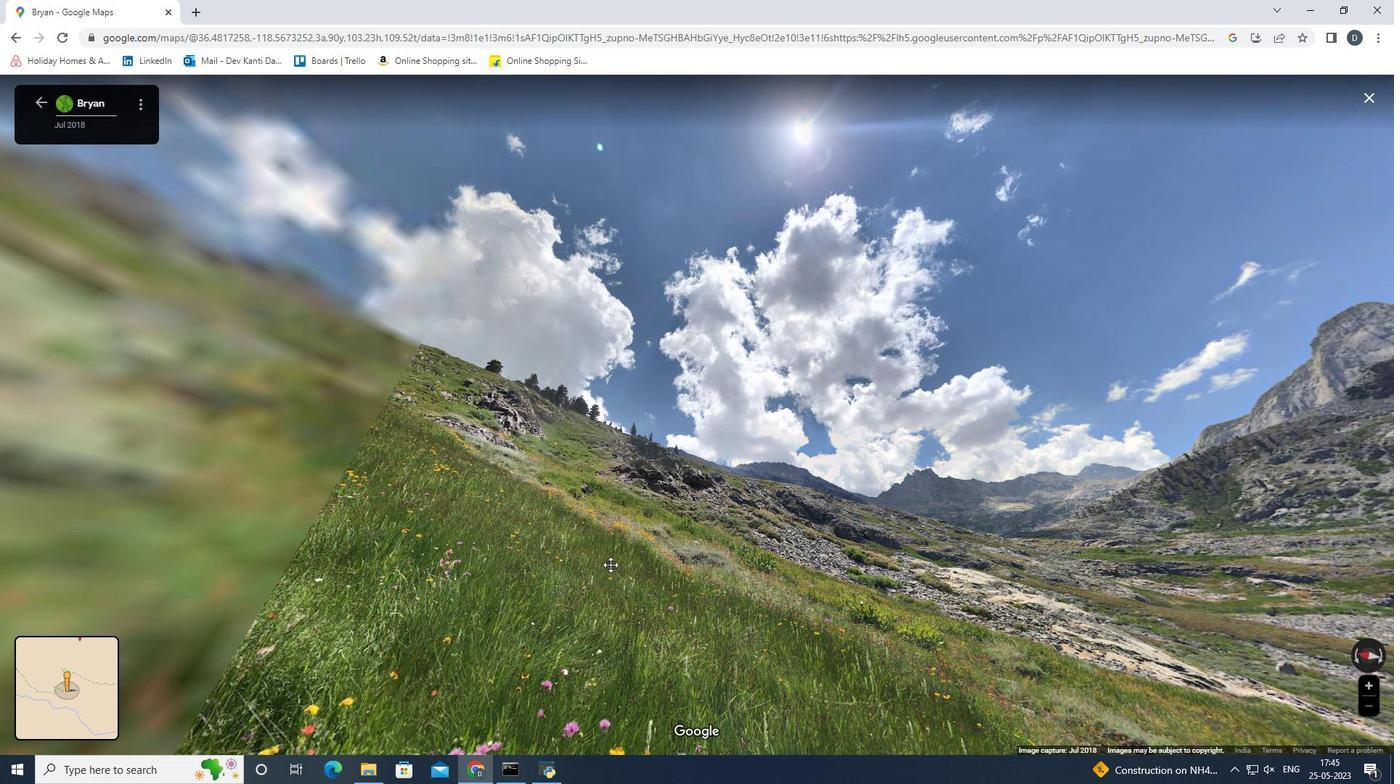 
Action: Mouse pressed left at (539, 533)
Screenshot: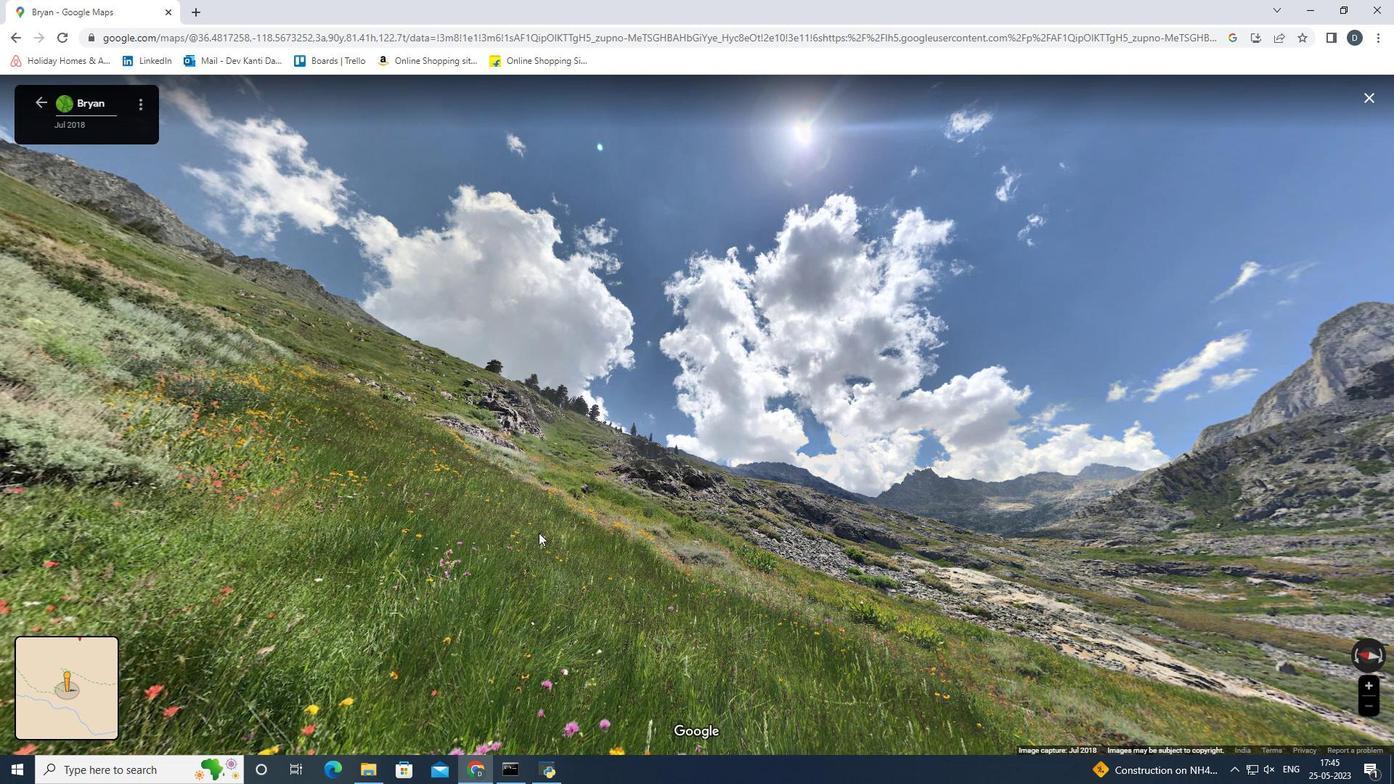 
Action: Mouse moved to (787, 595)
Screenshot: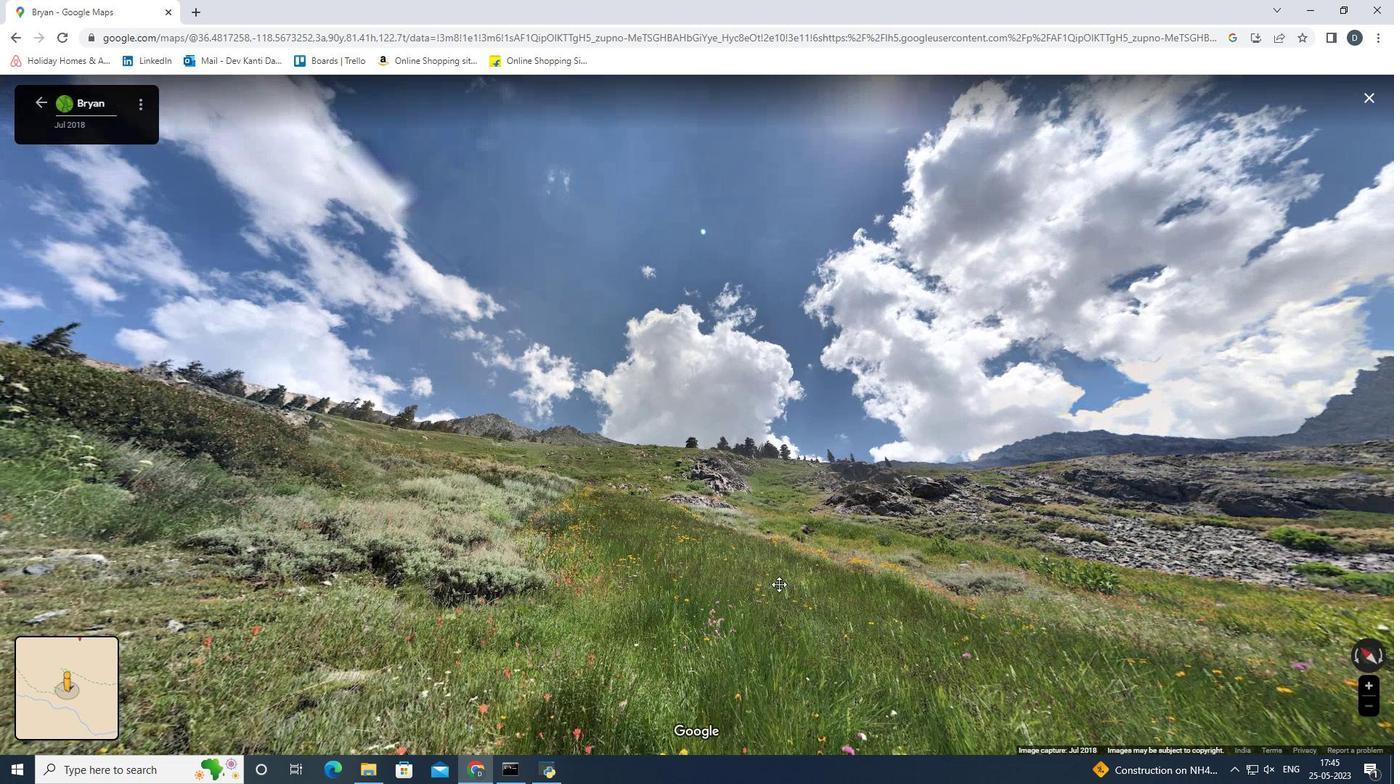 
Action: Mouse scrolled (787, 594) with delta (0, 0)
Screenshot: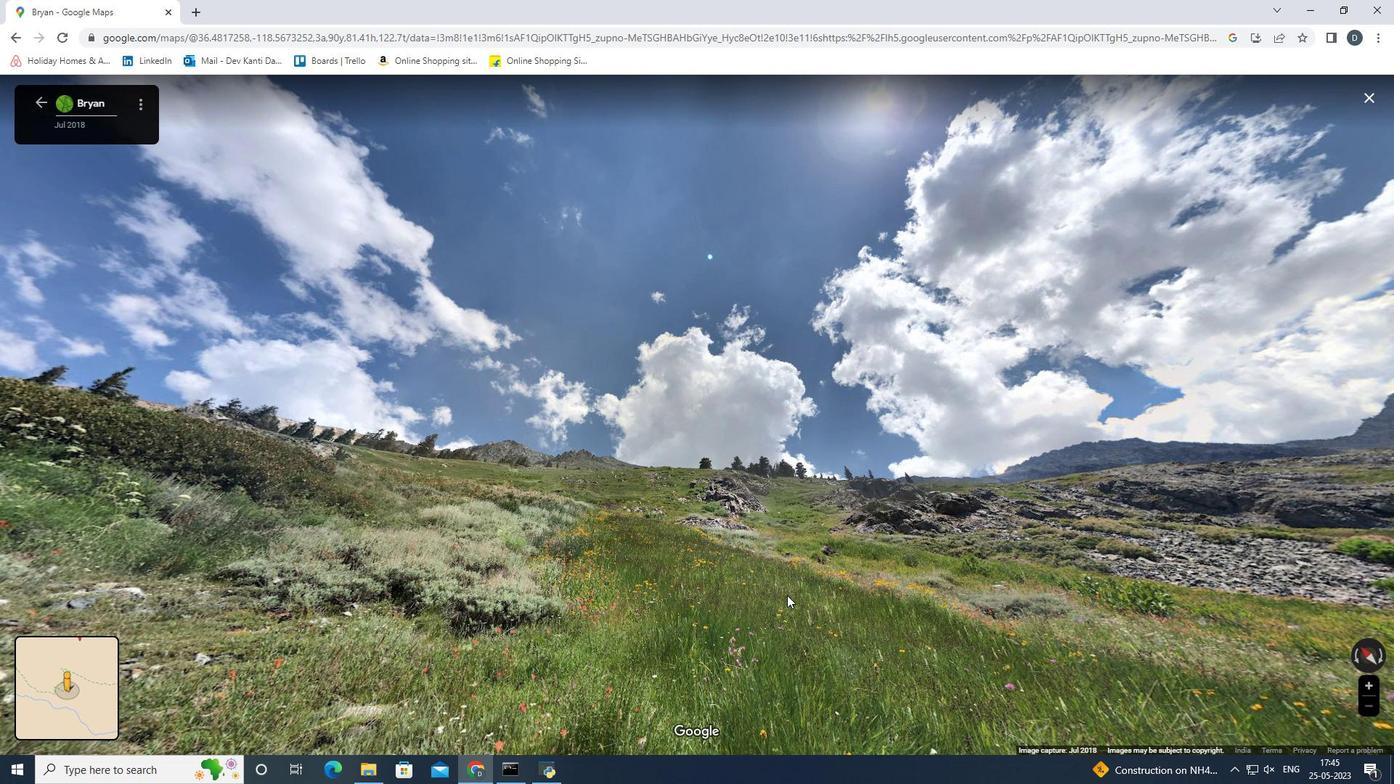 
Action: Mouse scrolled (787, 594) with delta (0, 0)
Screenshot: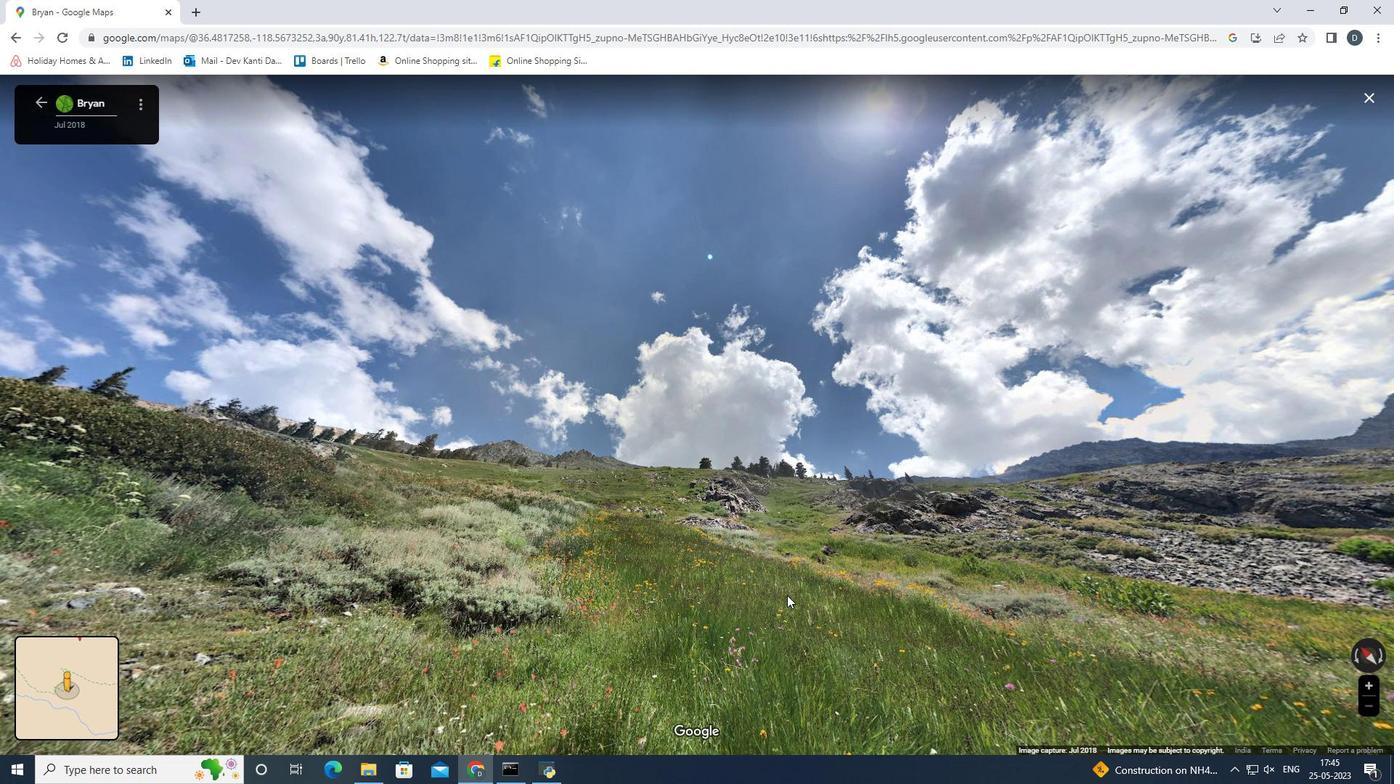 
Action: Mouse scrolled (787, 594) with delta (0, 0)
Screenshot: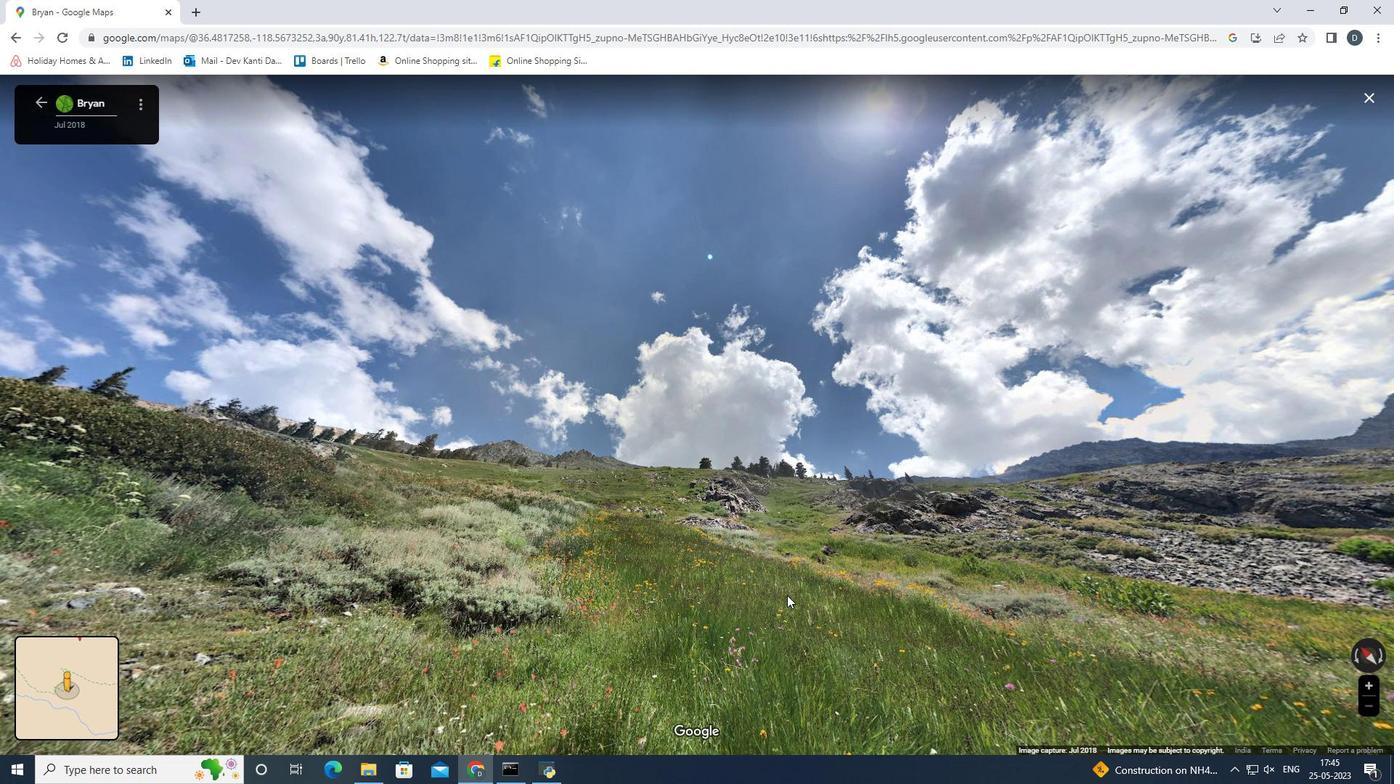 
Action: Mouse scrolled (787, 594) with delta (0, 0)
Screenshot: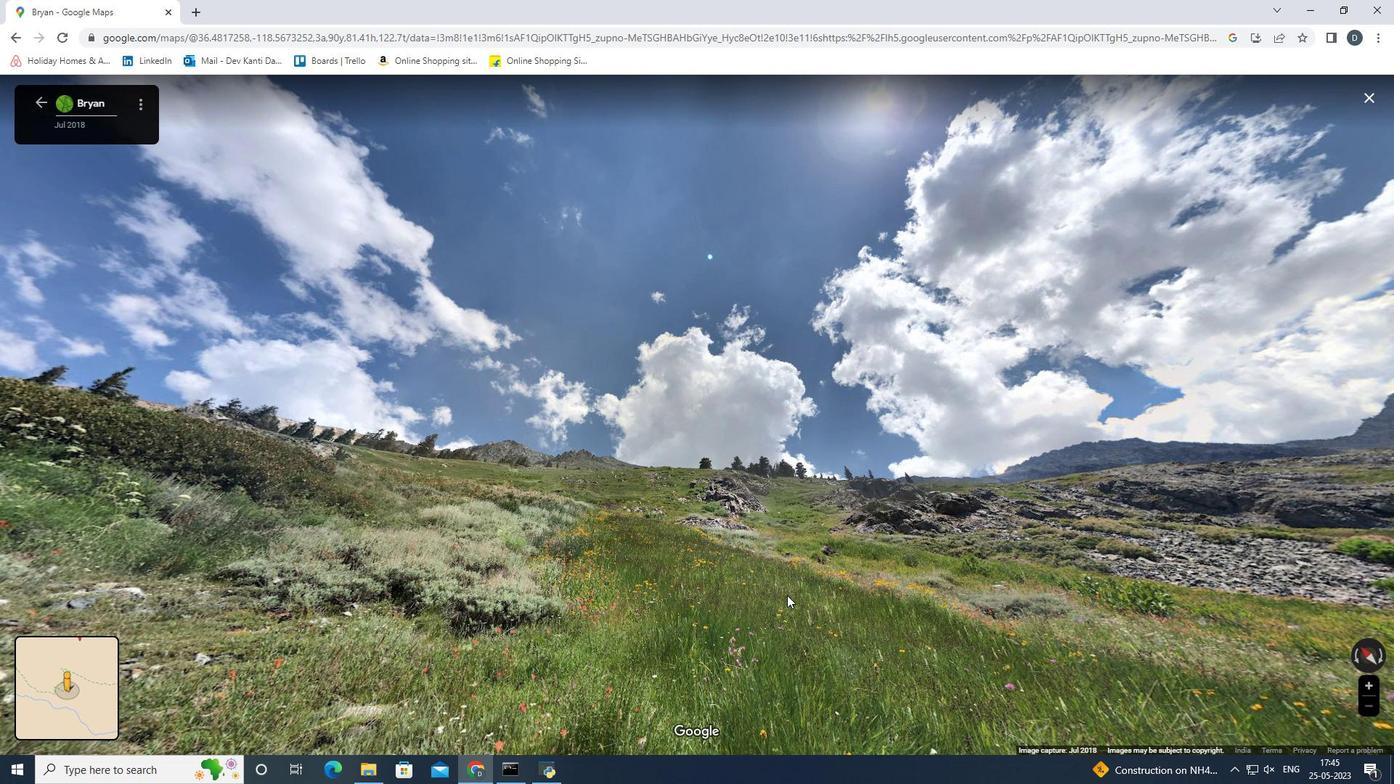 
Action: Mouse moved to (751, 496)
Screenshot: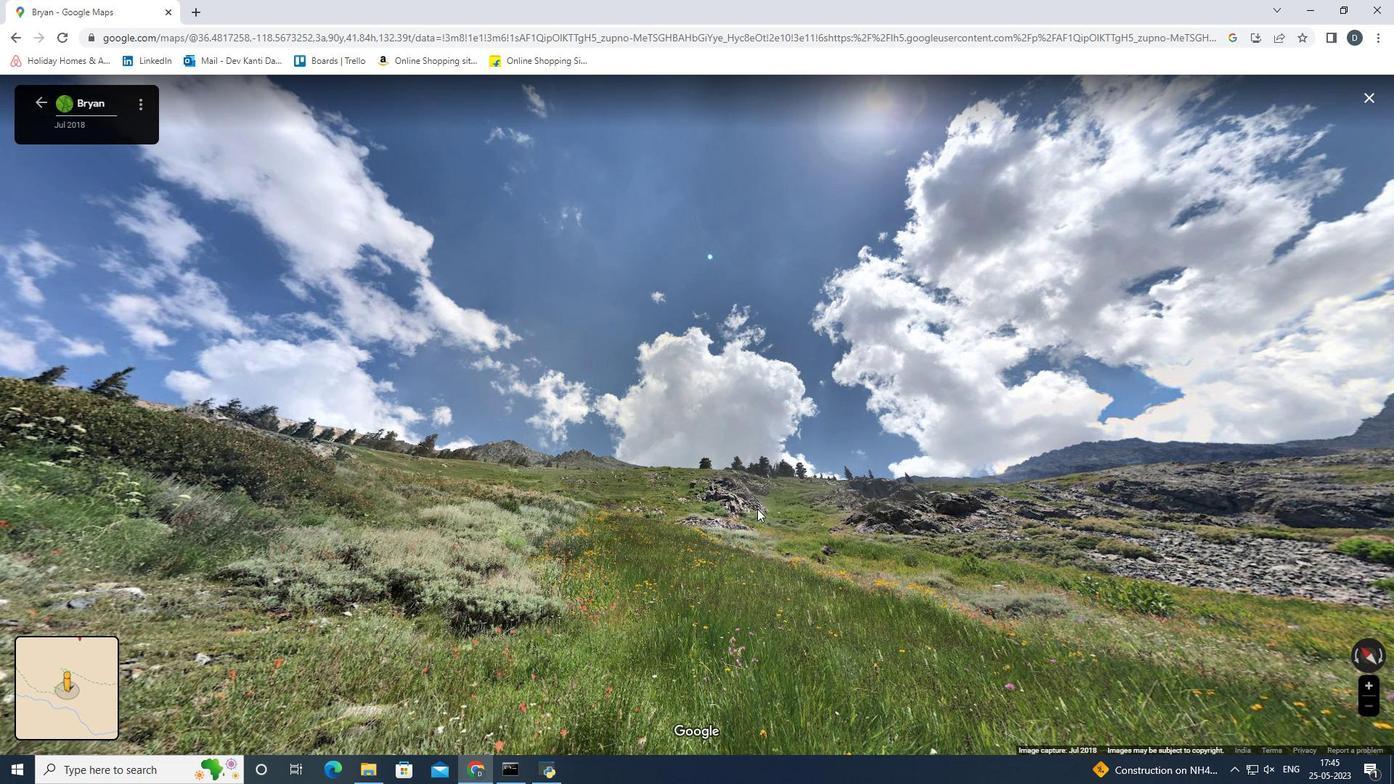 
Action: Mouse scrolled (751, 497) with delta (0, 0)
Screenshot: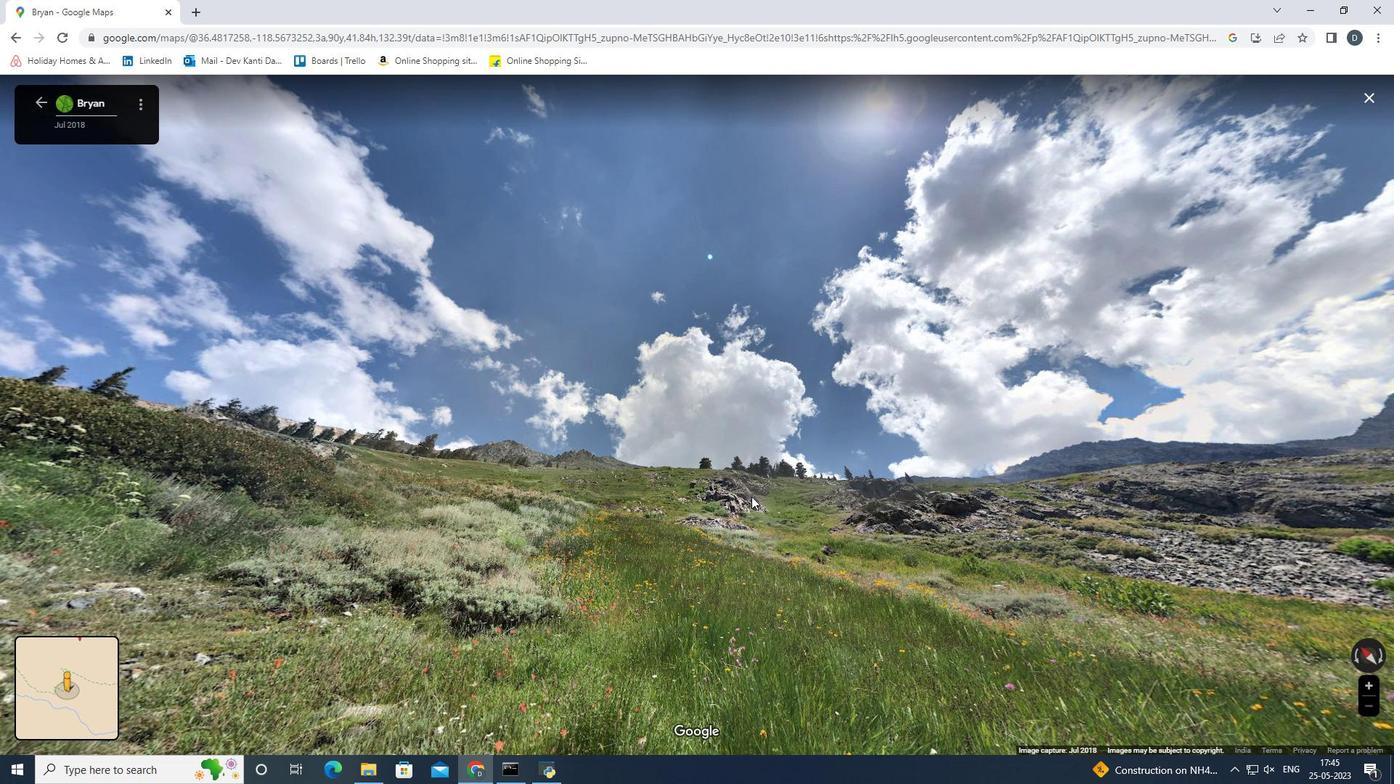 
Action: Mouse scrolled (751, 497) with delta (0, 0)
Screenshot: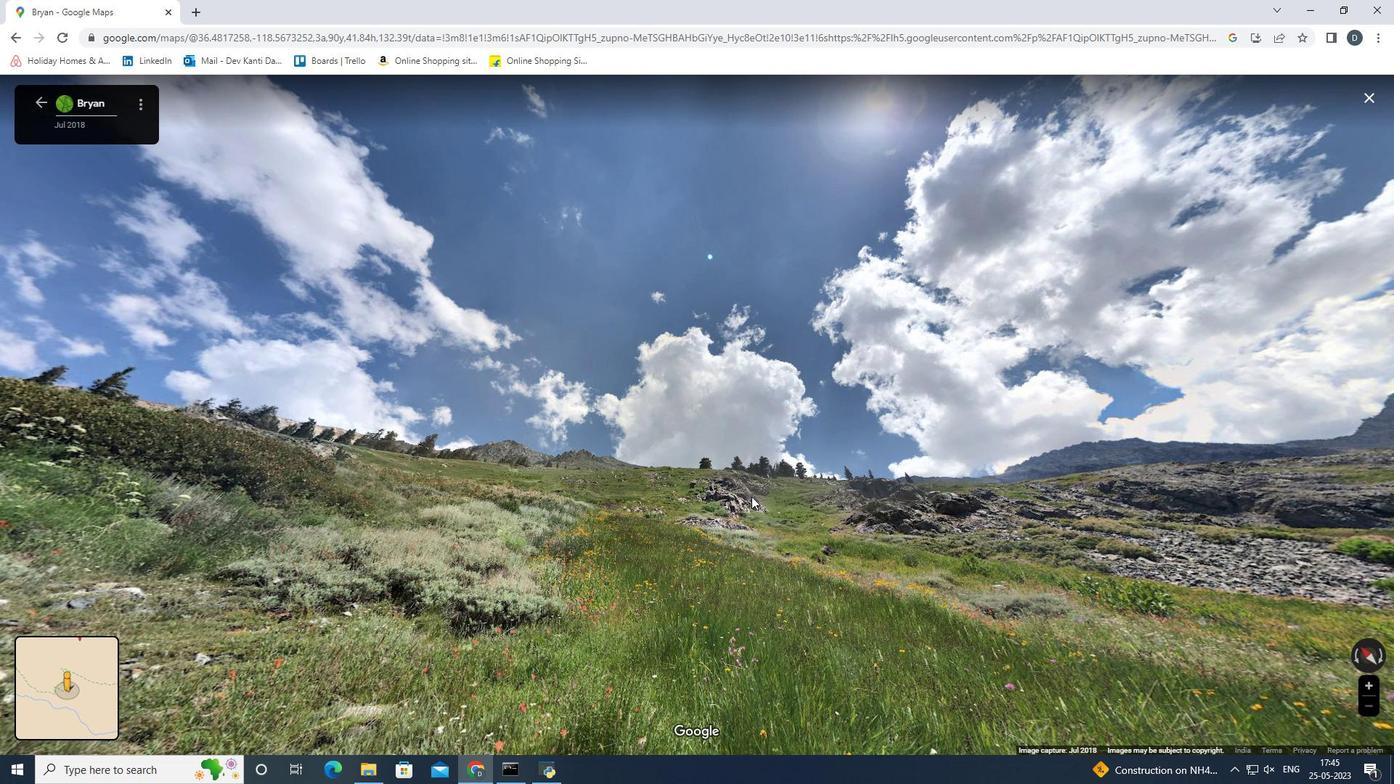 
Action: Mouse scrolled (751, 497) with delta (0, 0)
Screenshot: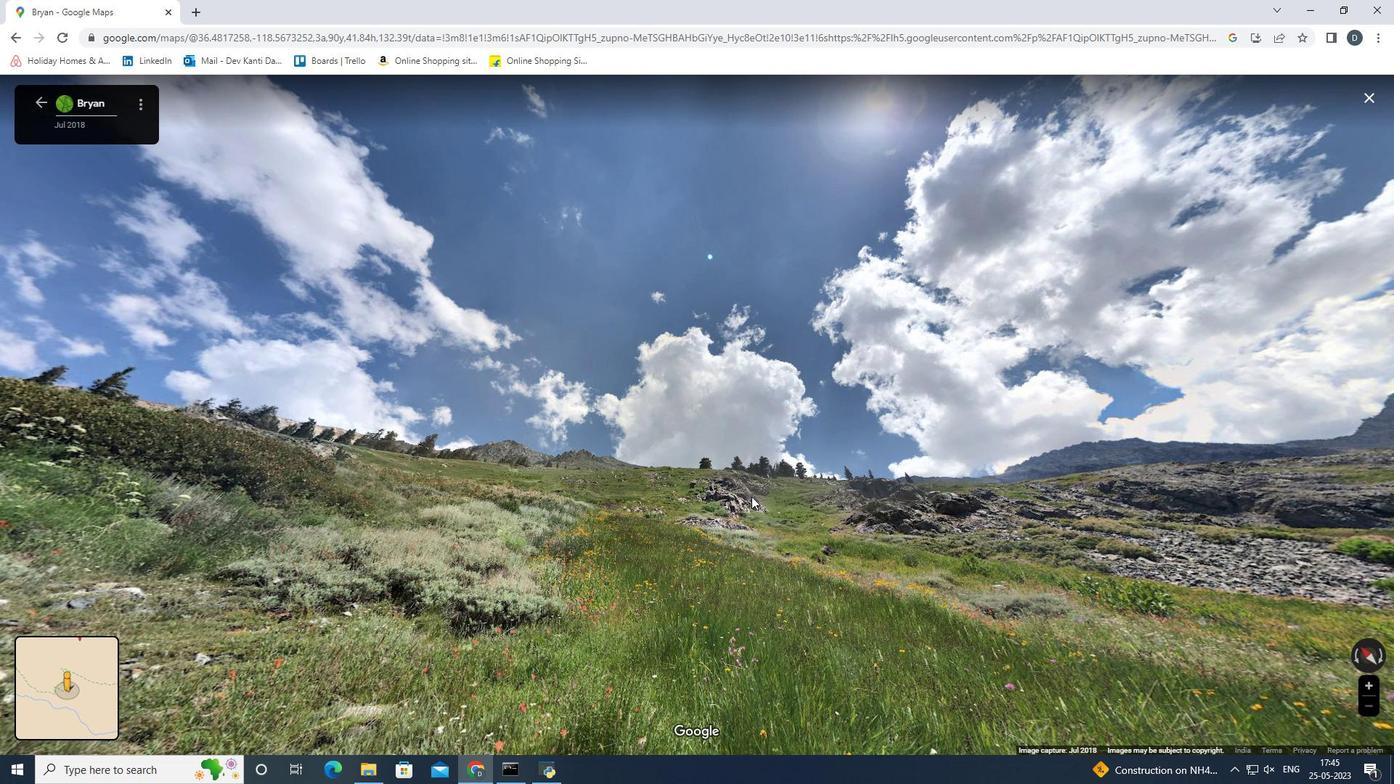 
Action: Mouse scrolled (751, 497) with delta (0, 0)
Screenshot: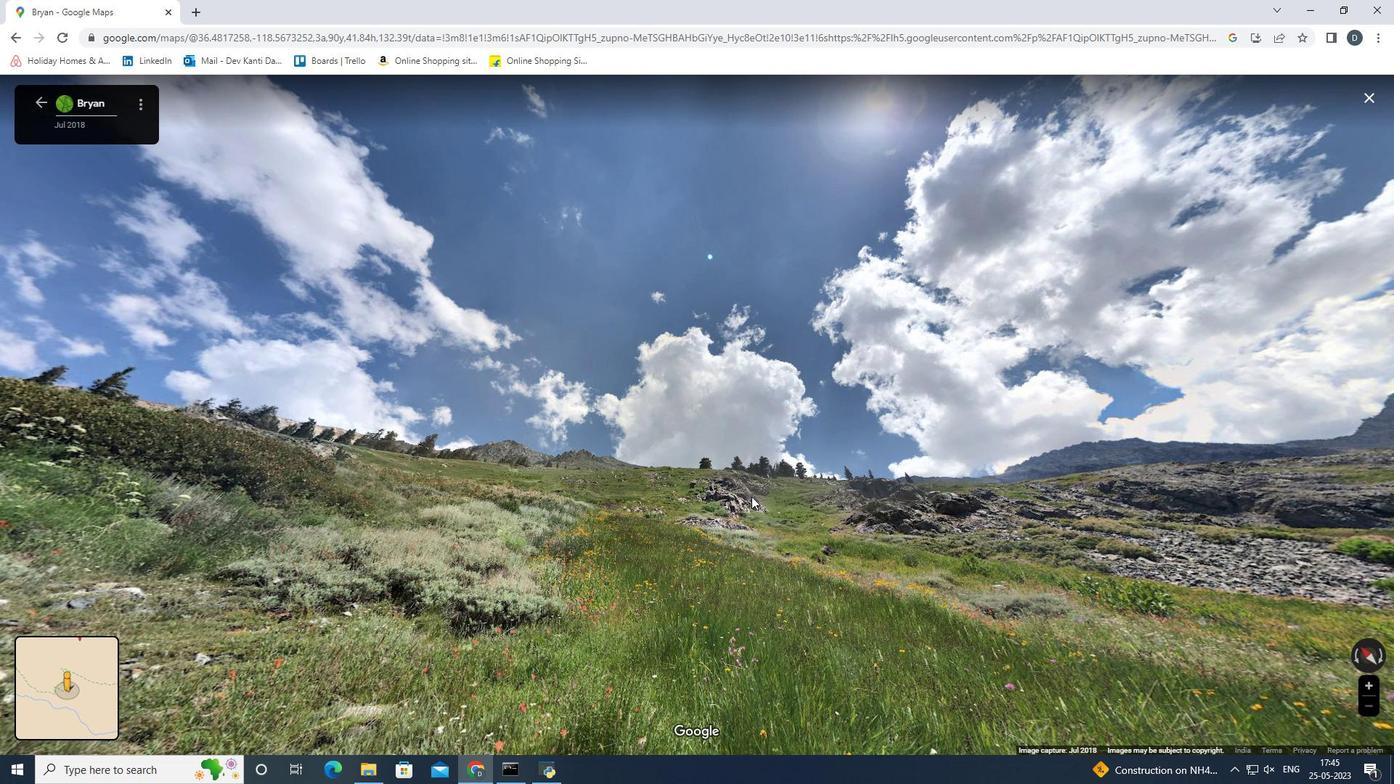 
Action: Mouse scrolled (751, 497) with delta (0, 0)
Screenshot: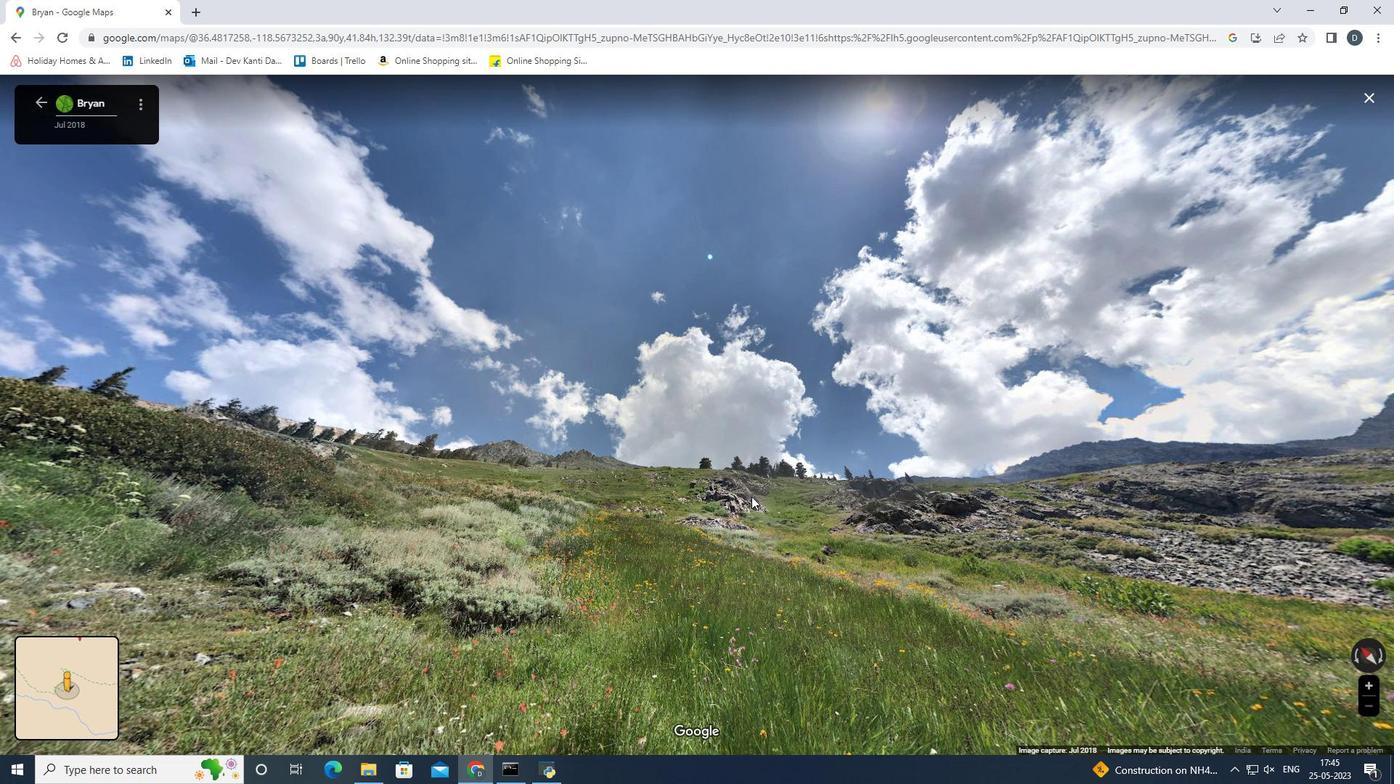 
Action: Mouse scrolled (751, 497) with delta (0, 0)
Screenshot: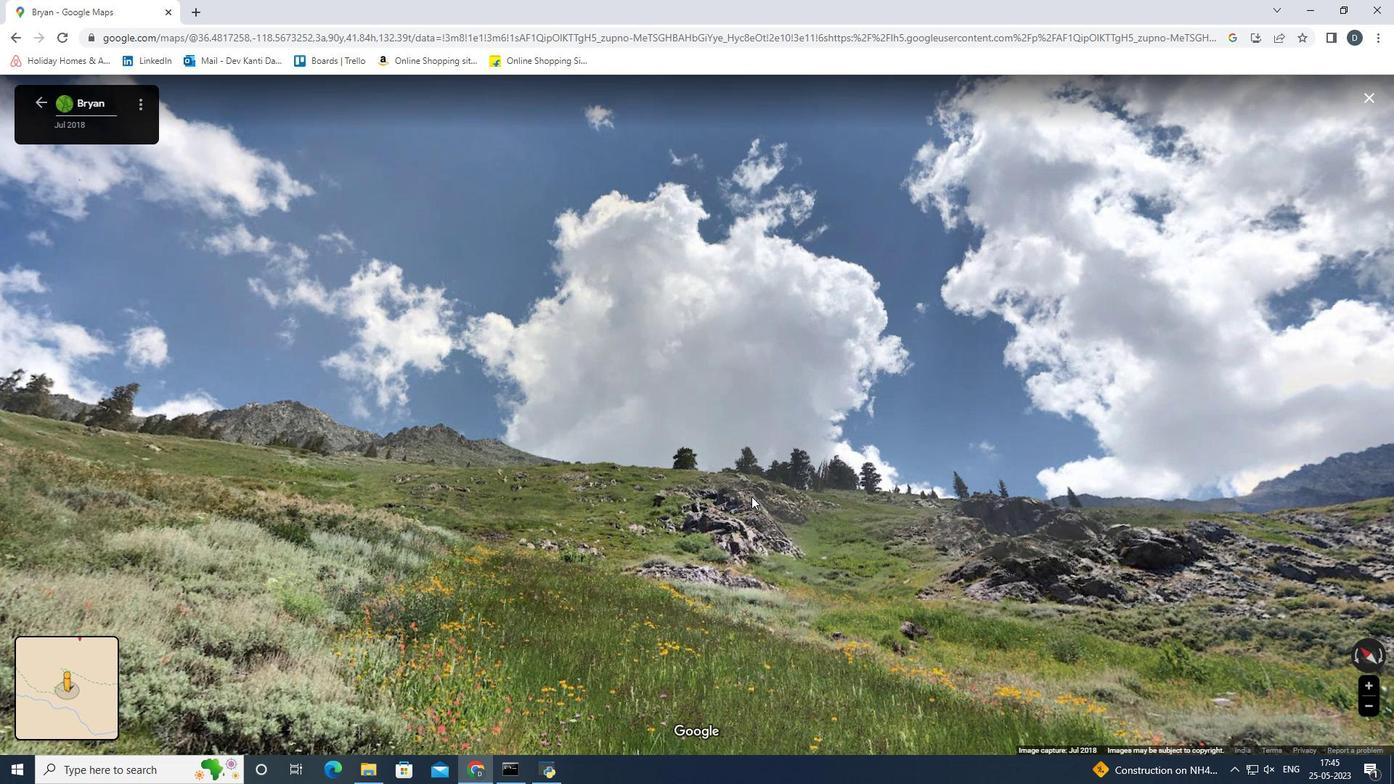 
Action: Mouse scrolled (751, 497) with delta (0, 0)
Screenshot: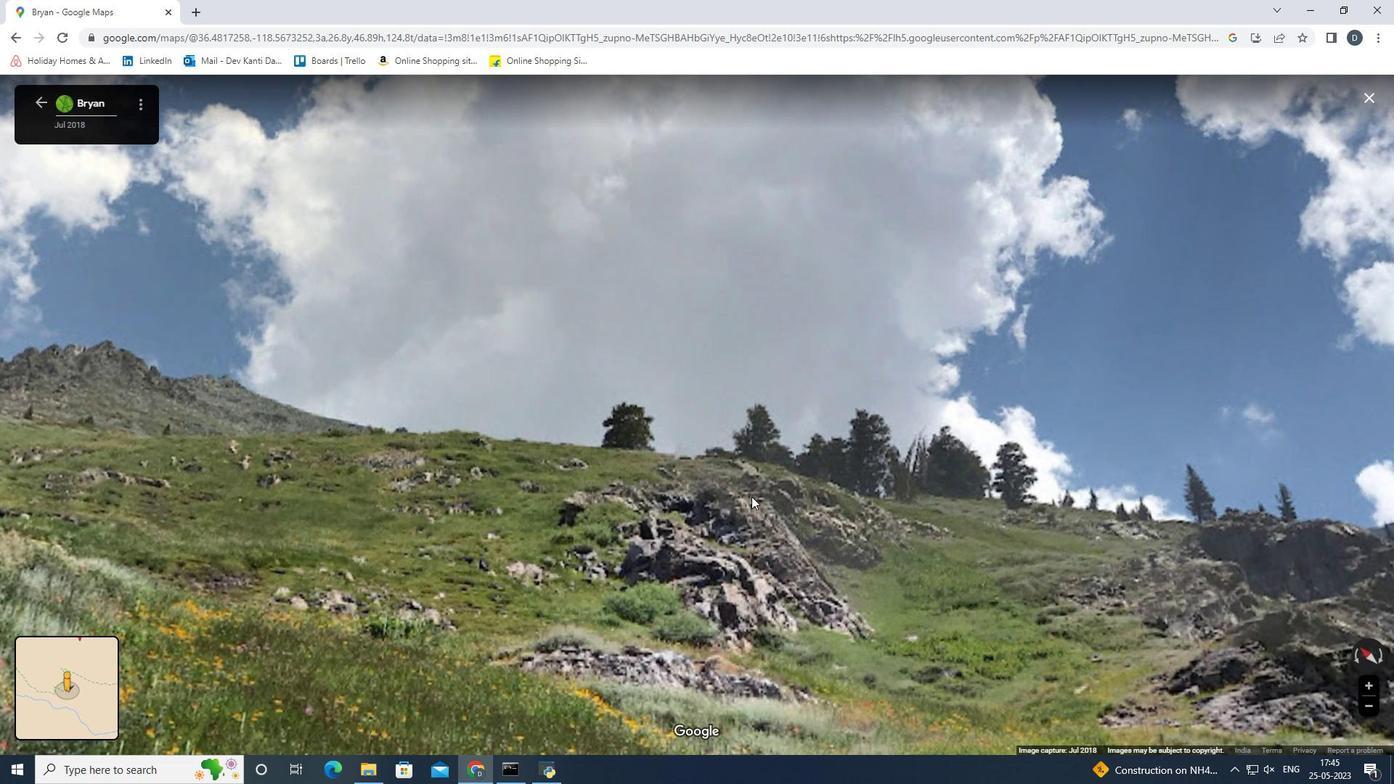 
Action: Mouse scrolled (751, 497) with delta (0, 0)
Screenshot: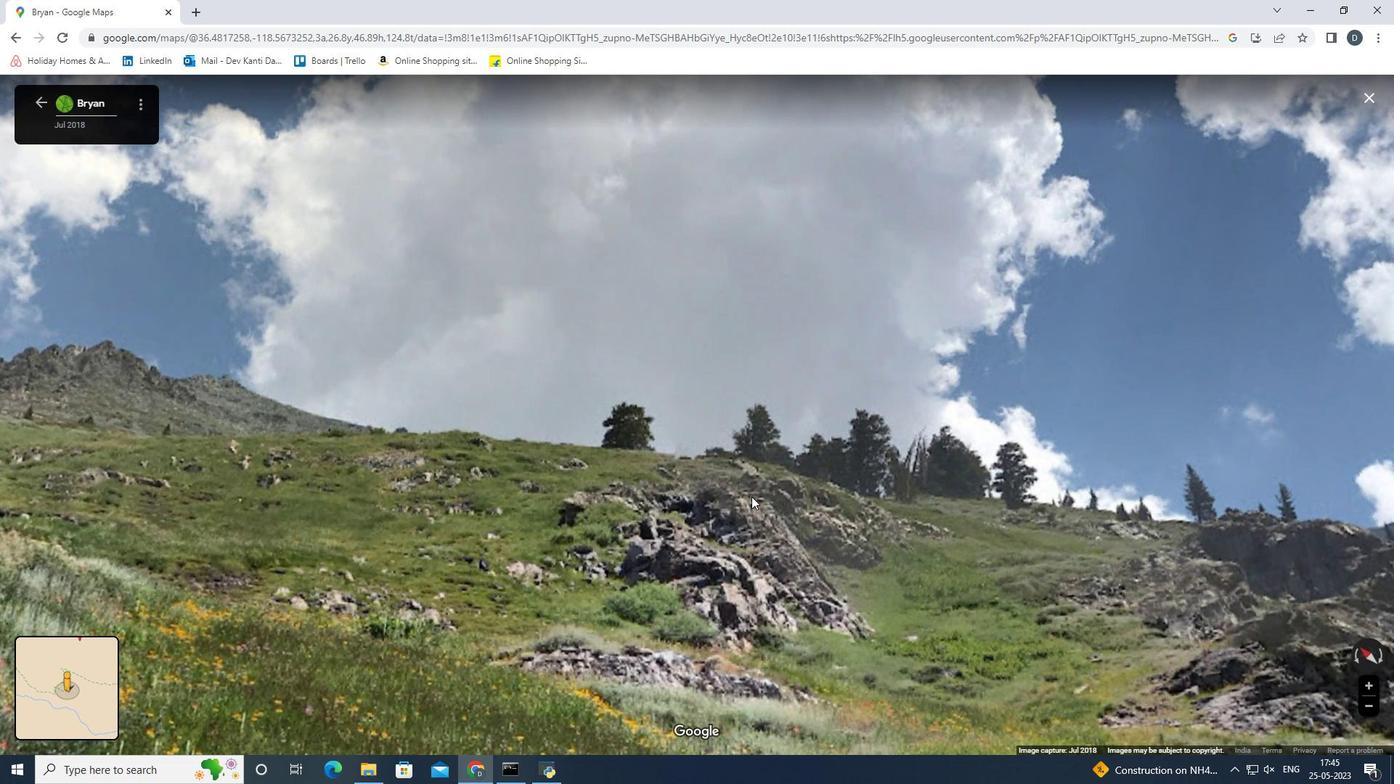 
Action: Mouse scrolled (751, 497) with delta (0, 0)
Screenshot: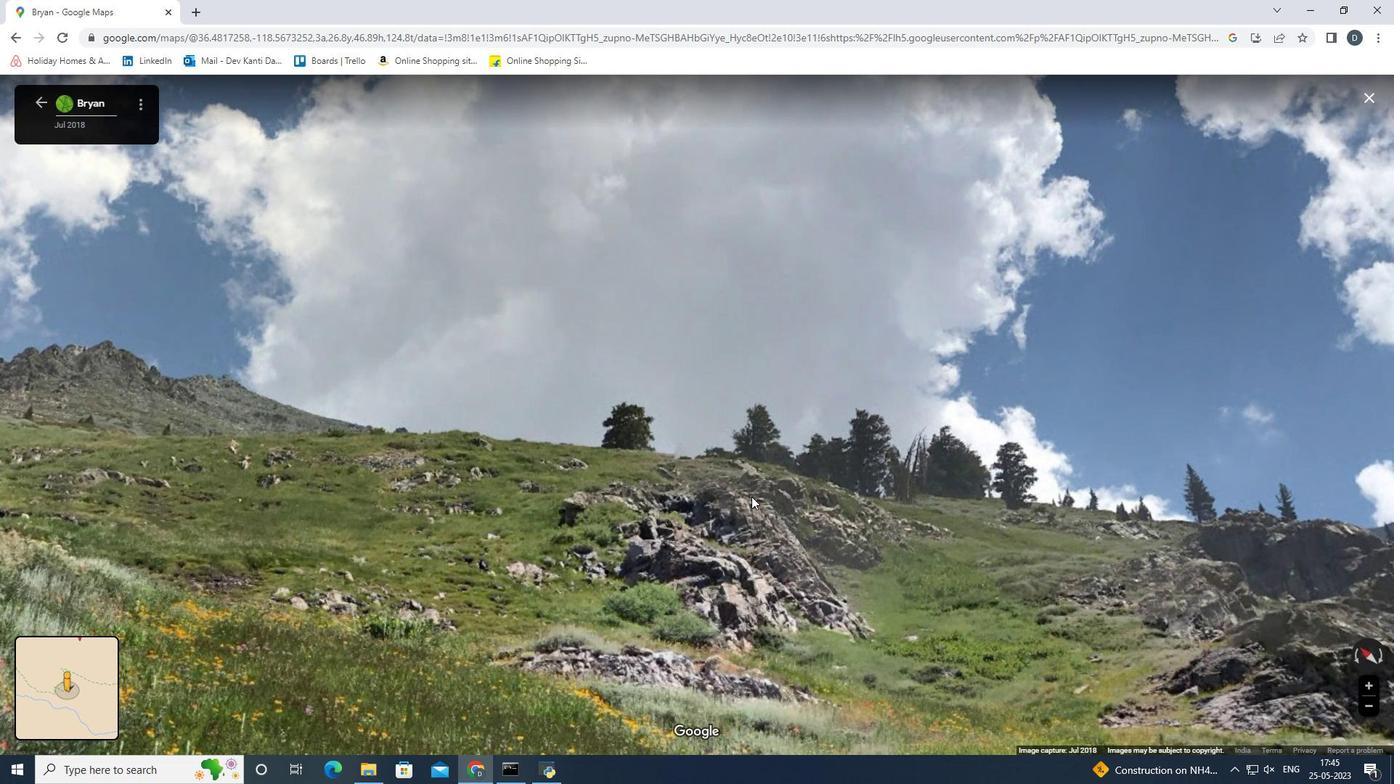
Action: Mouse moved to (423, 491)
Screenshot: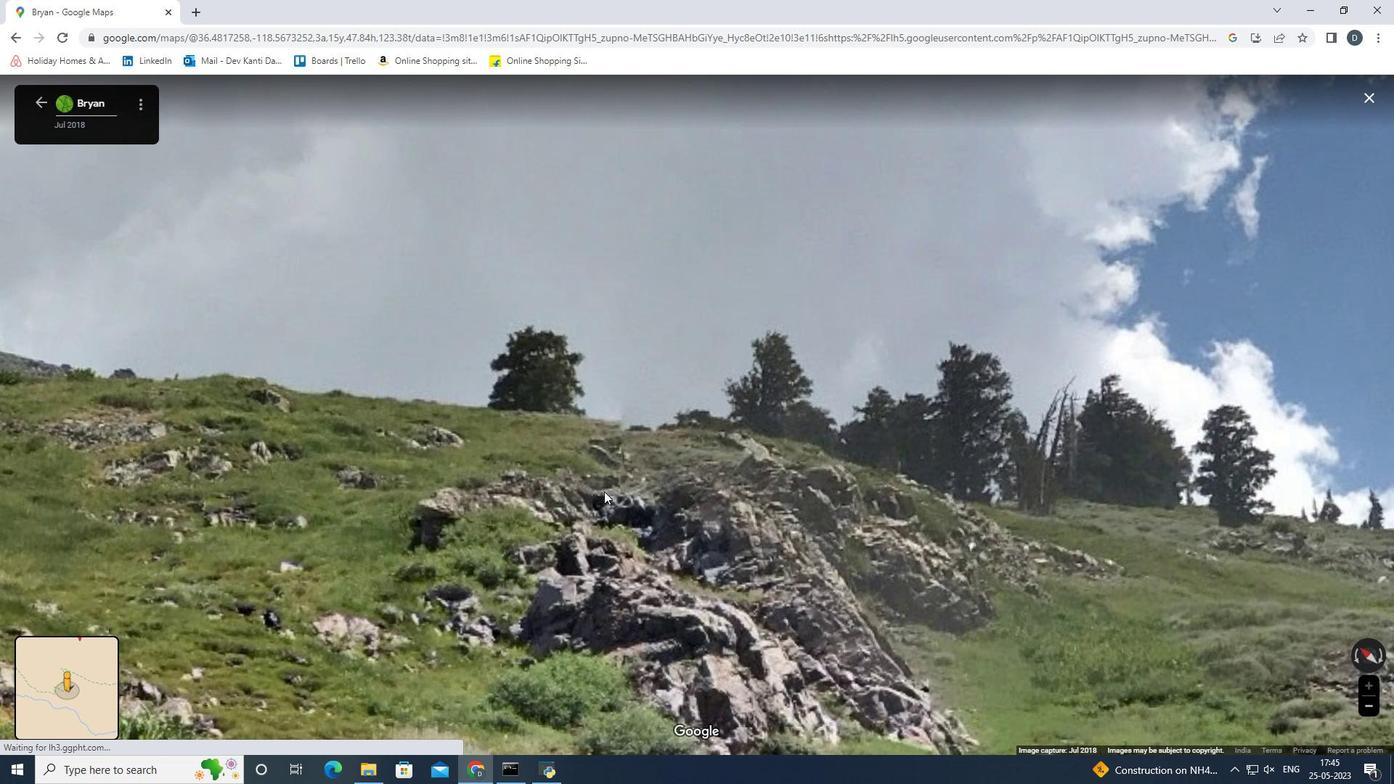 
Action: Mouse pressed left at (423, 491)
Screenshot: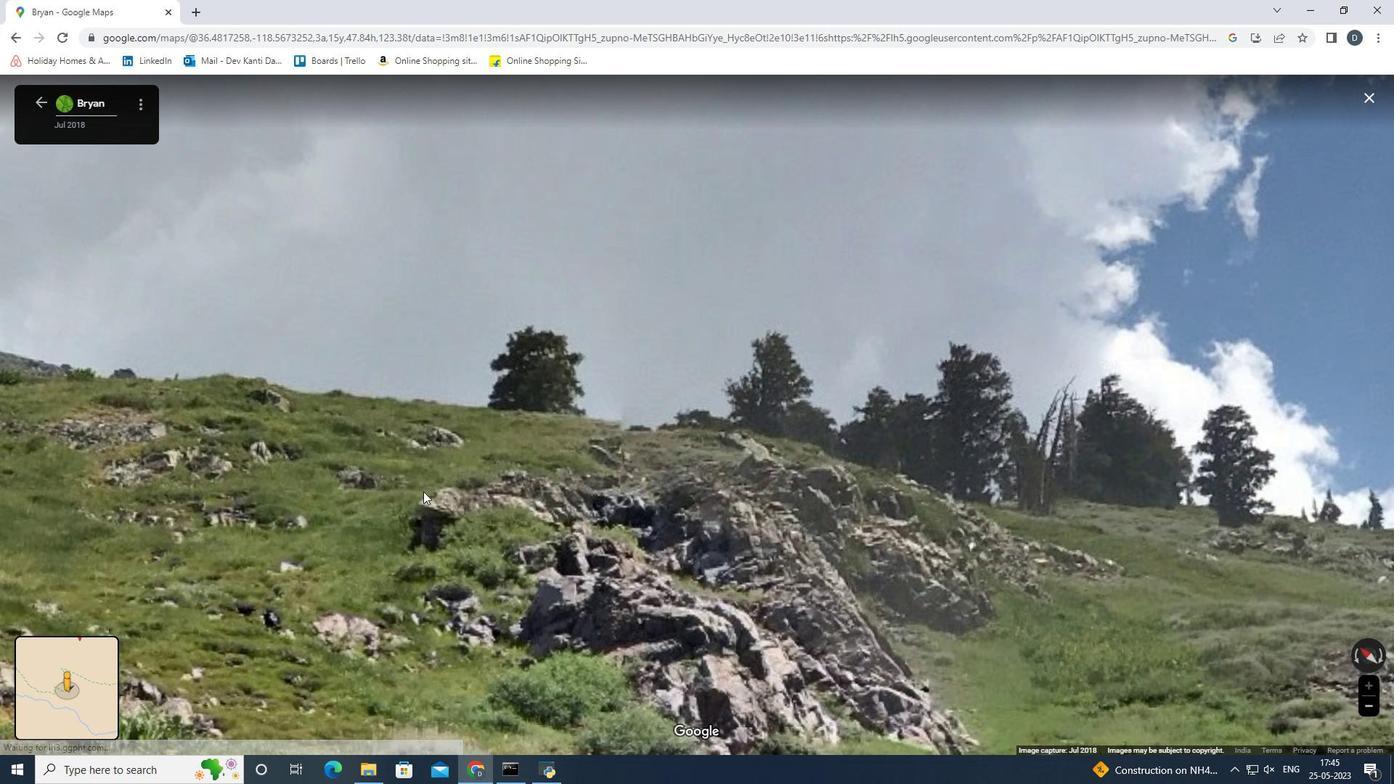 
Action: Mouse moved to (586, 483)
Screenshot: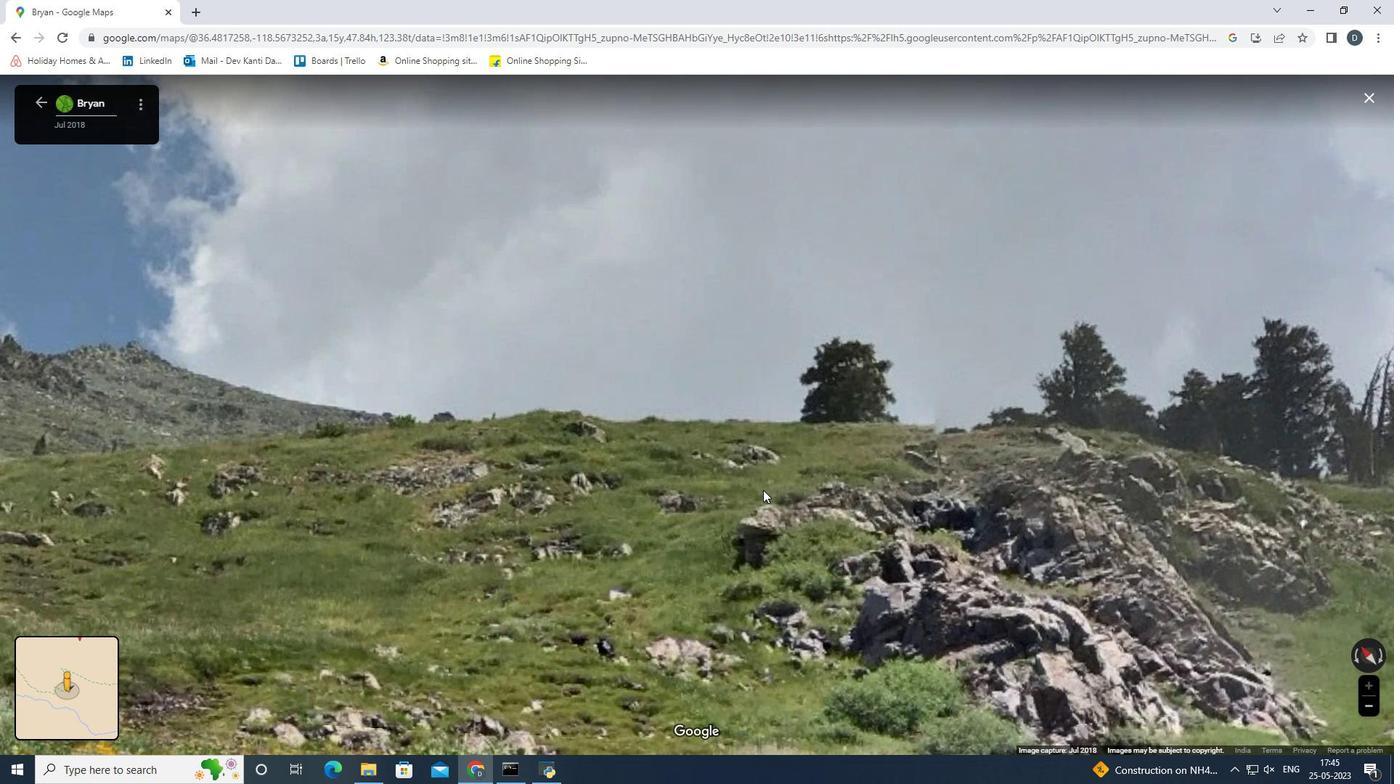 
Action: Mouse pressed left at (586, 483)
Screenshot: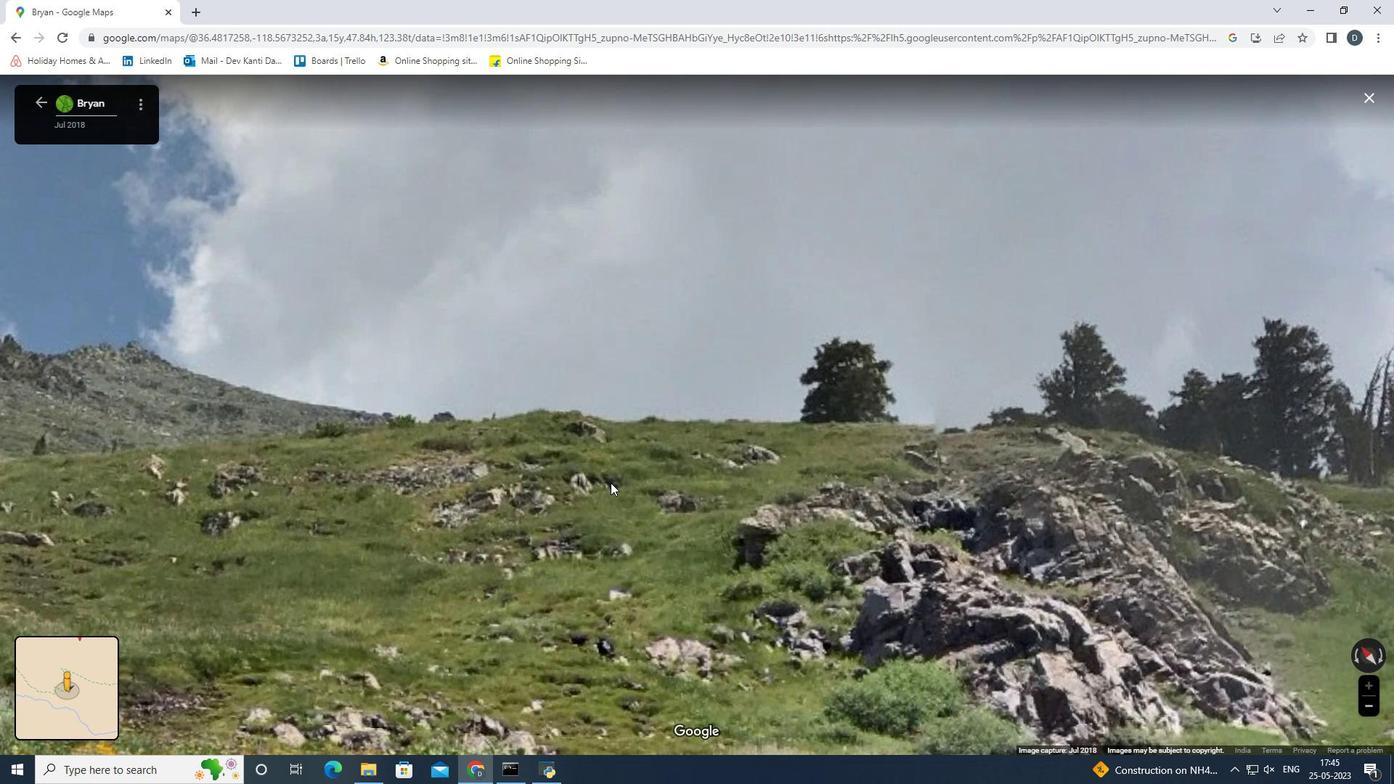
Action: Mouse moved to (725, 480)
Screenshot: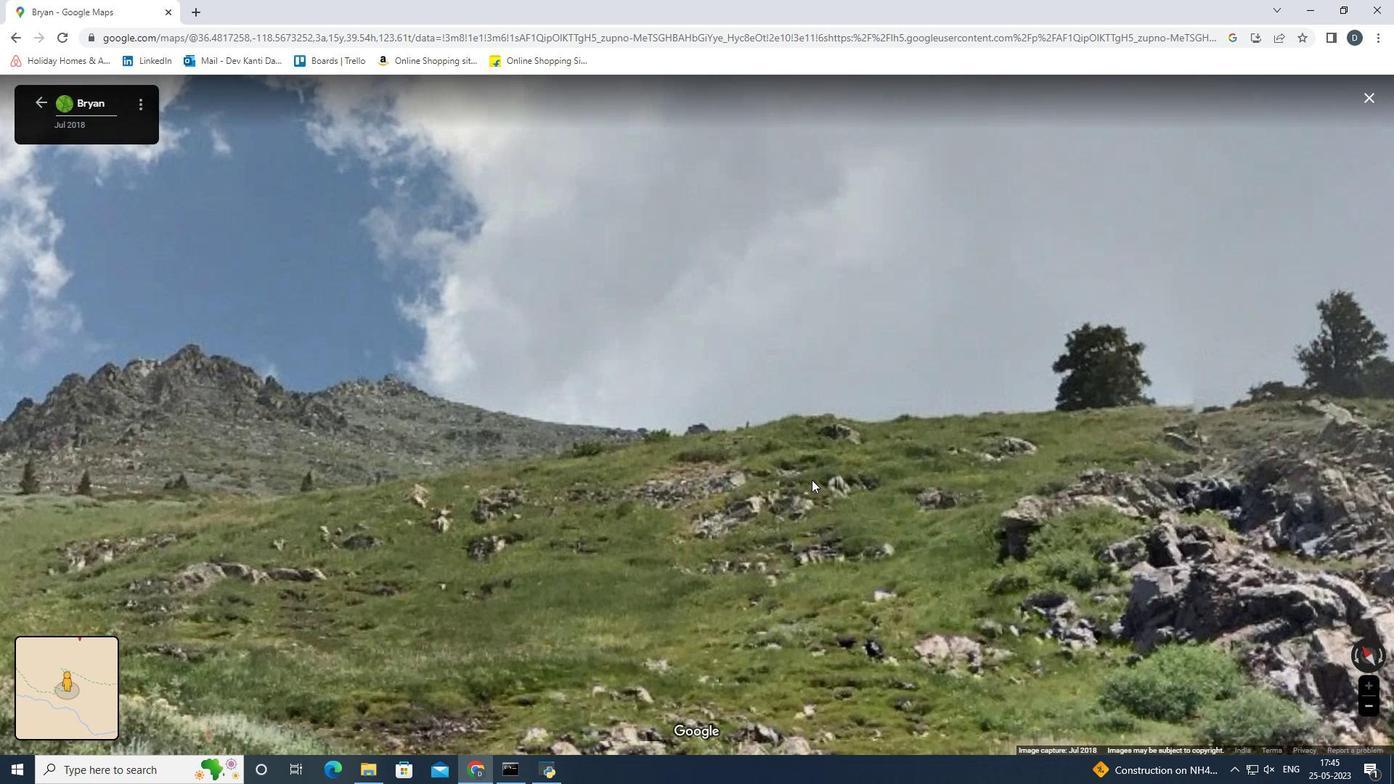 
Action: Mouse scrolled (725, 479) with delta (0, 0)
Screenshot: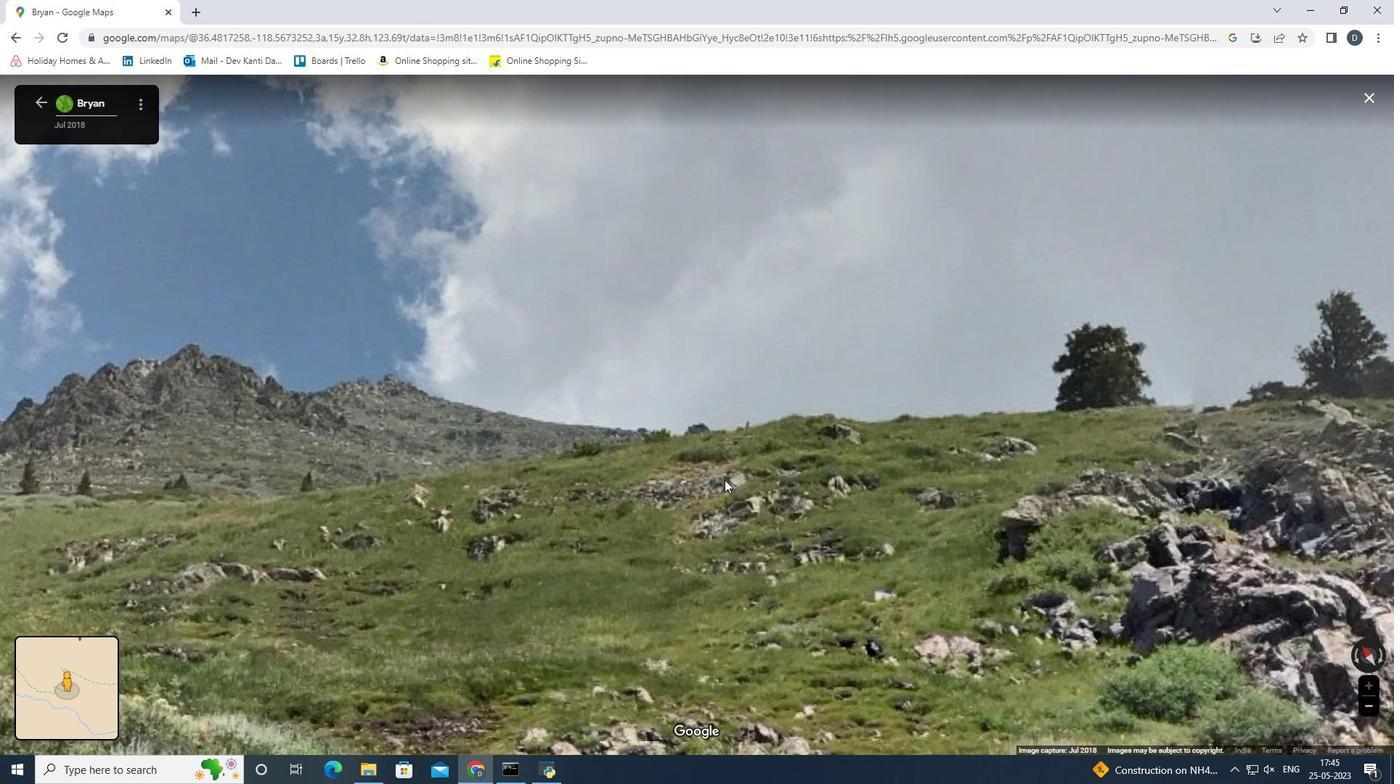 
Action: Mouse scrolled (725, 479) with delta (0, 0)
Screenshot: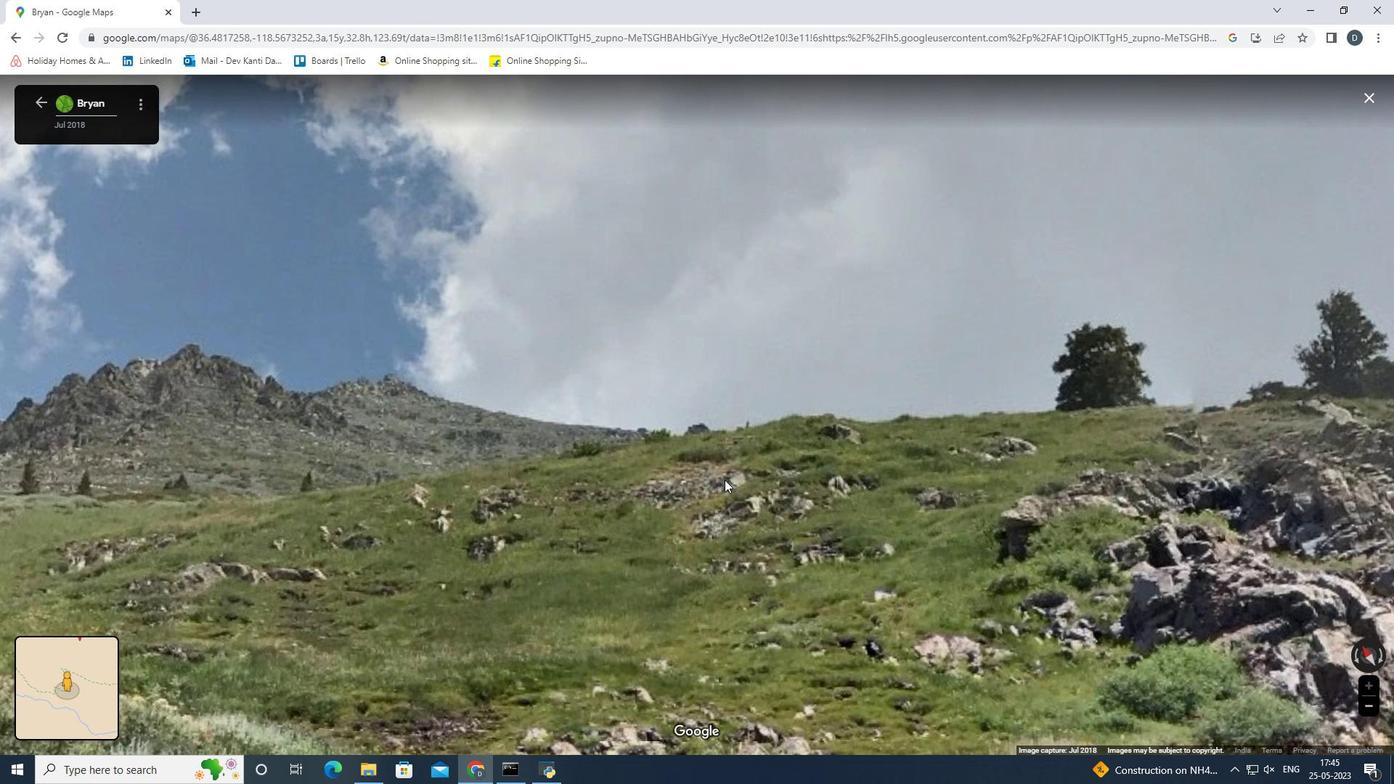 
Action: Mouse scrolled (725, 479) with delta (0, 0)
Screenshot: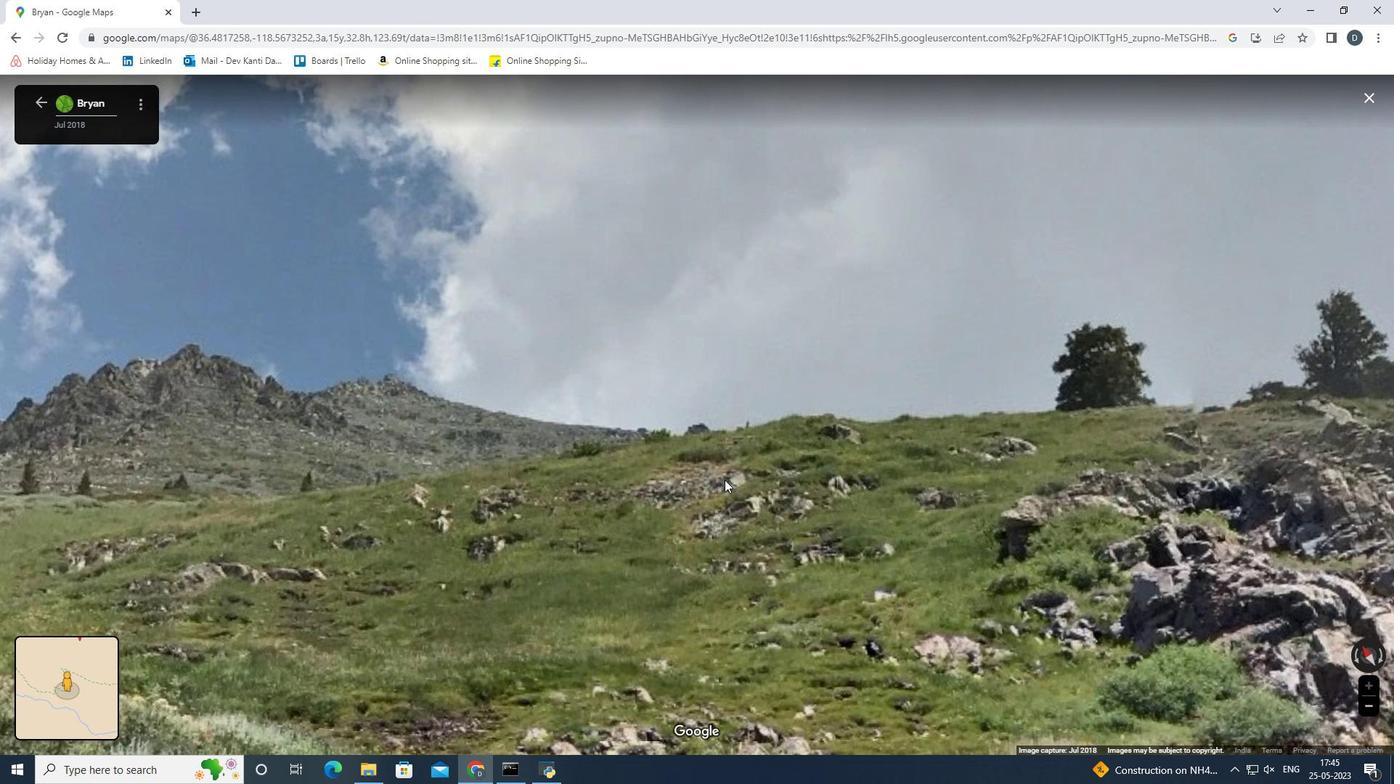 
Action: Mouse scrolled (725, 479) with delta (0, 0)
Screenshot: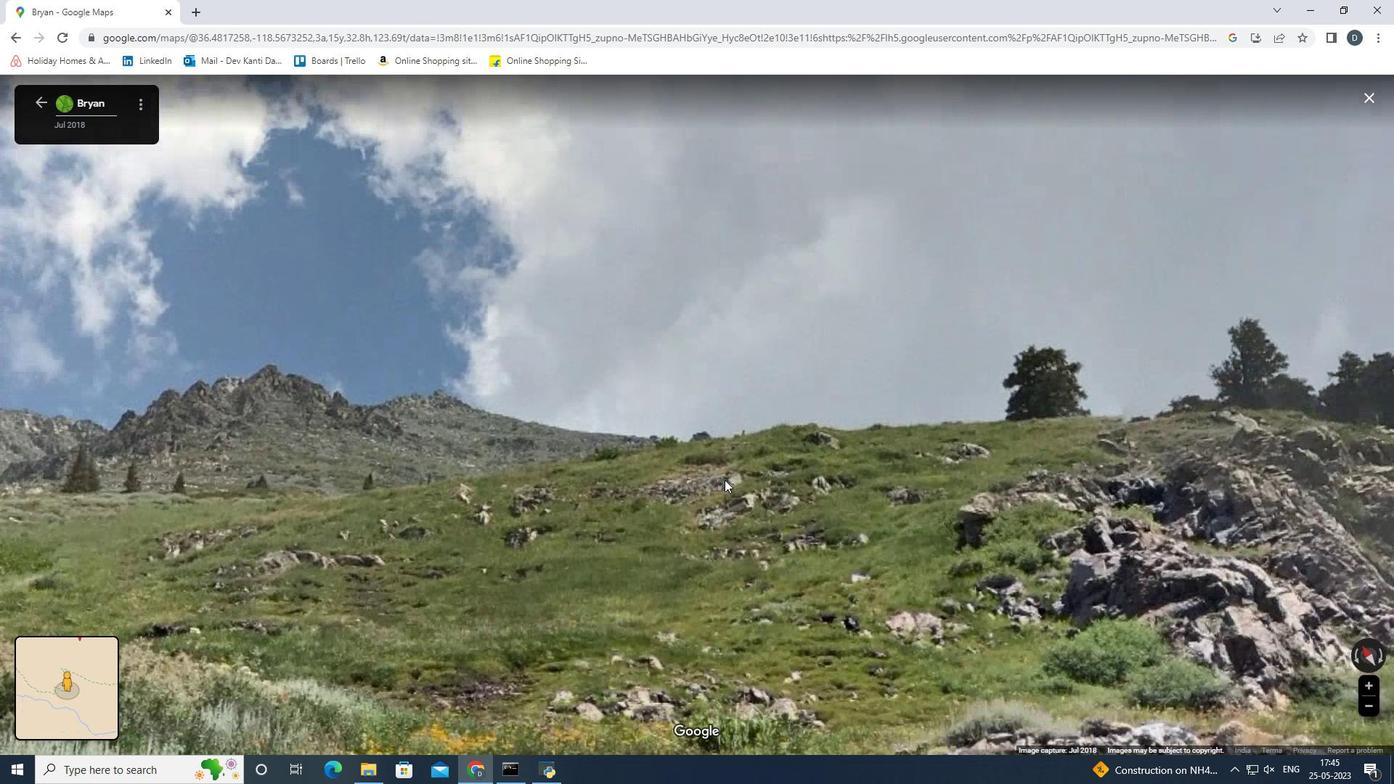 
Action: Mouse moved to (700, 480)
Screenshot: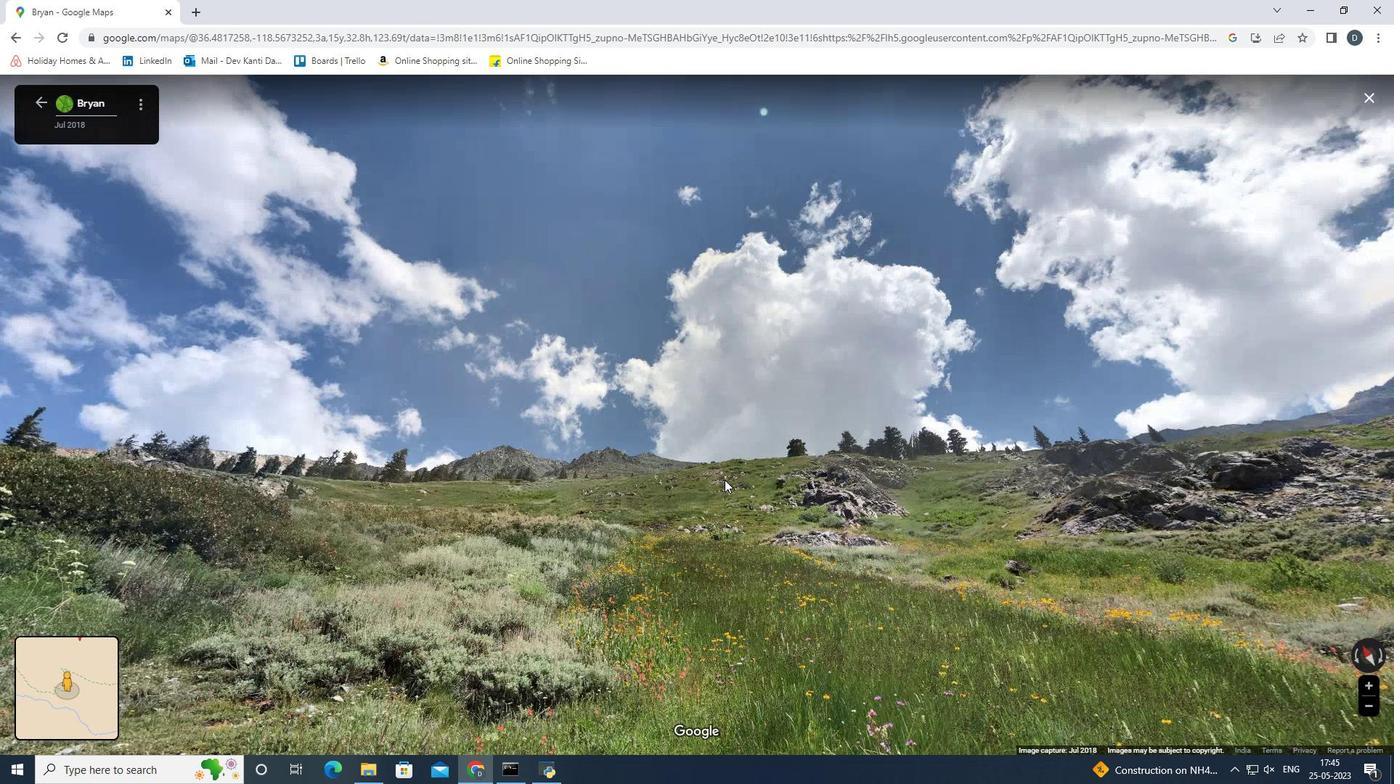 
Action: Mouse scrolled (700, 479) with delta (0, 0)
Screenshot: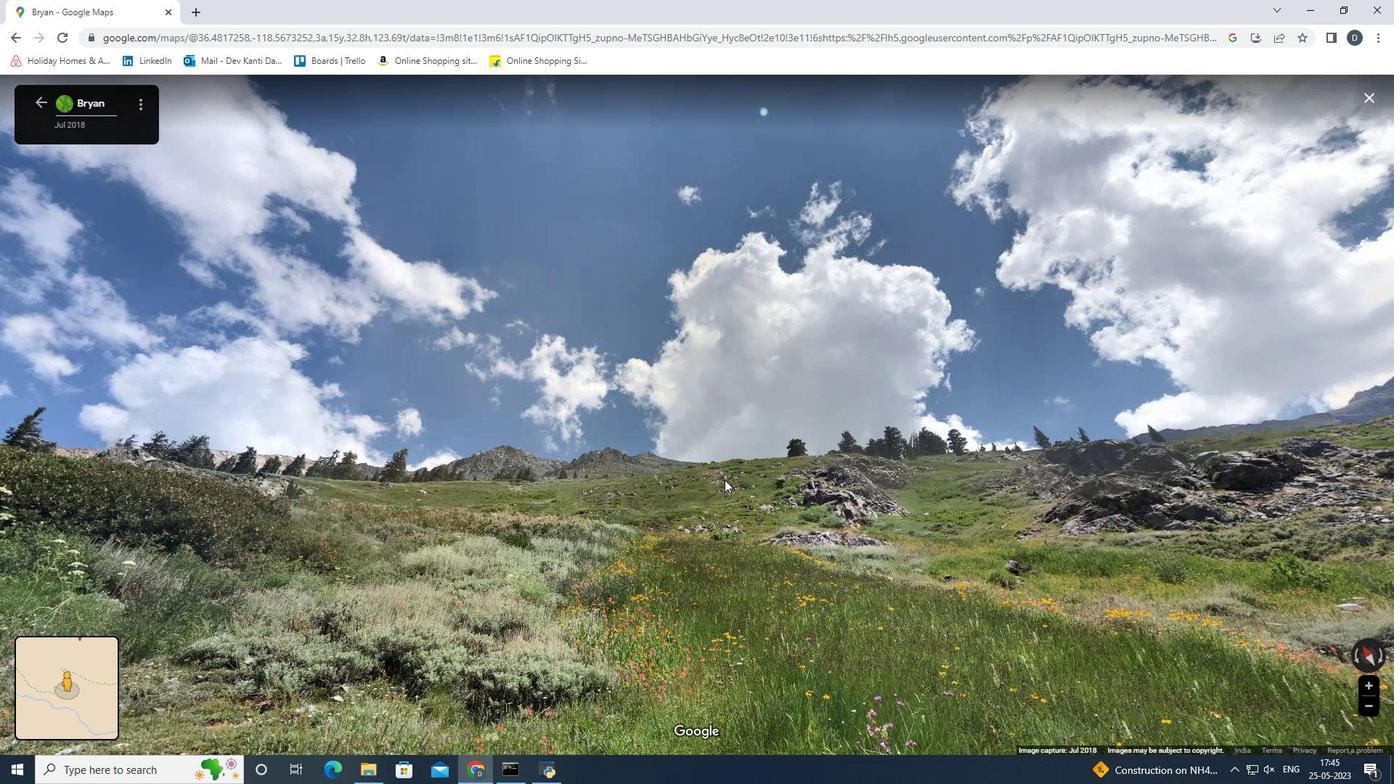 
Action: Mouse scrolled (700, 479) with delta (0, 0)
Screenshot: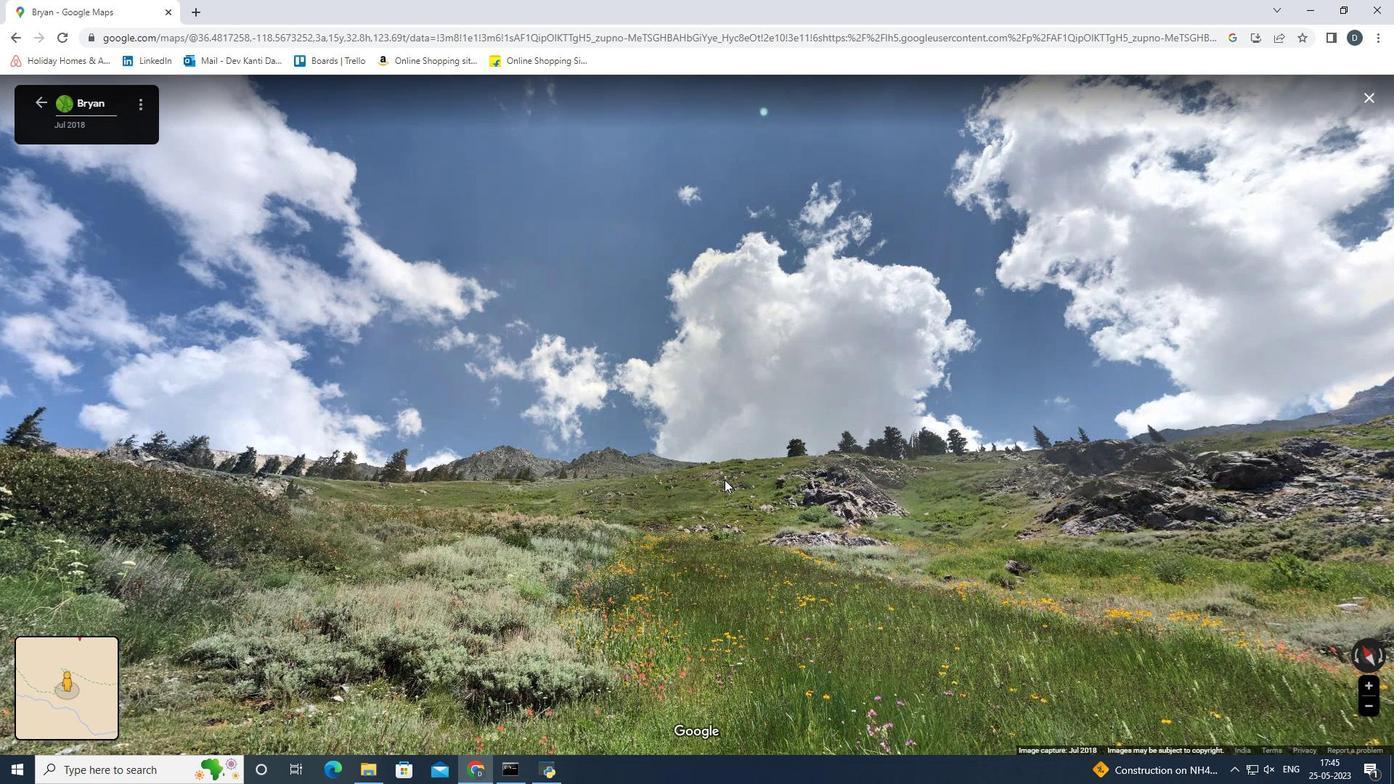 
Action: Mouse scrolled (700, 479) with delta (0, 0)
Screenshot: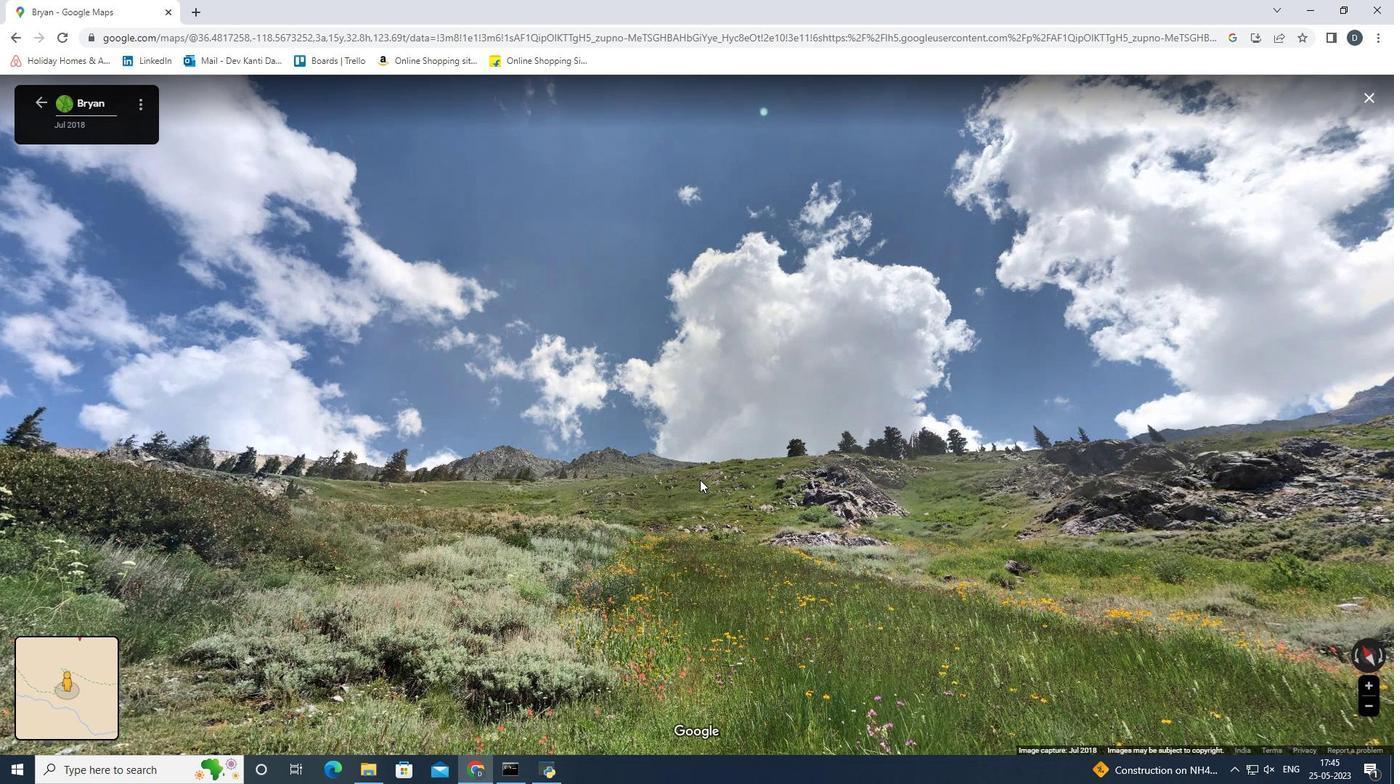 
Action: Mouse moved to (554, 464)
Screenshot: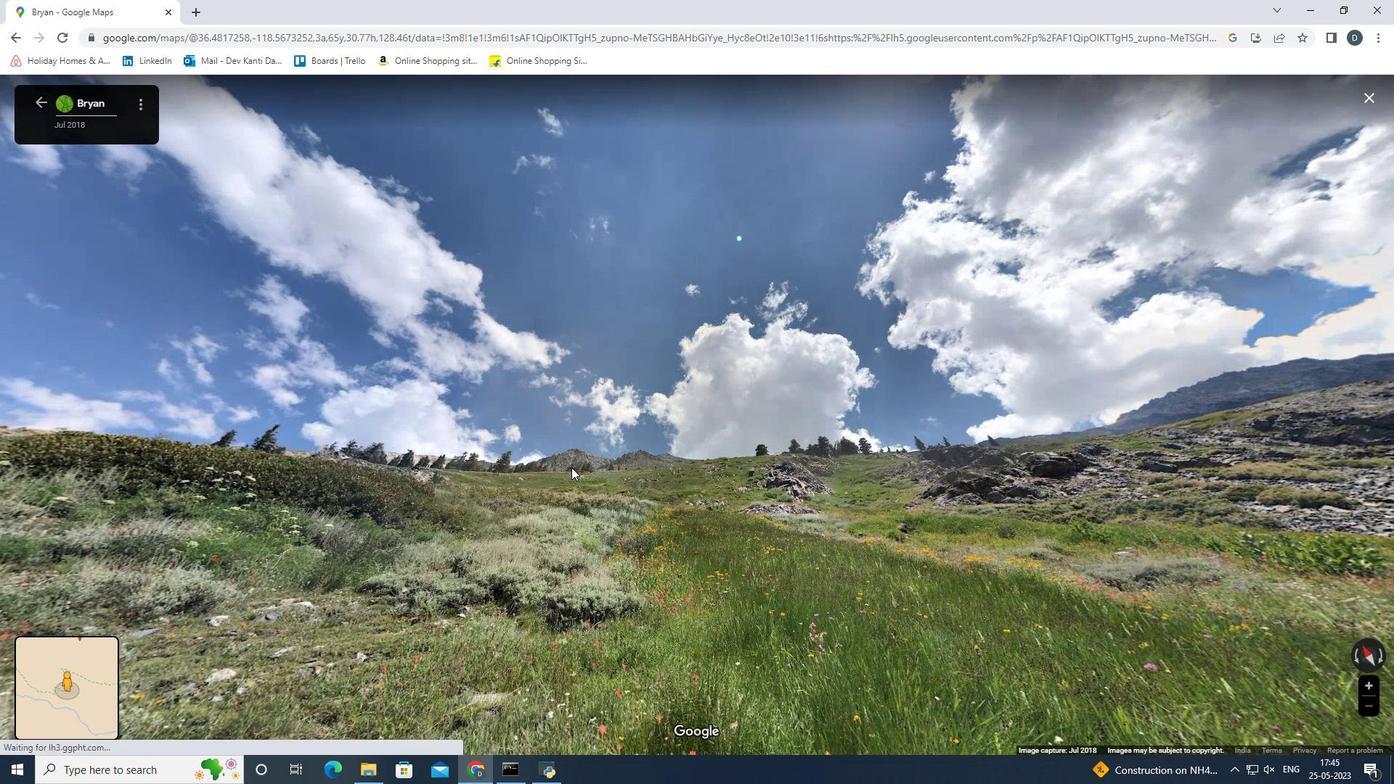 
Action: Mouse scrolled (554, 465) with delta (0, 0)
Screenshot: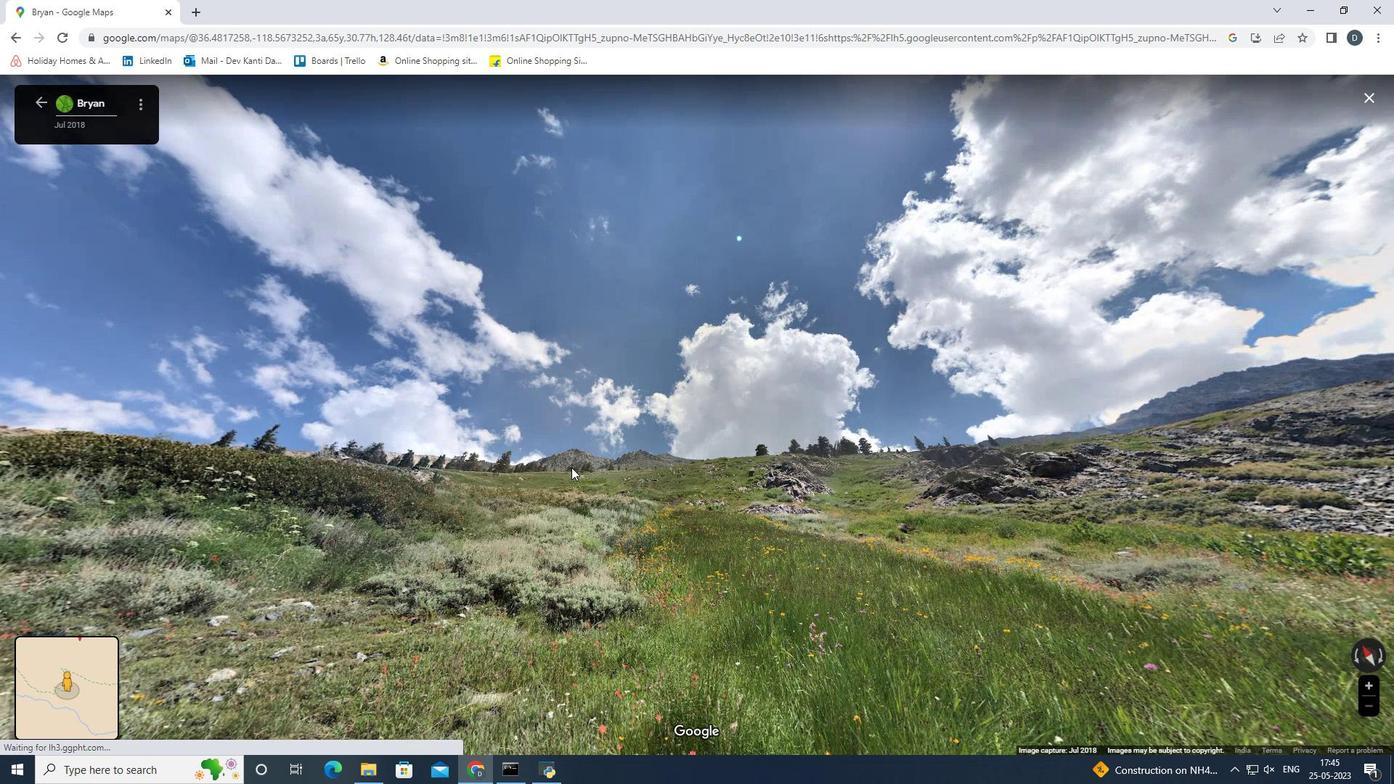 
Action: Mouse moved to (527, 464)
Screenshot: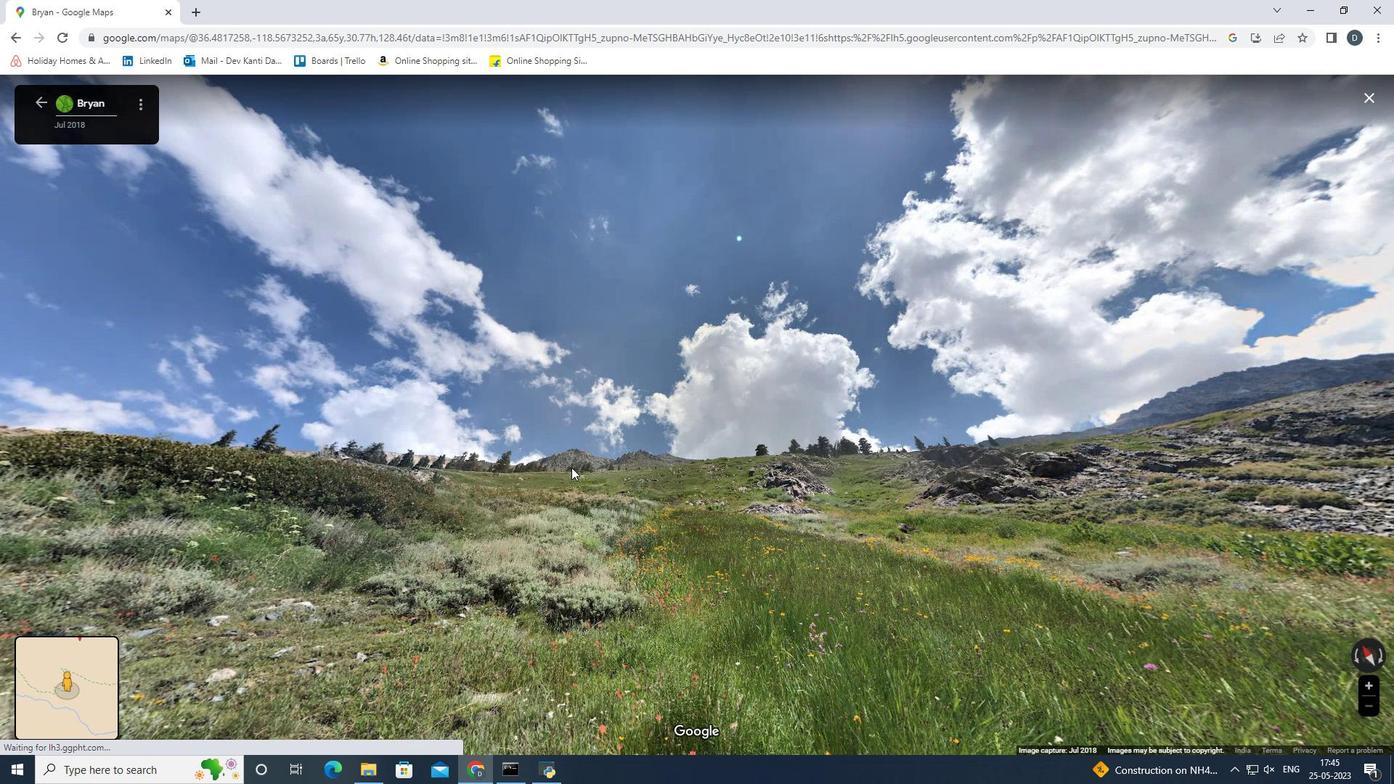 
Action: Mouse scrolled (527, 465) with delta (0, 0)
Screenshot: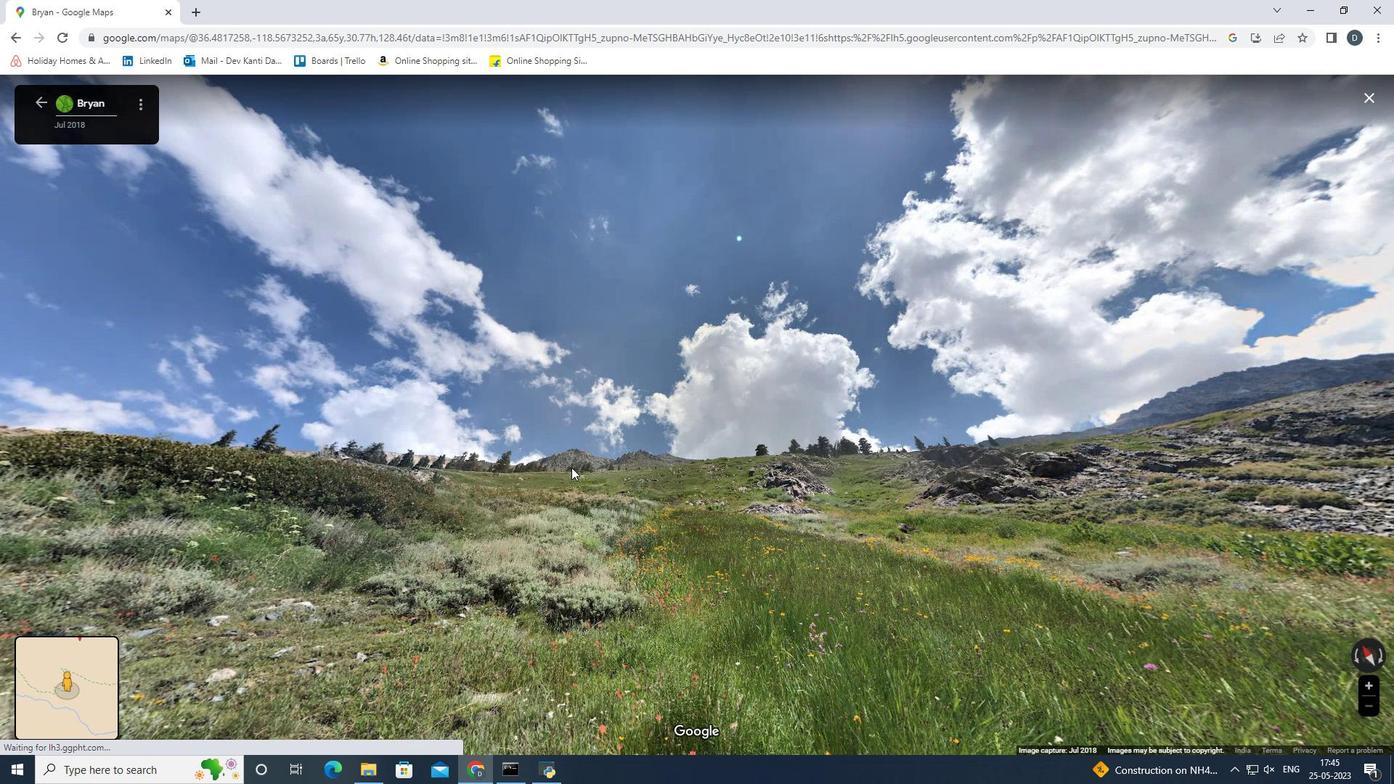 
Action: Mouse moved to (506, 466)
Screenshot: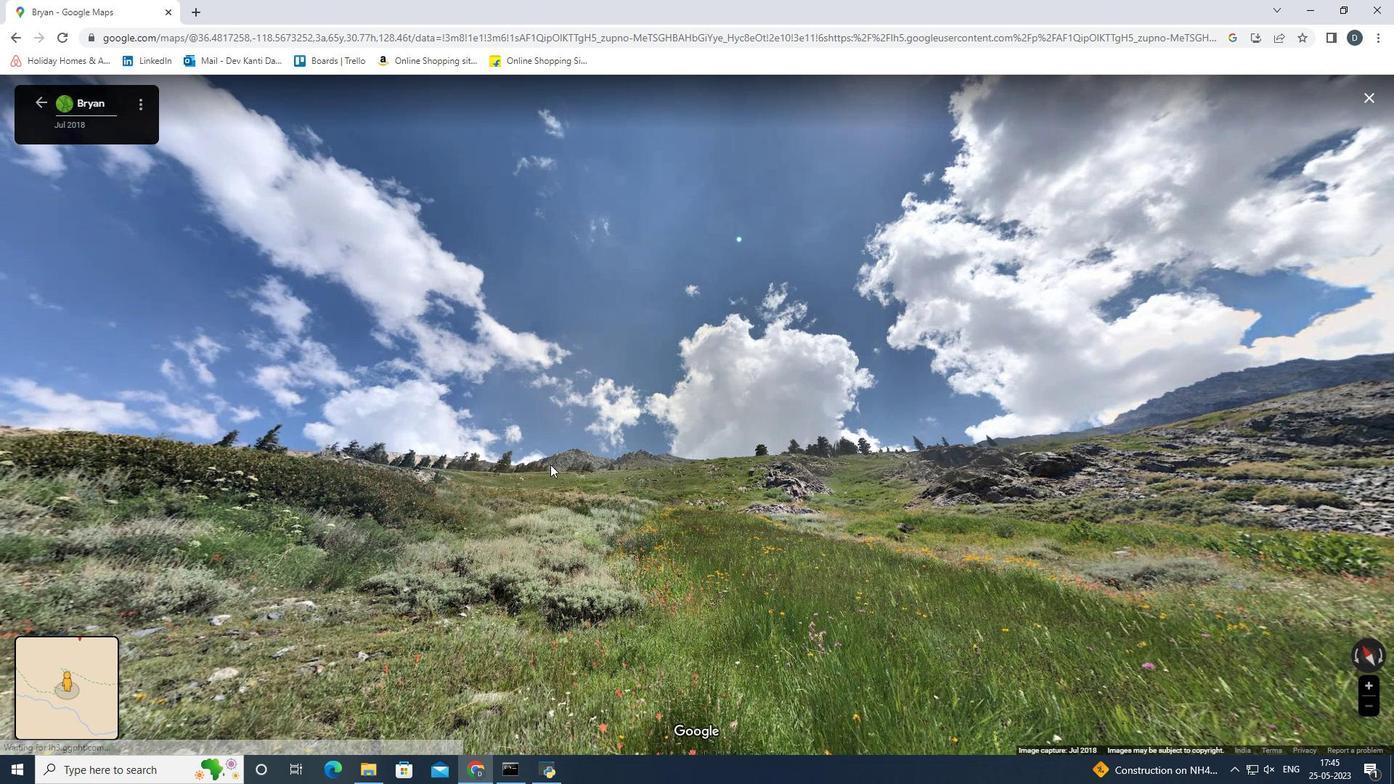 
Action: Mouse scrolled (506, 467) with delta (0, 0)
Screenshot: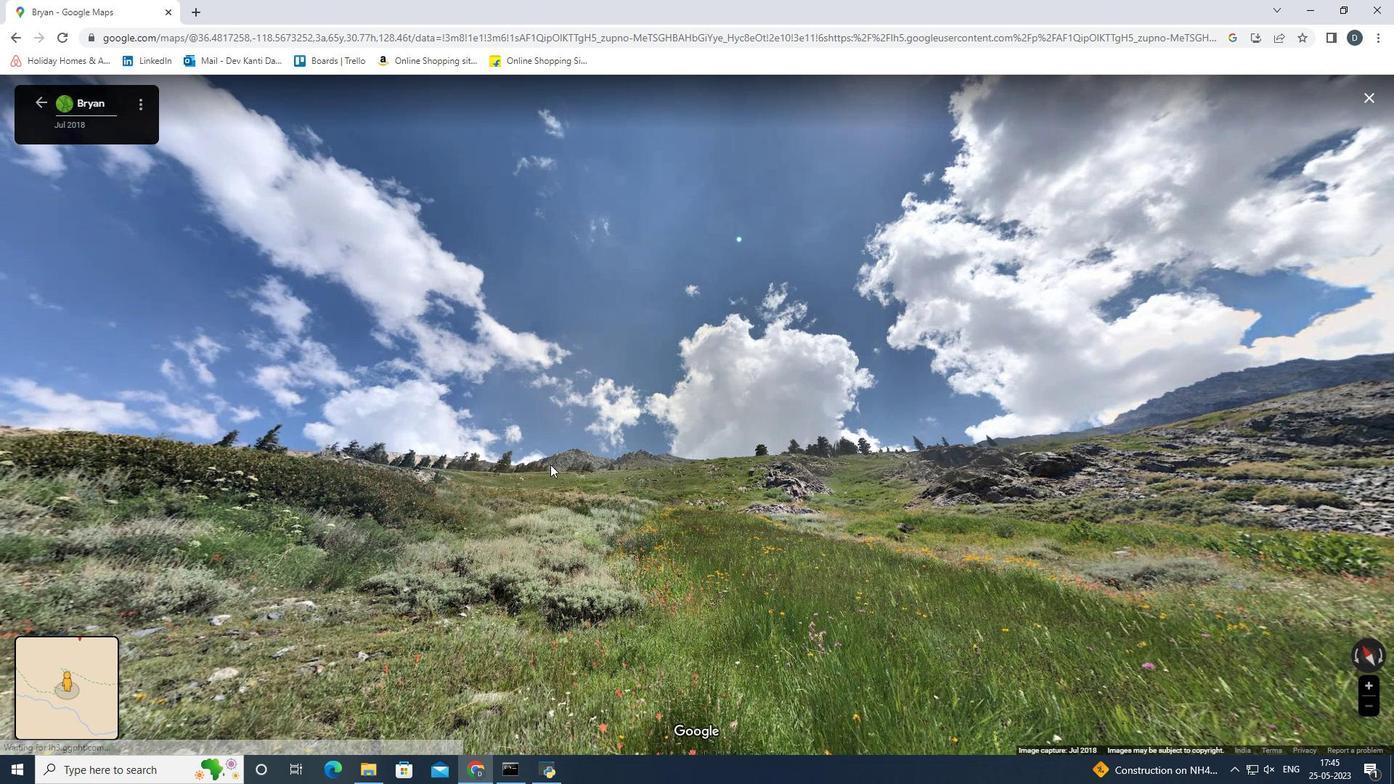 
Action: Mouse moved to (468, 472)
Screenshot: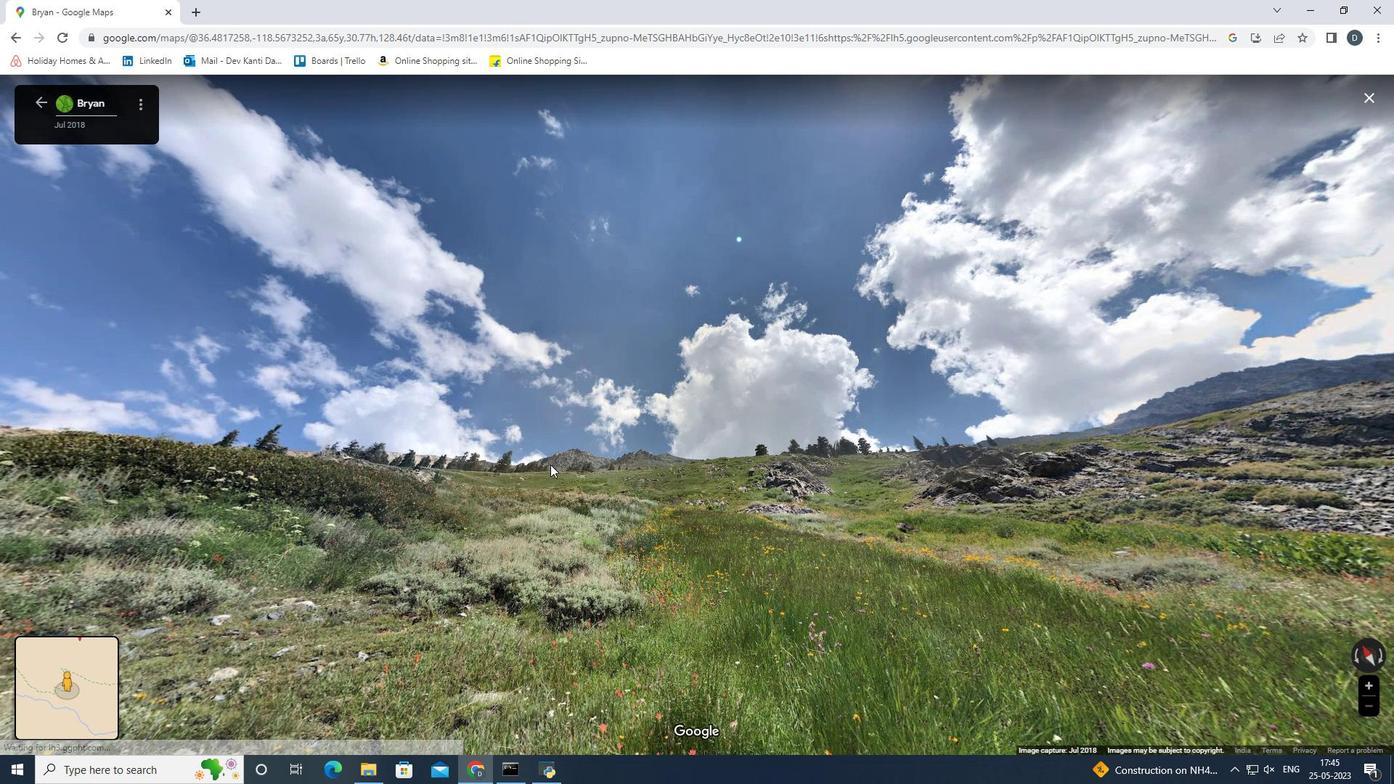 
Action: Mouse scrolled (469, 472) with delta (0, 0)
Screenshot: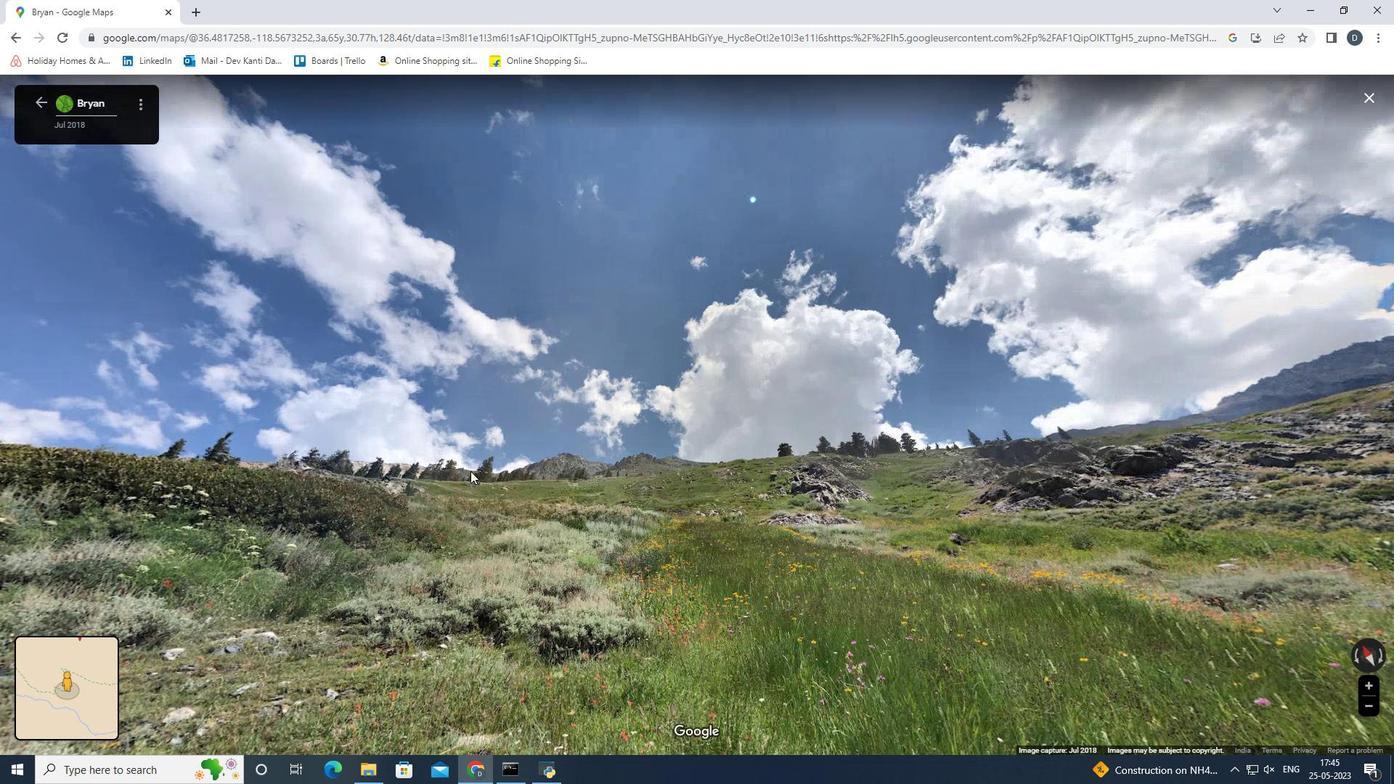 
Action: Mouse moved to (401, 487)
Screenshot: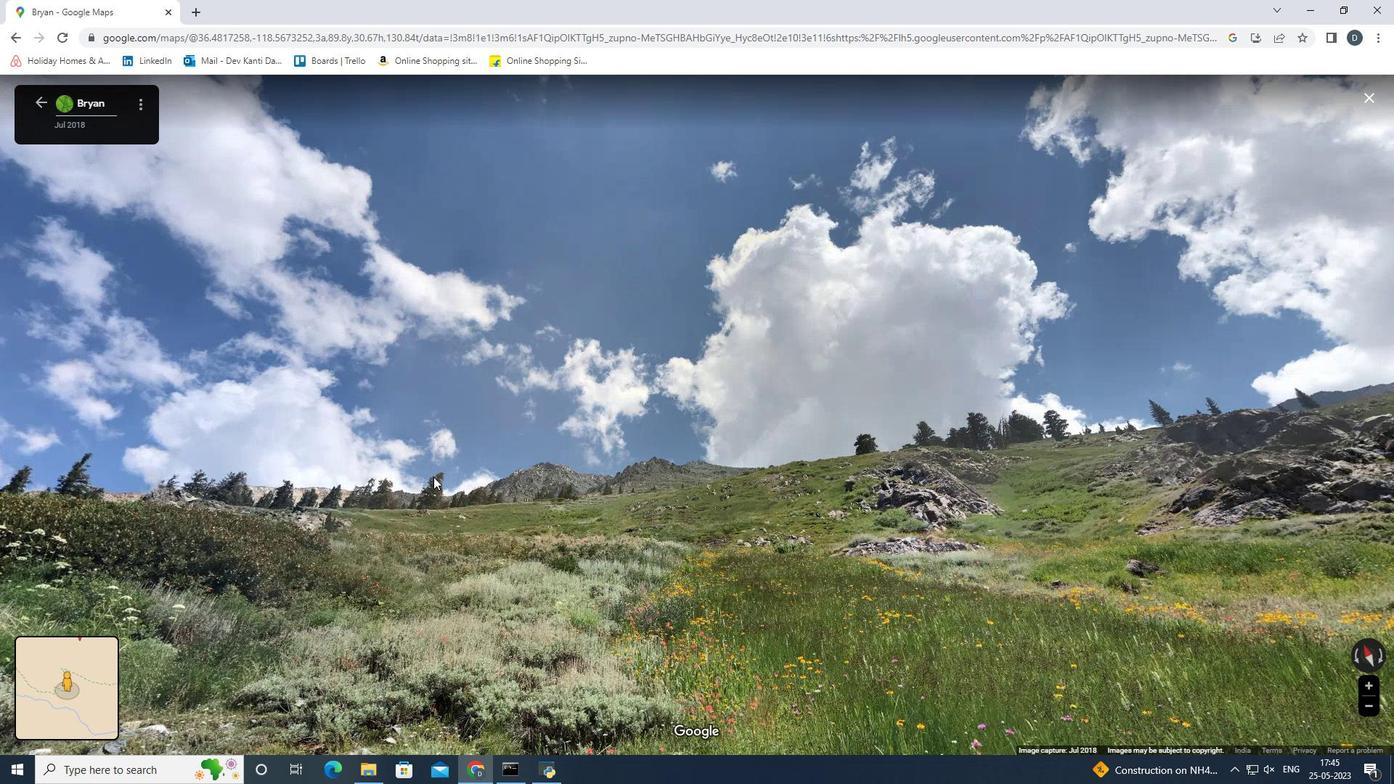 
Action: Mouse scrolled (401, 488) with delta (0, 0)
Screenshot: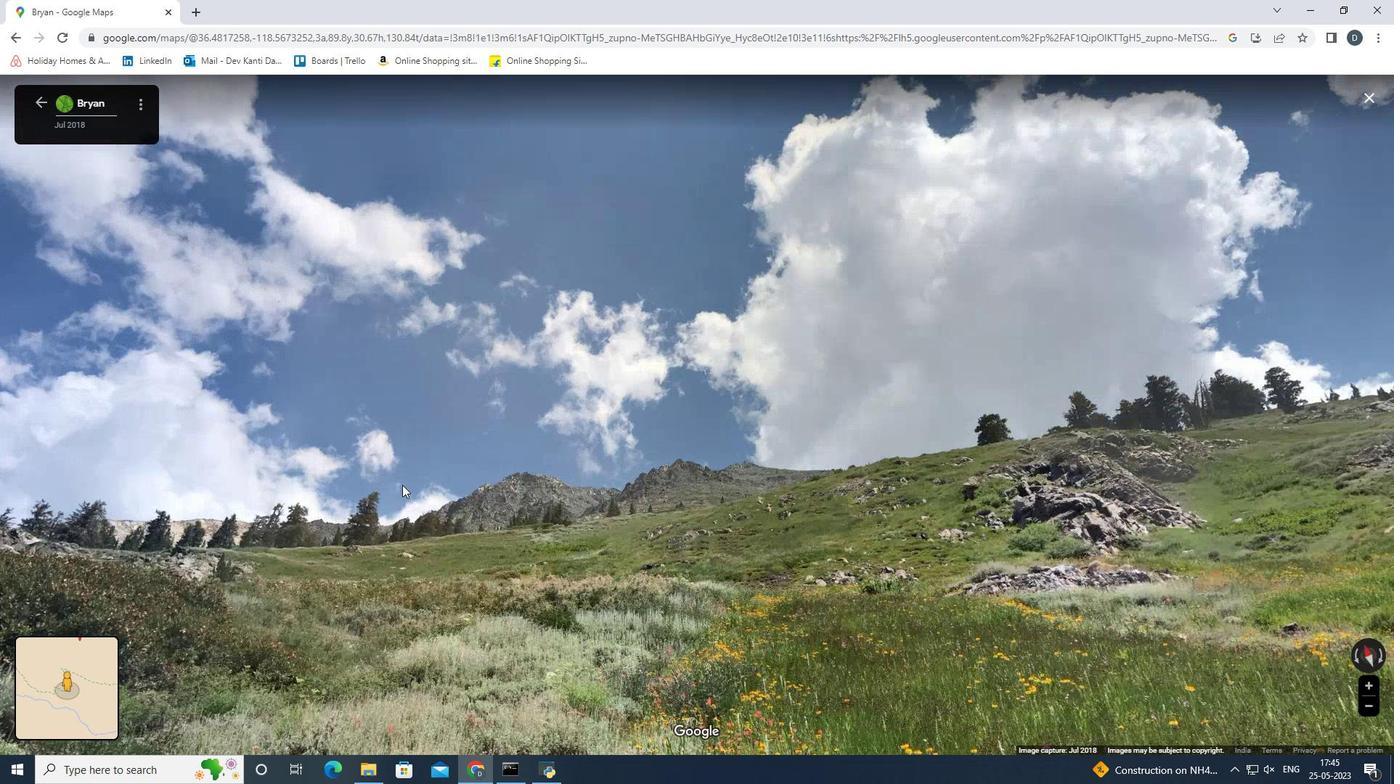 
Action: Mouse moved to (401, 512)
Screenshot: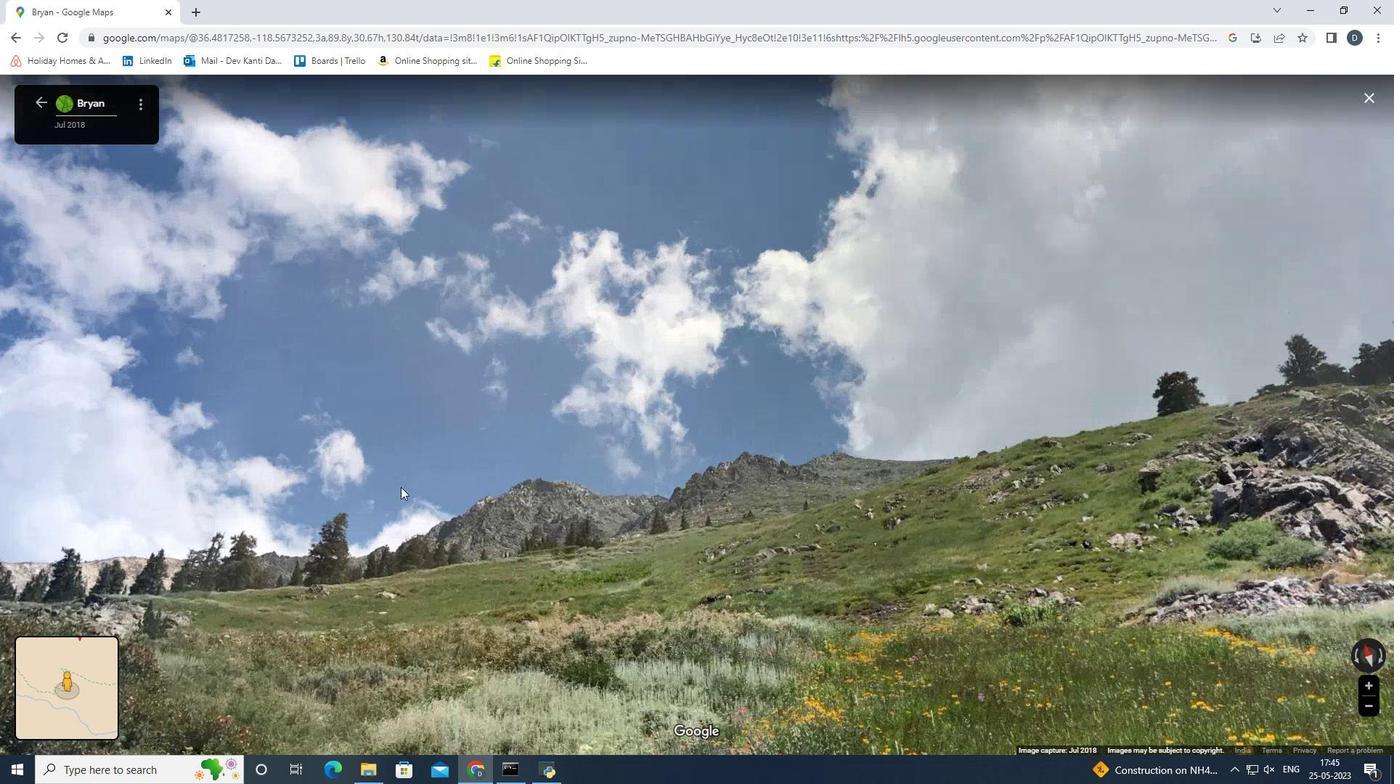 
Action: Mouse pressed left at (401, 512)
Screenshot: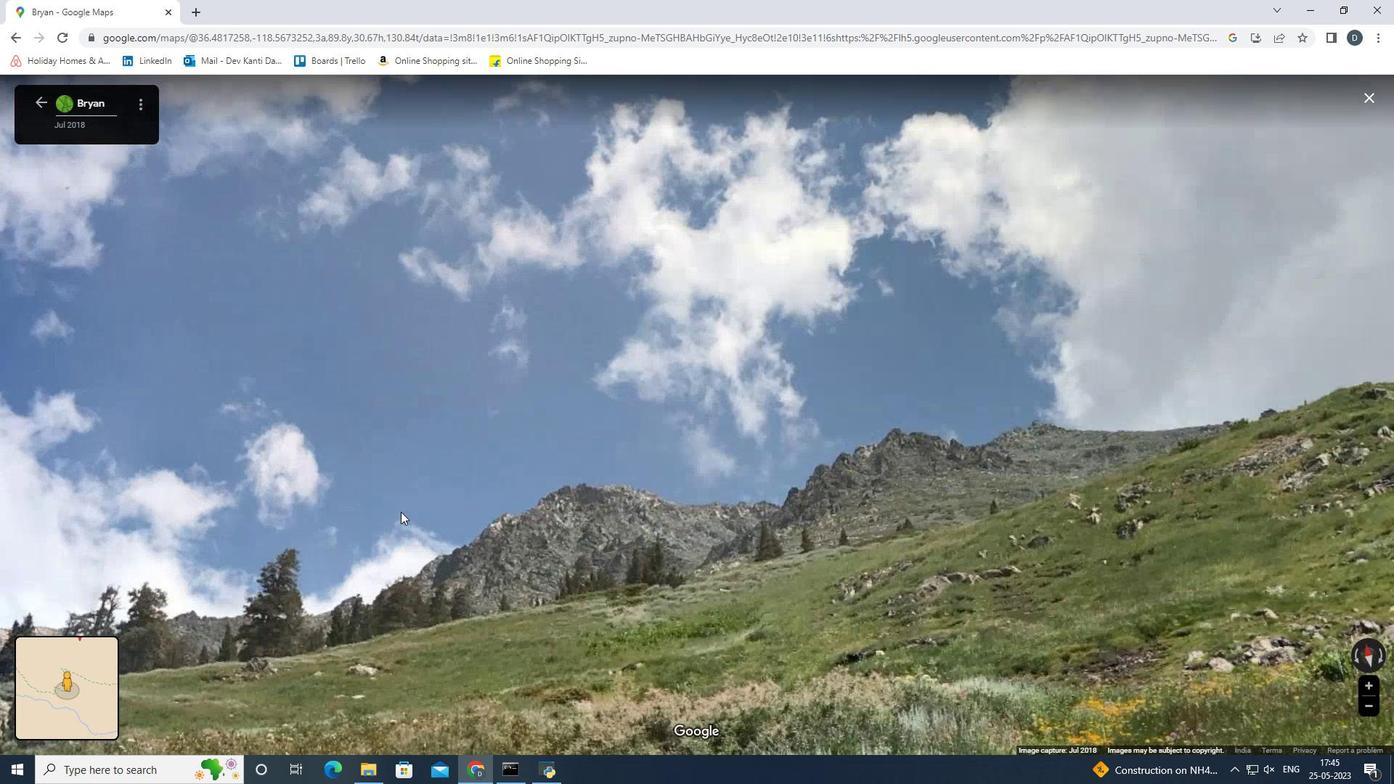 
Action: Mouse moved to (774, 467)
Screenshot: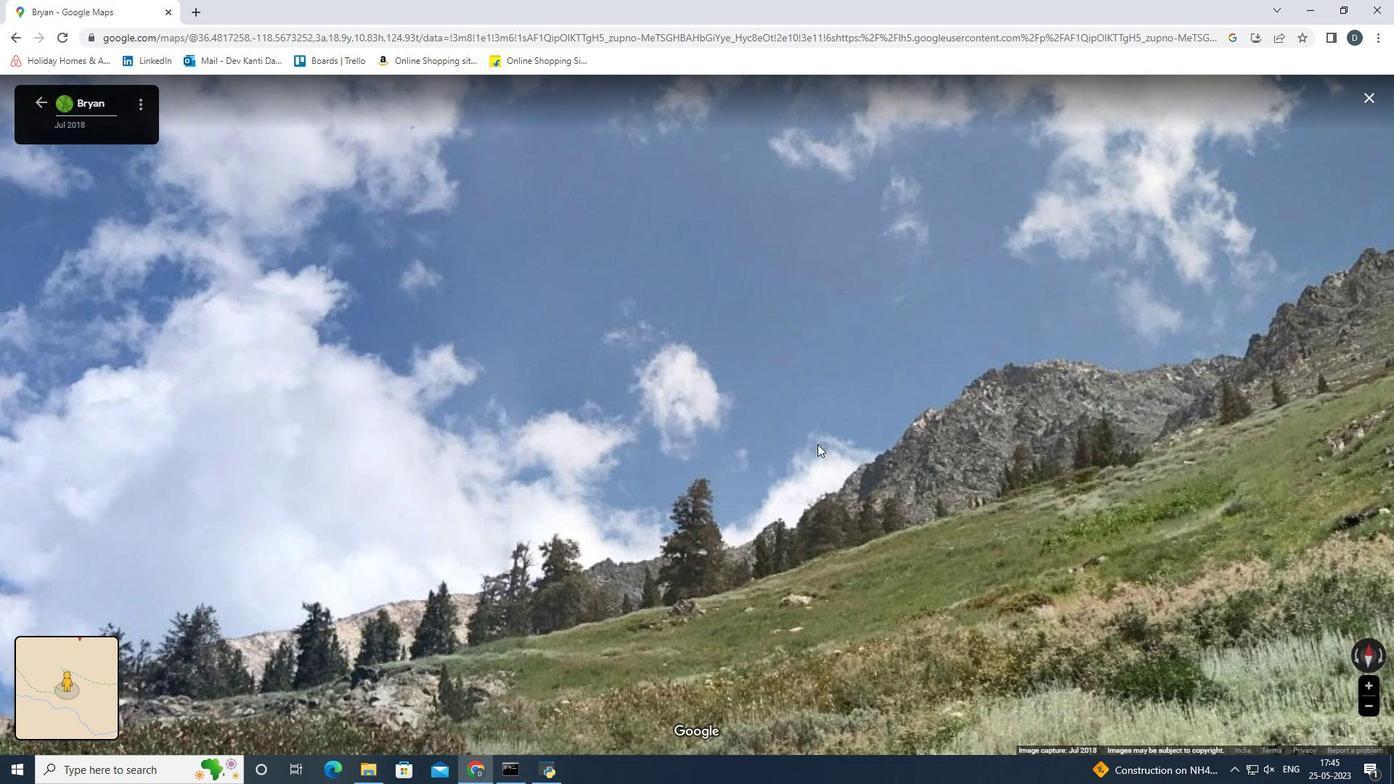 
Action: Mouse pressed left at (774, 467)
Screenshot: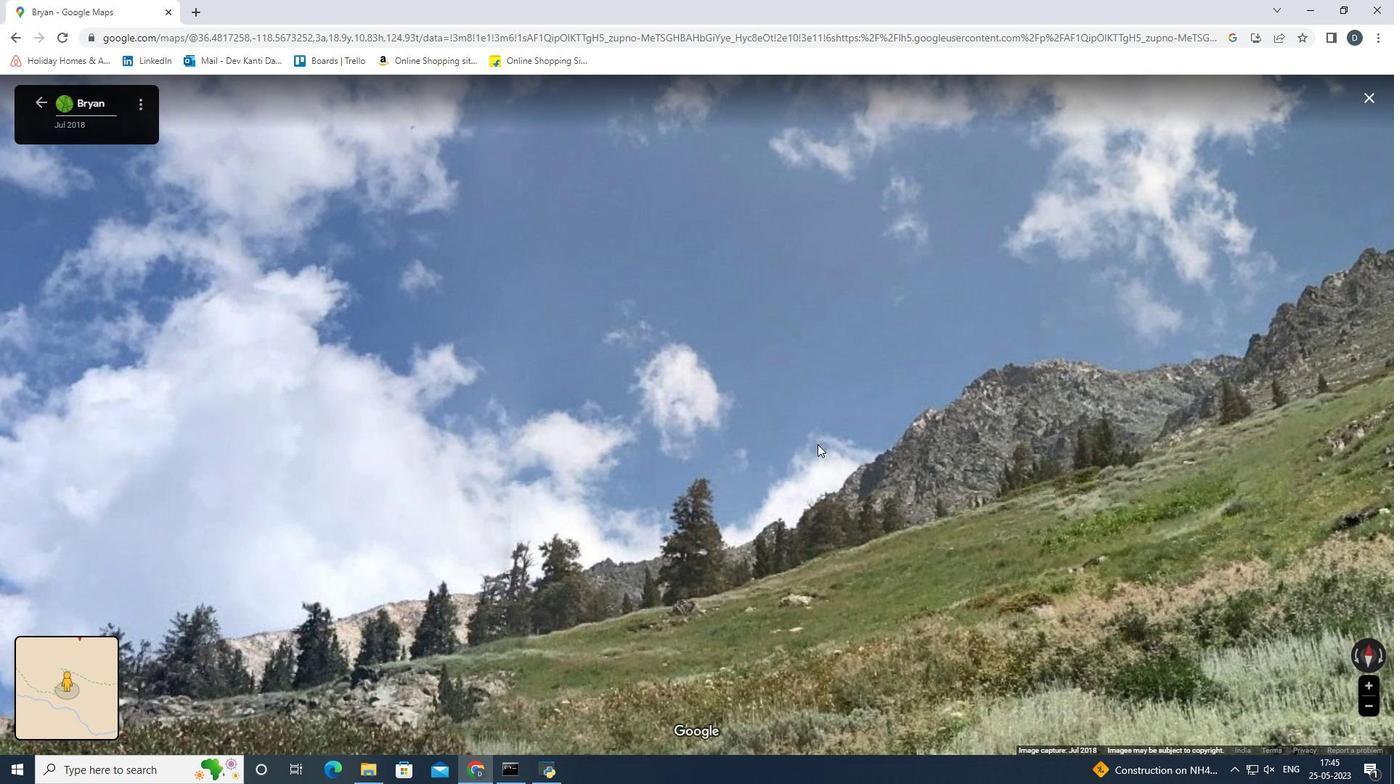 
Action: Mouse moved to (798, 393)
Screenshot: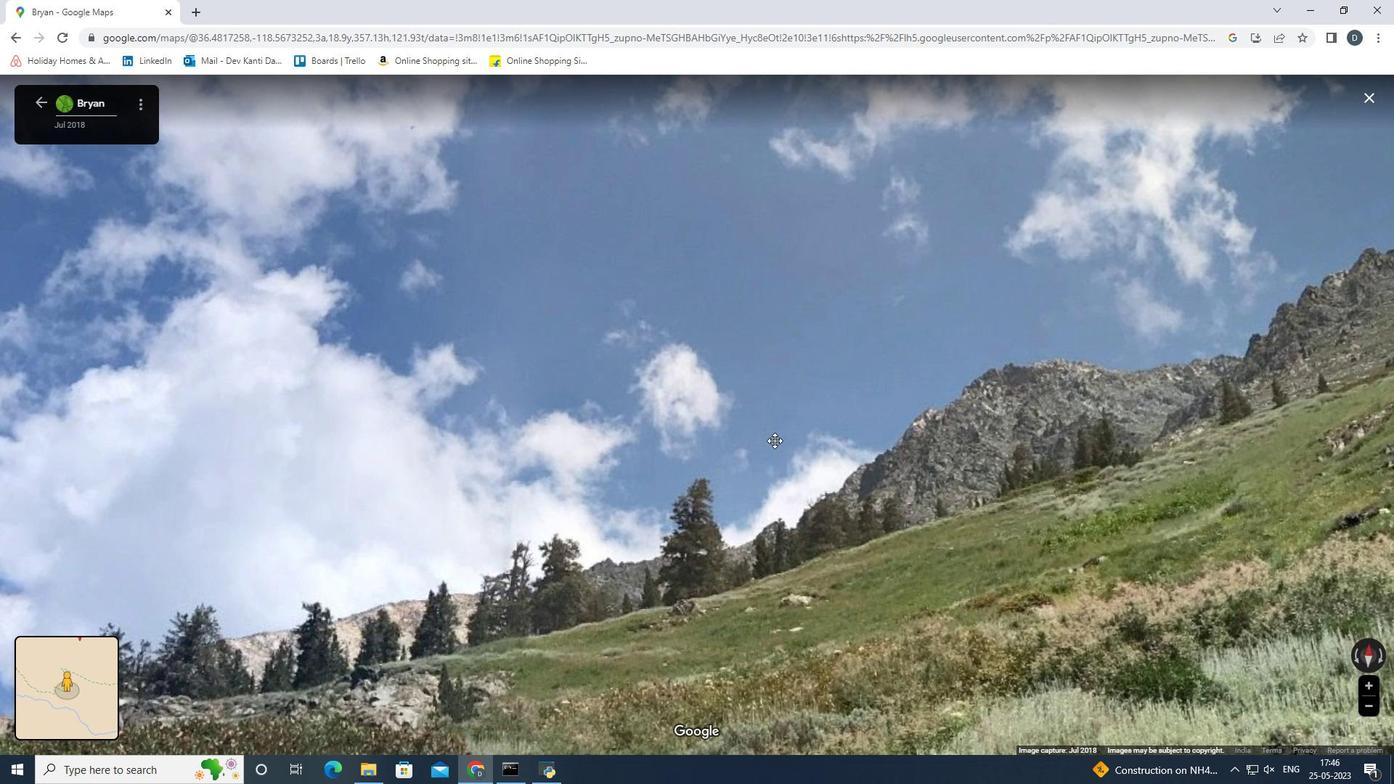 
Action: Mouse scrolled (798, 392) with delta (0, 0)
Screenshot: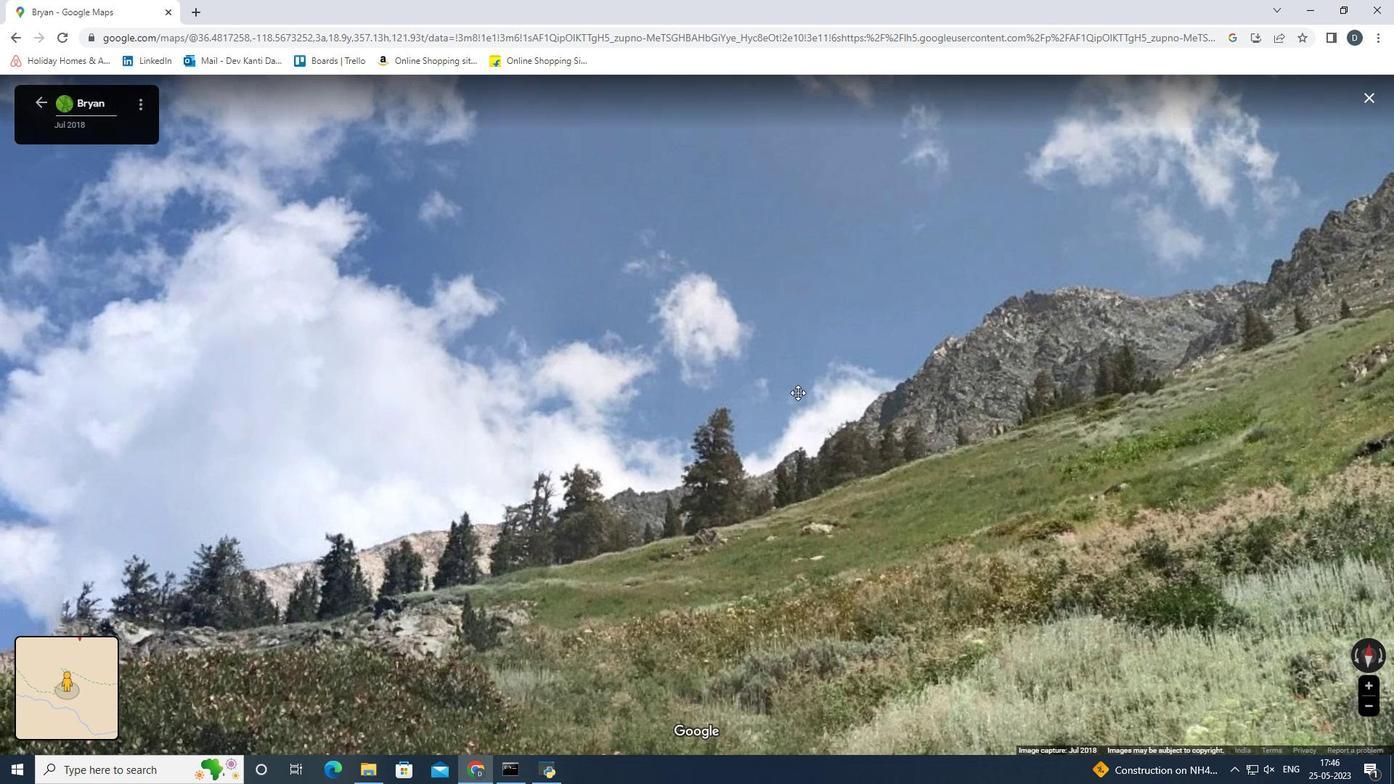 
Action: Mouse scrolled (798, 392) with delta (0, 0)
Screenshot: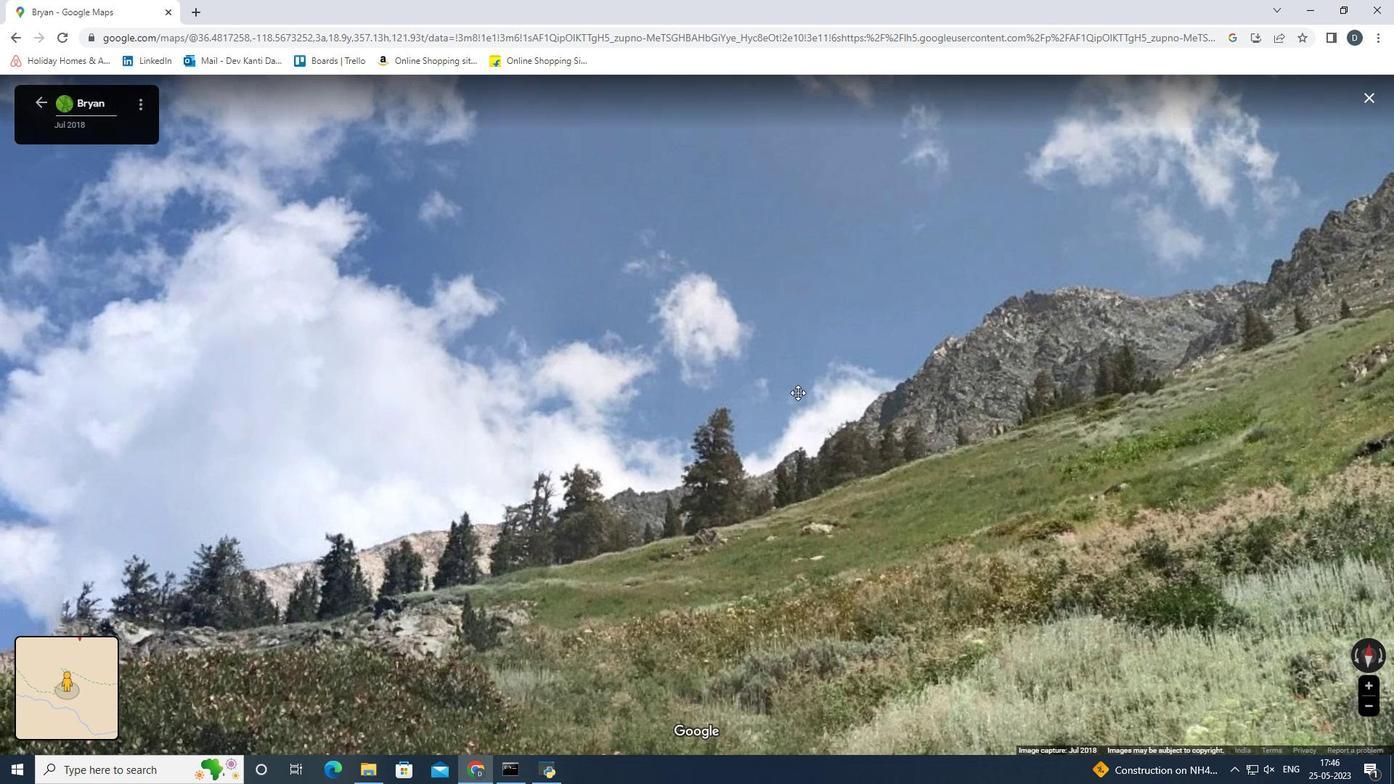 
Action: Mouse scrolled (798, 392) with delta (0, 0)
Screenshot: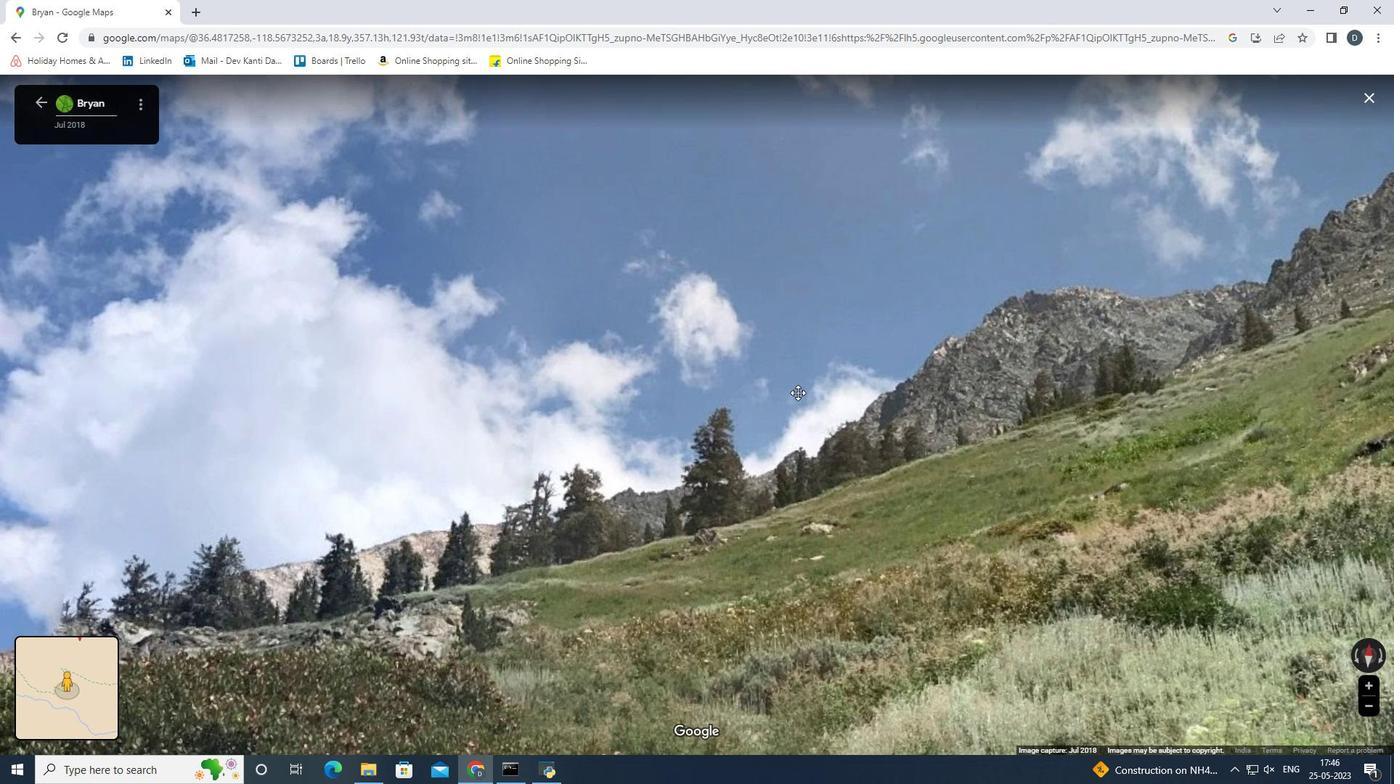 
Action: Mouse scrolled (798, 392) with delta (0, 0)
Screenshot: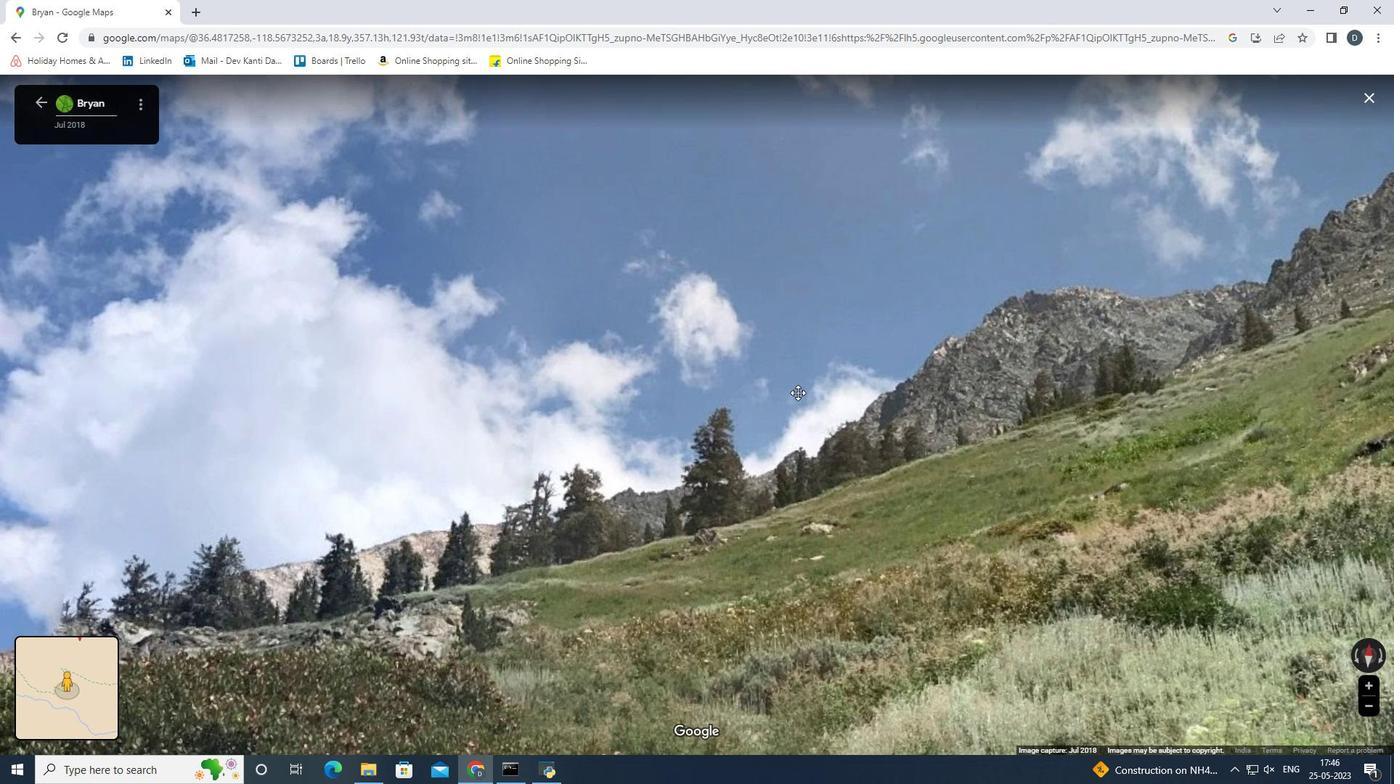 
Action: Mouse scrolled (798, 392) with delta (0, 0)
Screenshot: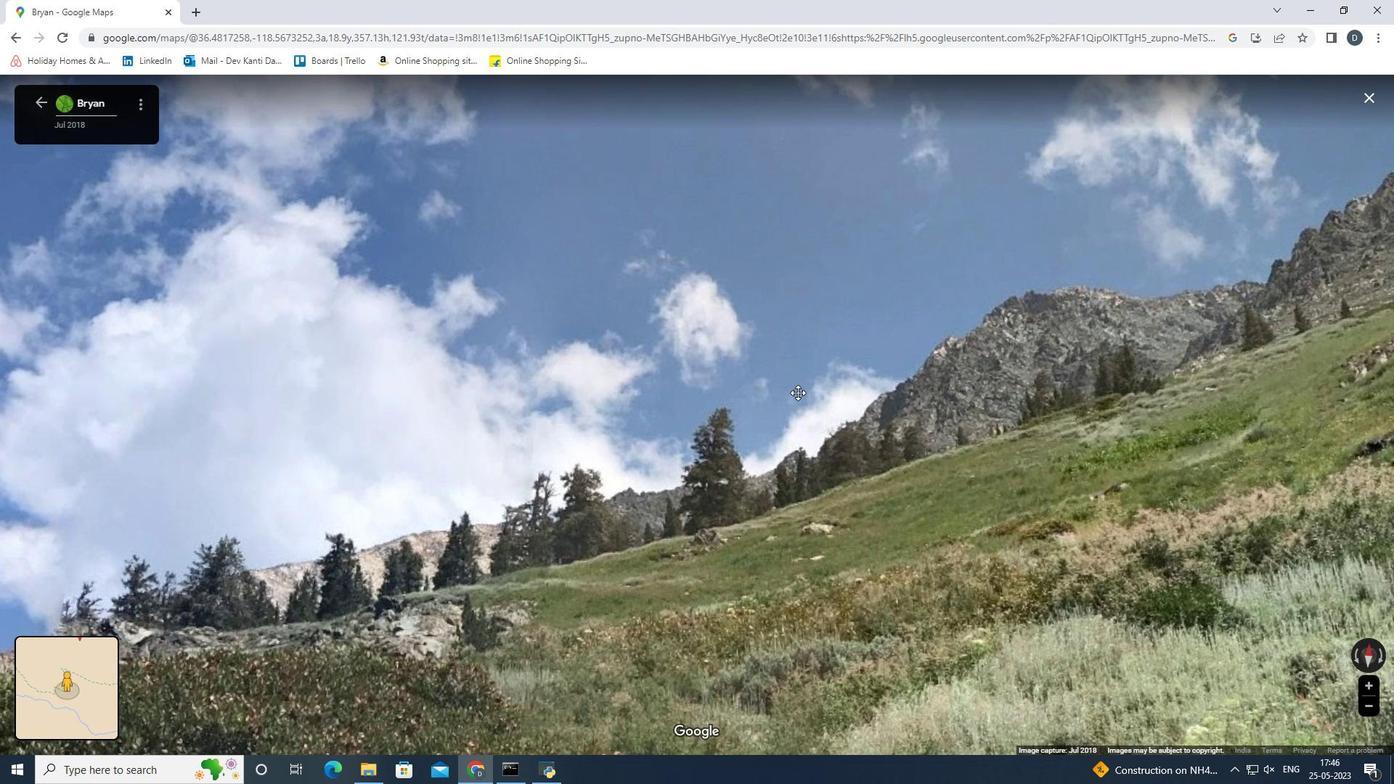 
Action: Mouse scrolled (798, 392) with delta (0, 0)
Screenshot: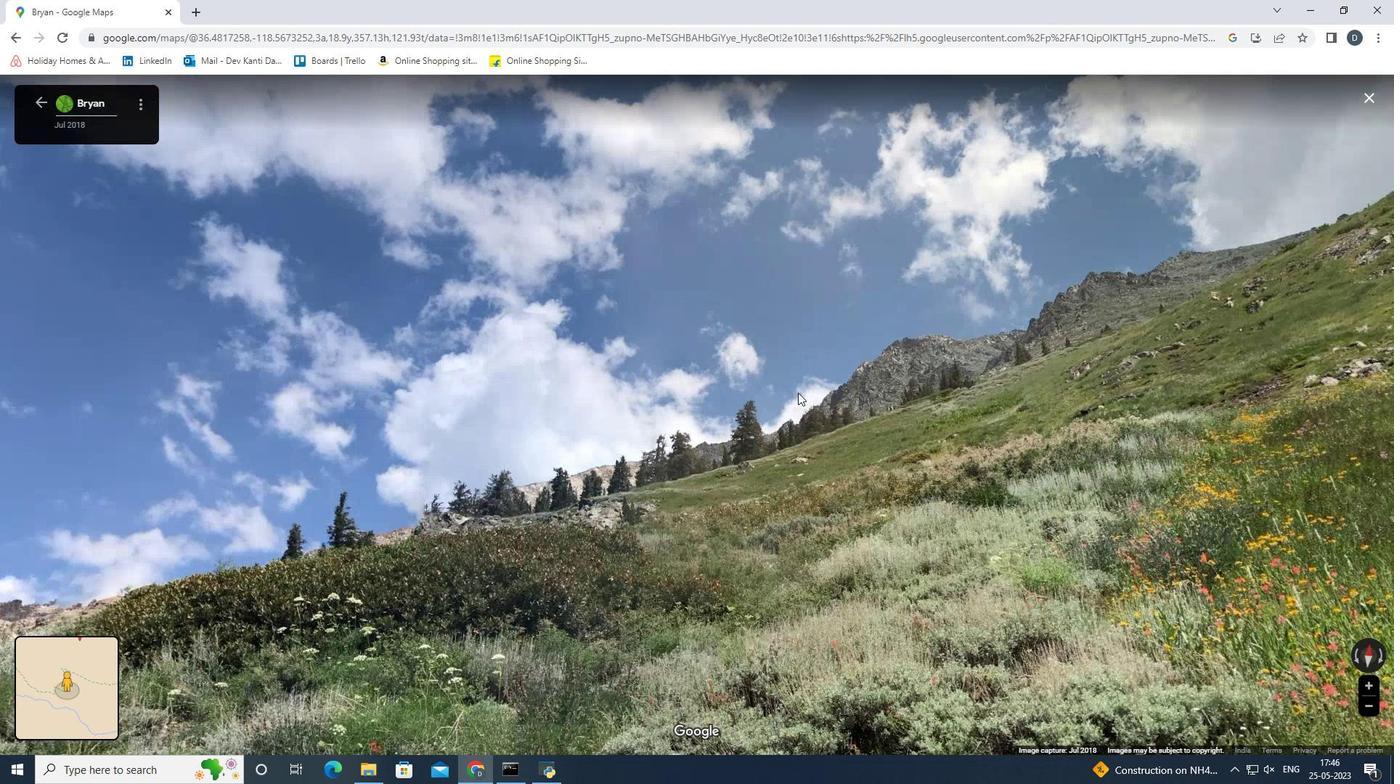 
Action: Mouse scrolled (798, 392) with delta (0, 0)
Screenshot: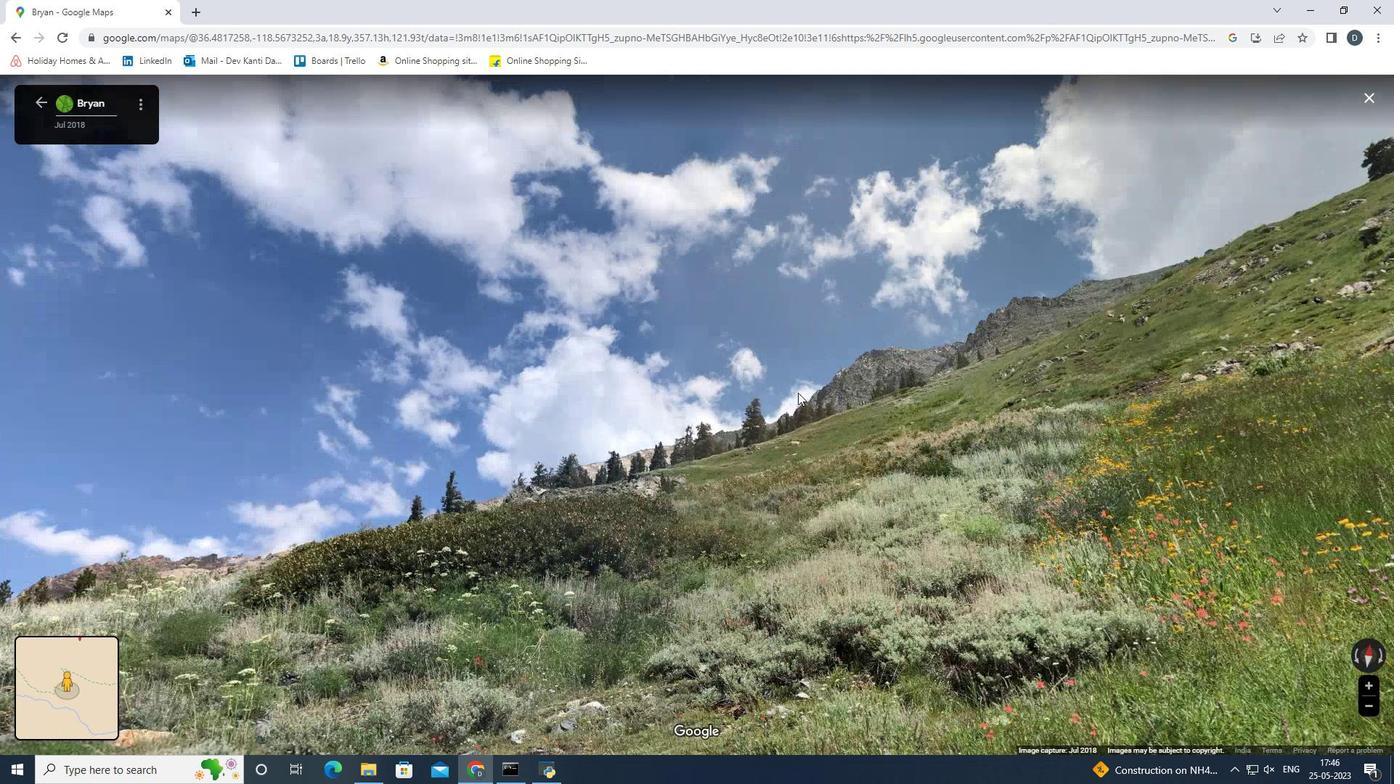 
Action: Mouse scrolled (798, 392) with delta (0, 0)
Screenshot: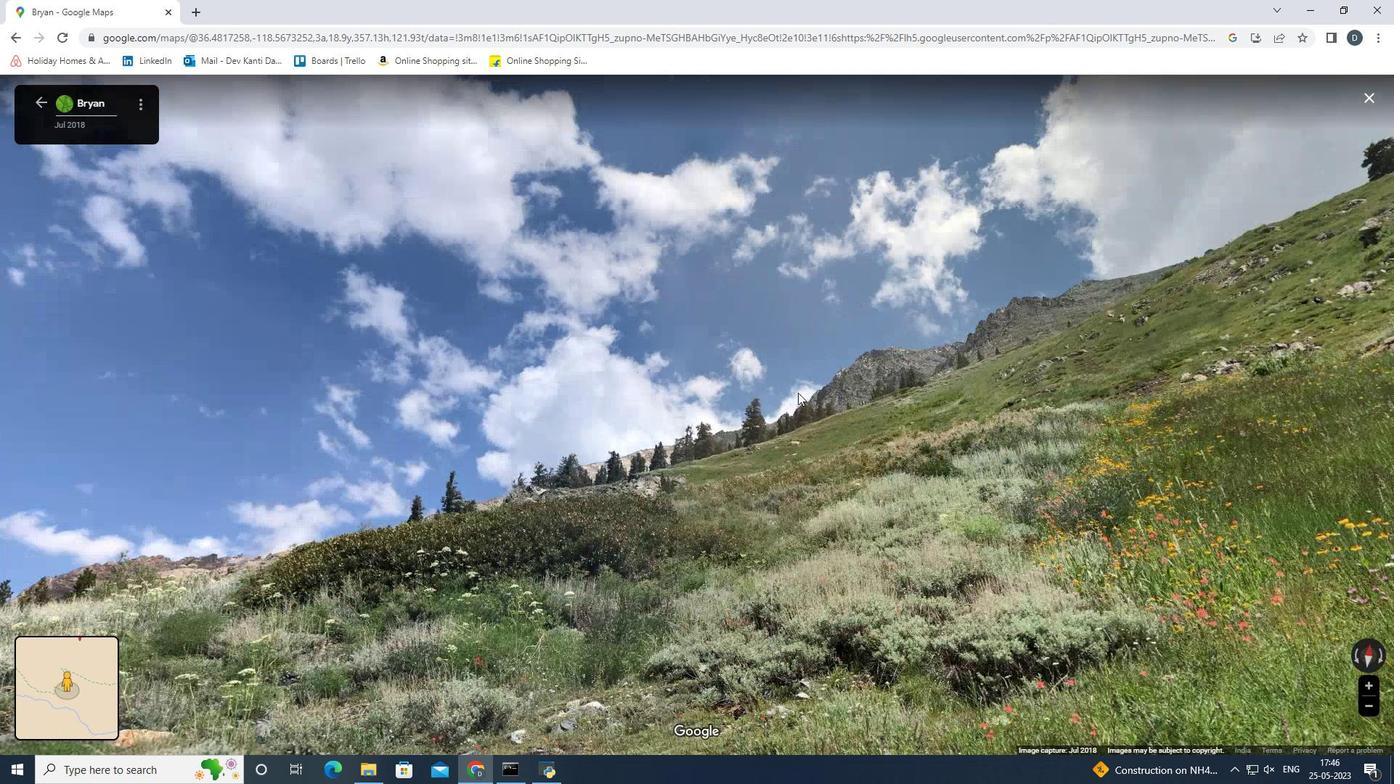 
Action: Mouse scrolled (798, 392) with delta (0, 0)
Screenshot: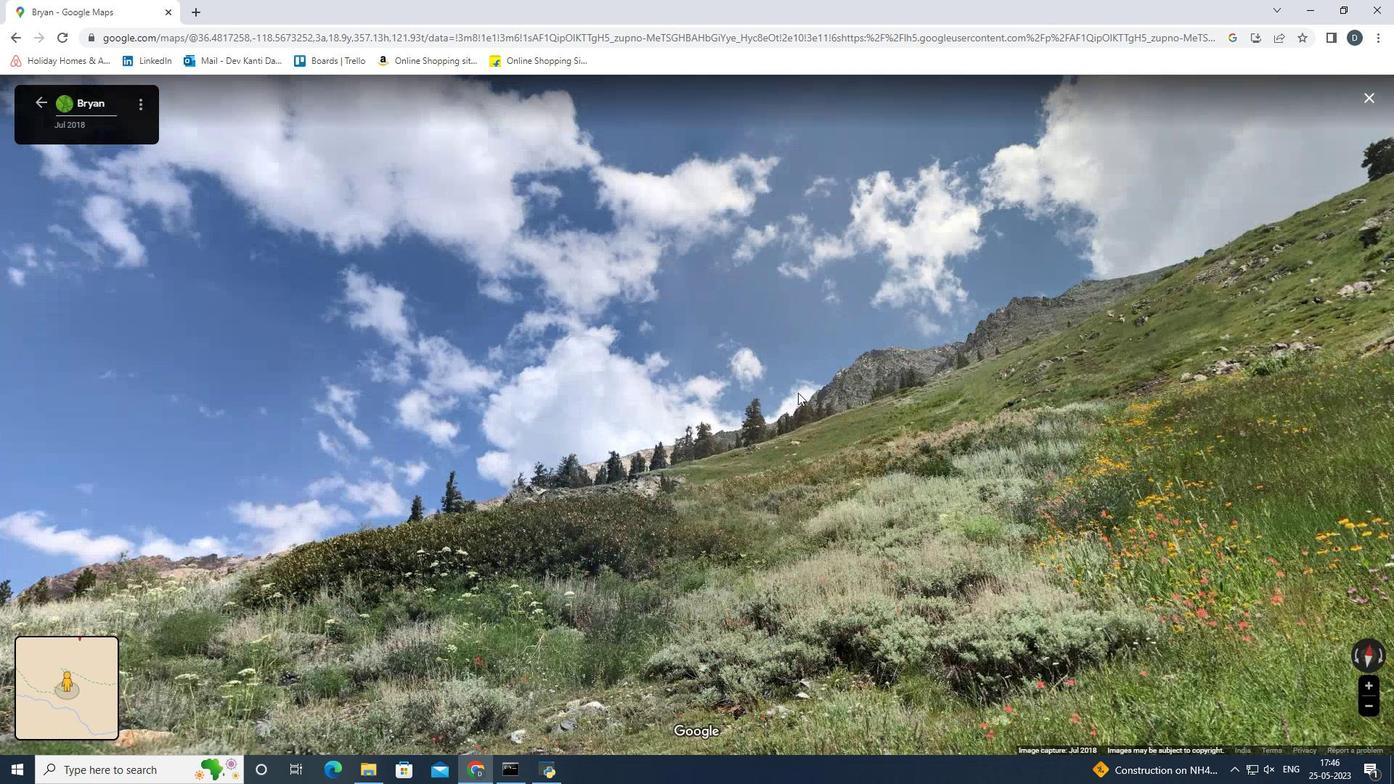 
Action: Mouse scrolled (798, 392) with delta (0, 0)
Screenshot: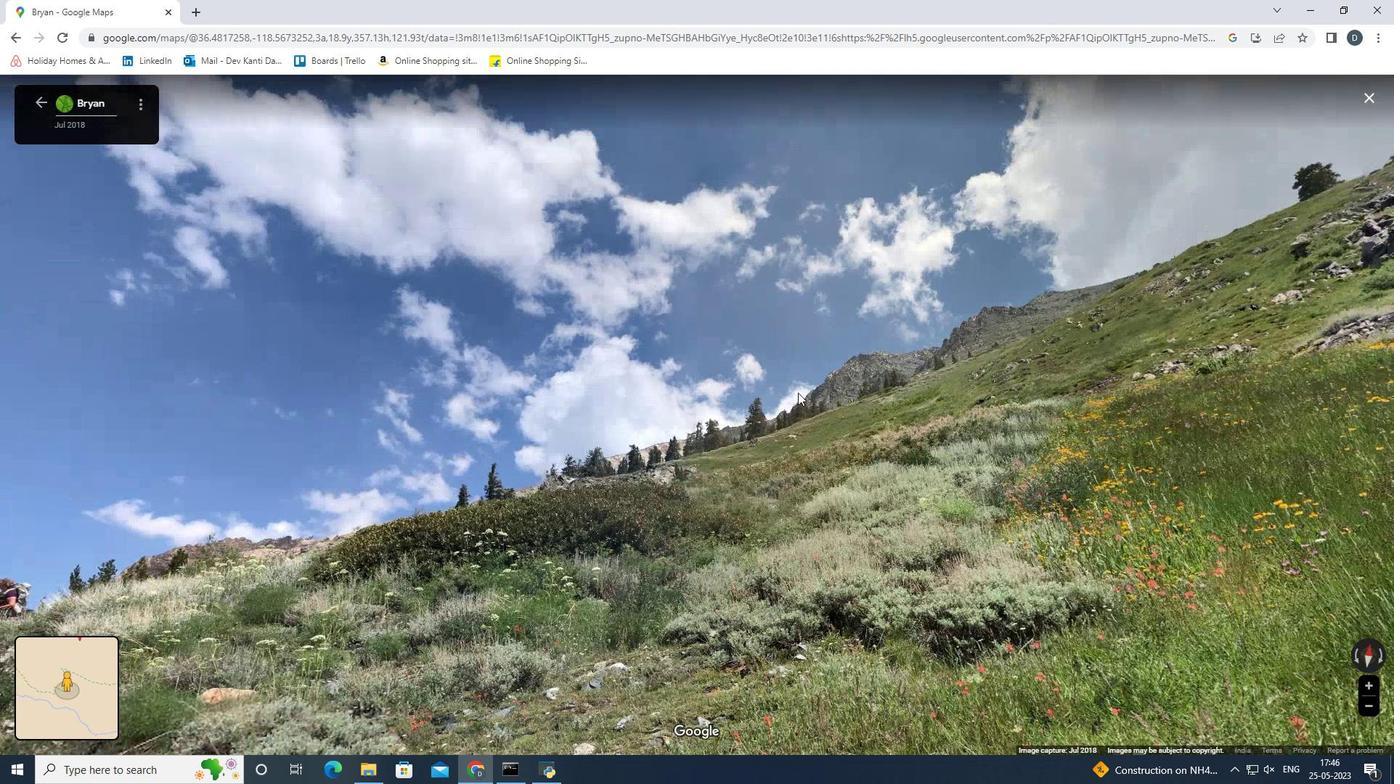 
Action: Mouse scrolled (798, 392) with delta (0, 0)
Screenshot: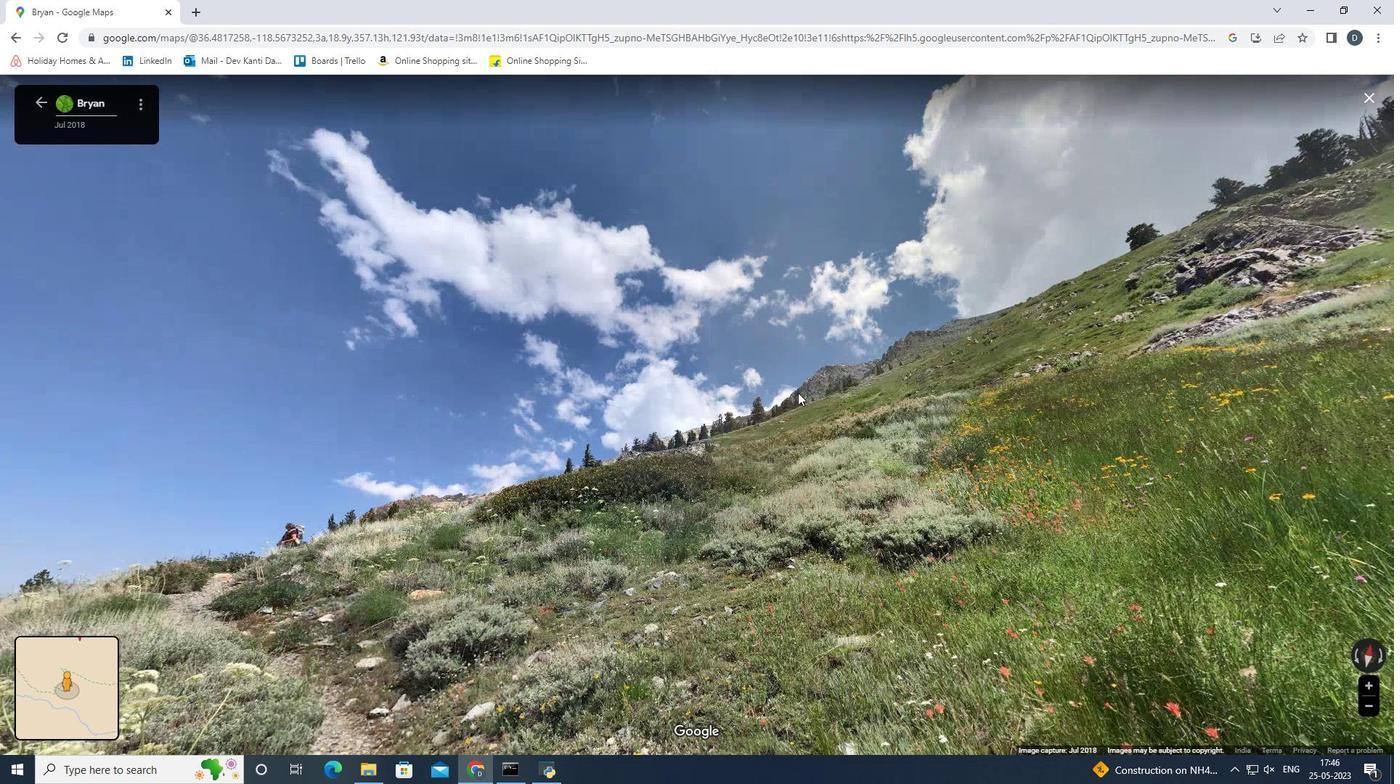 
Action: Mouse scrolled (798, 392) with delta (0, 0)
Screenshot: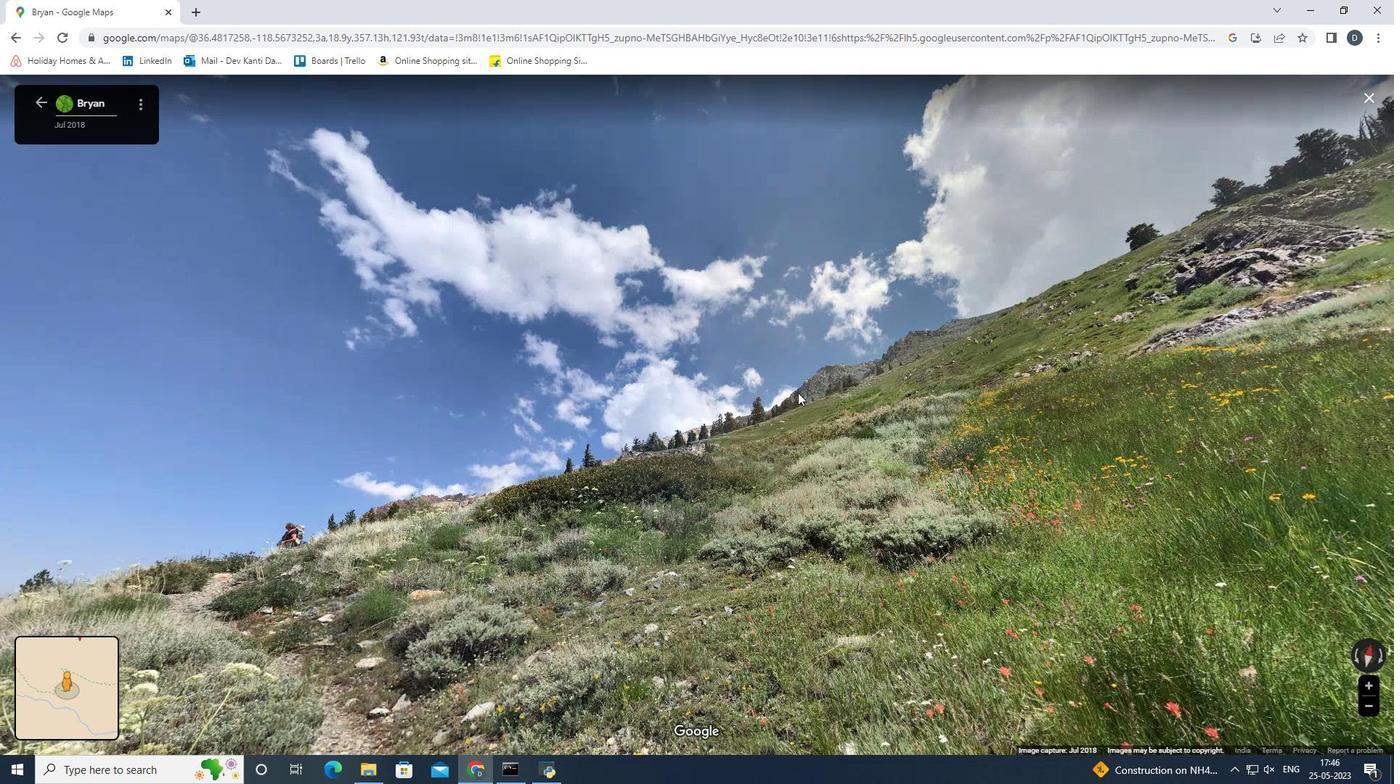 
Action: Mouse scrolled (798, 392) with delta (0, 0)
Screenshot: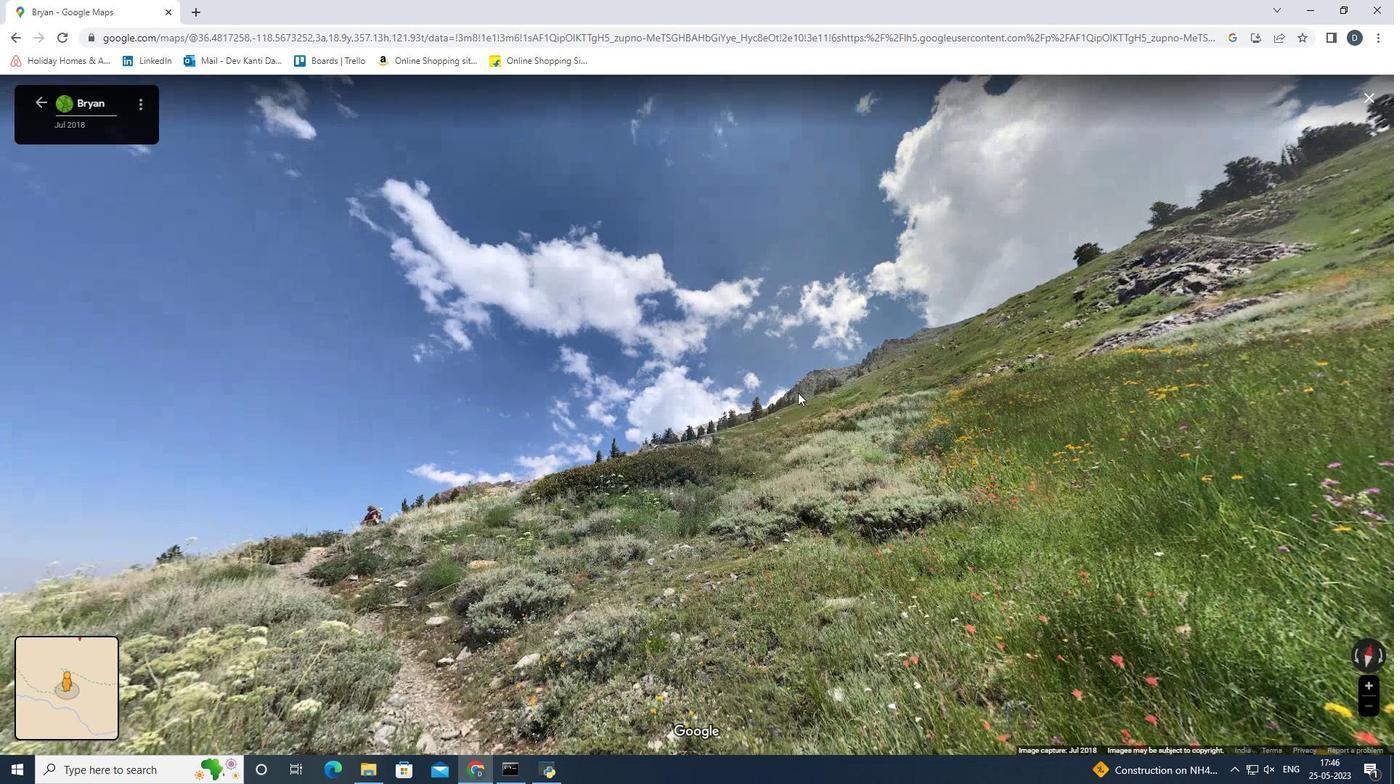 
Action: Mouse scrolled (798, 392) with delta (0, 0)
Screenshot: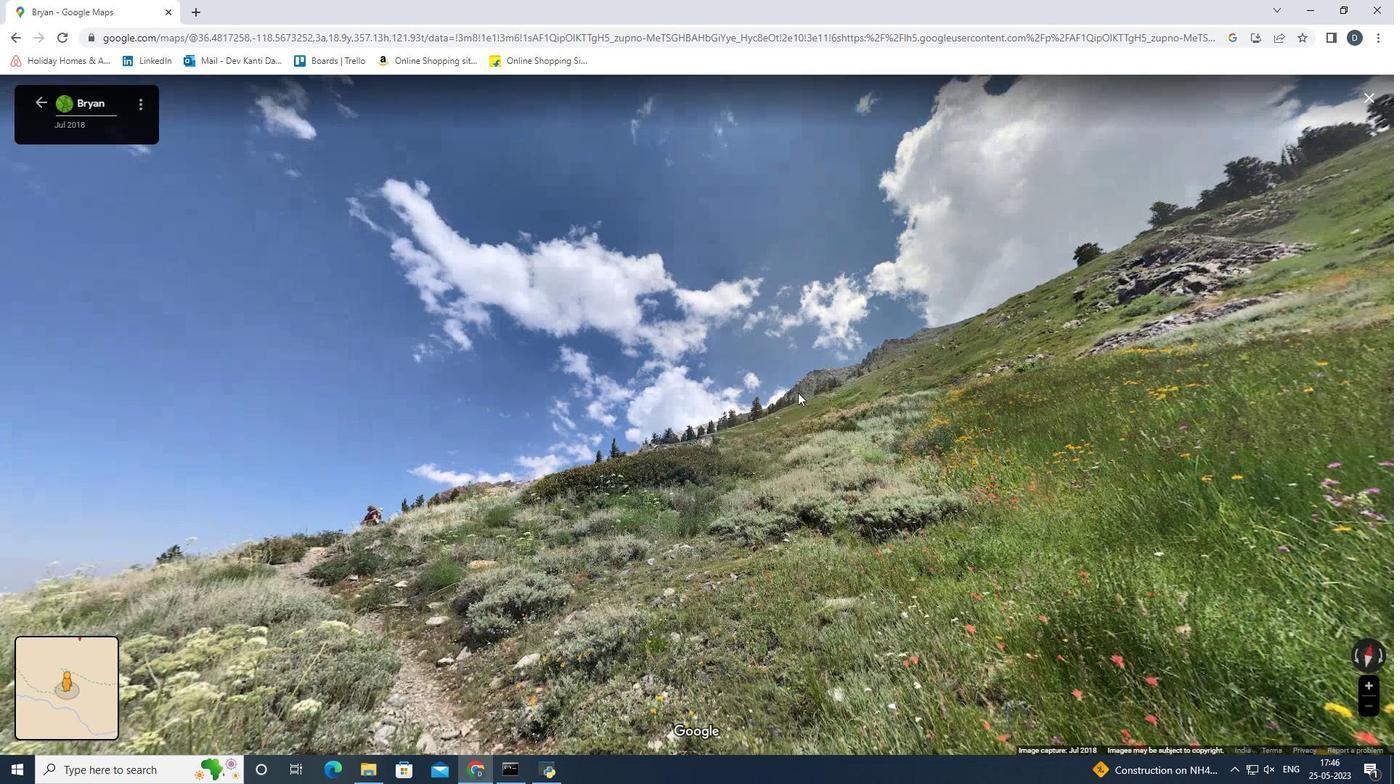 
Action: Mouse moved to (933, 387)
Screenshot: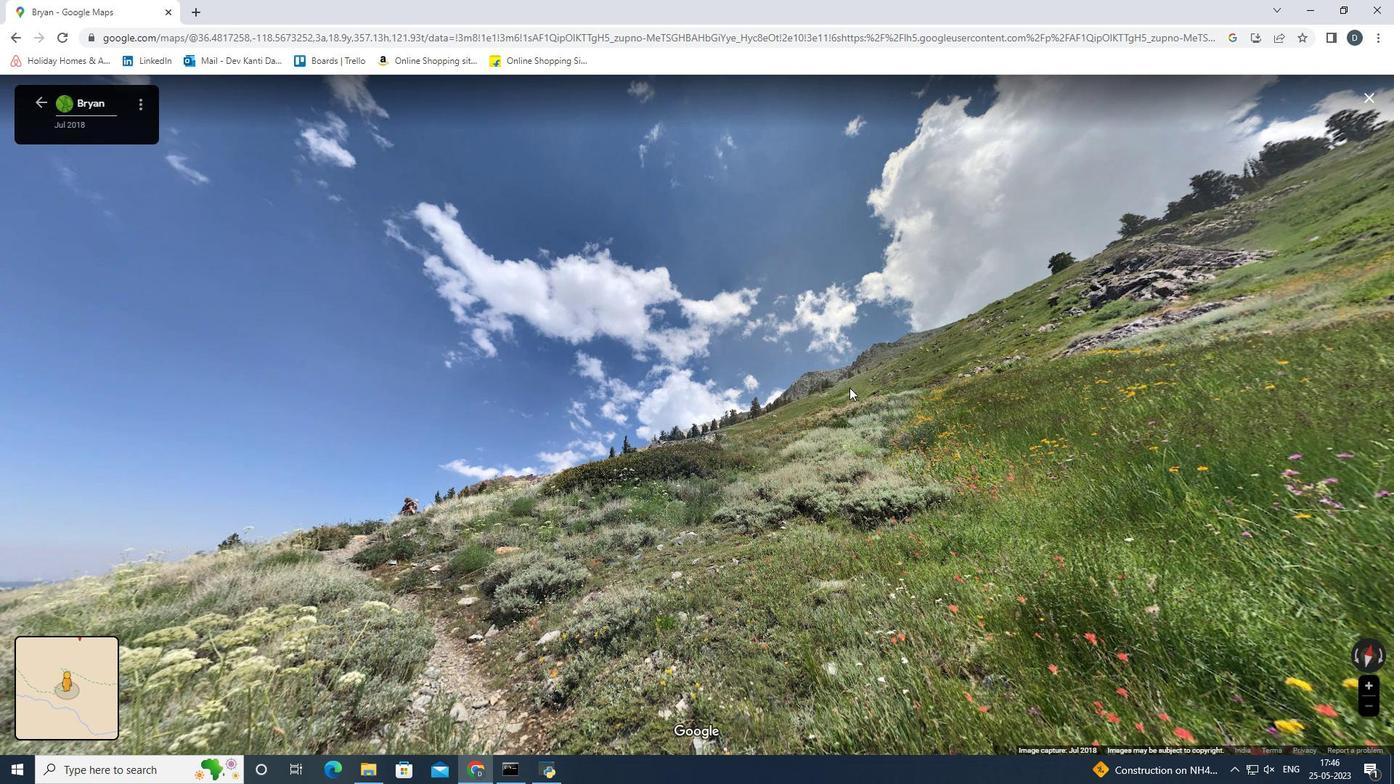
Action: Mouse pressed left at (933, 387)
Screenshot: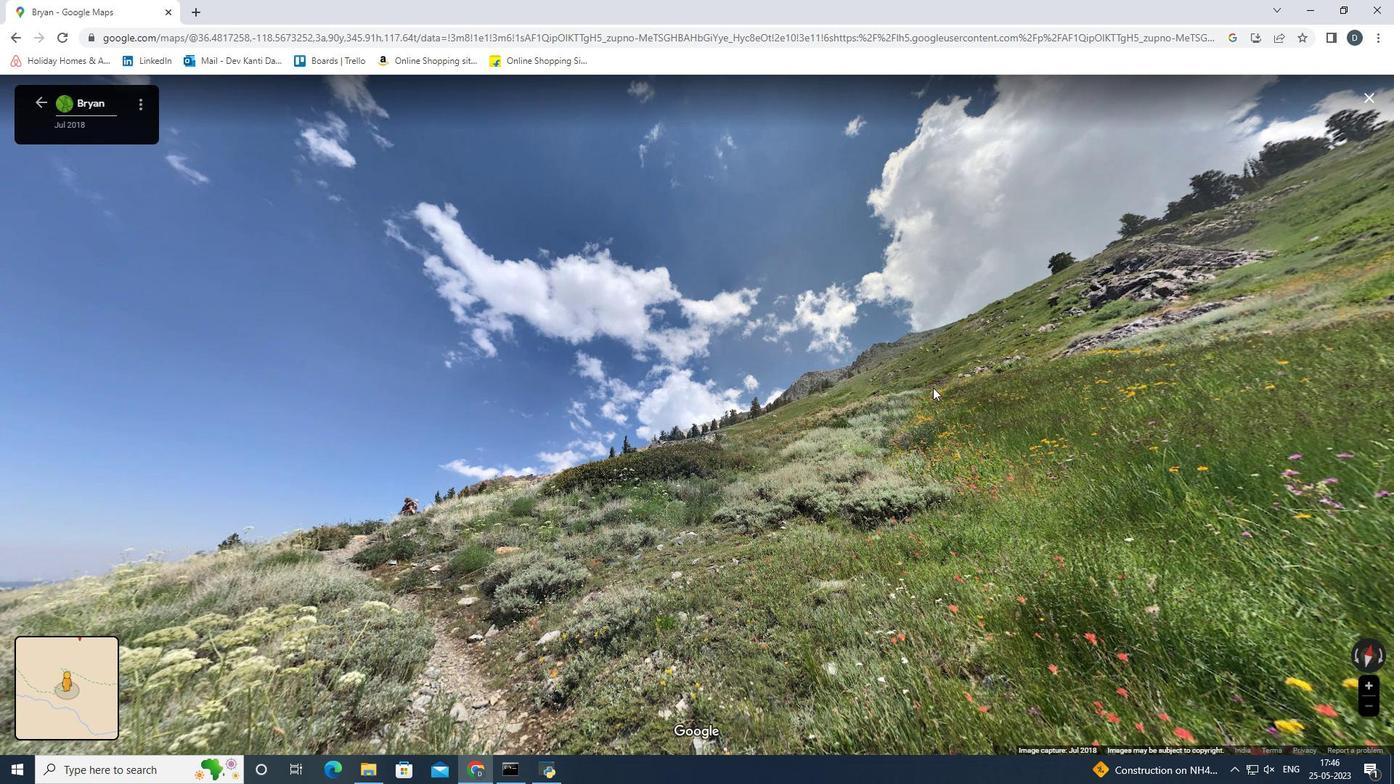 
Action: Mouse moved to (382, 471)
Screenshot: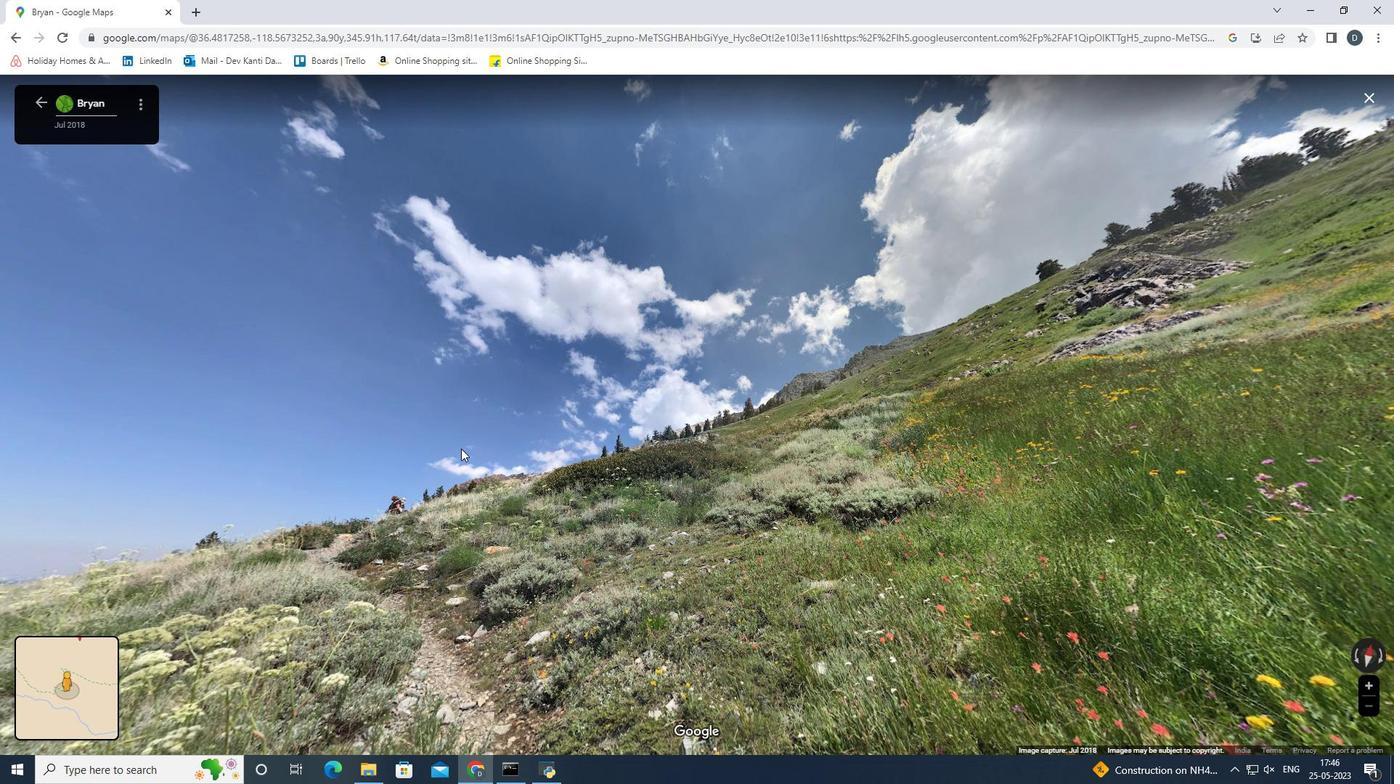 
Action: Mouse pressed left at (382, 471)
Screenshot: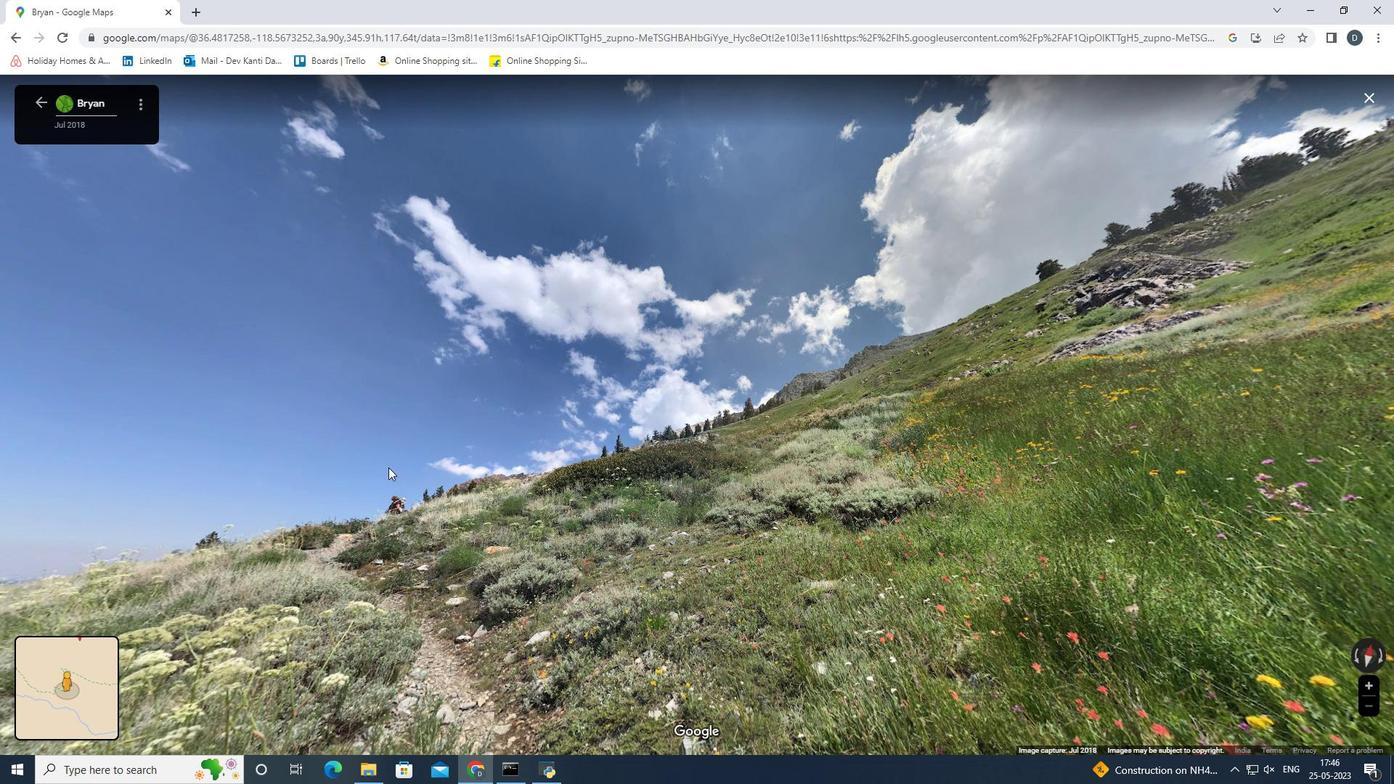 
Action: Mouse moved to (691, 484)
Screenshot: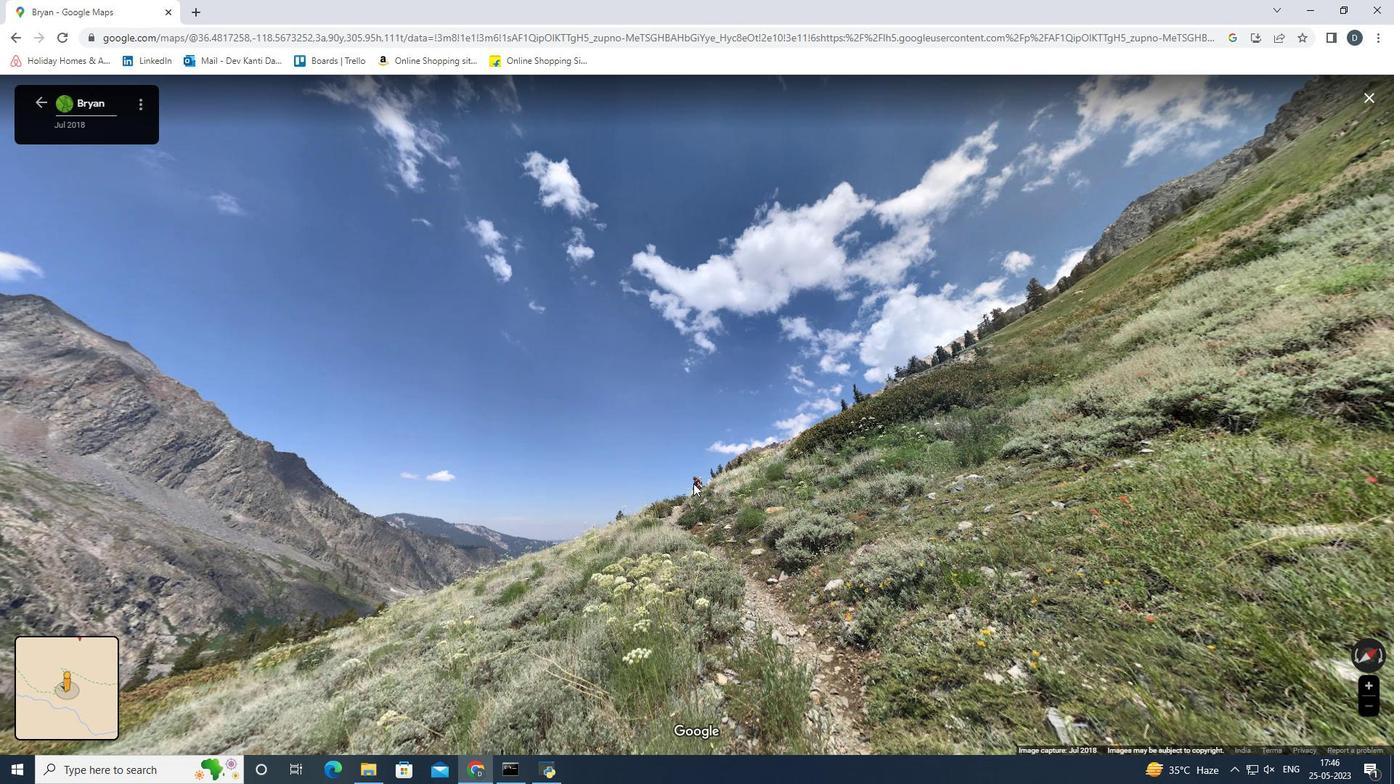 
Action: Mouse scrolled (691, 485) with delta (0, 0)
Screenshot: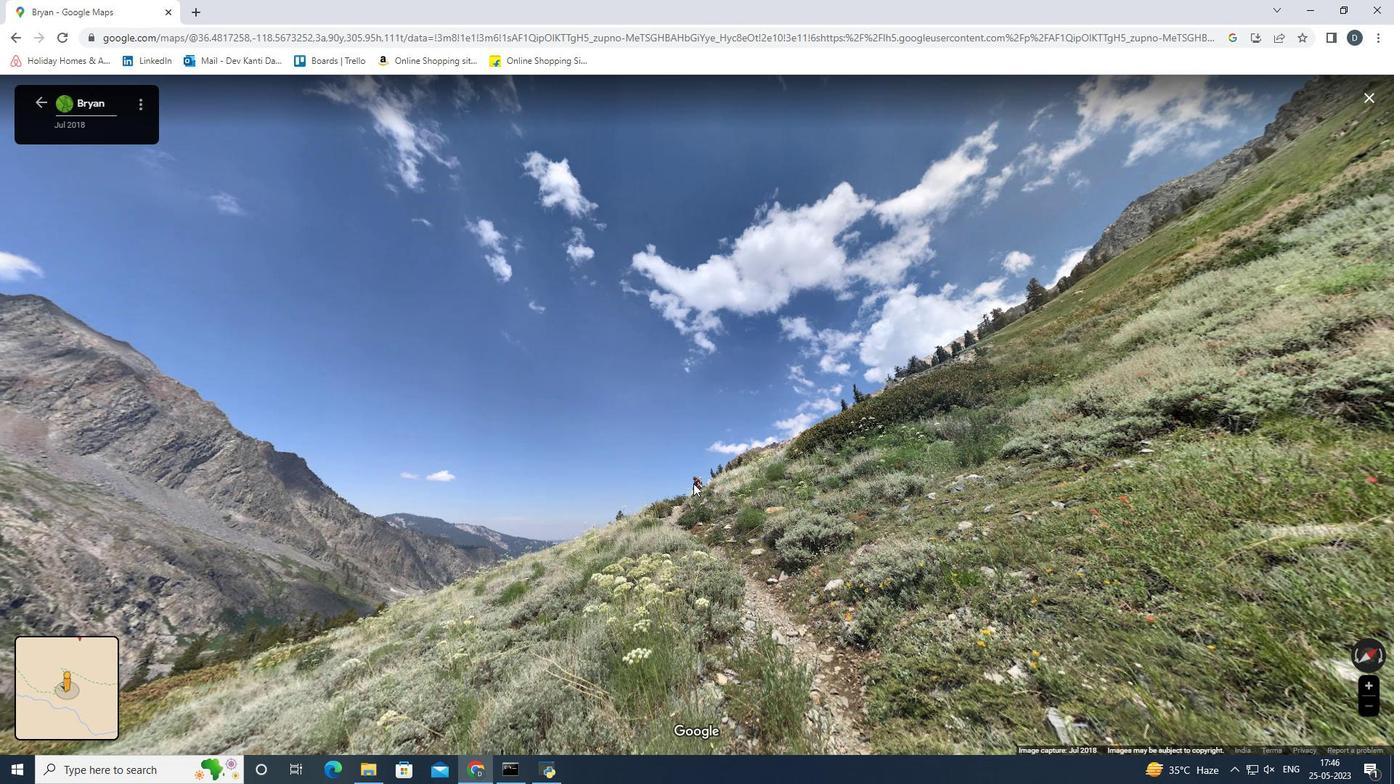 
Action: Mouse scrolled (691, 485) with delta (0, 0)
Screenshot: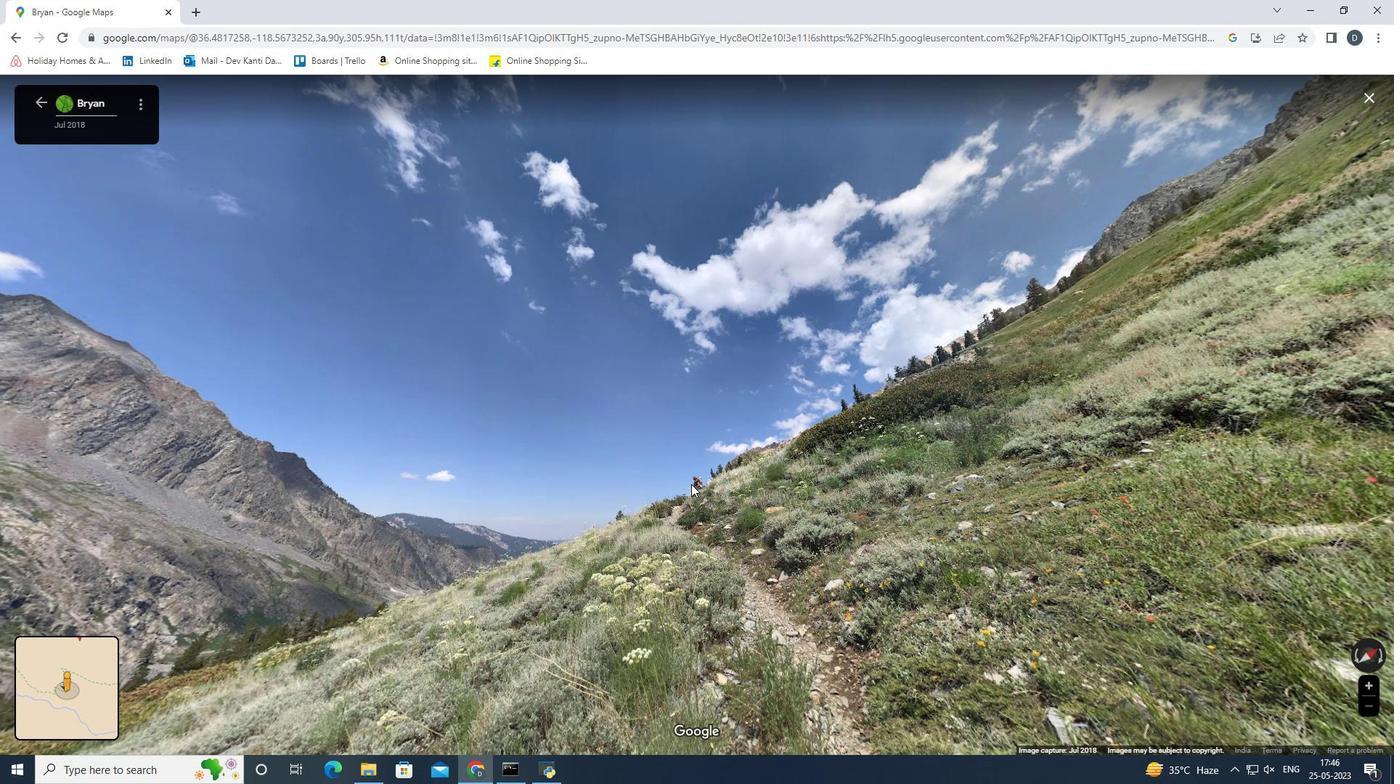 
Action: Mouse scrolled (691, 485) with delta (0, 0)
Screenshot: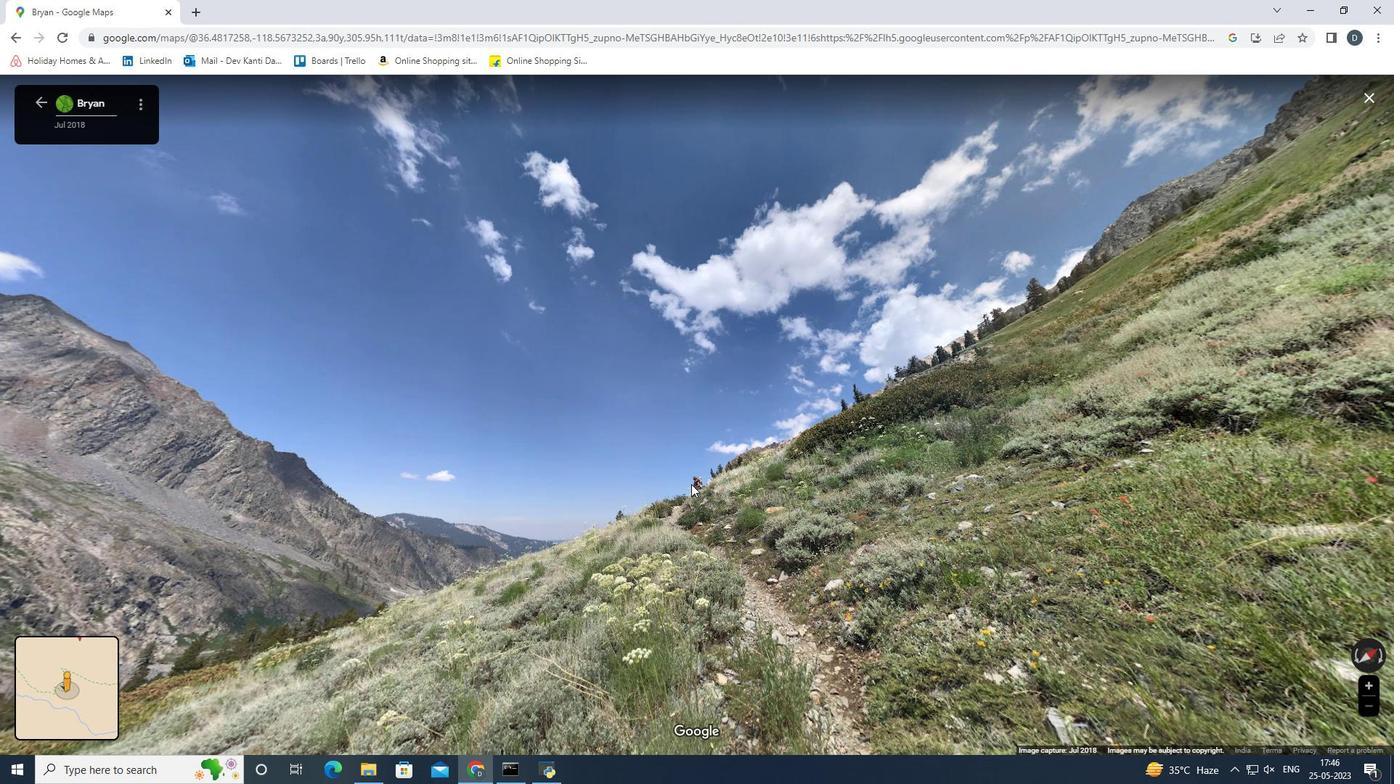 
Action: Mouse scrolled (691, 485) with delta (0, 0)
Screenshot: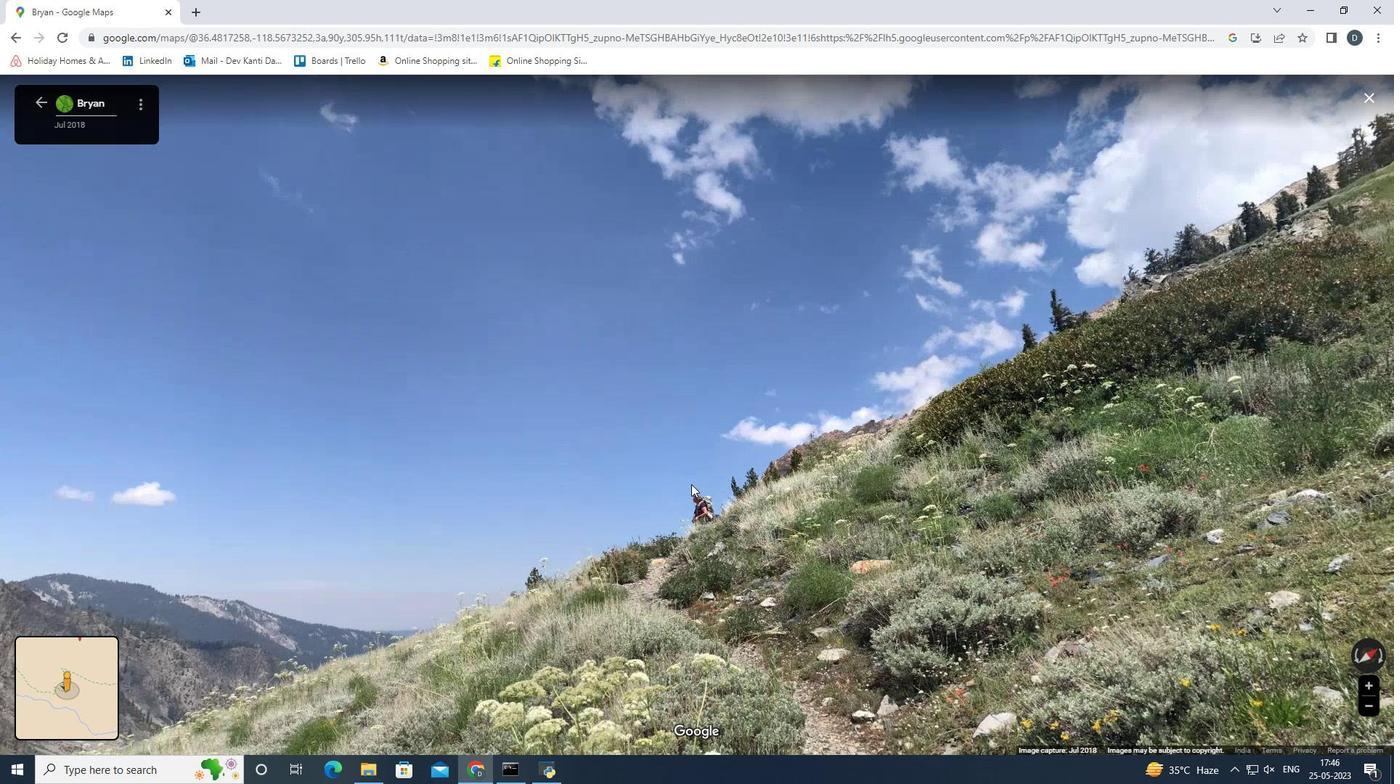 
Action: Mouse moved to (695, 501)
Screenshot: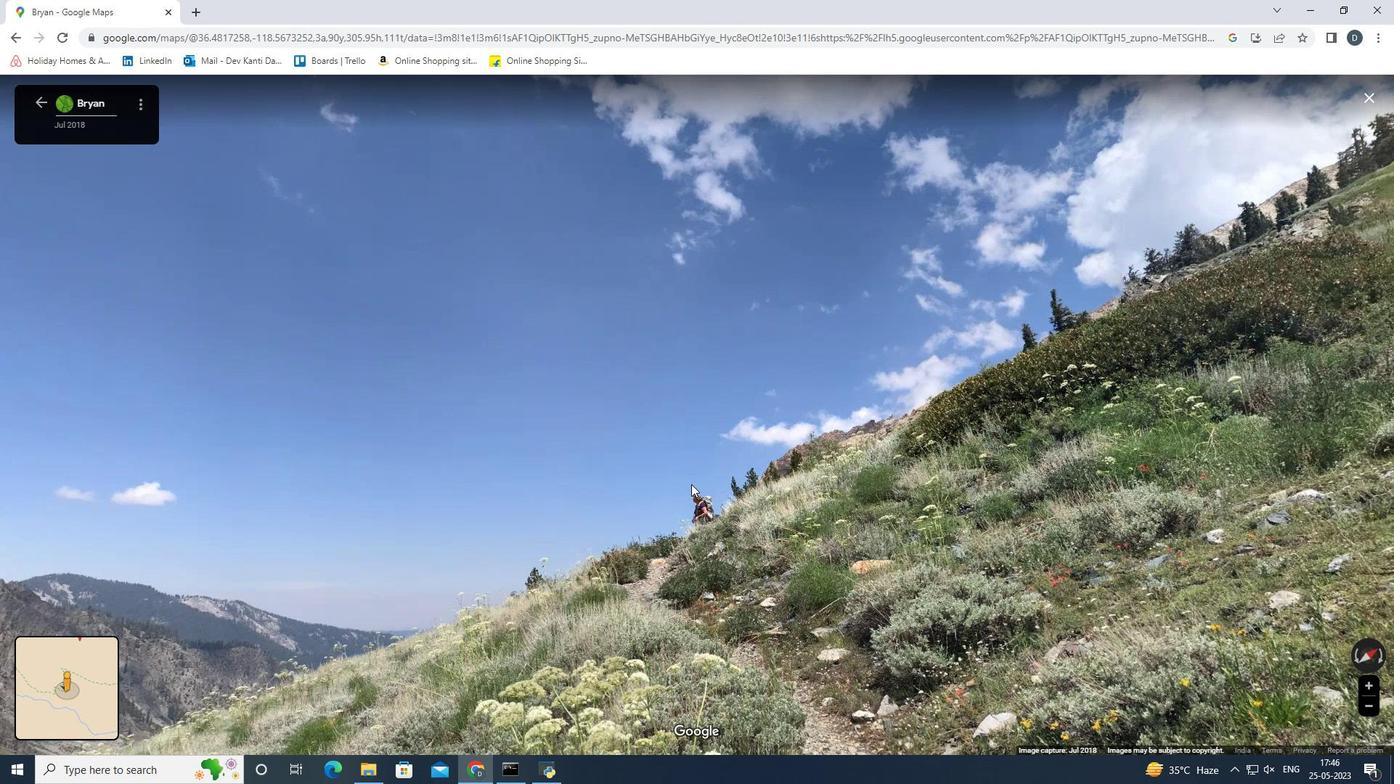 
Action: Mouse scrolled (695, 501) with delta (0, 0)
Screenshot: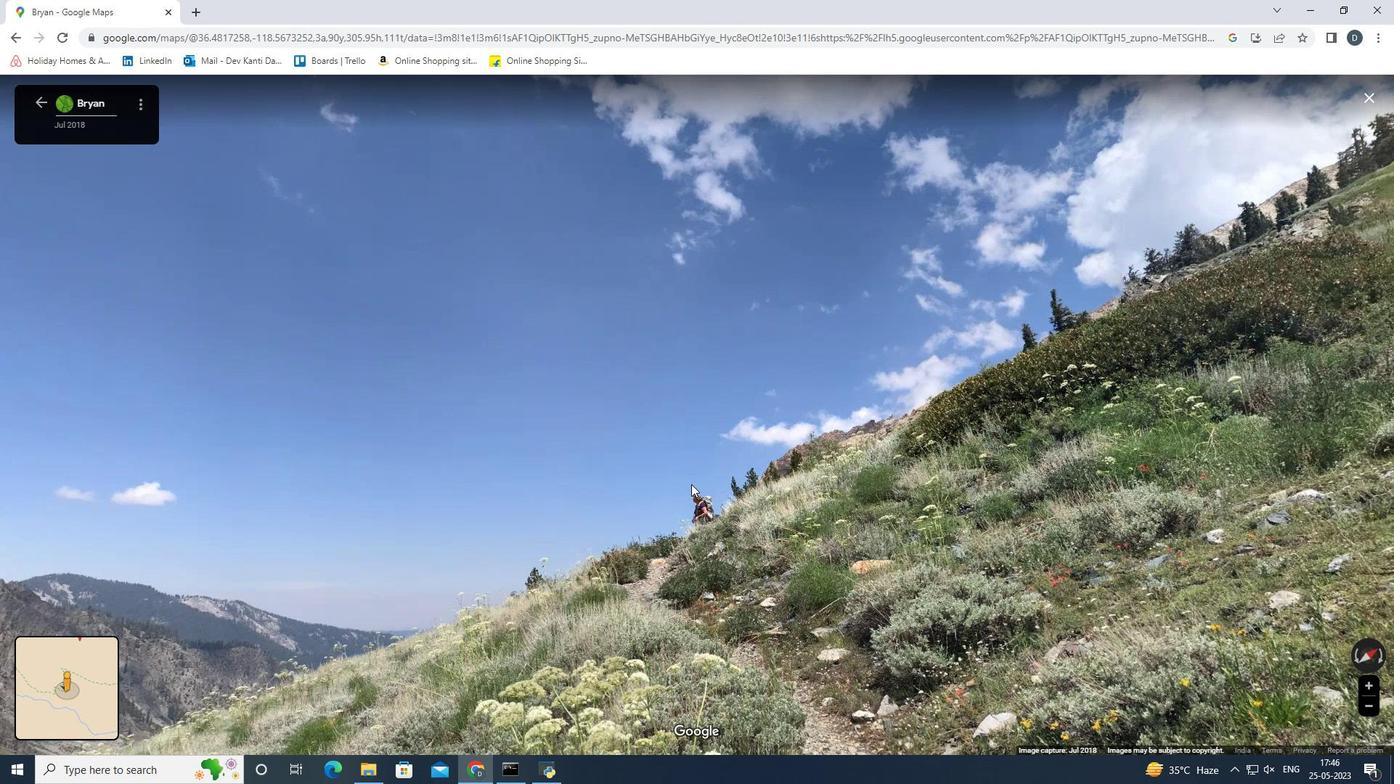 
Action: Mouse moved to (723, 568)
Screenshot: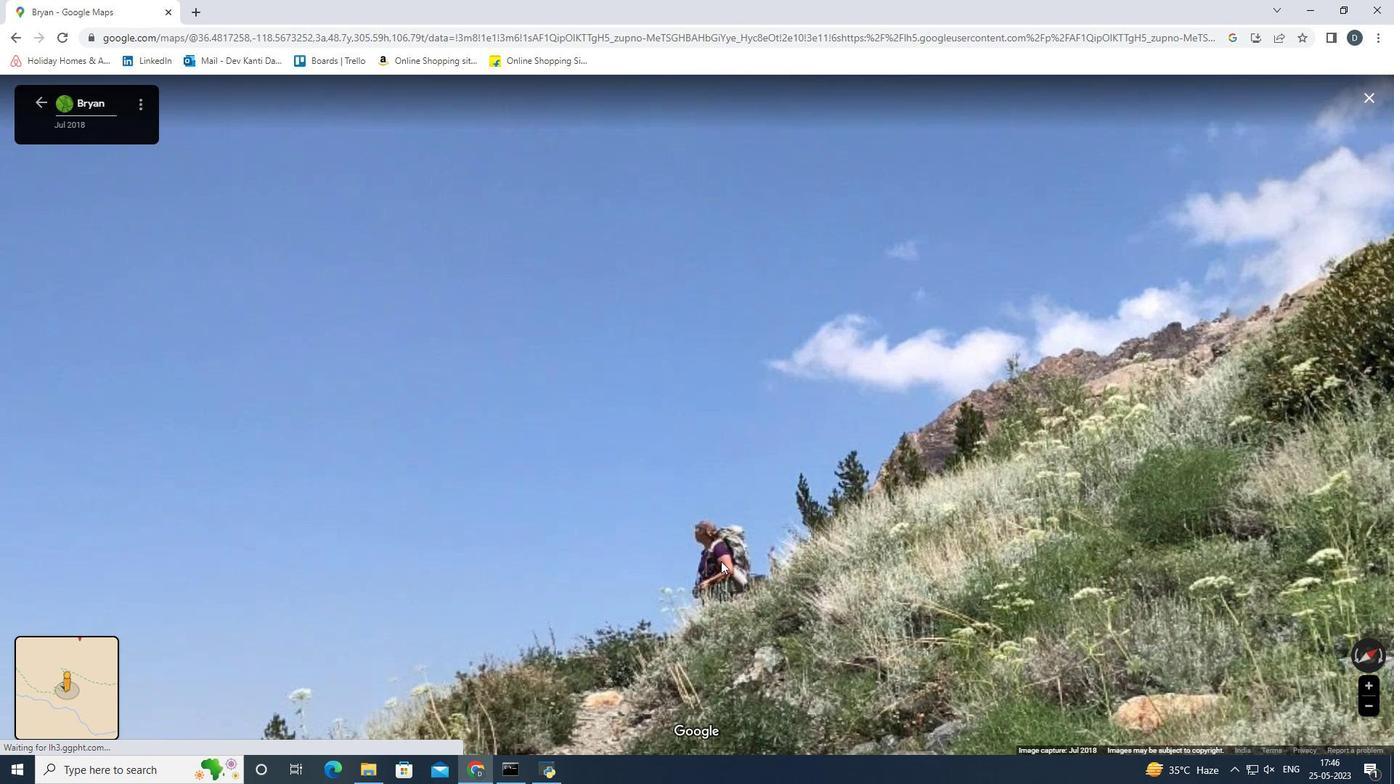 
Action: Mouse scrolled (723, 569) with delta (0, 0)
Screenshot: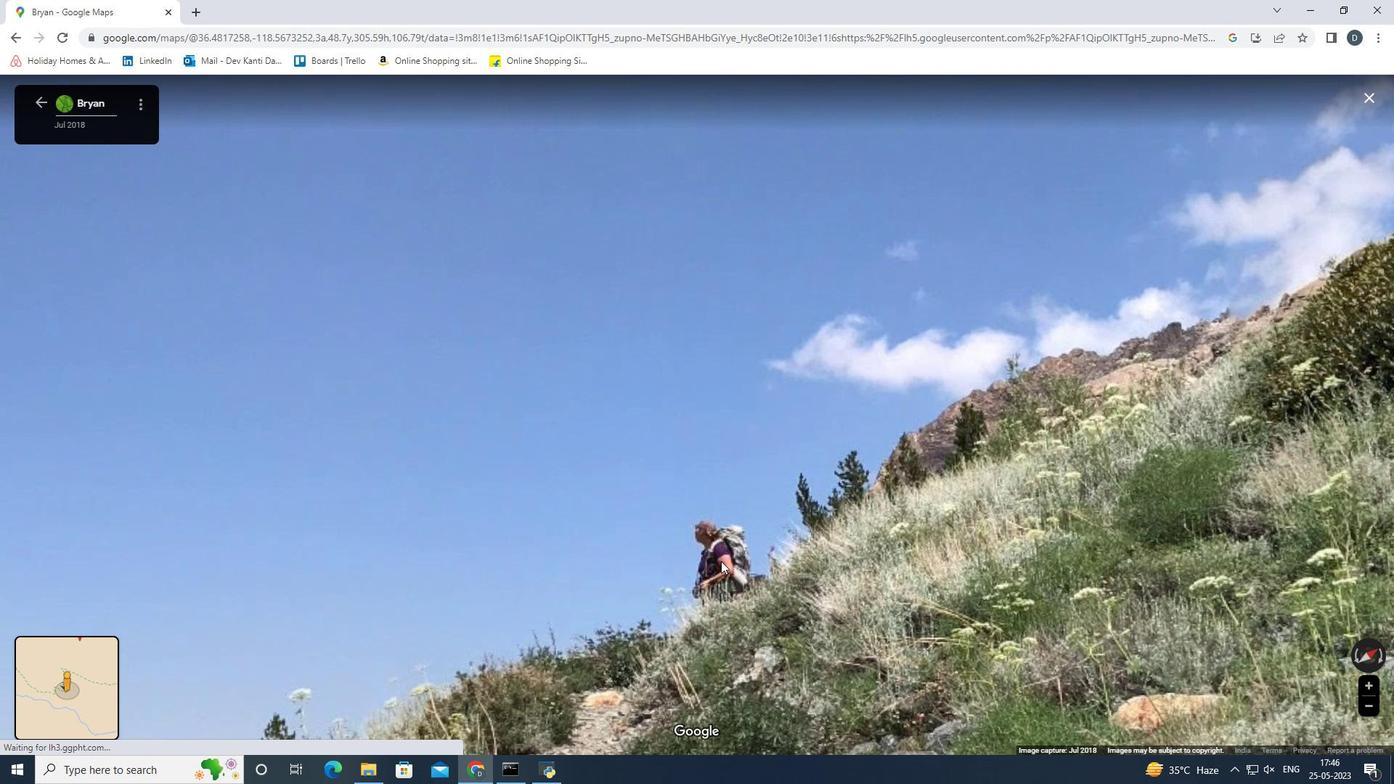 
Action: Mouse scrolled (723, 569) with delta (0, 0)
Screenshot: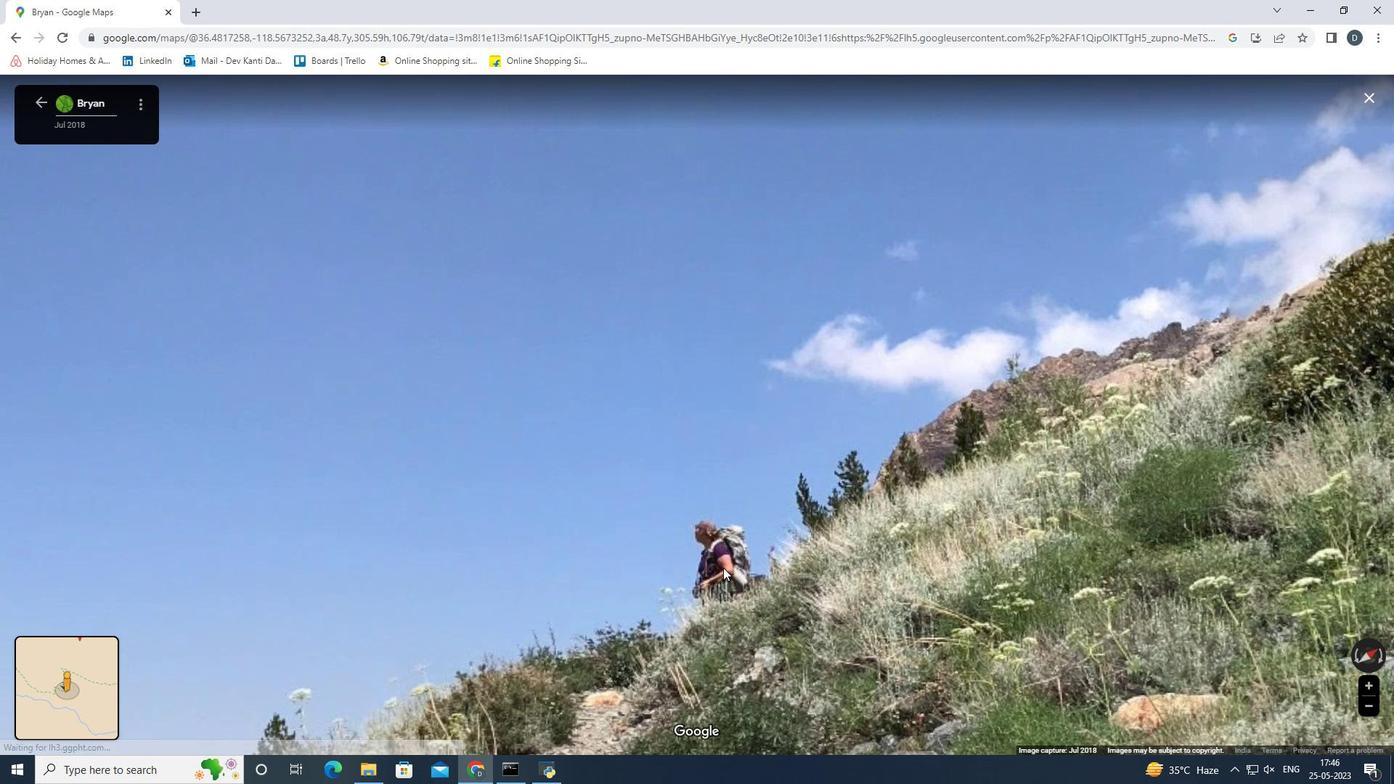 
Action: Mouse scrolled (723, 569) with delta (0, 0)
Screenshot: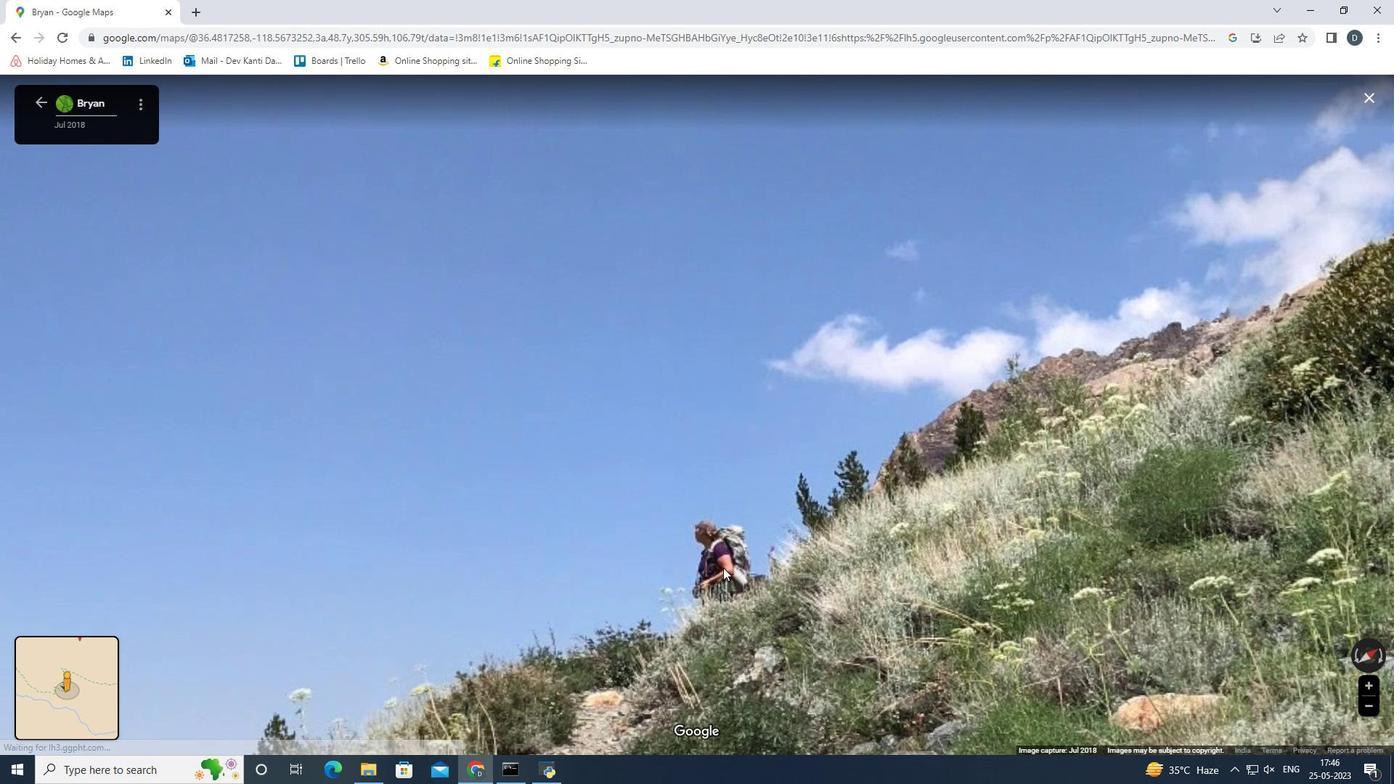 
Action: Mouse scrolled (723, 569) with delta (0, 0)
Screenshot: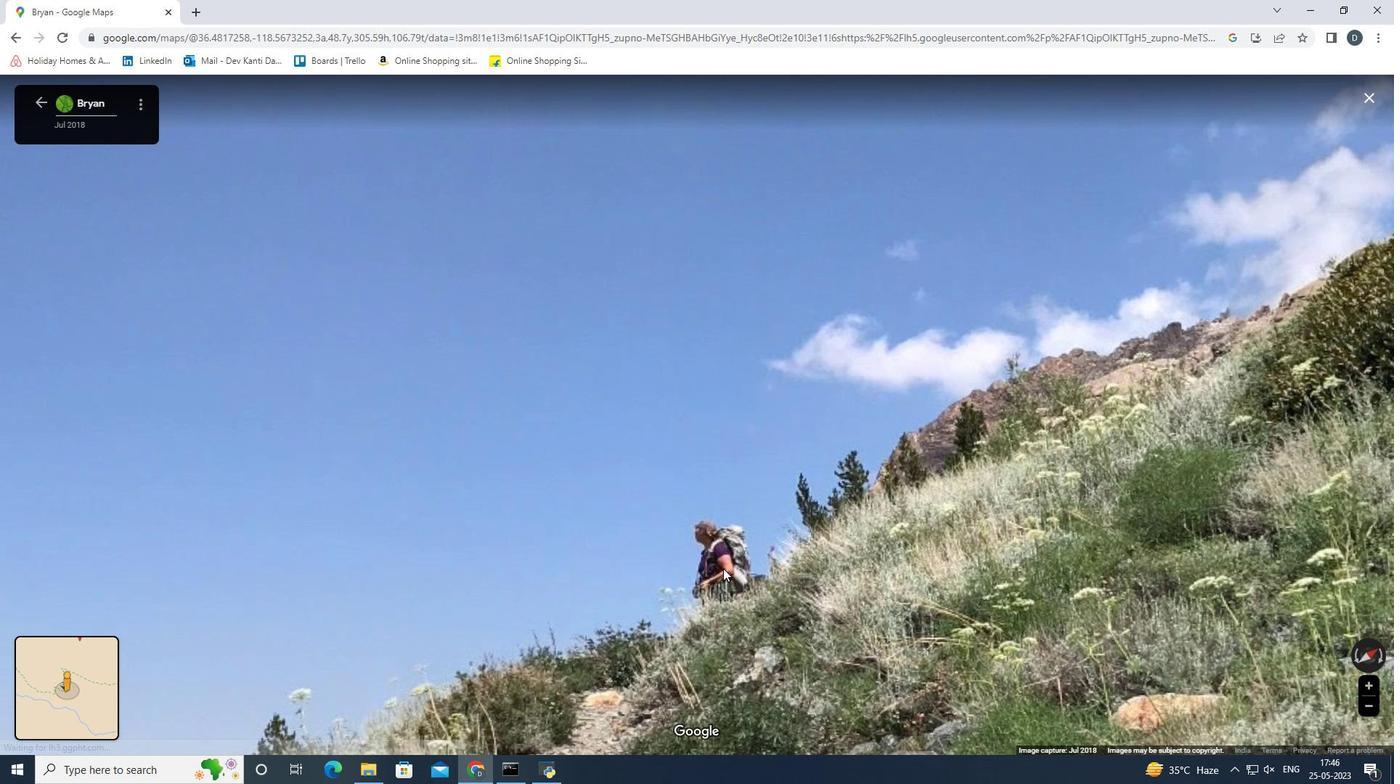 
Action: Mouse moved to (712, 563)
Screenshot: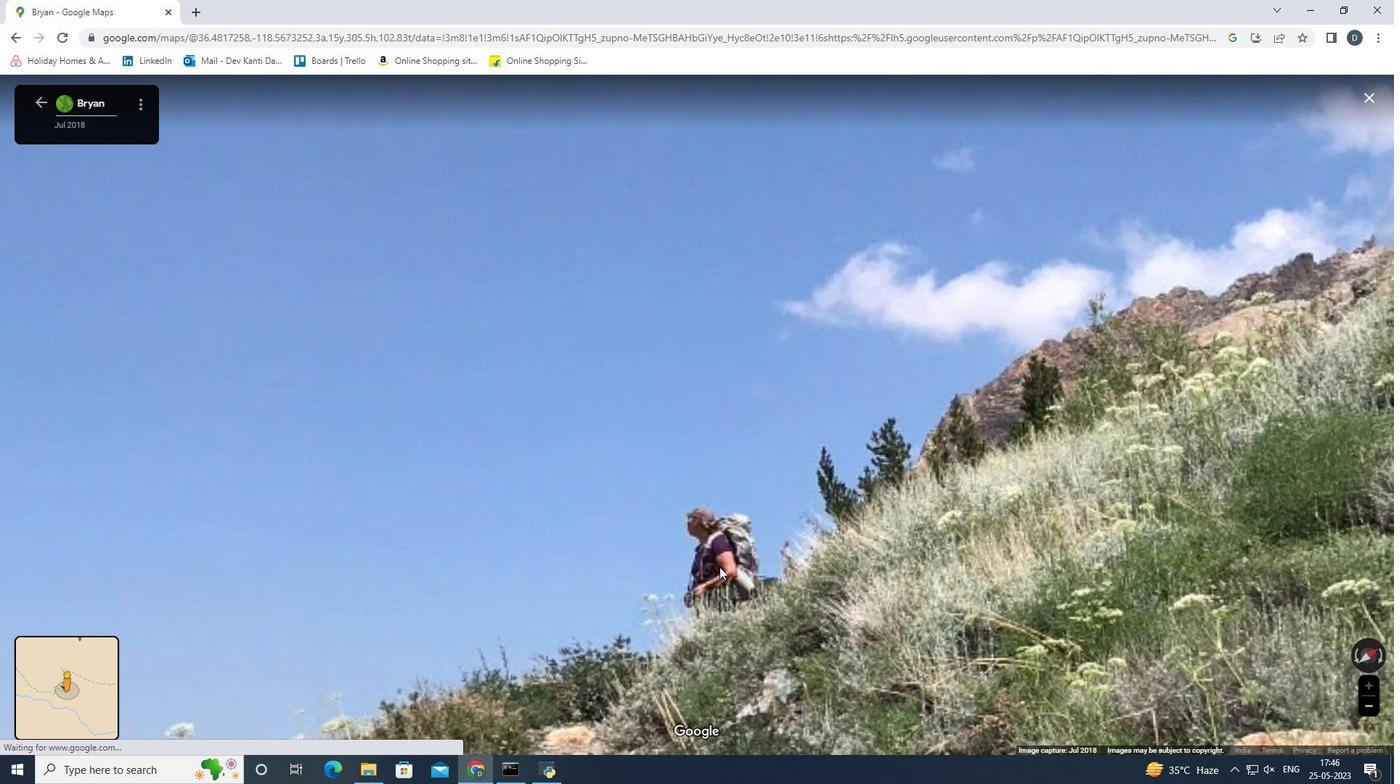 
Action: Mouse pressed left at (712, 563)
Screenshot: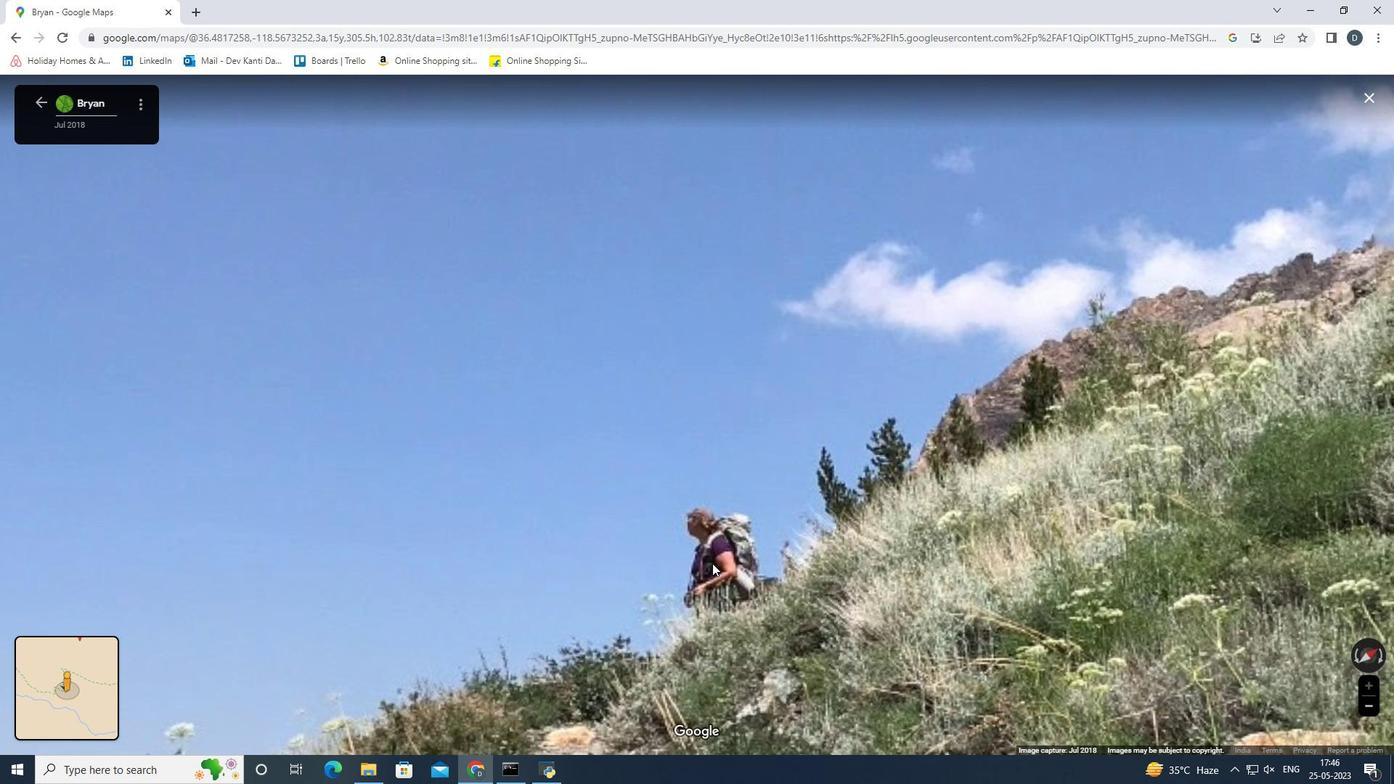 
Action: Mouse moved to (704, 507)
Screenshot: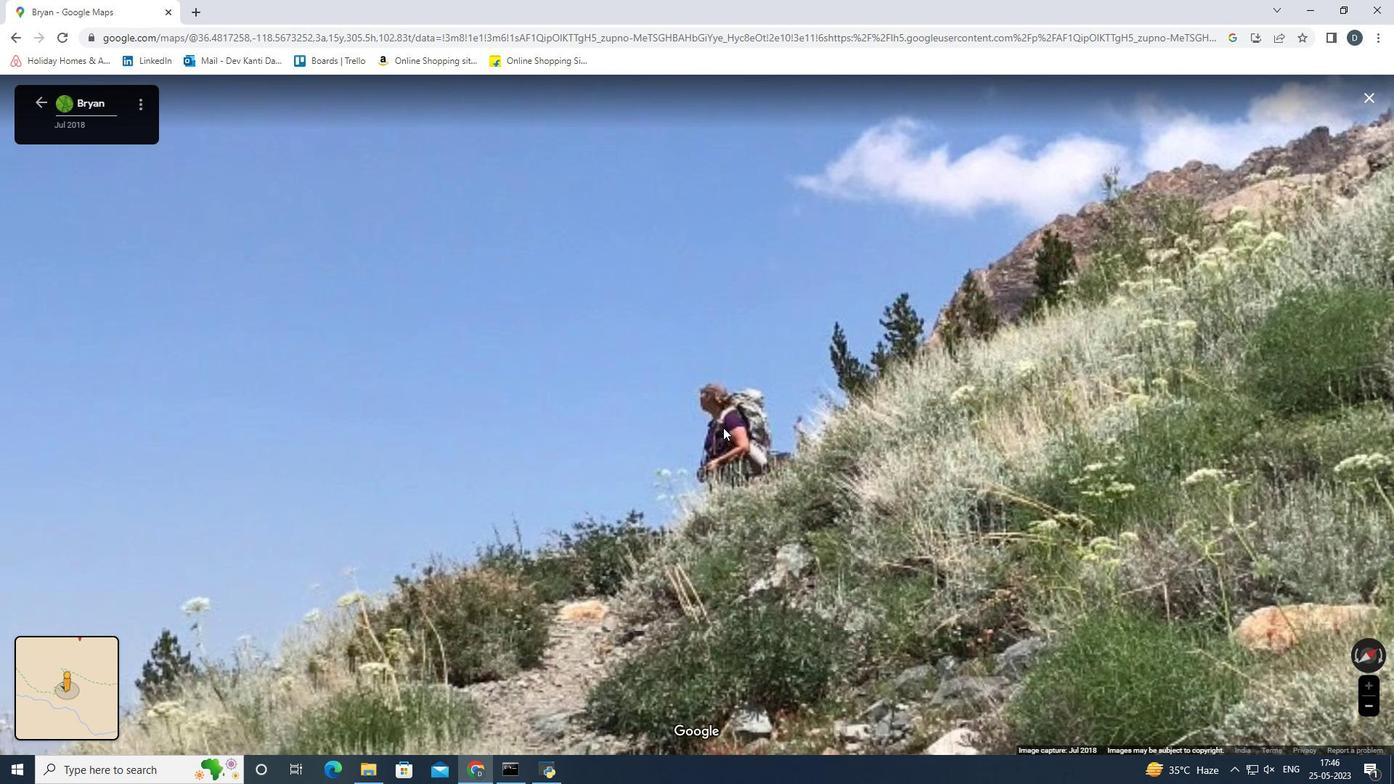 
Action: Mouse pressed left at (704, 507)
Screenshot: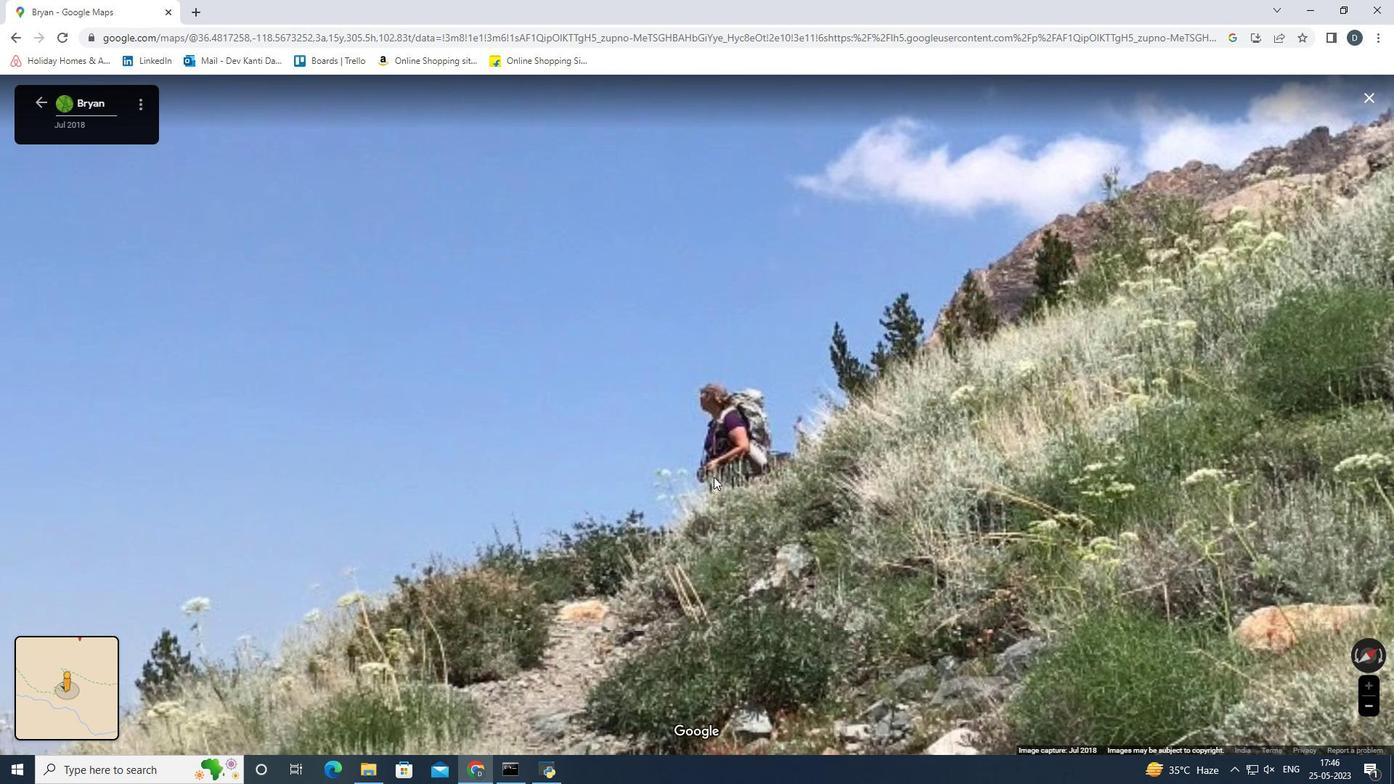 
Action: Mouse moved to (703, 455)
Screenshot: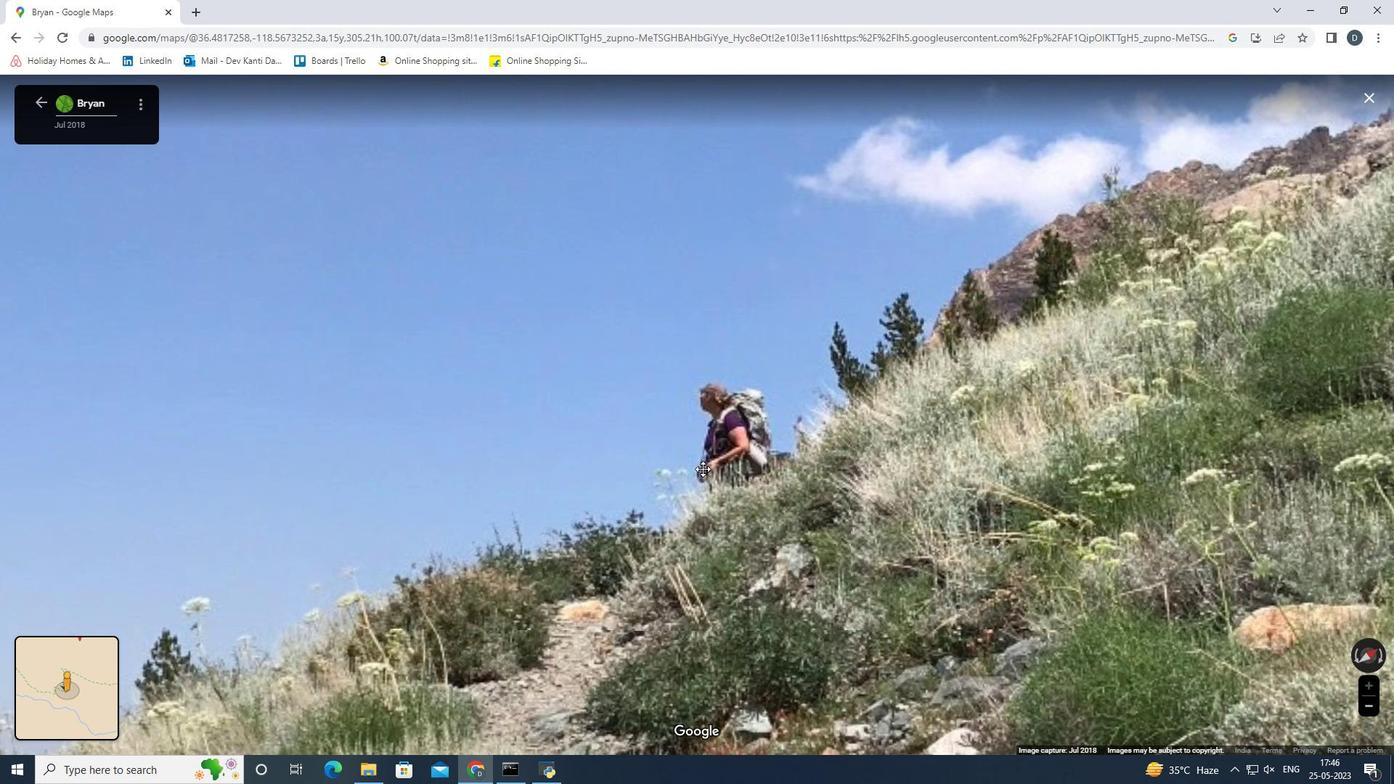 
Action: Mouse scrolled (703, 454) with delta (0, 0)
Screenshot: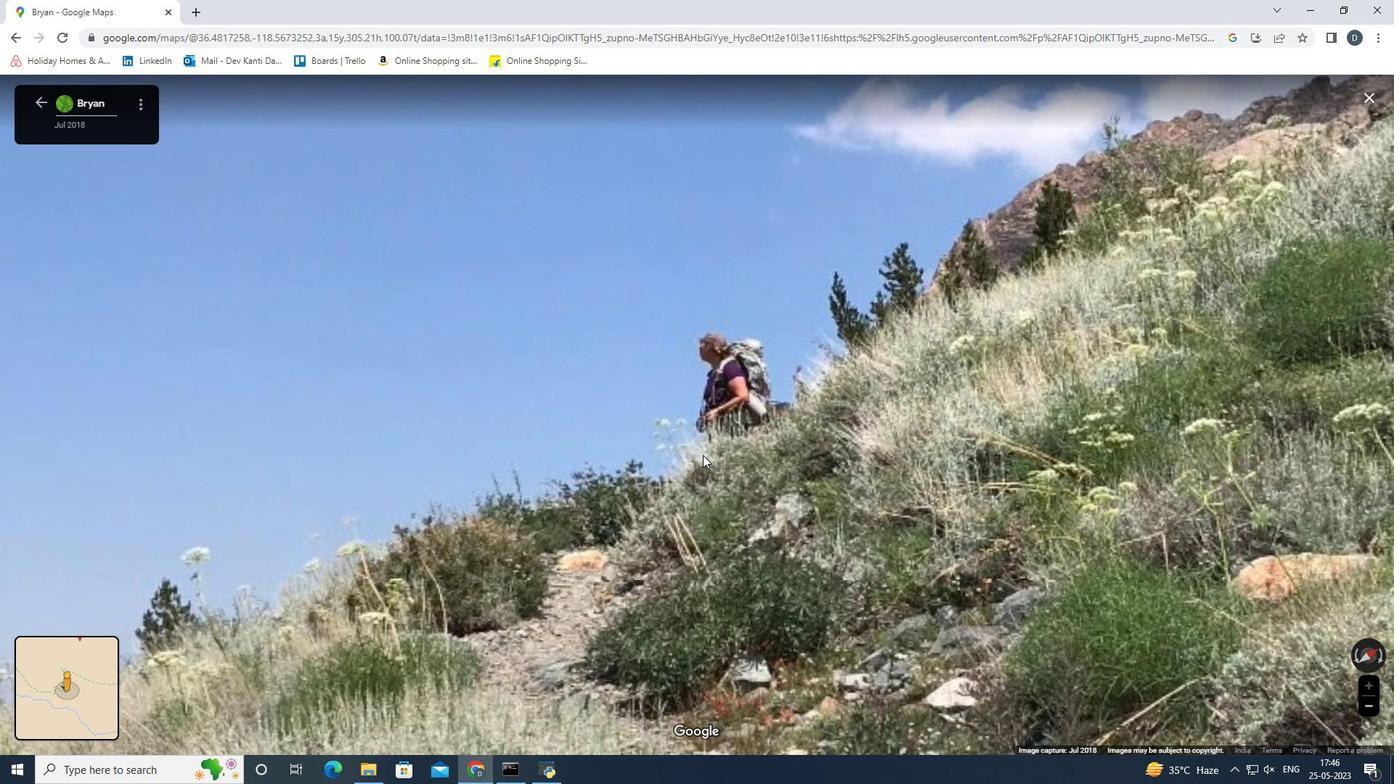 
Action: Mouse scrolled (703, 454) with delta (0, 0)
Screenshot: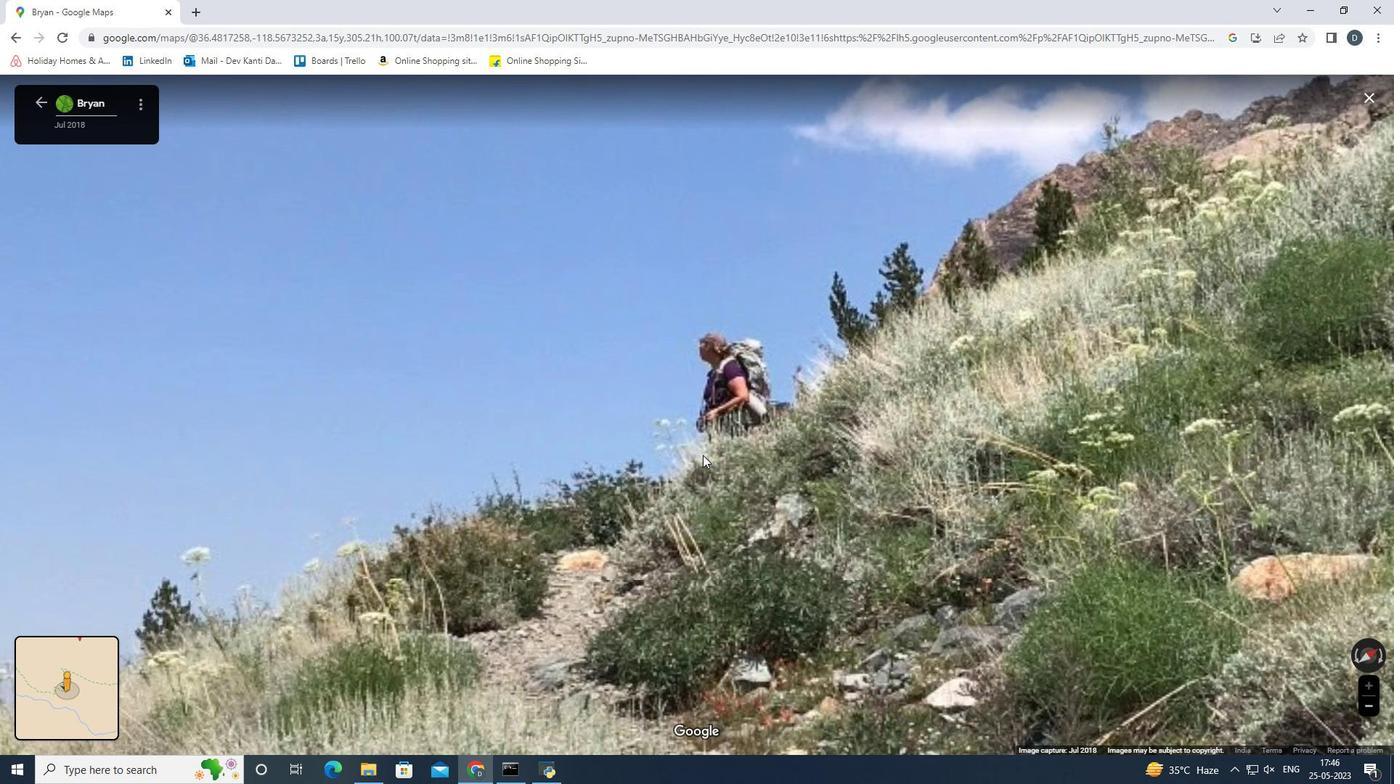 
Action: Mouse scrolled (703, 454) with delta (0, 0)
Screenshot: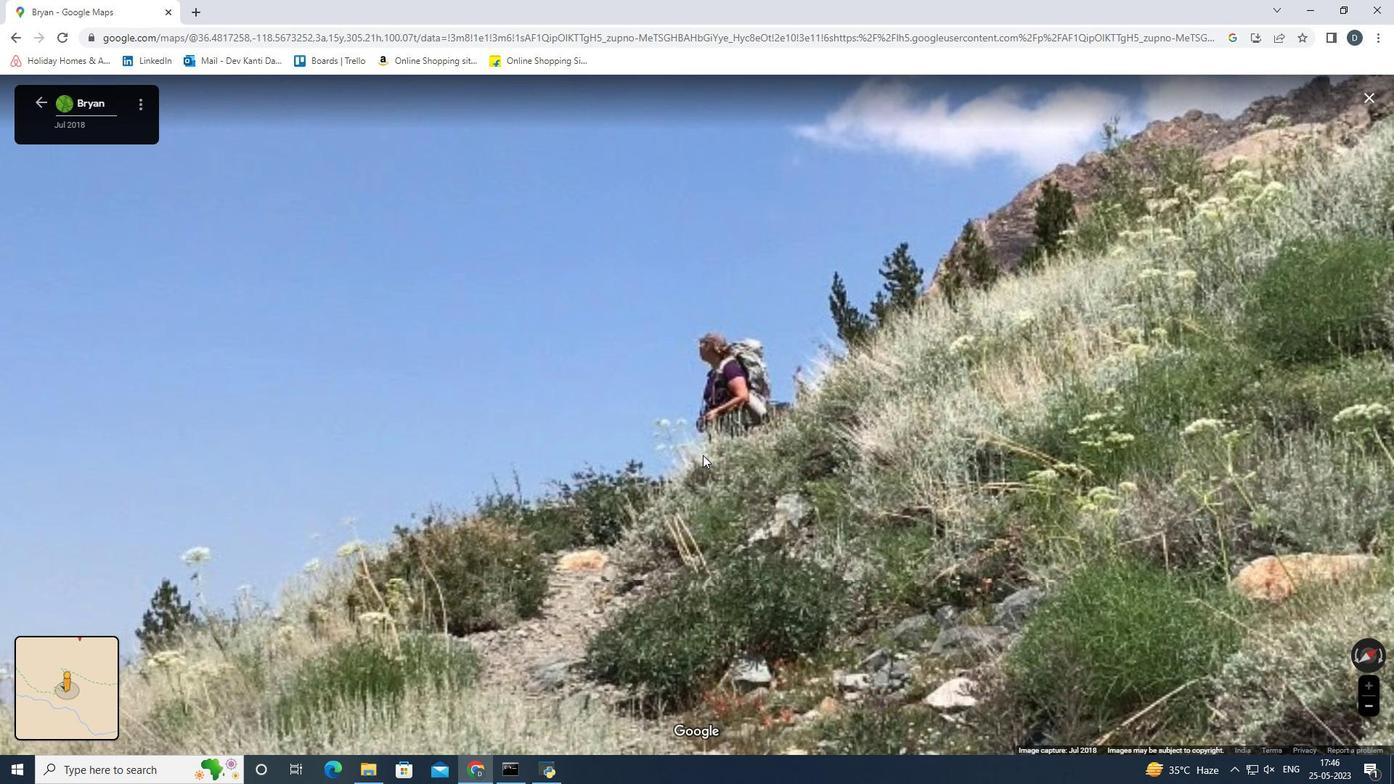 
Action: Mouse scrolled (703, 454) with delta (0, 0)
Screenshot: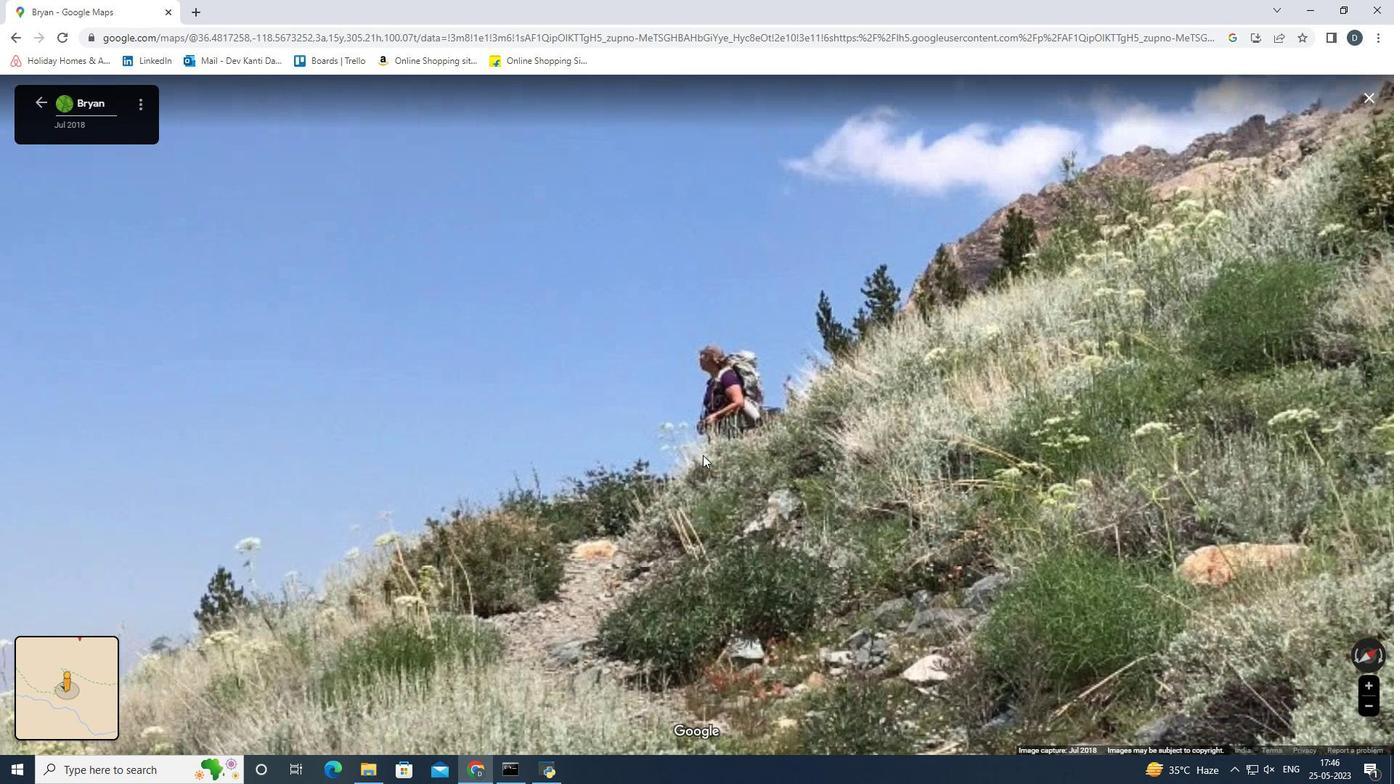 
Action: Mouse scrolled (703, 454) with delta (0, 0)
Screenshot: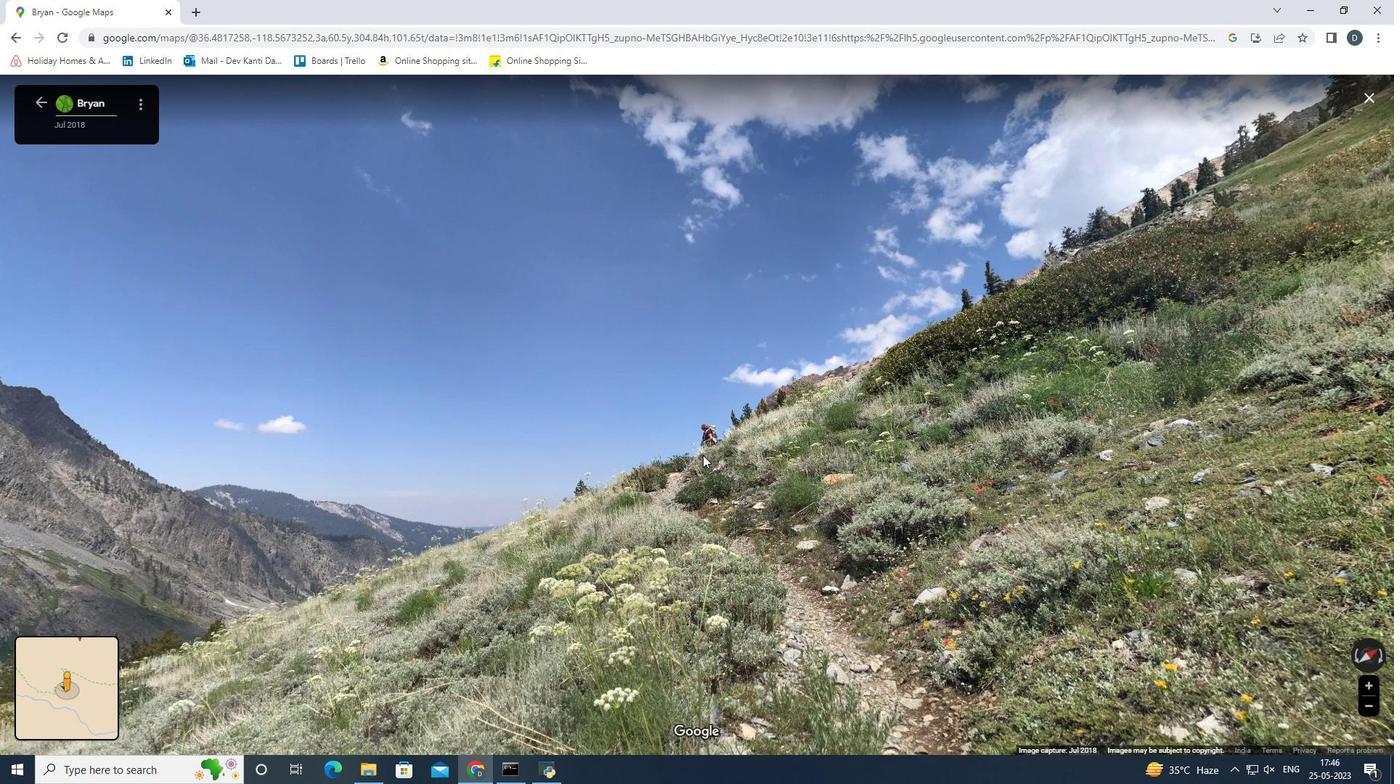 
Action: Mouse scrolled (703, 454) with delta (0, 0)
Screenshot: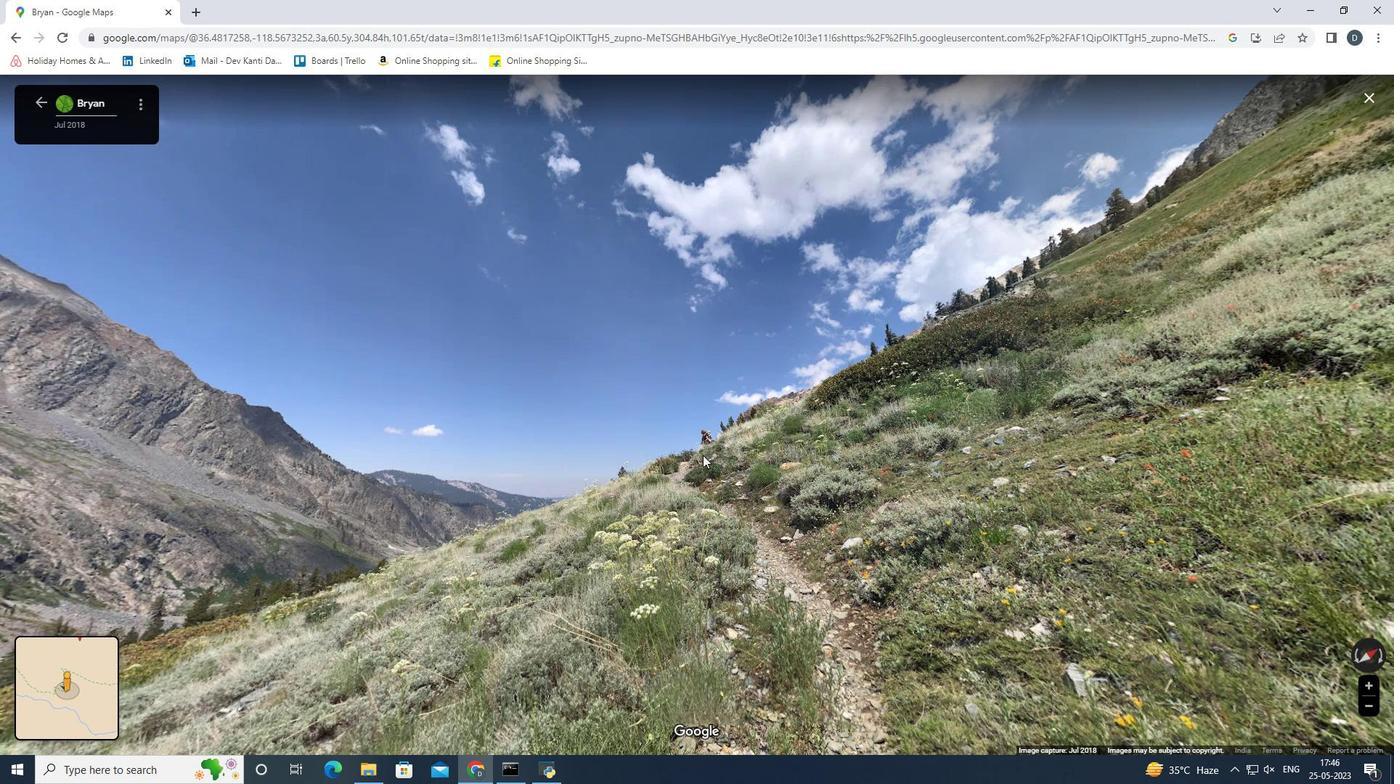 
Action: Mouse scrolled (703, 454) with delta (0, 0)
Screenshot: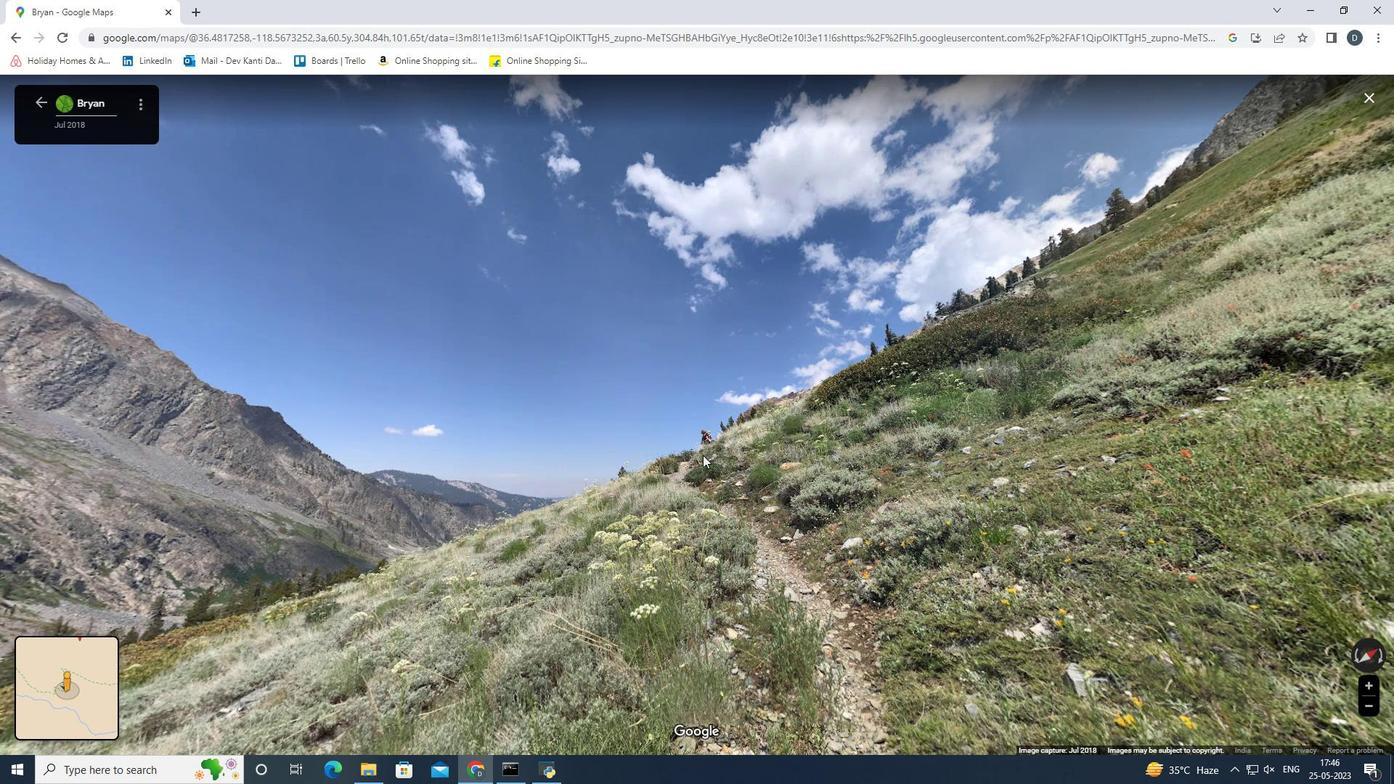 
Action: Mouse scrolled (703, 454) with delta (0, 0)
Screenshot: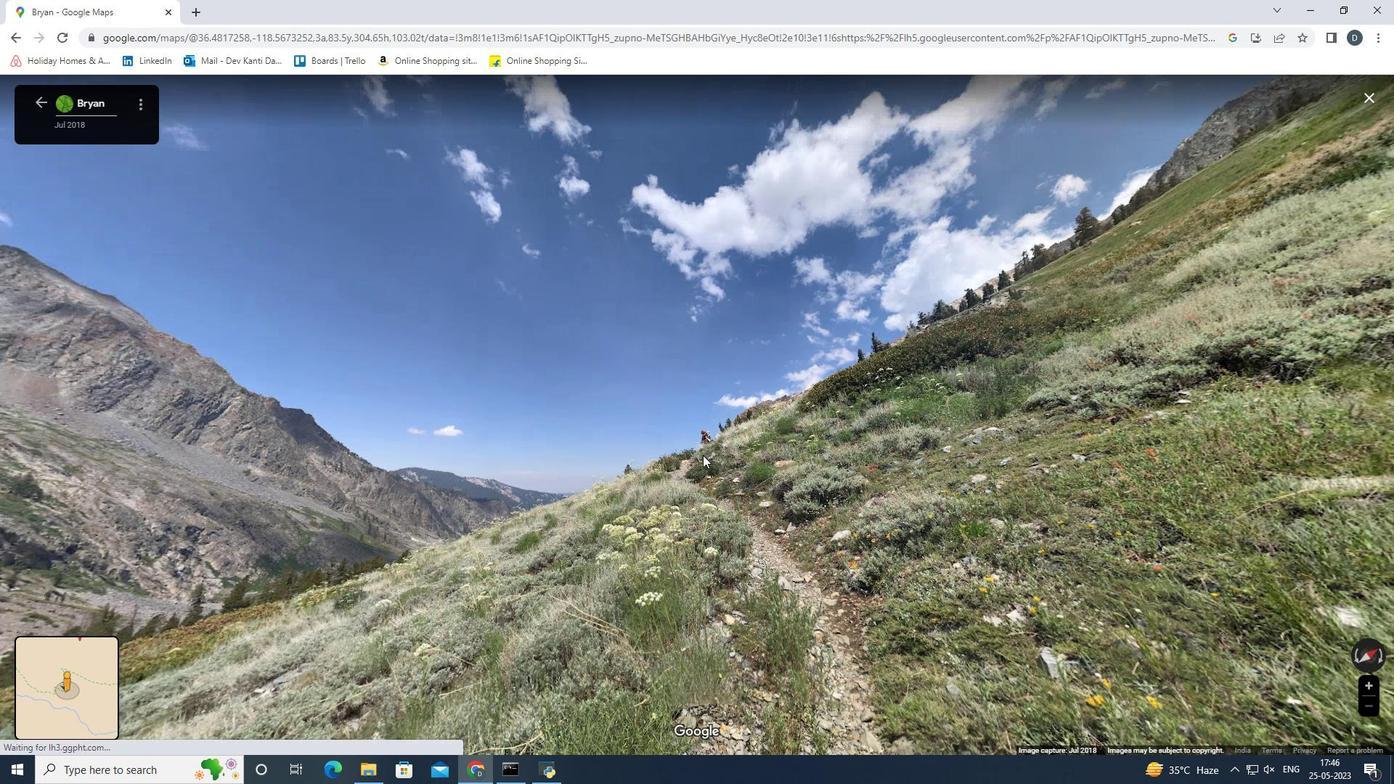 
Action: Mouse scrolled (703, 454) with delta (0, 0)
Screenshot: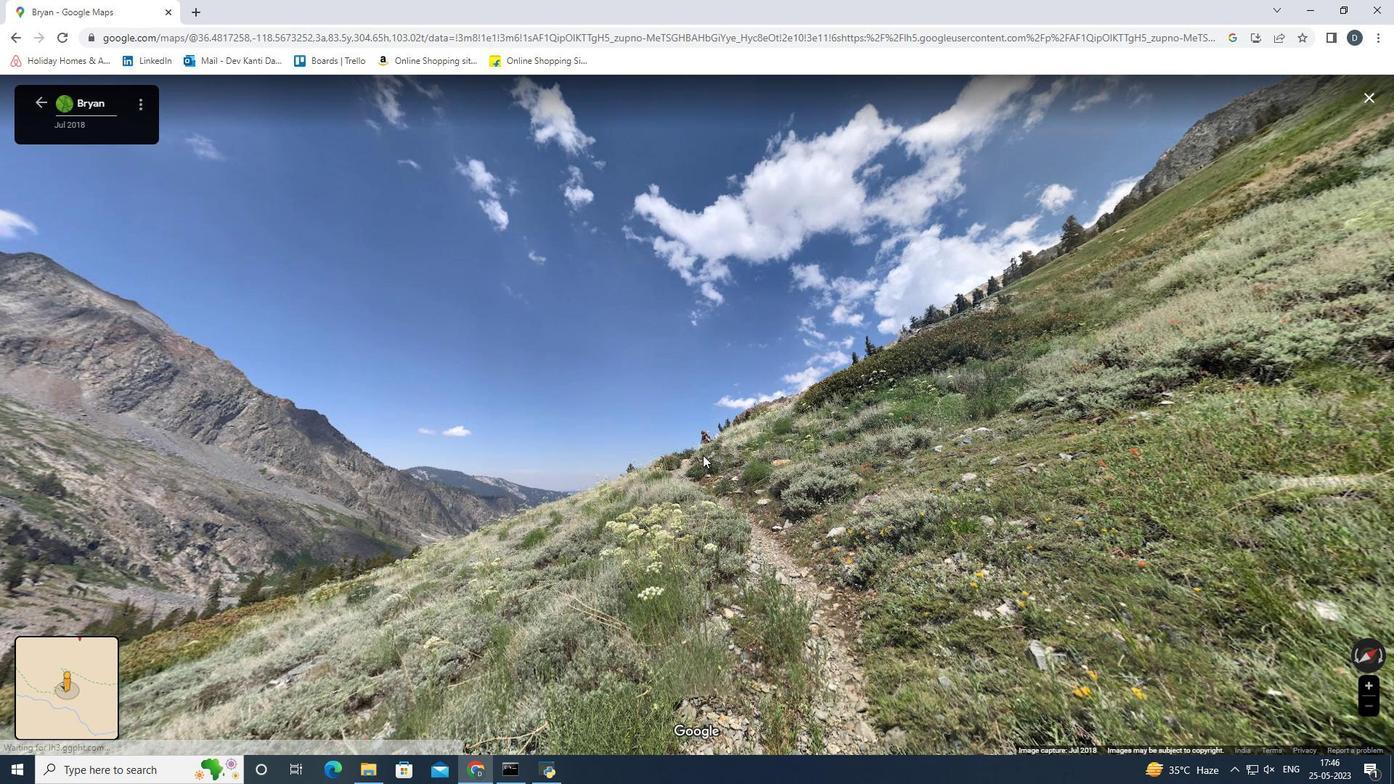 
Action: Mouse scrolled (703, 454) with delta (0, 0)
Screenshot: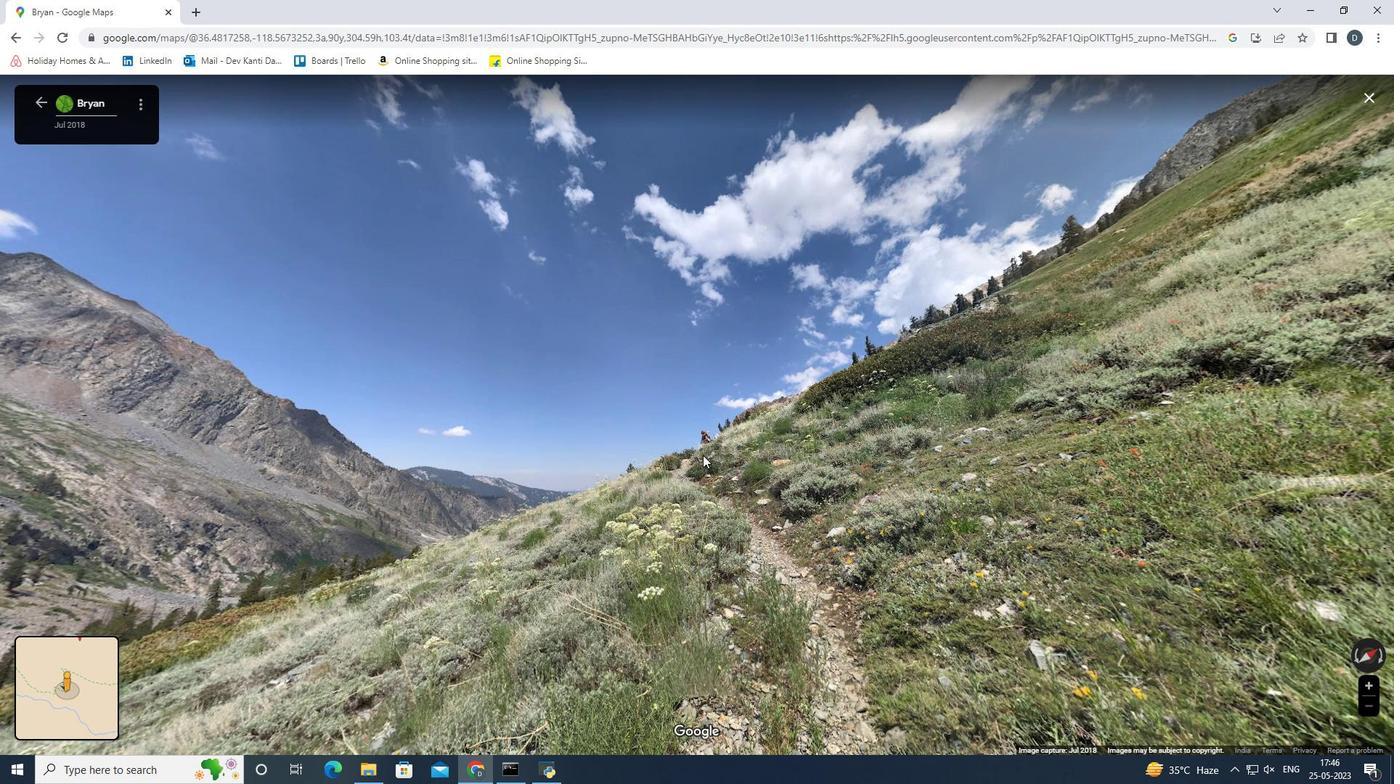 
Action: Mouse scrolled (703, 454) with delta (0, 0)
Screenshot: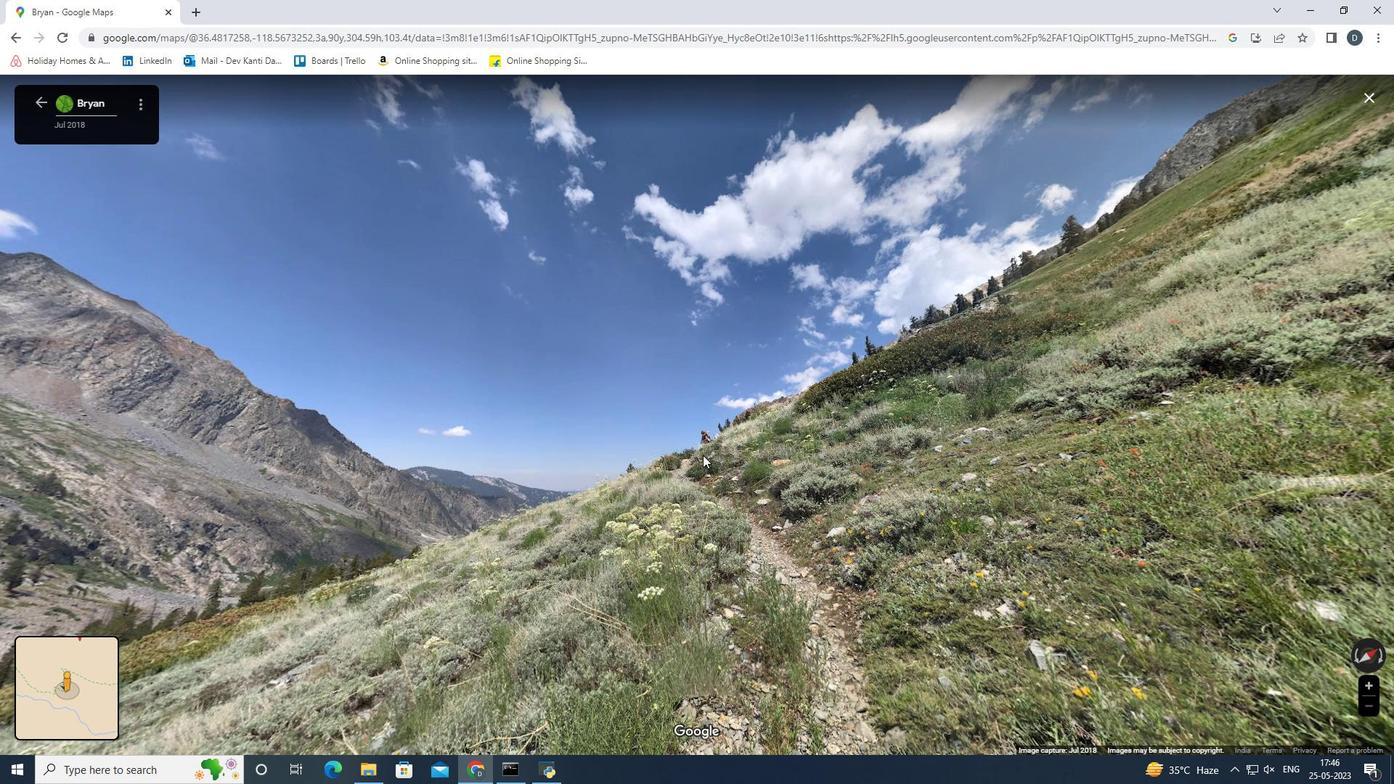 
Action: Mouse moved to (648, 470)
Screenshot: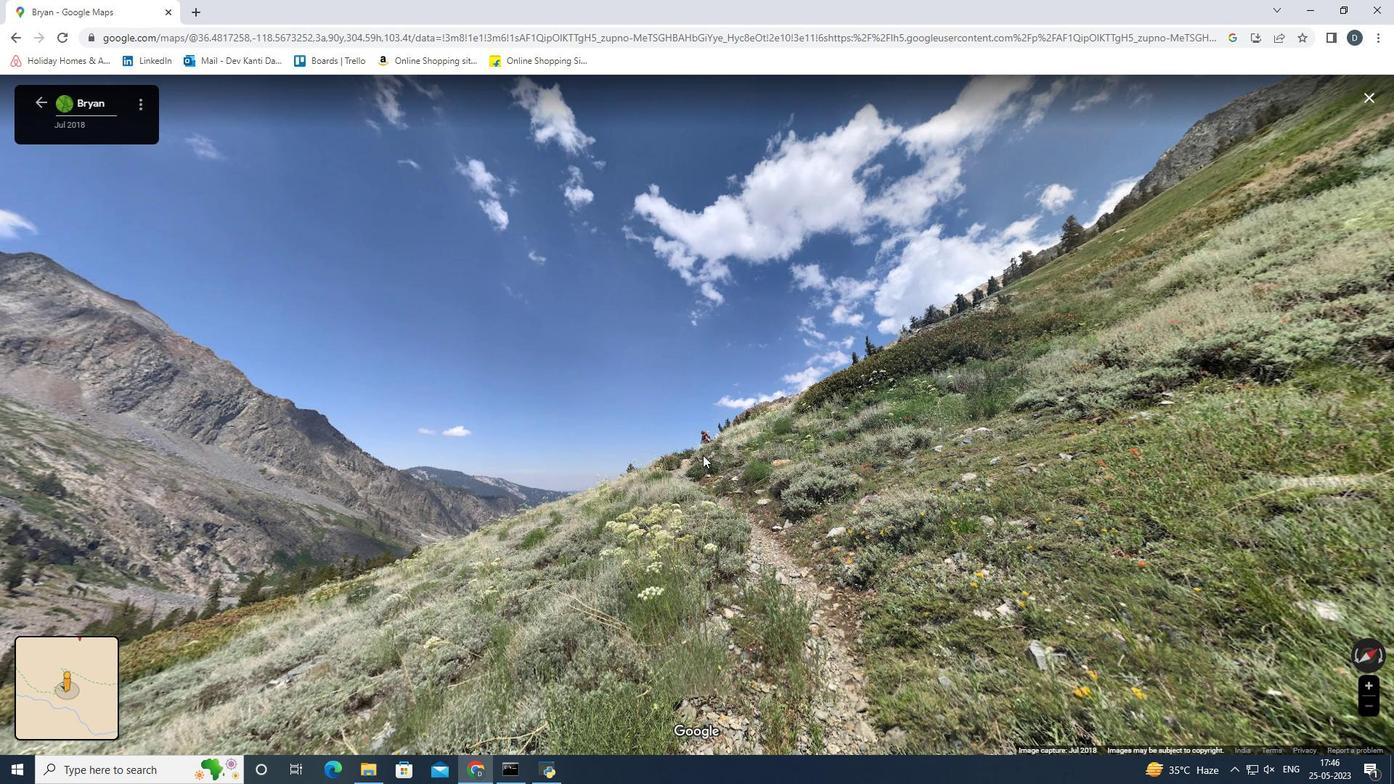 
Action: Mouse pressed left at (648, 470)
Screenshot: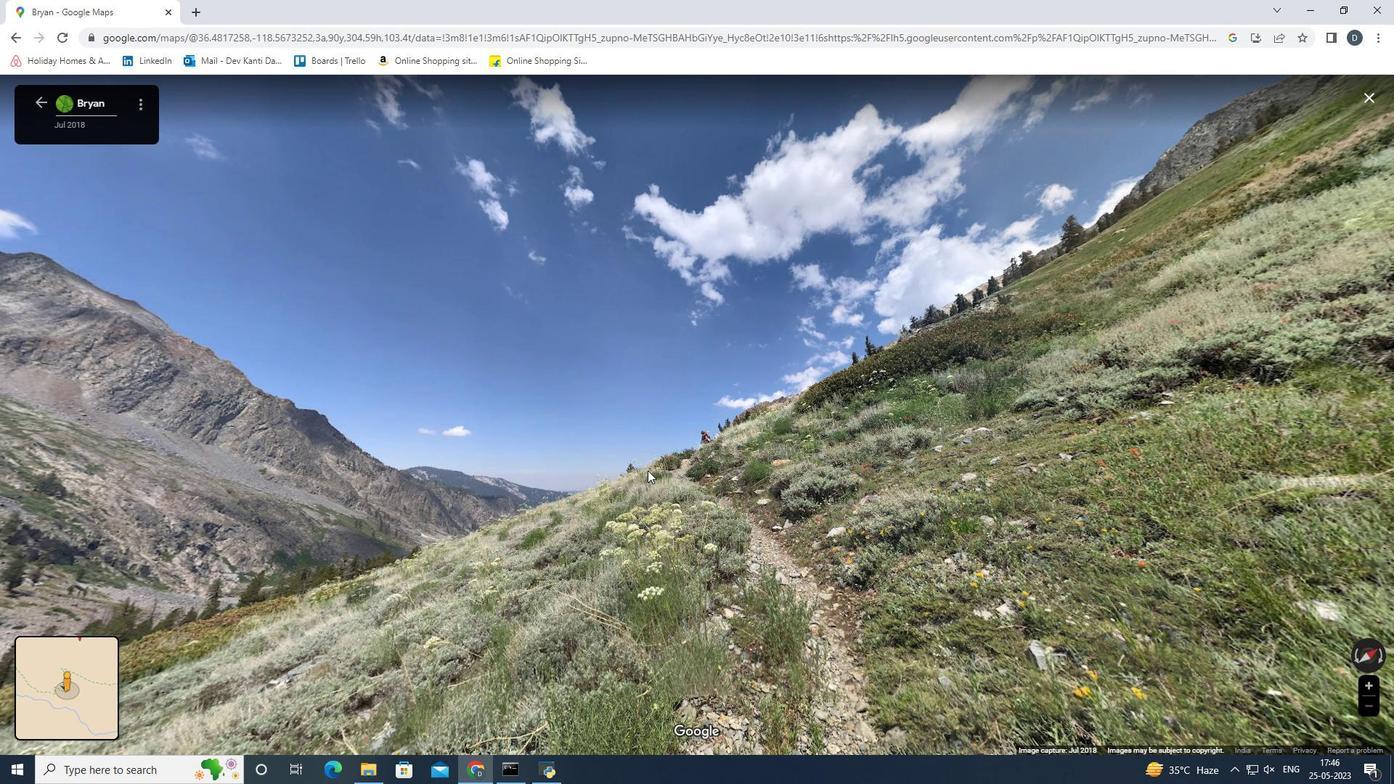 
Action: Mouse moved to (901, 448)
Screenshot: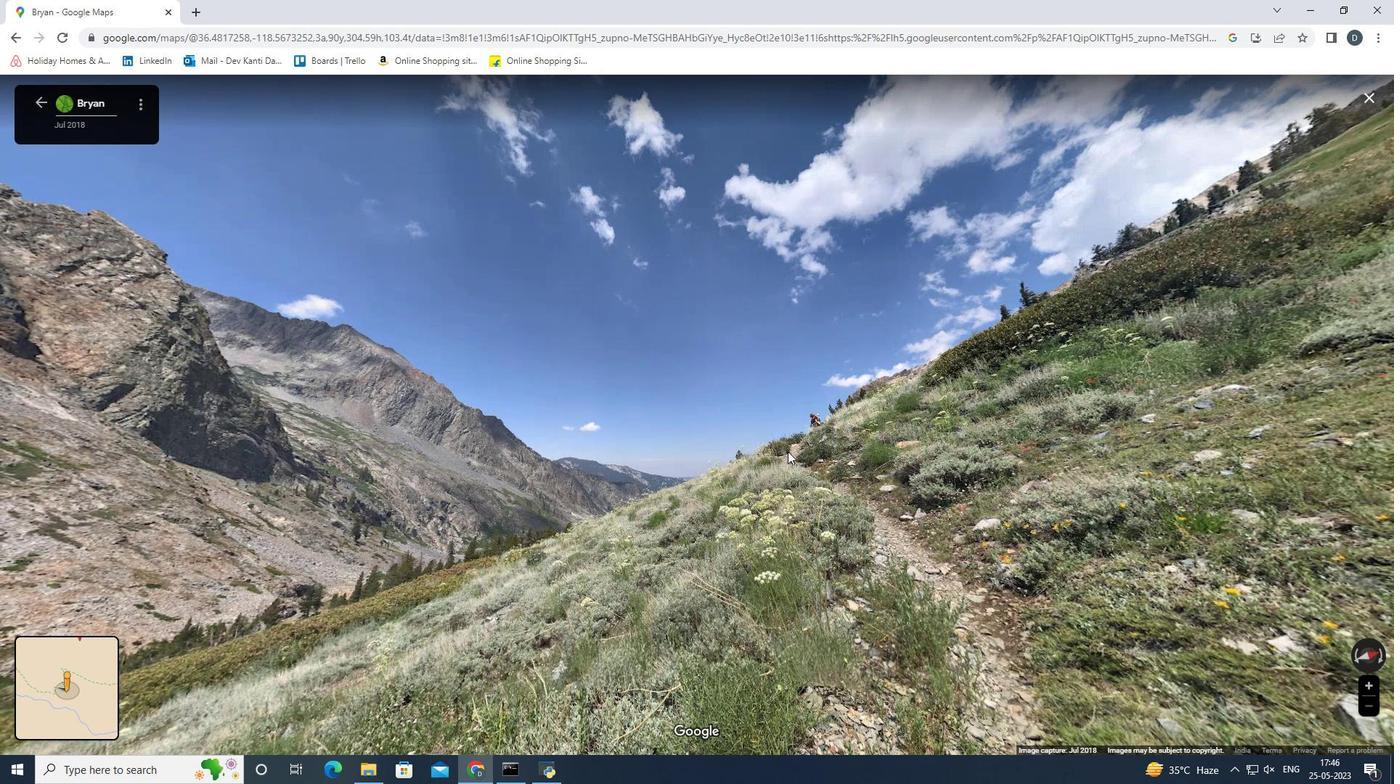 
Action: Mouse pressed left at (901, 448)
Screenshot: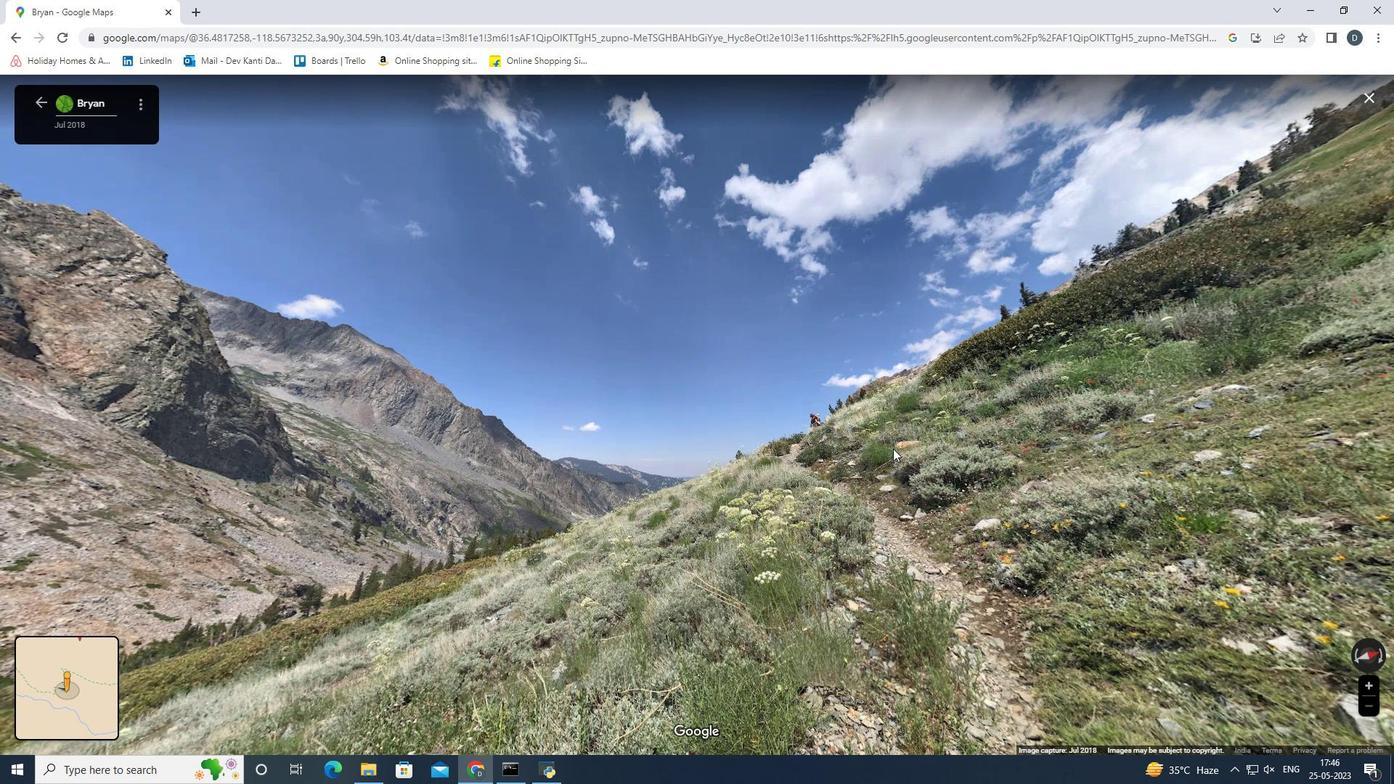 
Action: Mouse moved to (1172, 301)
Screenshot: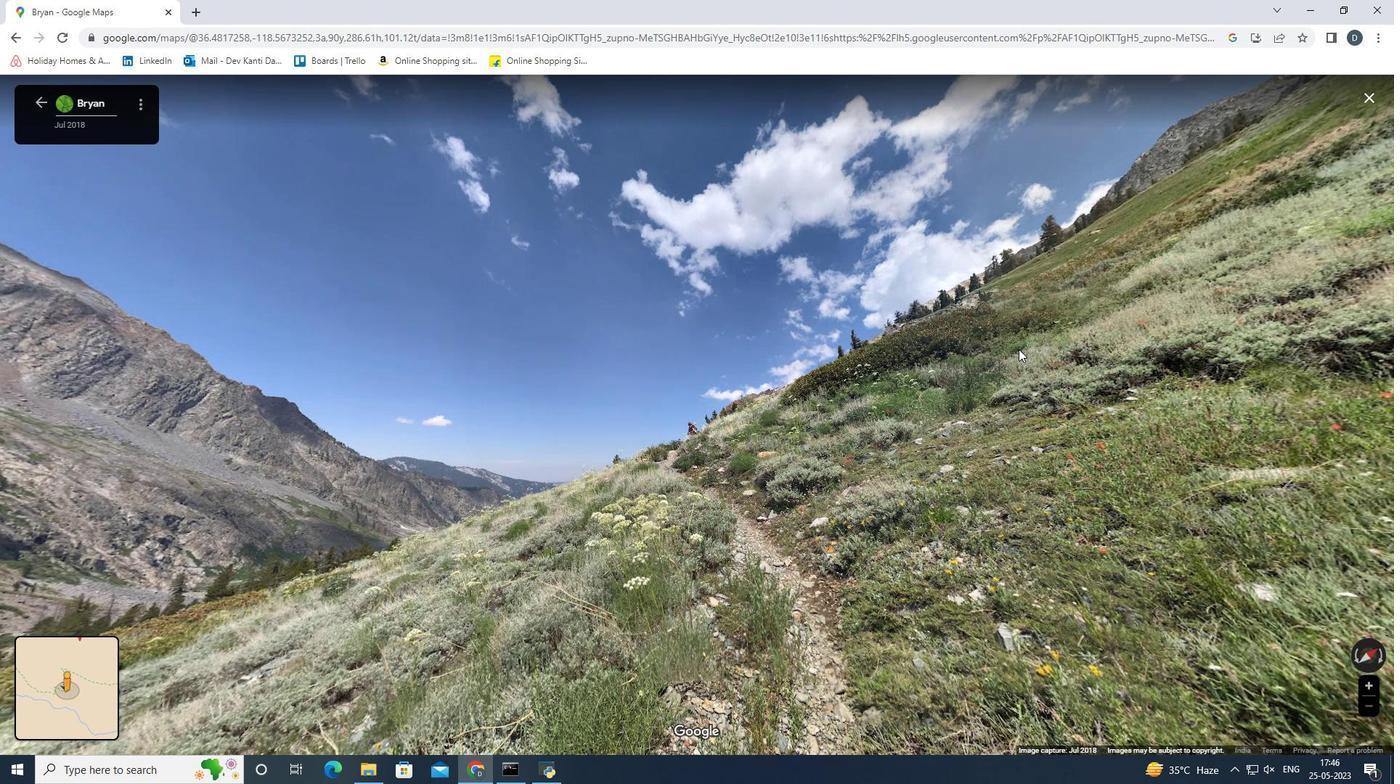
Action: Mouse scrolled (1172, 302) with delta (0, 0)
Screenshot: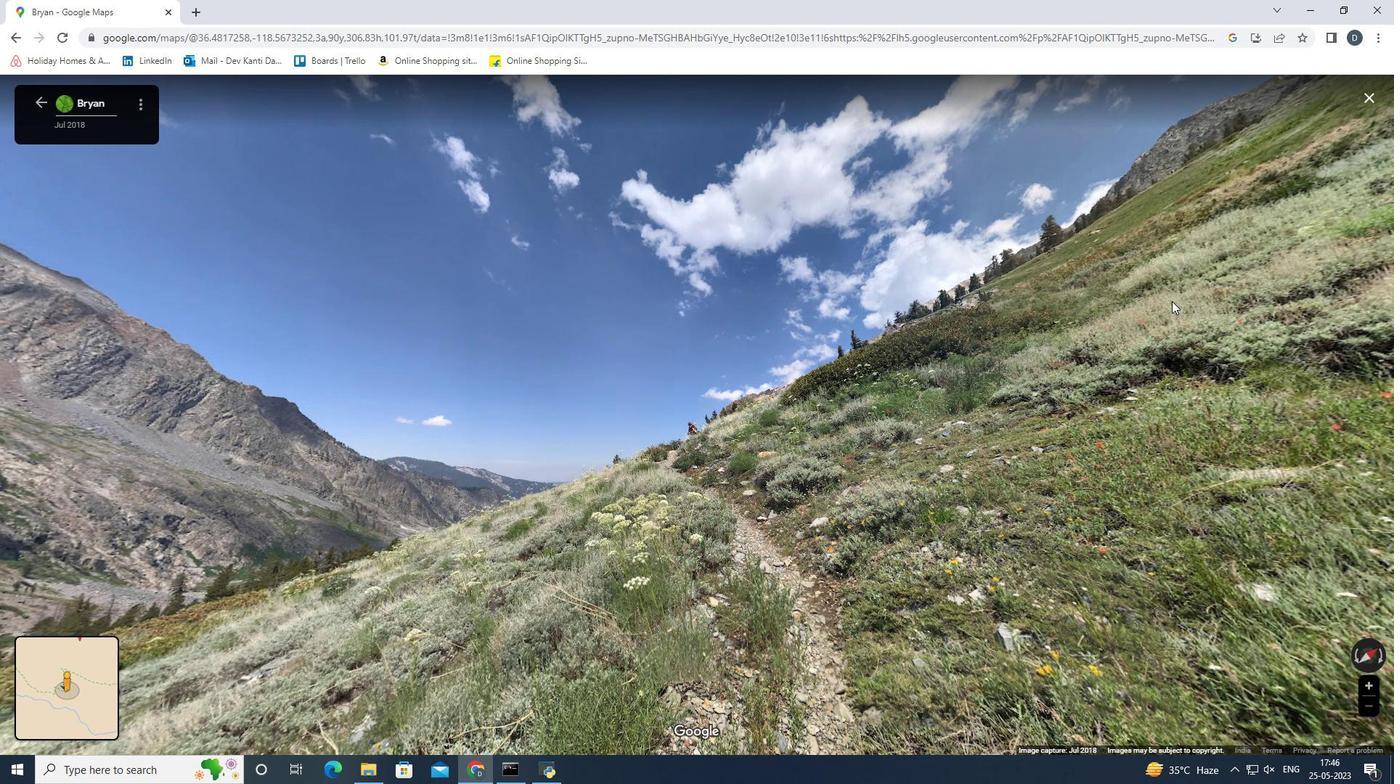 
Action: Mouse scrolled (1172, 302) with delta (0, 0)
Screenshot: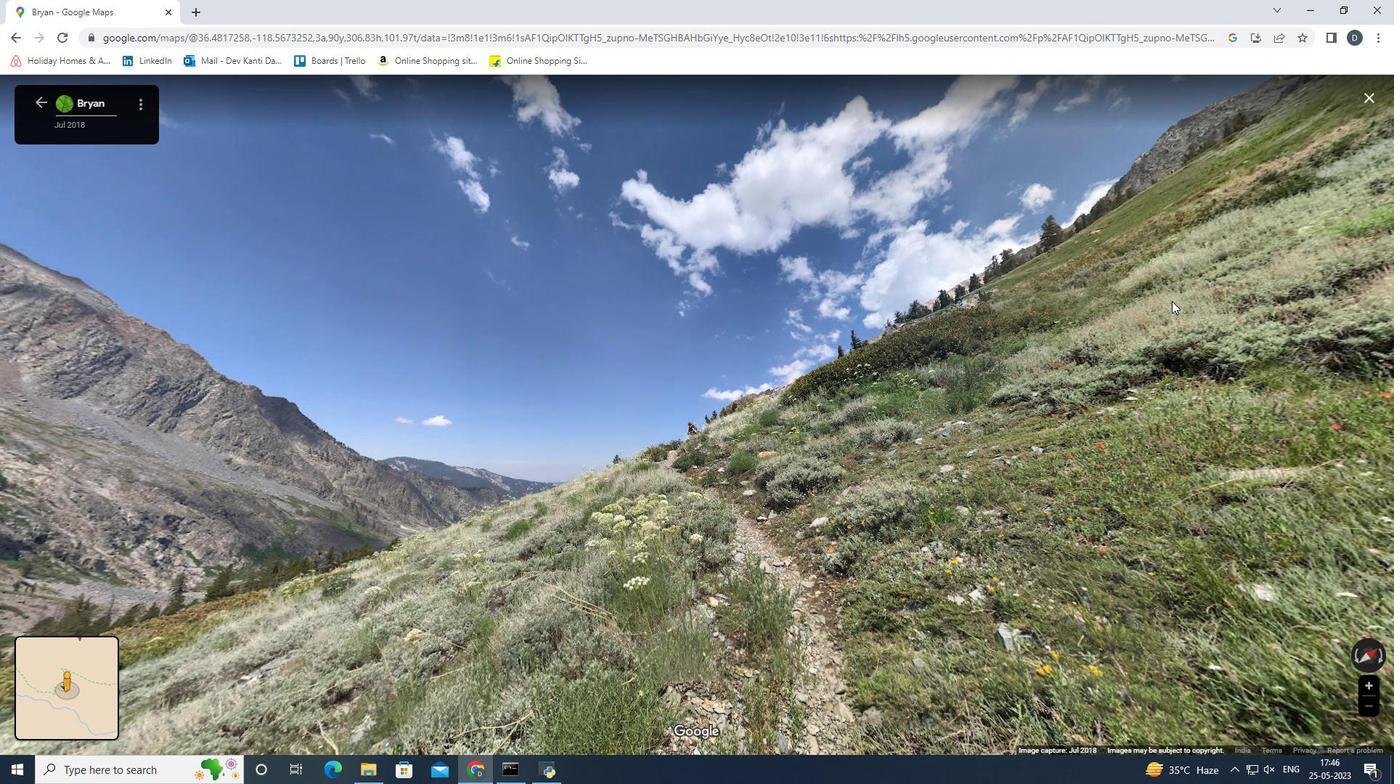 
Action: Mouse scrolled (1172, 302) with delta (0, 0)
Screenshot: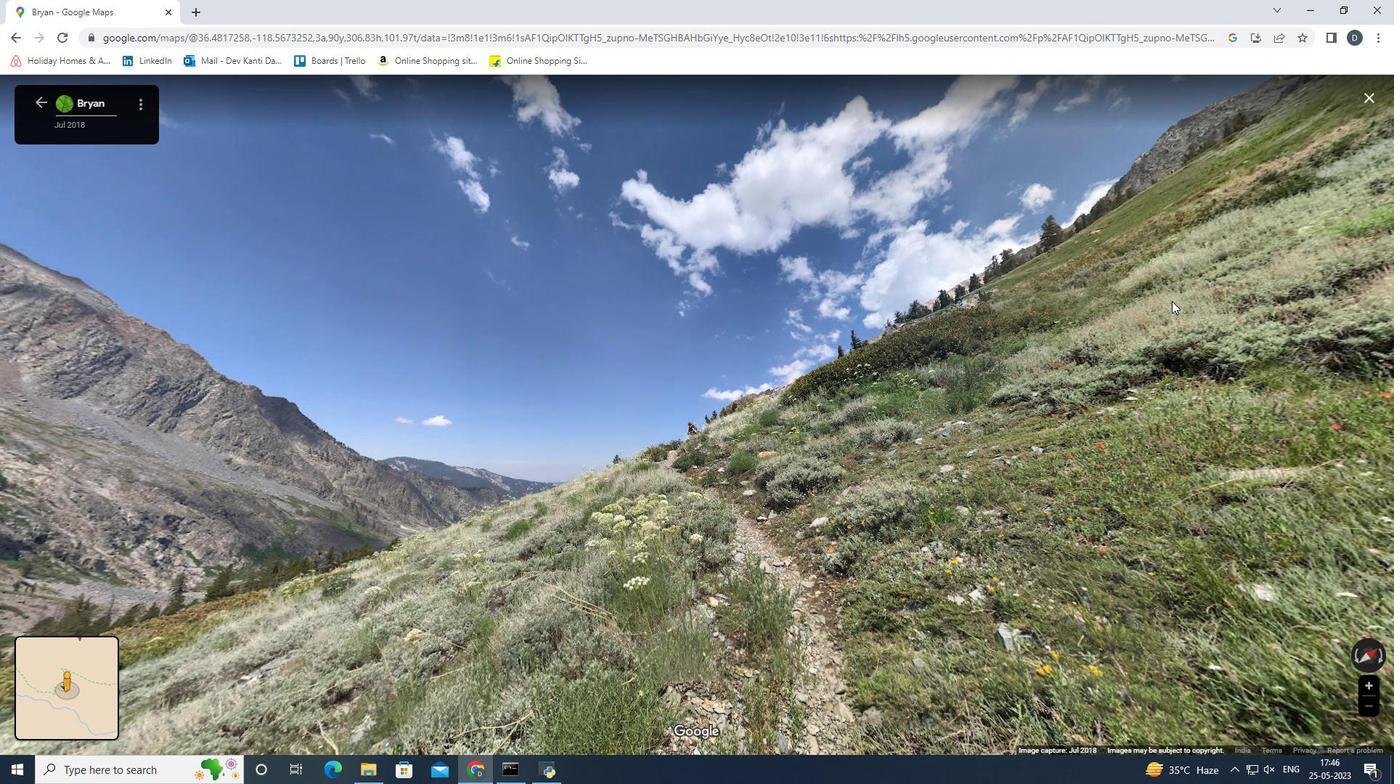 
Action: Mouse scrolled (1172, 300) with delta (0, 0)
Screenshot: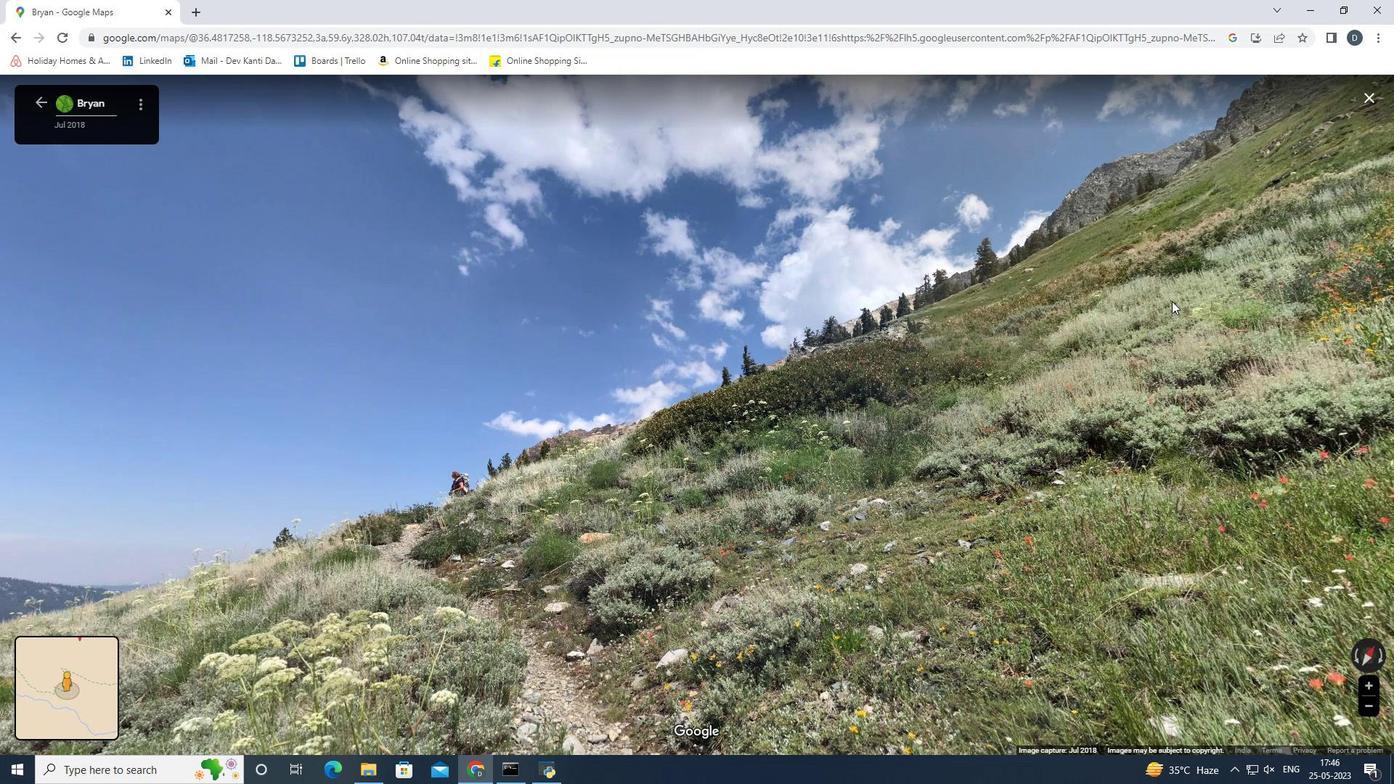 
Action: Mouse scrolled (1172, 300) with delta (0, 0)
Screenshot: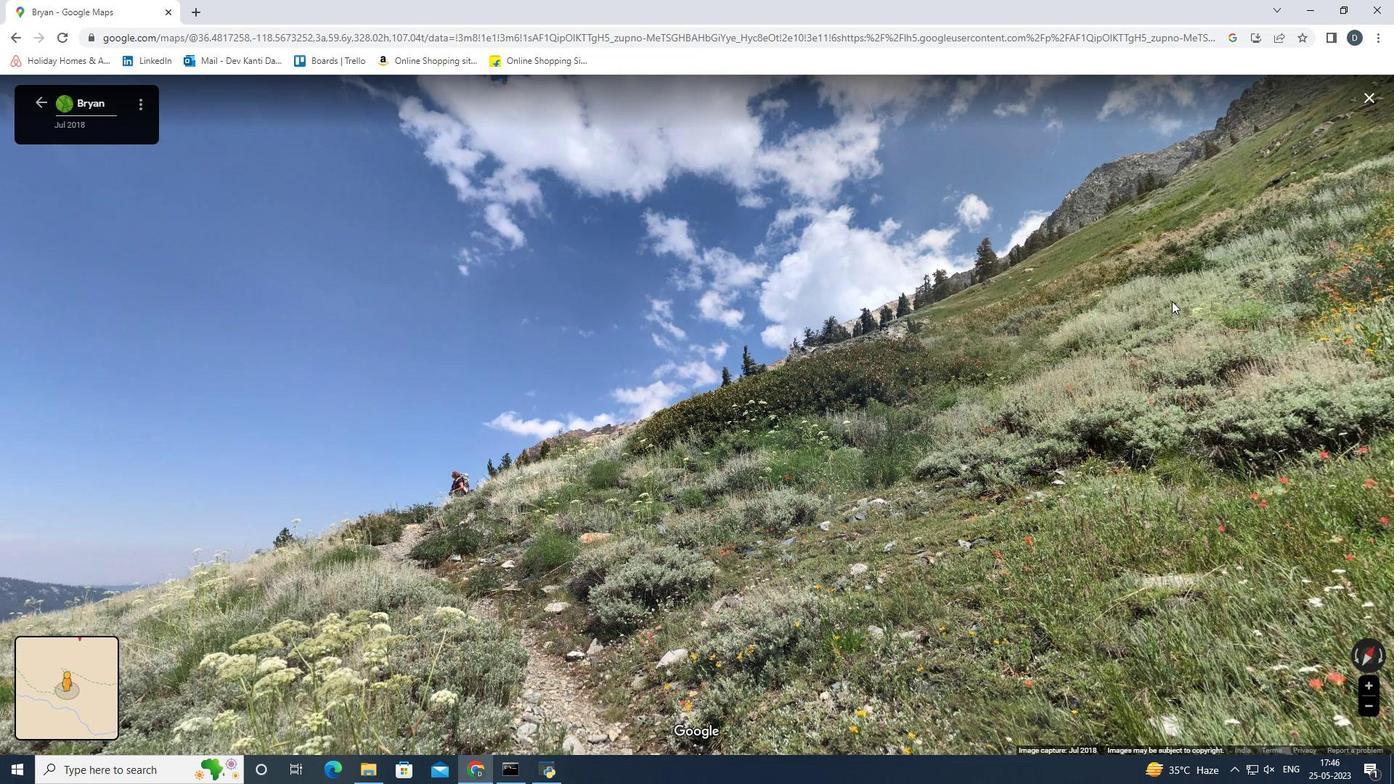 
Action: Mouse scrolled (1172, 300) with delta (0, 0)
Screenshot: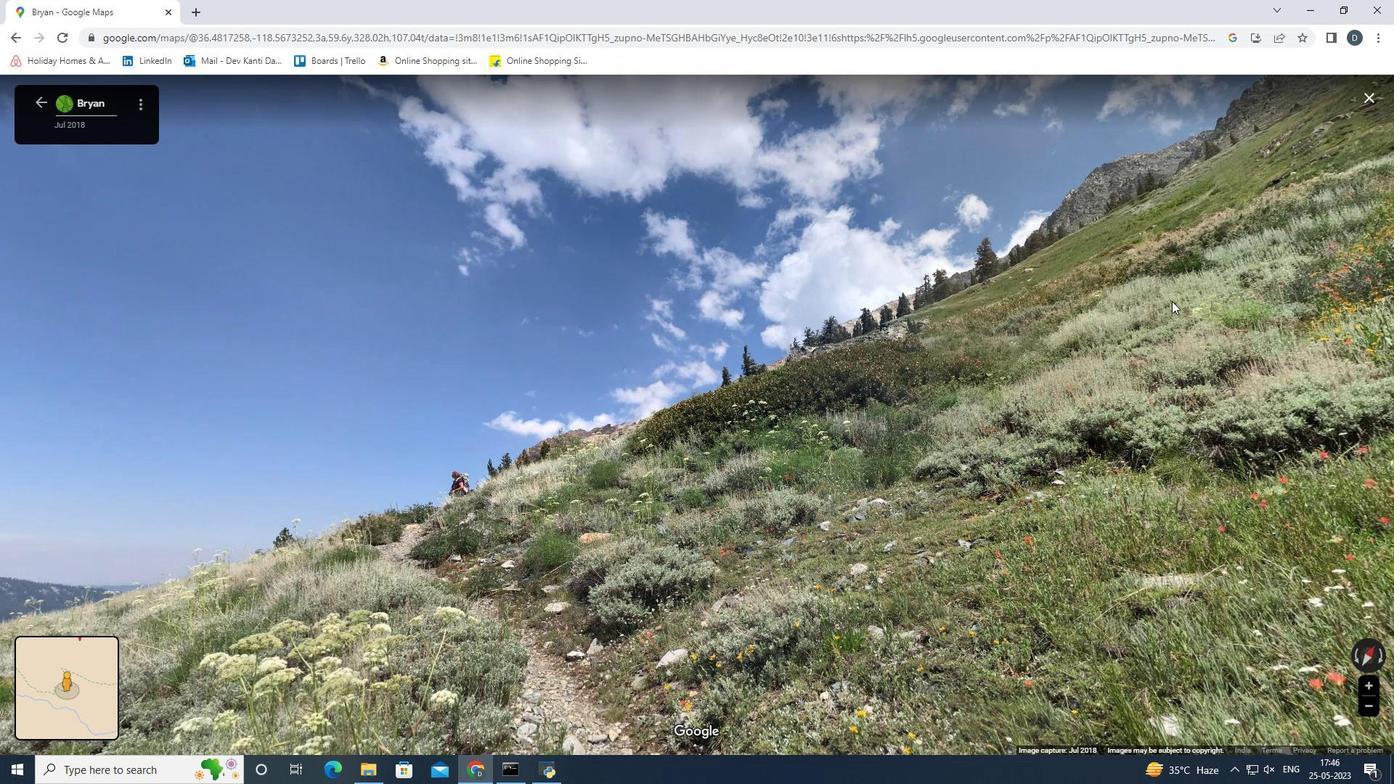 
Action: Mouse scrolled (1172, 300) with delta (0, 0)
Screenshot: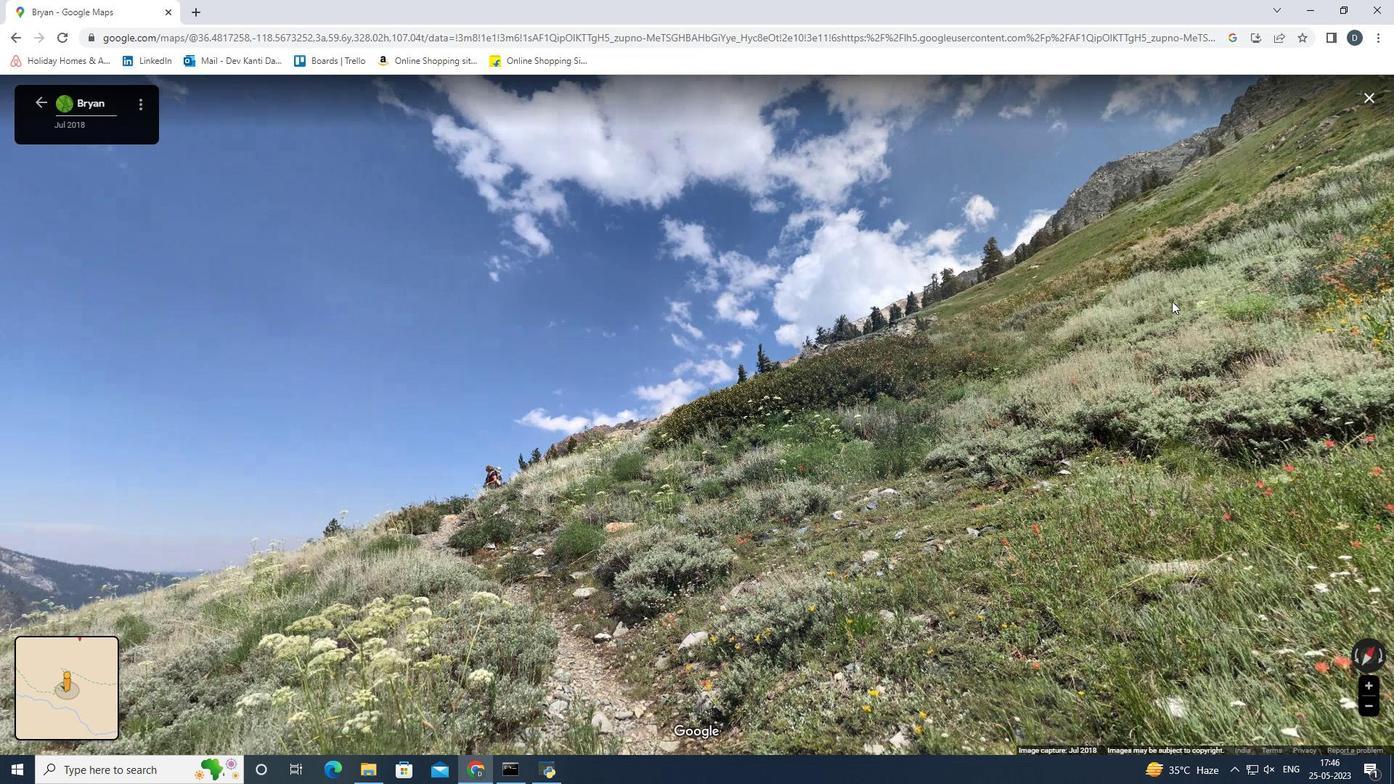 
Action: Mouse scrolled (1172, 300) with delta (0, 0)
Screenshot: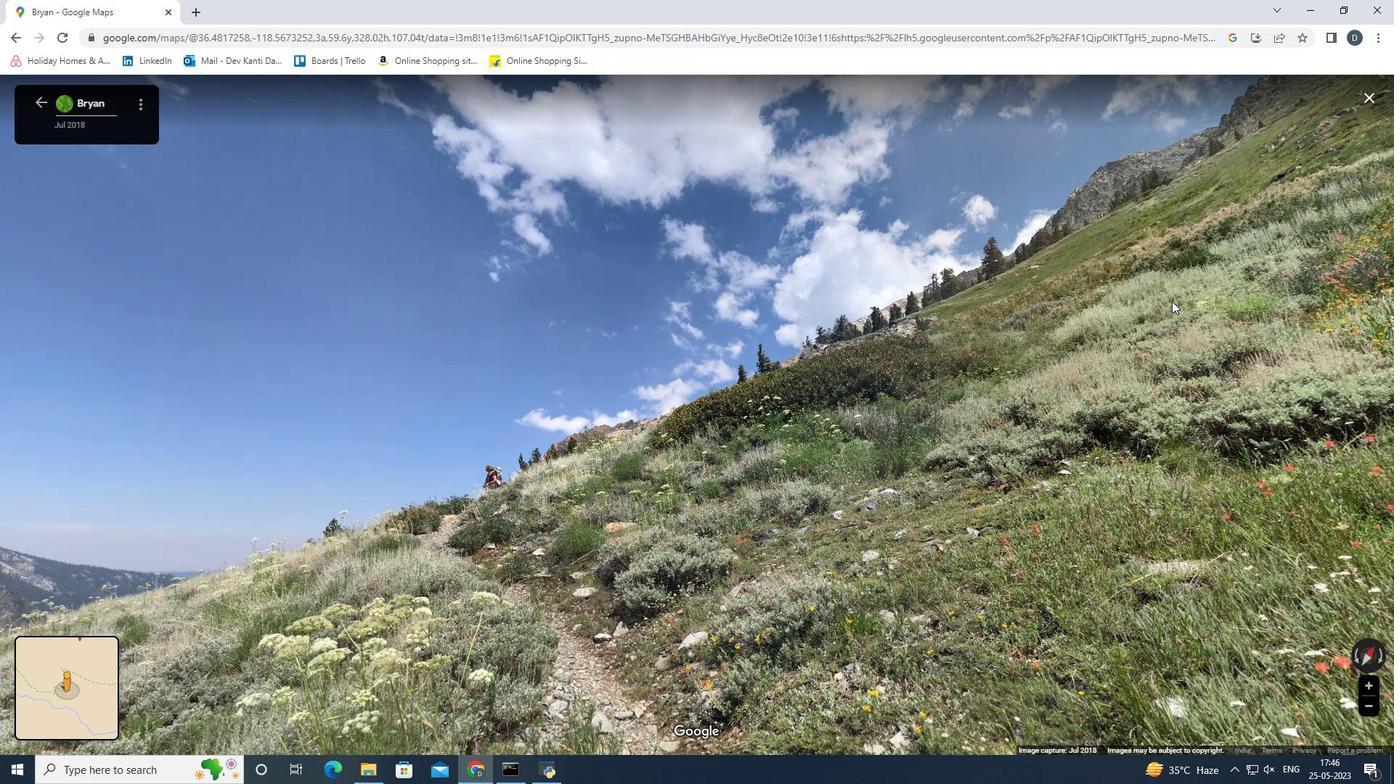
Action: Mouse scrolled (1172, 302) with delta (0, 0)
Screenshot: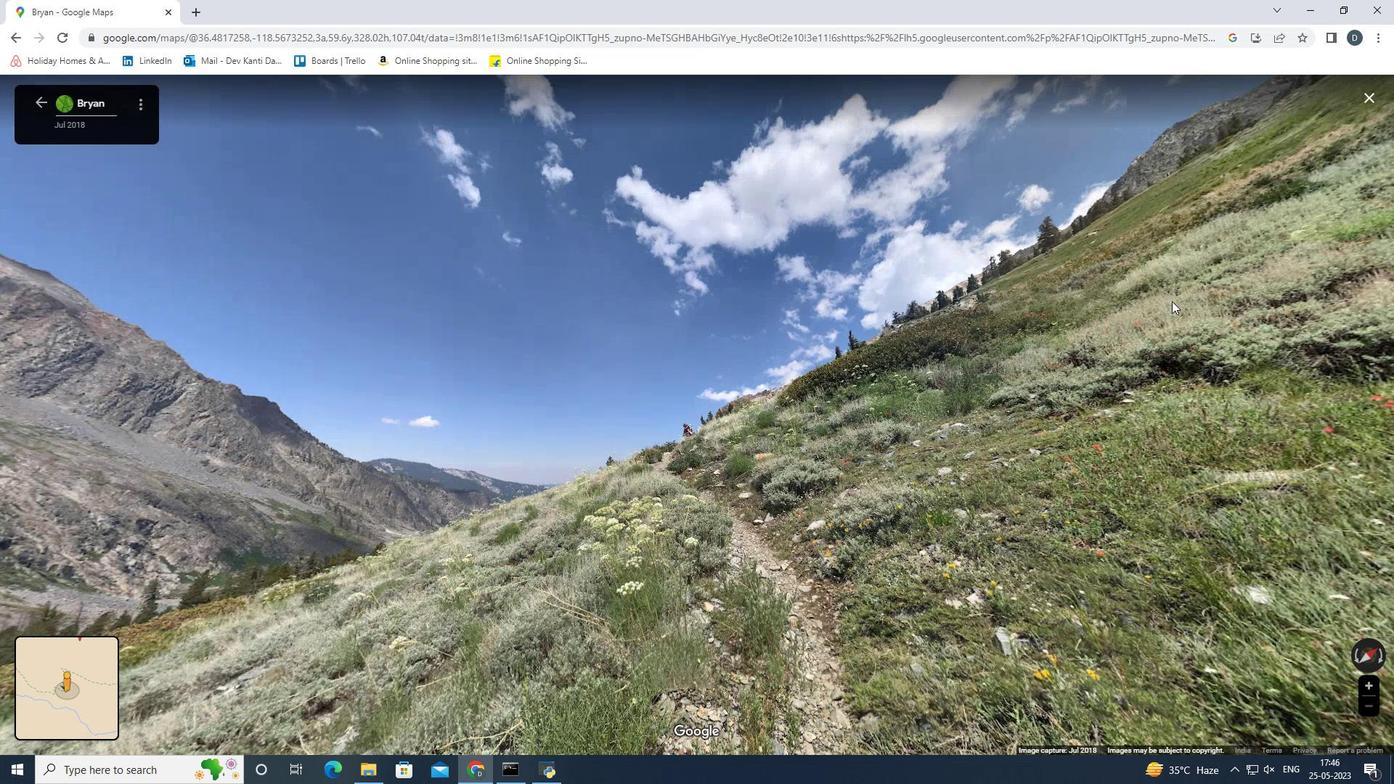 
Action: Mouse scrolled (1172, 302) with delta (0, 0)
Screenshot: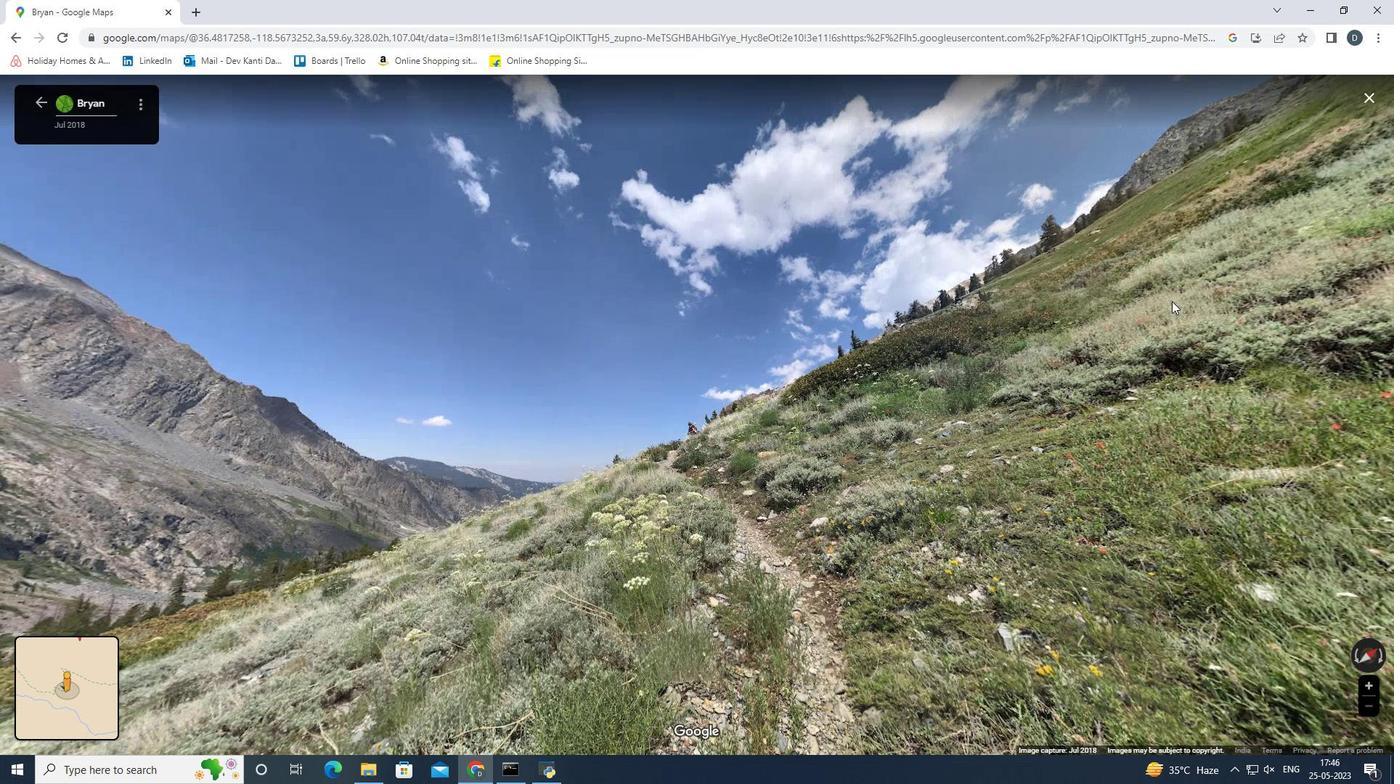 
Action: Mouse scrolled (1172, 302) with delta (0, 0)
Screenshot: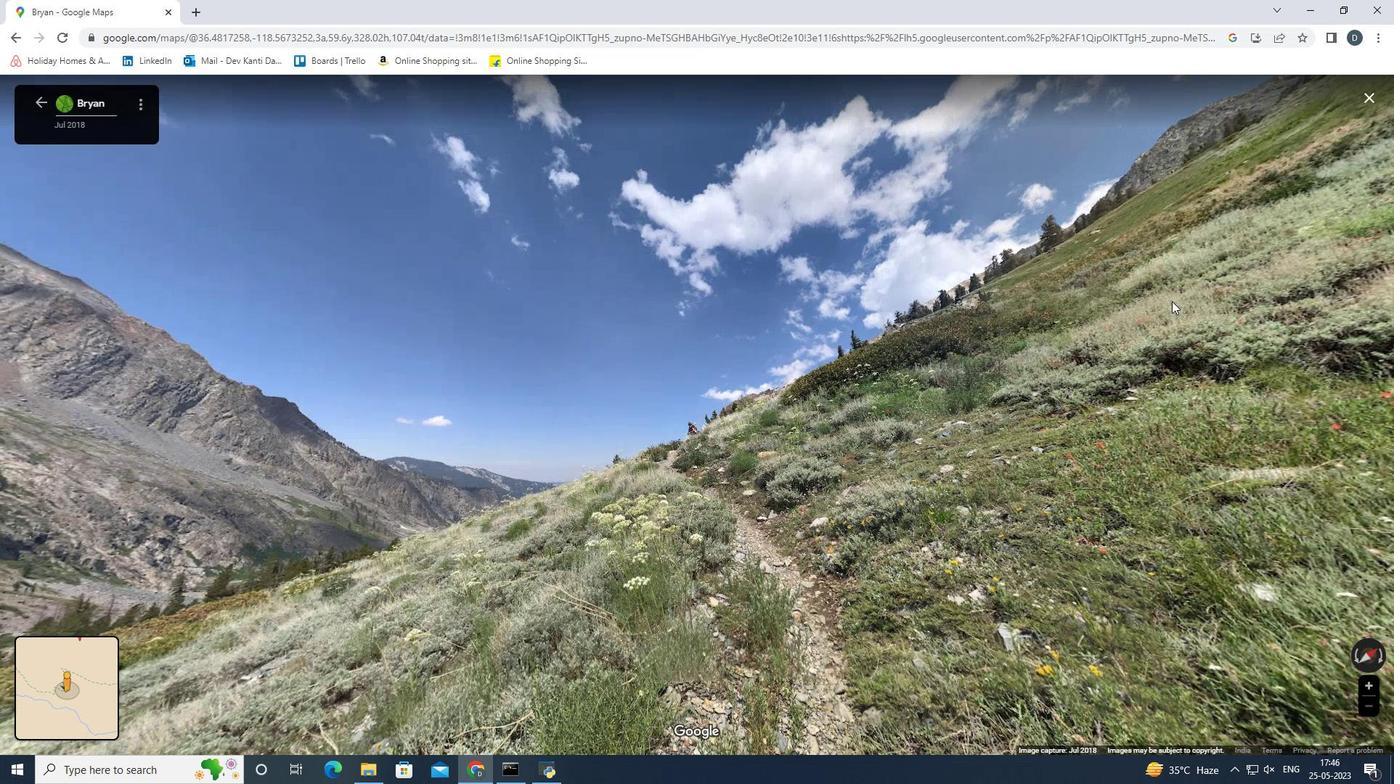 
Action: Mouse scrolled (1172, 302) with delta (0, 0)
Screenshot: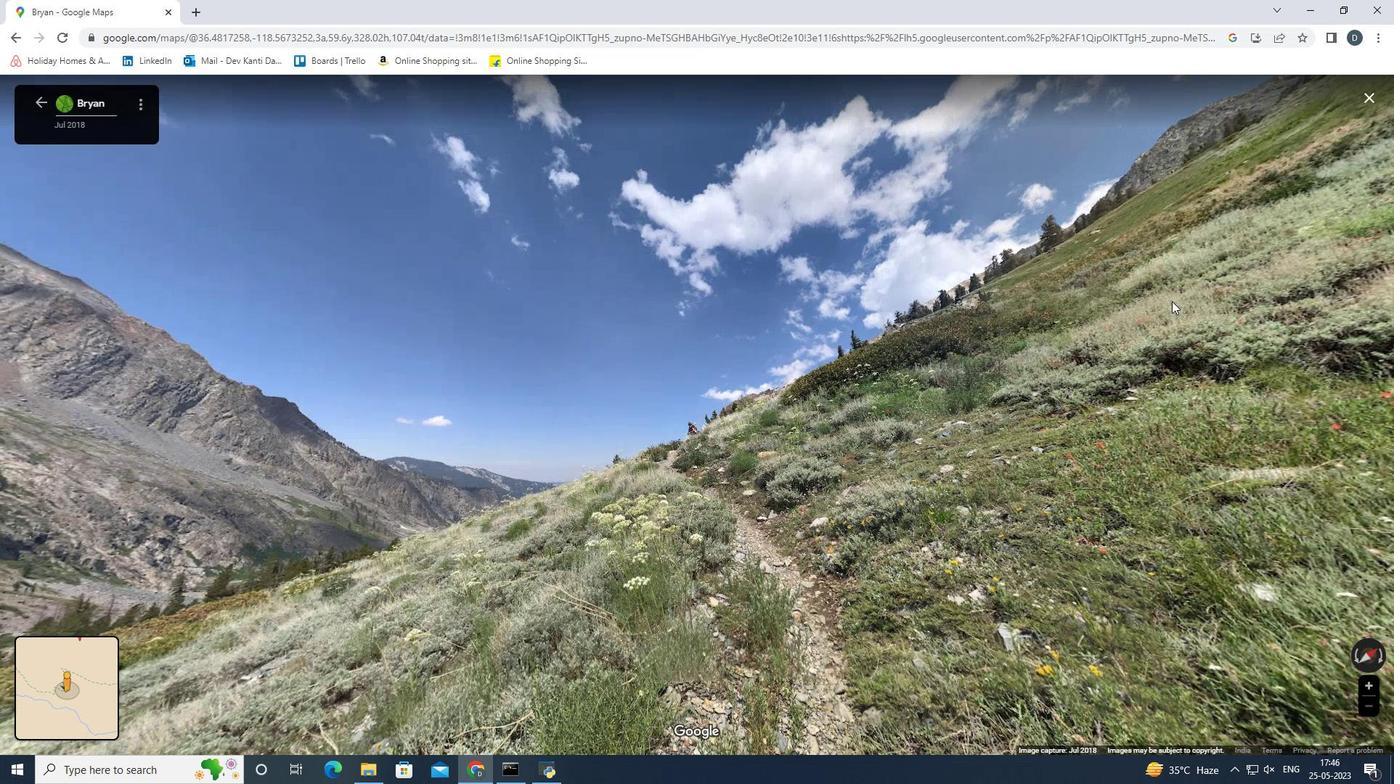 
Action: Mouse scrolled (1172, 302) with delta (0, 0)
Screenshot: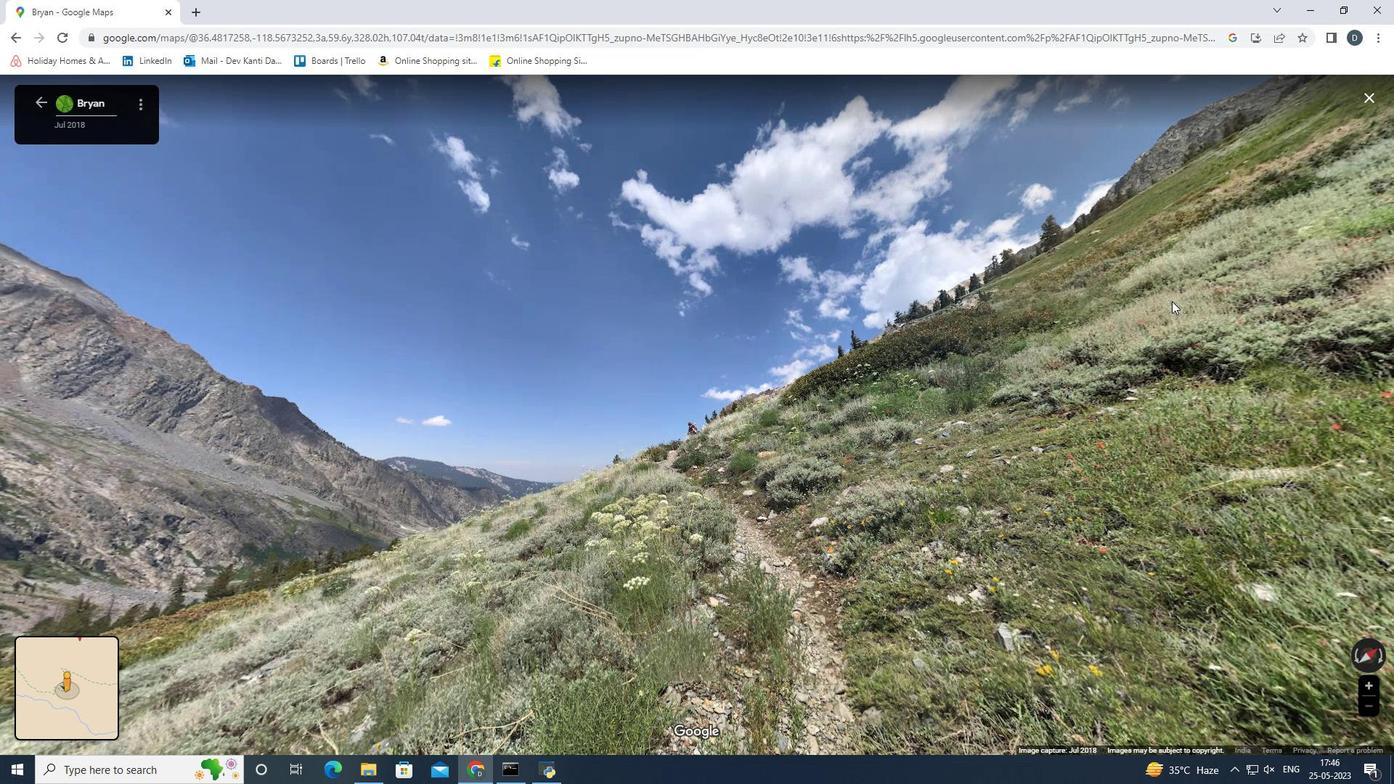 
Action: Mouse moved to (929, 455)
Screenshot: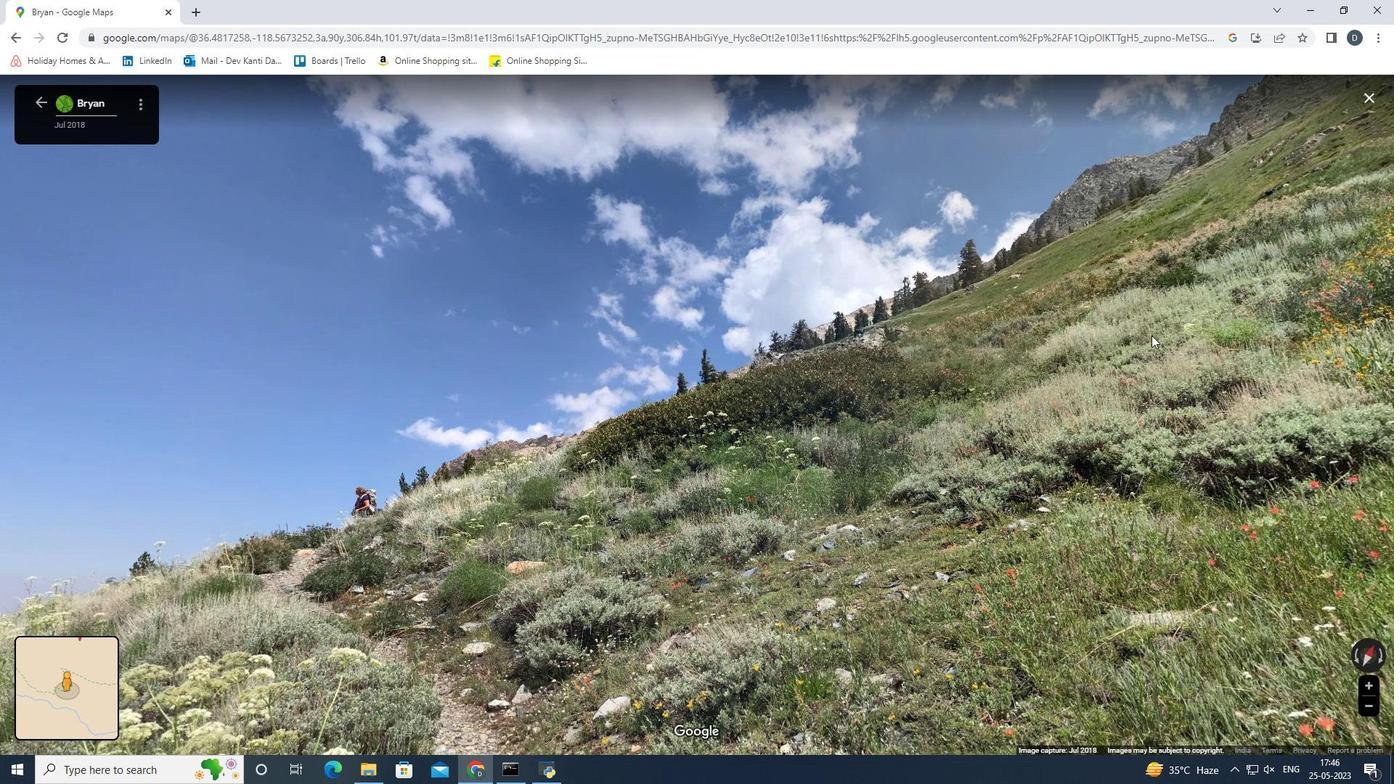 
Action: Mouse pressed left at (929, 455)
Screenshot: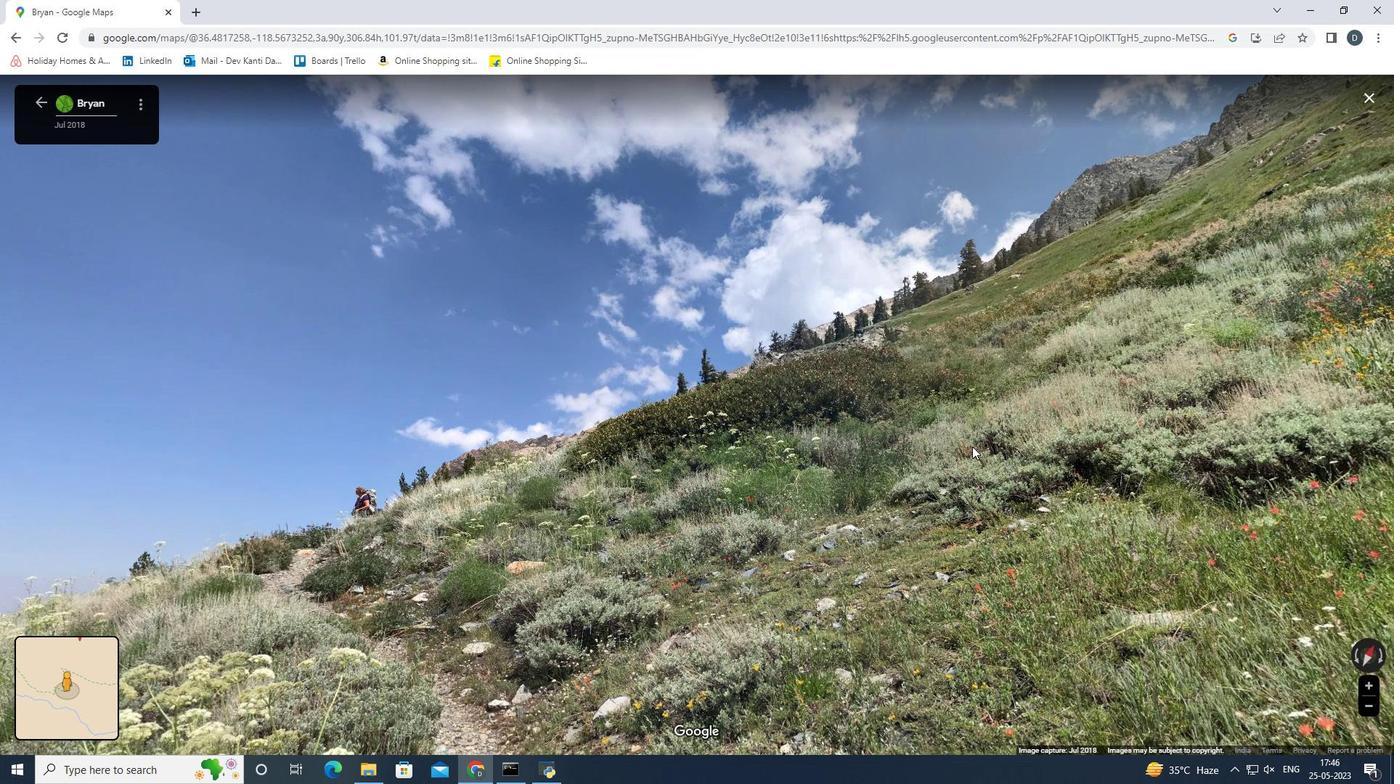 
Action: Mouse moved to (472, 335)
Screenshot: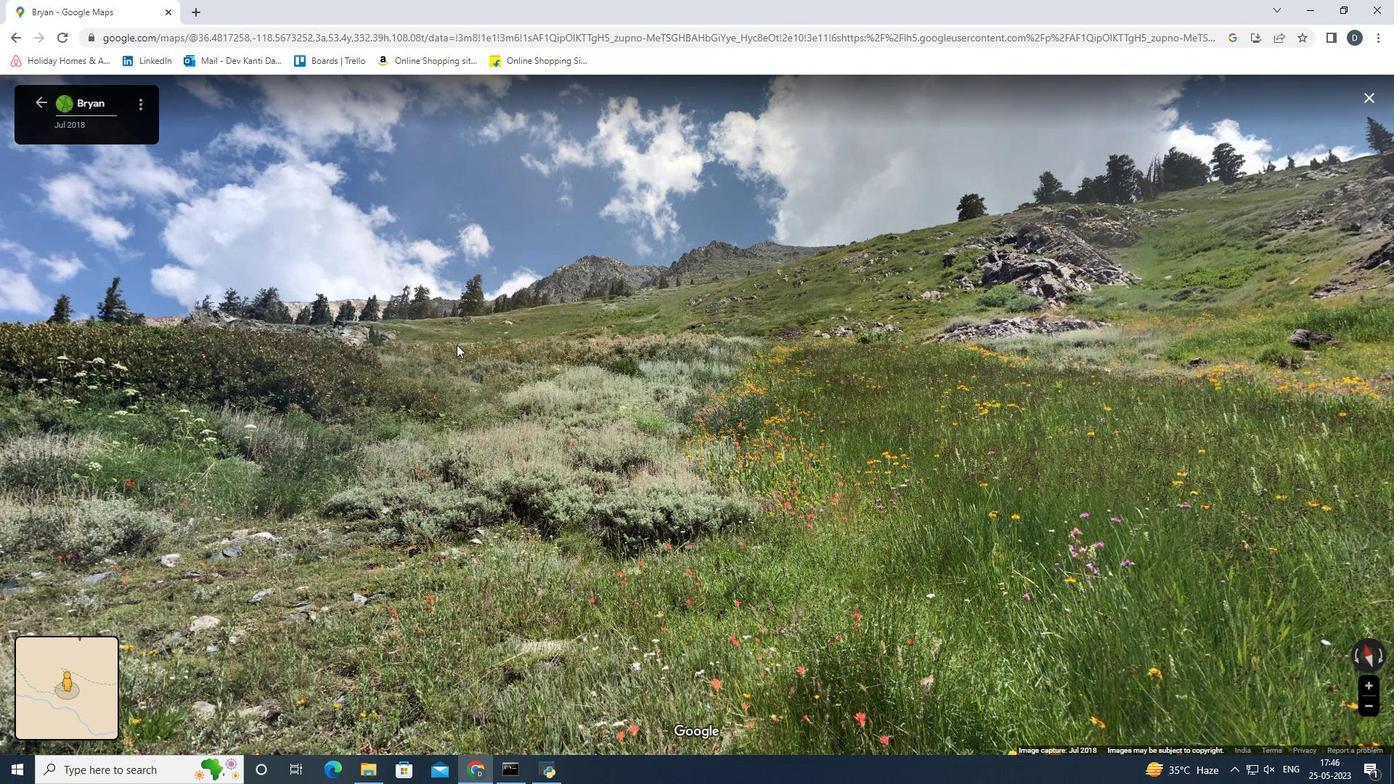 
Action: Mouse scrolled (472, 334) with delta (0, 0)
Screenshot: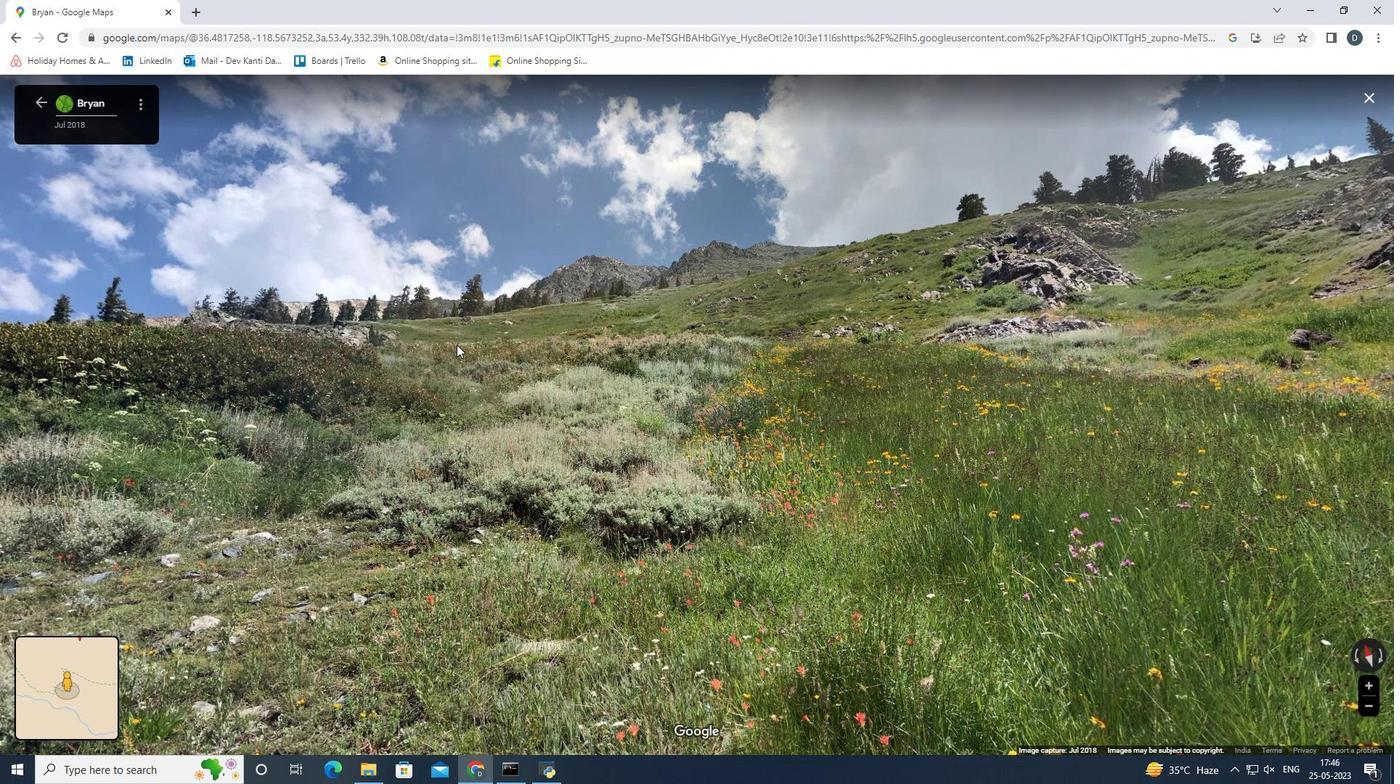 
Action: Mouse moved to (474, 334)
Screenshot: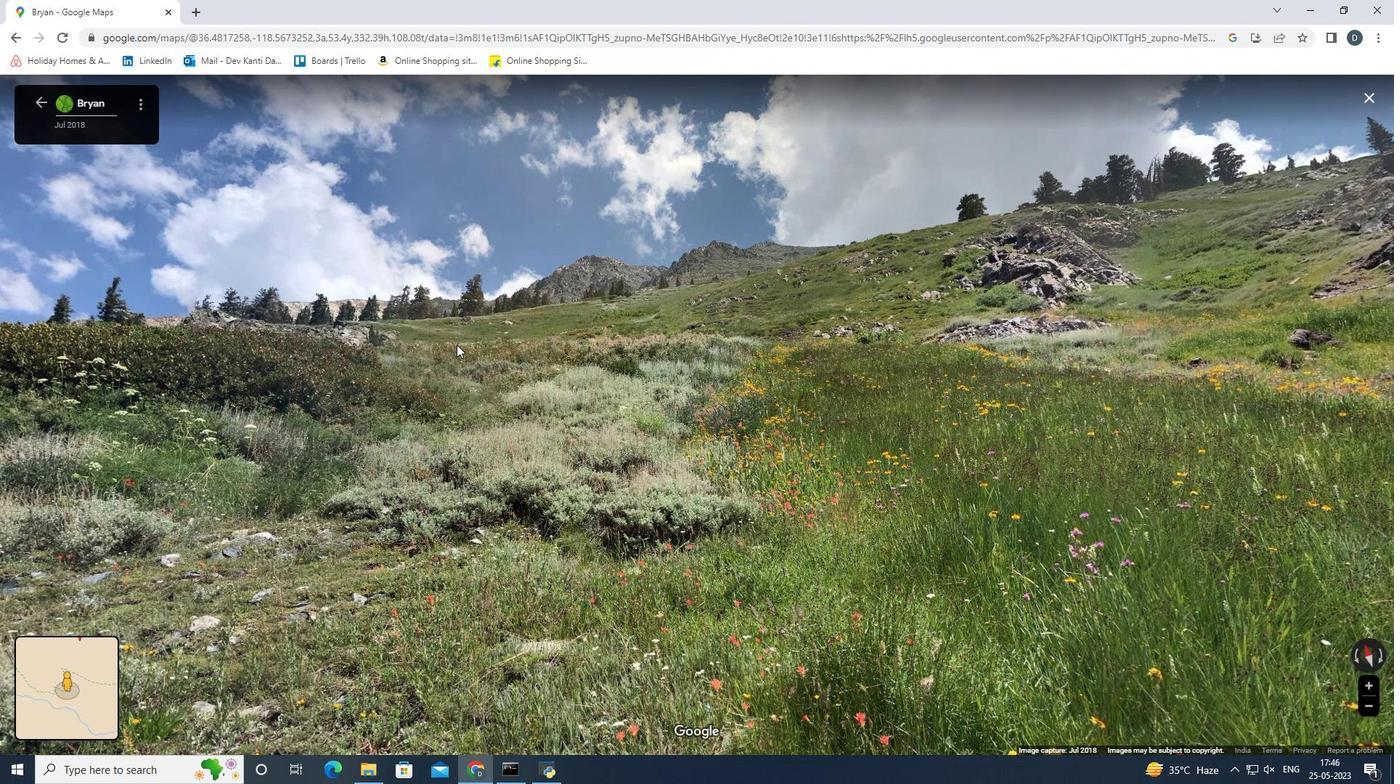 
Action: Mouse scrolled (474, 334) with delta (0, 0)
Screenshot: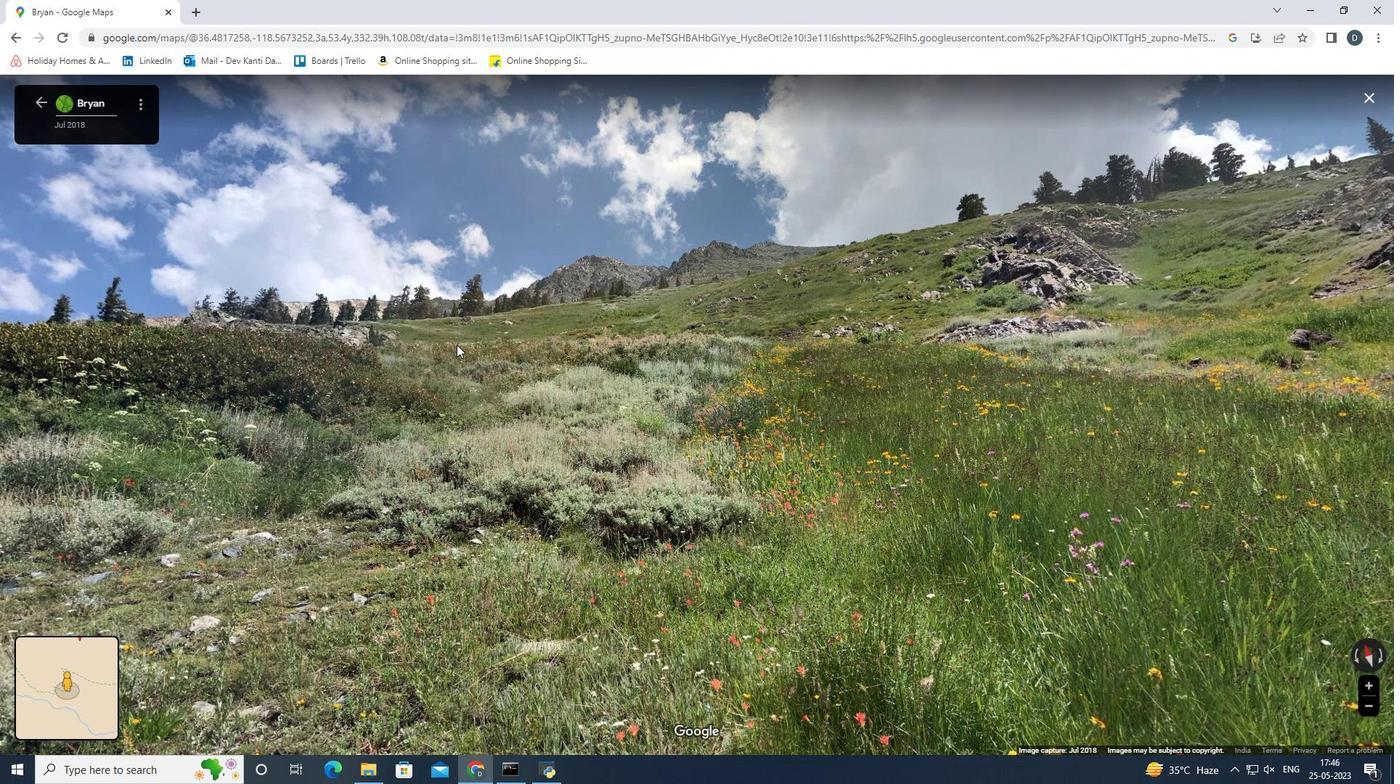 
Action: Mouse moved to (475, 334)
Screenshot: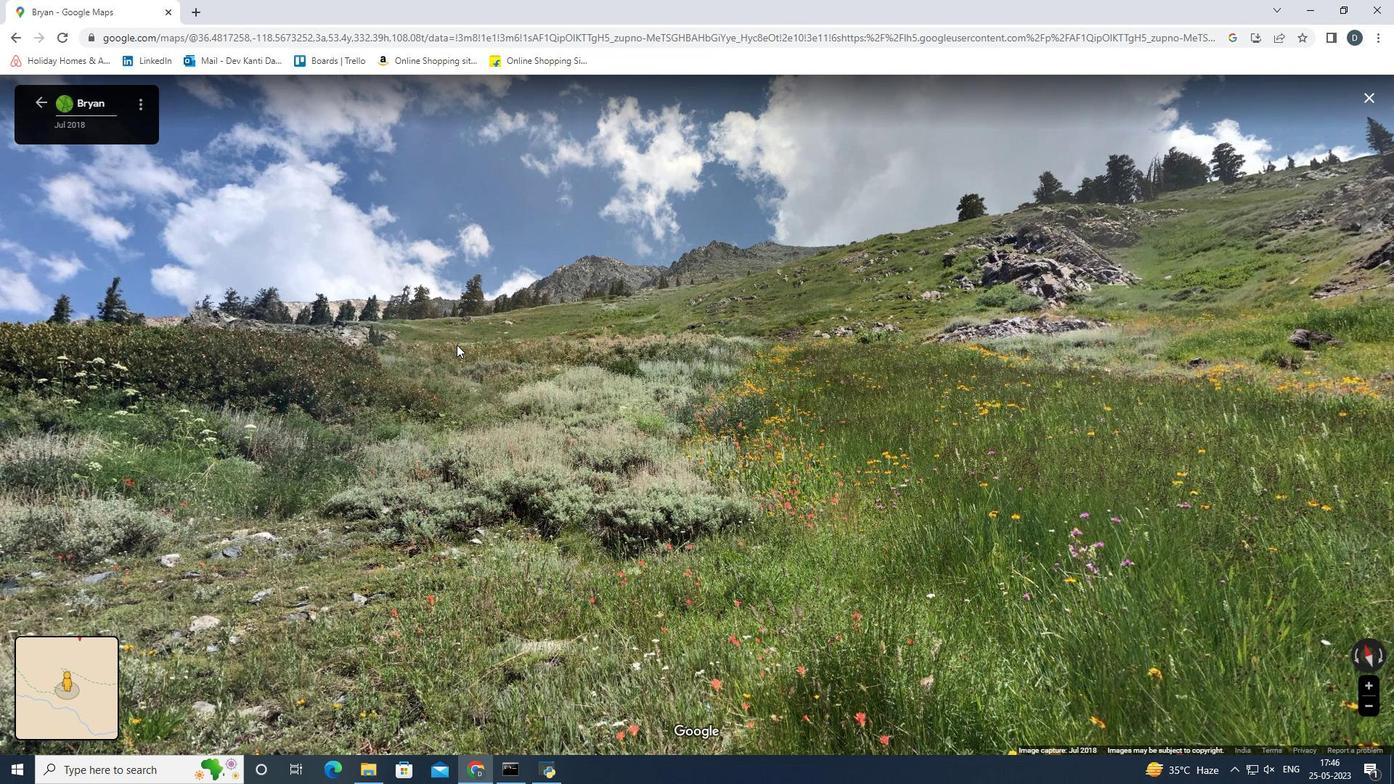 
Action: Mouse scrolled (475, 334) with delta (0, 0)
Screenshot: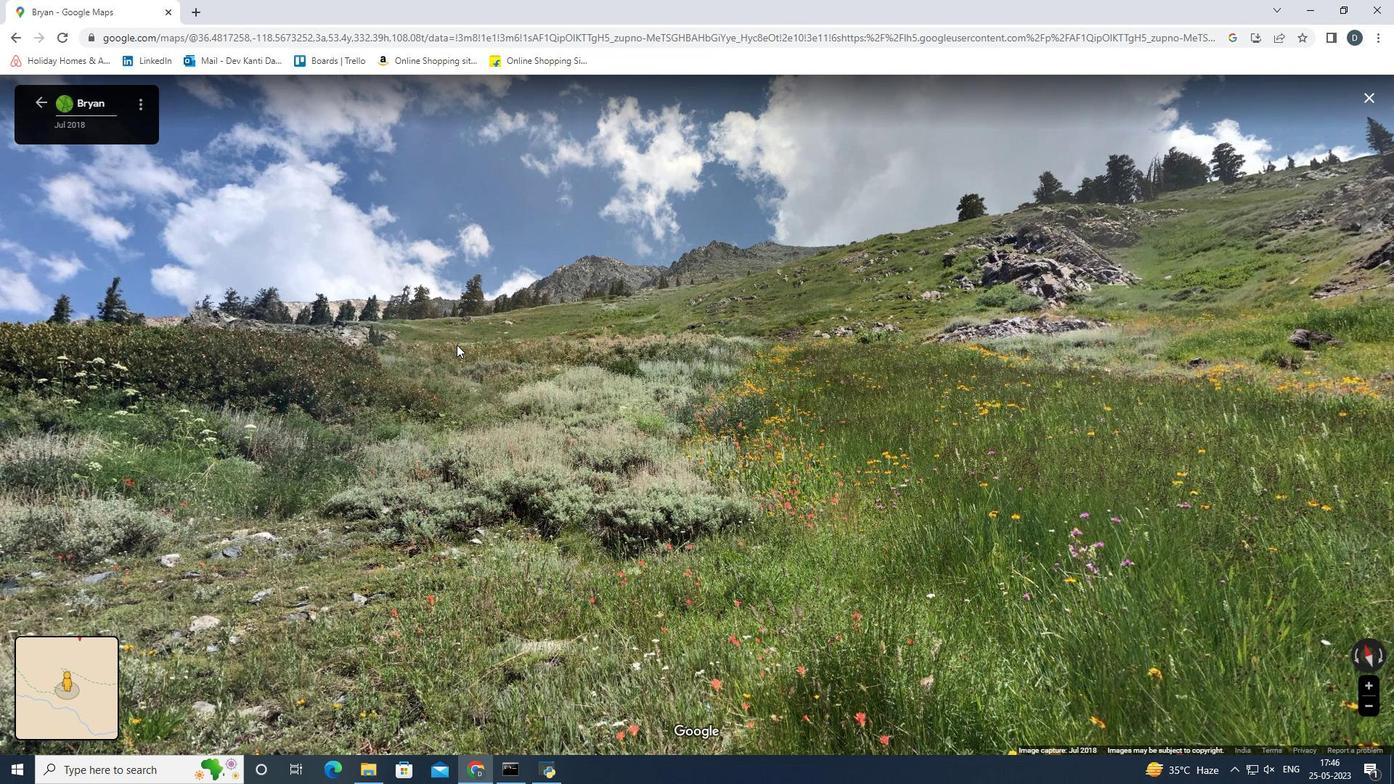 
Action: Mouse moved to (478, 334)
Screenshot: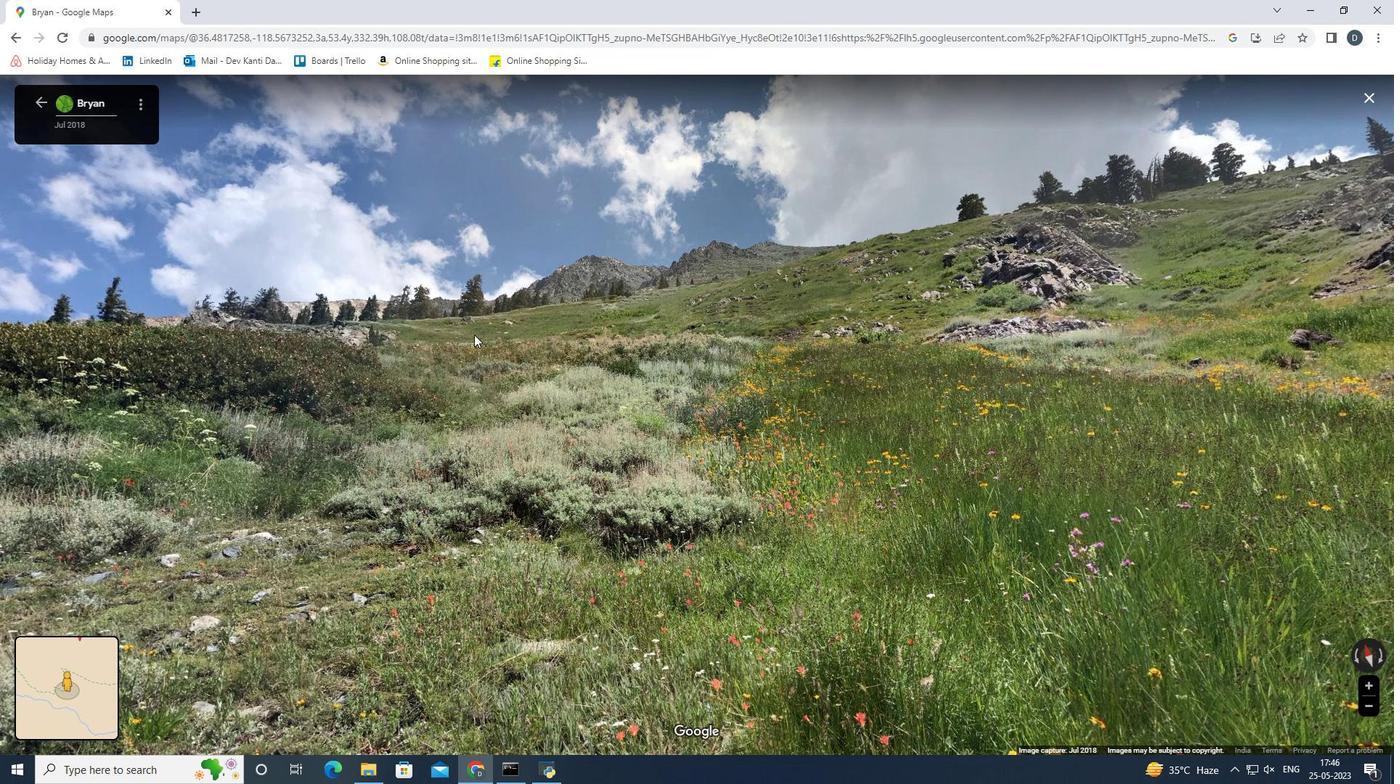 
Action: Mouse scrolled (478, 333) with delta (0, 0)
Screenshot: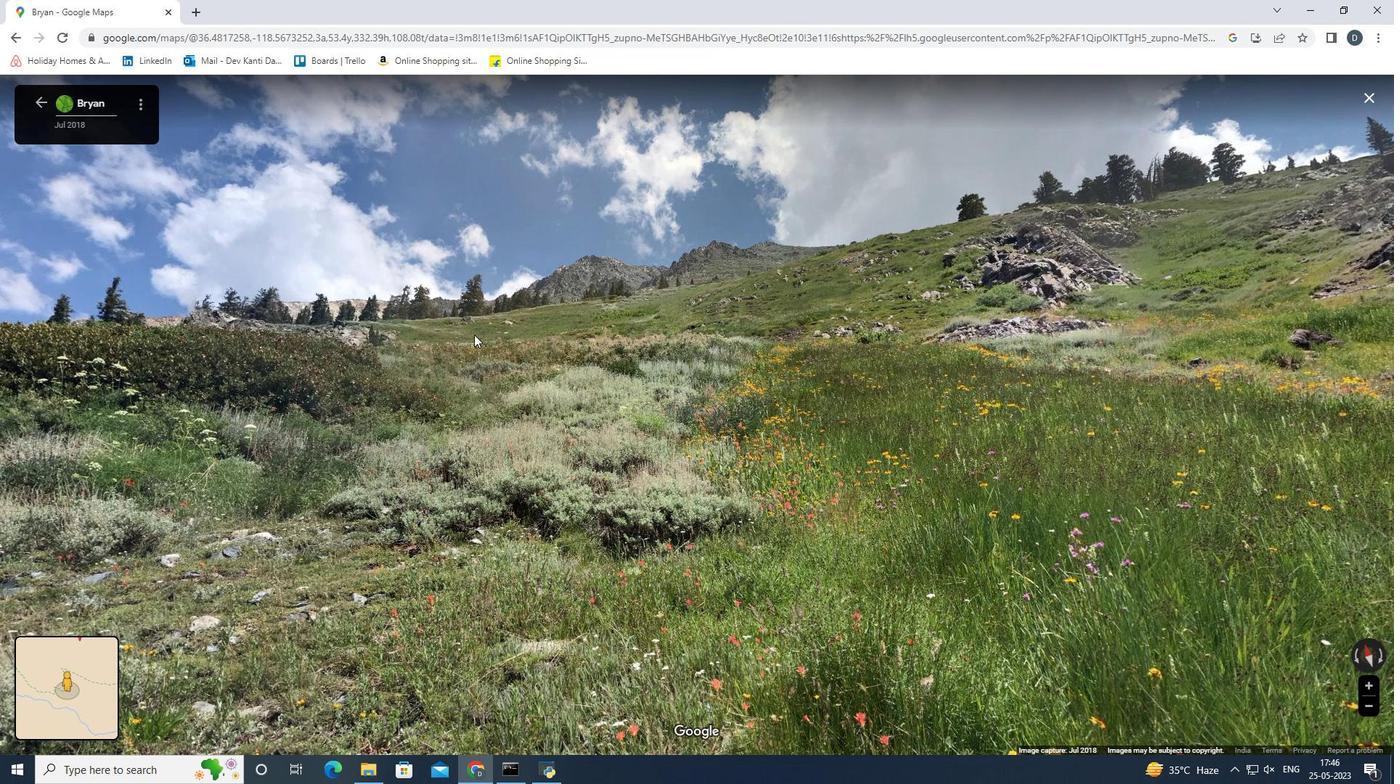 
Action: Mouse moved to (498, 338)
Screenshot: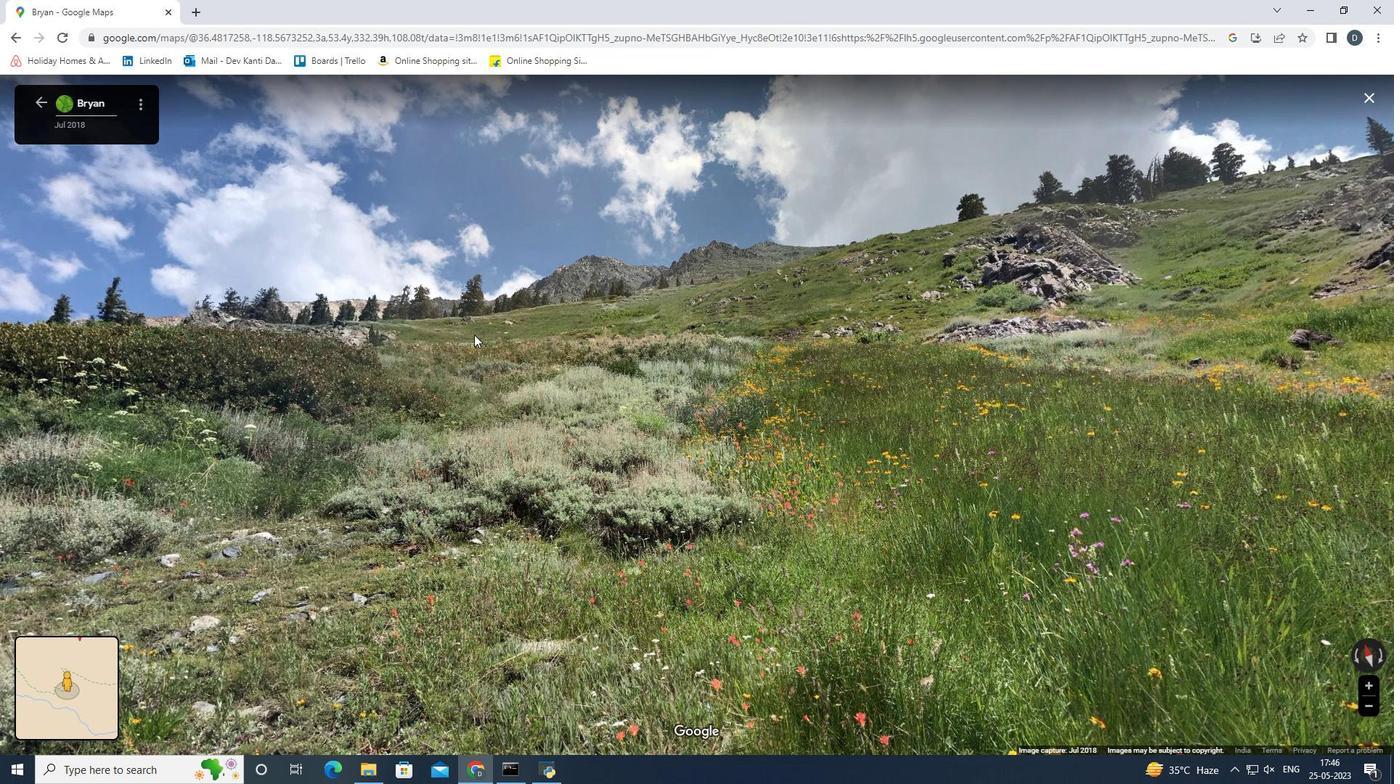 
Action: Mouse scrolled (498, 337) with delta (0, 0)
Screenshot: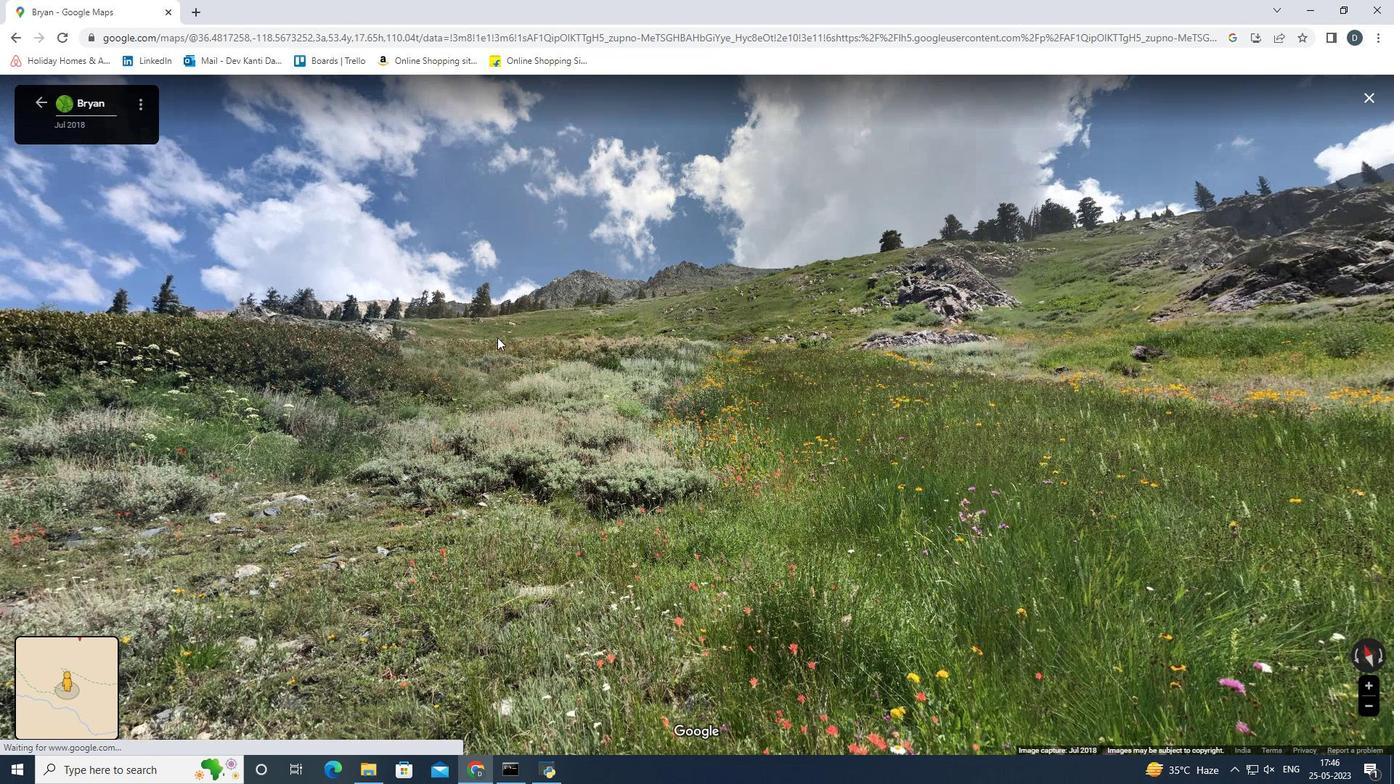 
Action: Mouse scrolled (498, 337) with delta (0, 0)
Screenshot: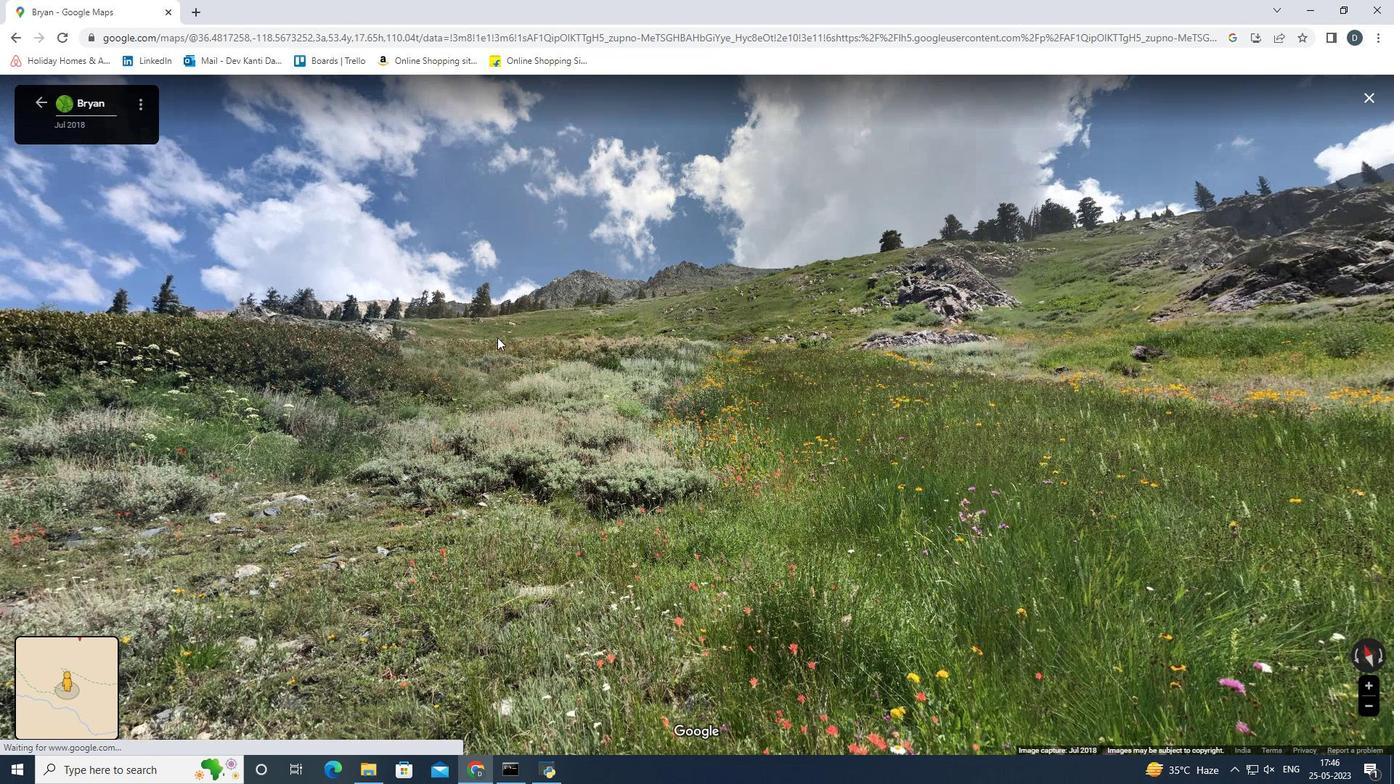 
Action: Mouse scrolled (498, 337) with delta (0, 0)
